 Task: Create a video showcasing your favorite books or book recommendations, with footage of you reading and discussing them.
Action: Mouse moved to (132, 220)
Screenshot: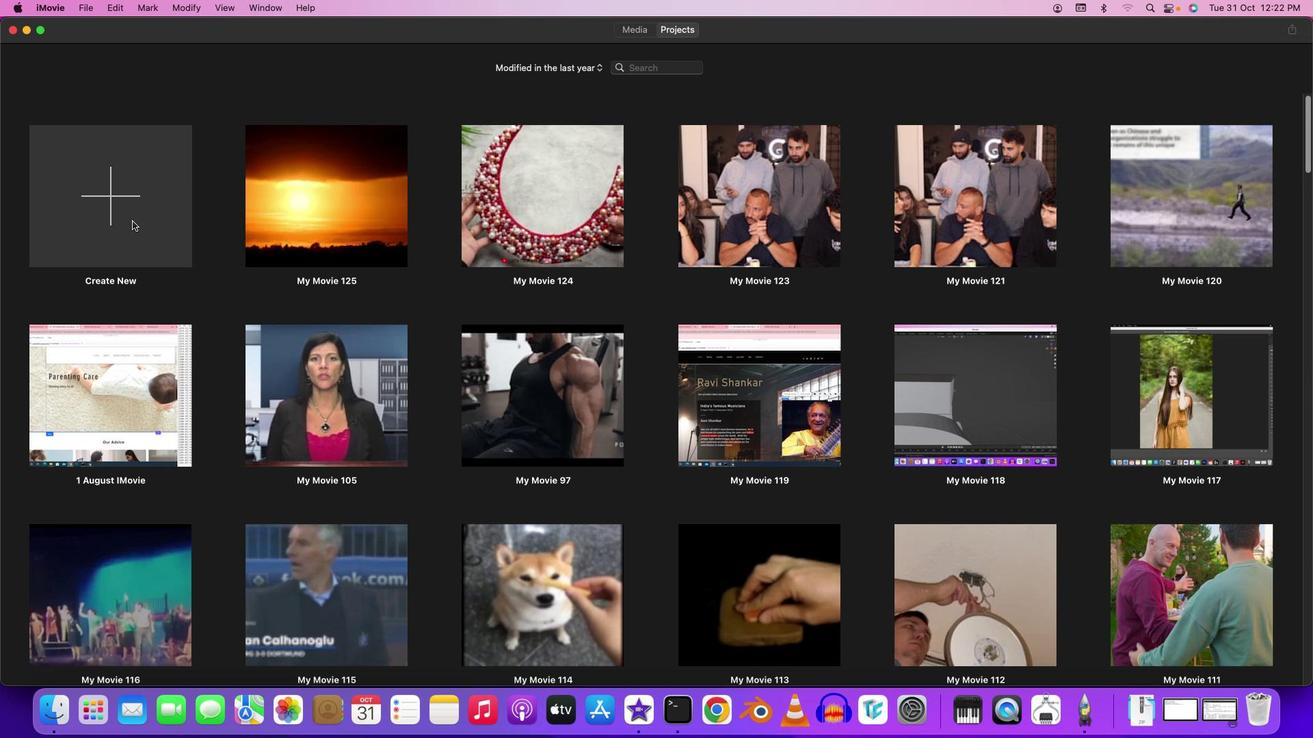 
Action: Mouse pressed left at (132, 220)
Screenshot: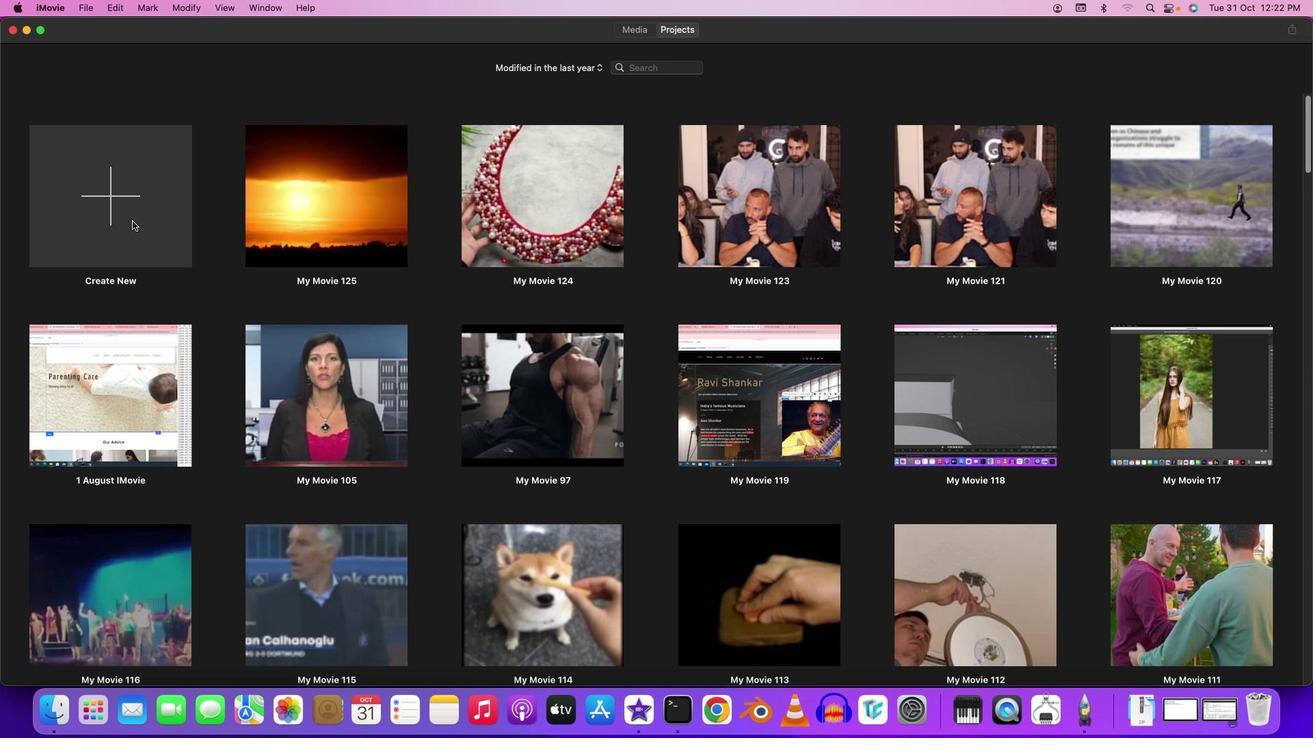
Action: Mouse moved to (117, 201)
Screenshot: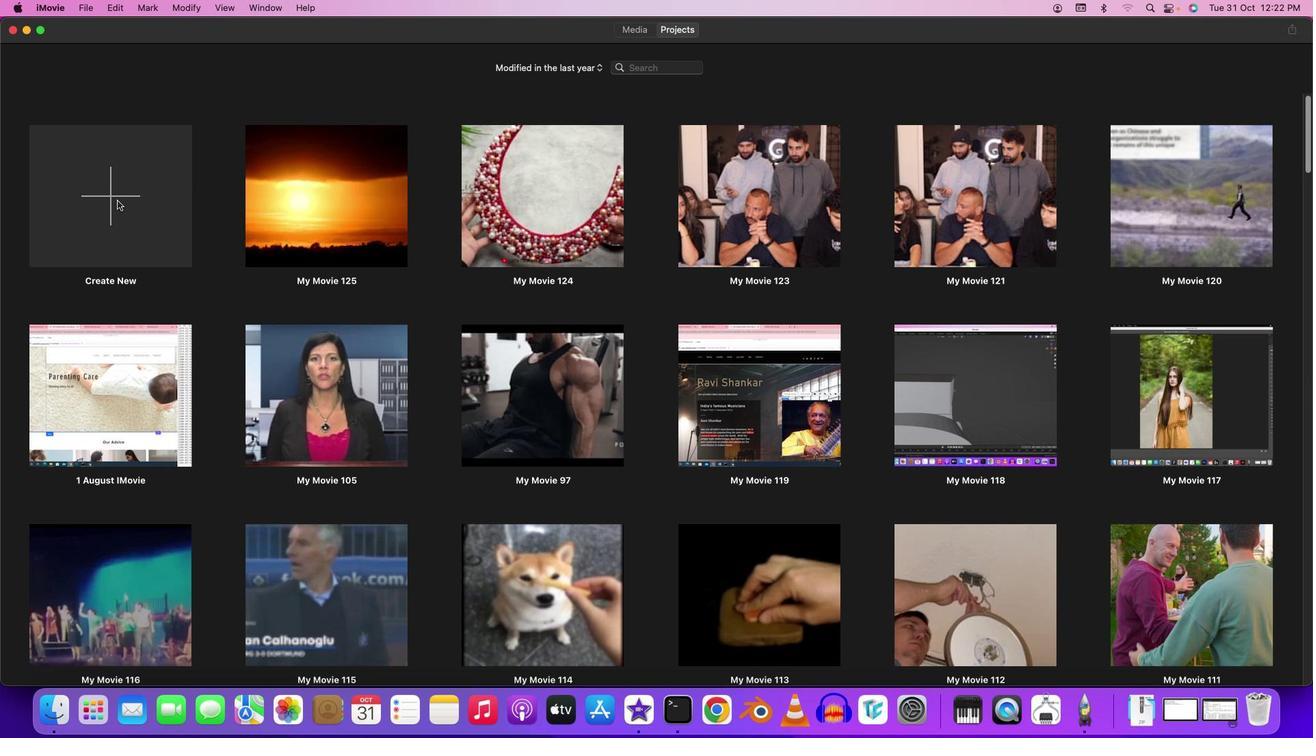 
Action: Mouse pressed left at (117, 201)
Screenshot: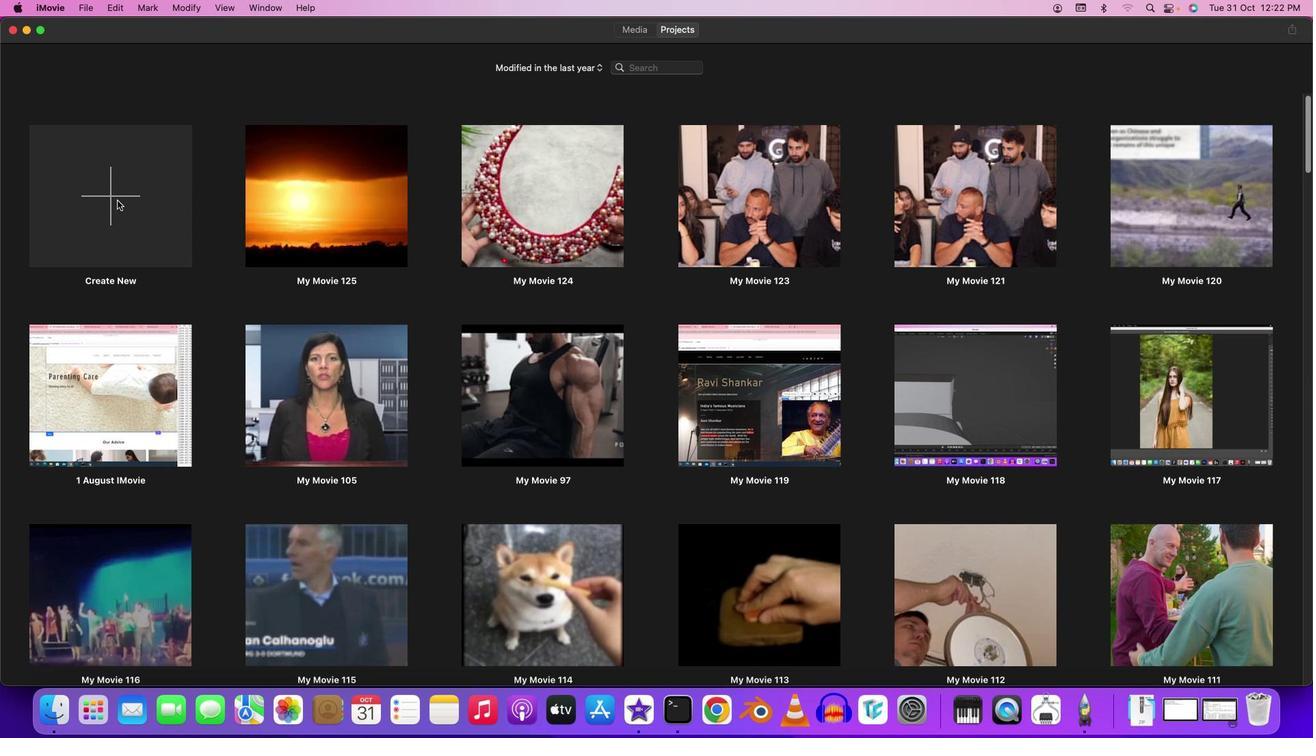 
Action: Mouse moved to (125, 259)
Screenshot: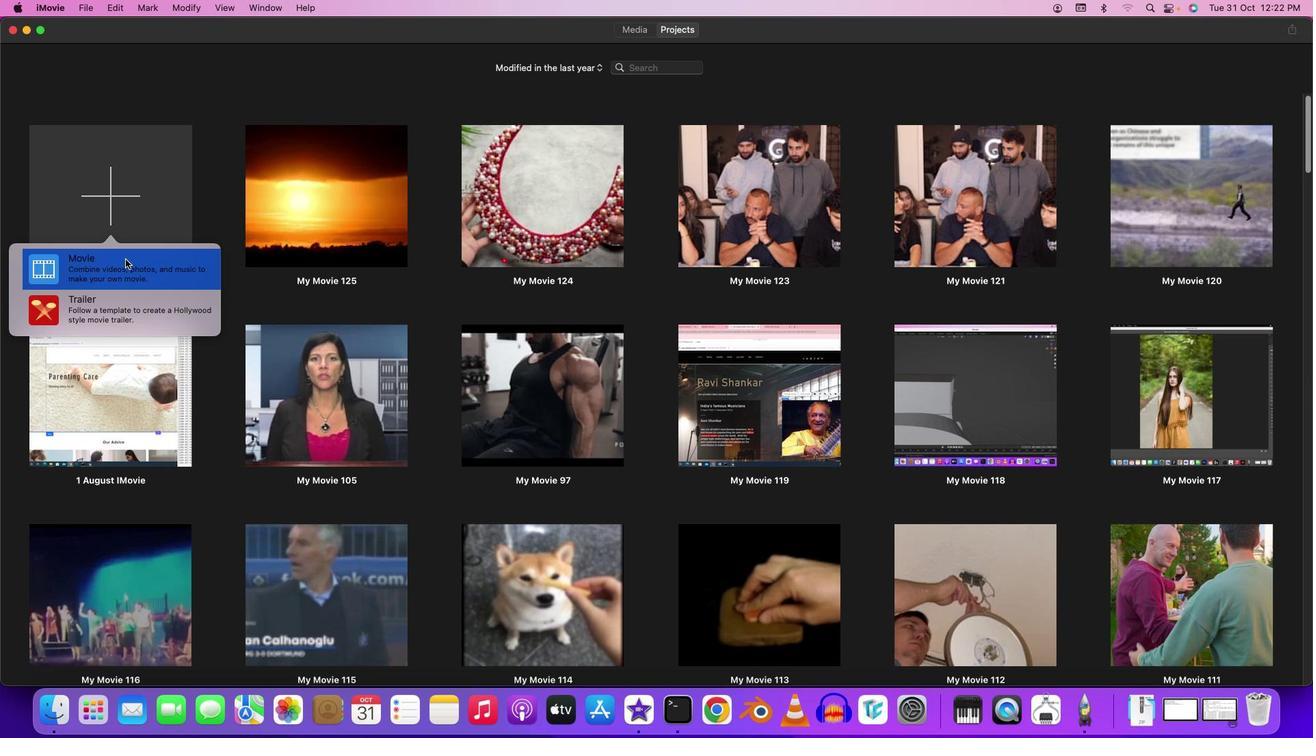 
Action: Mouse pressed left at (125, 259)
Screenshot: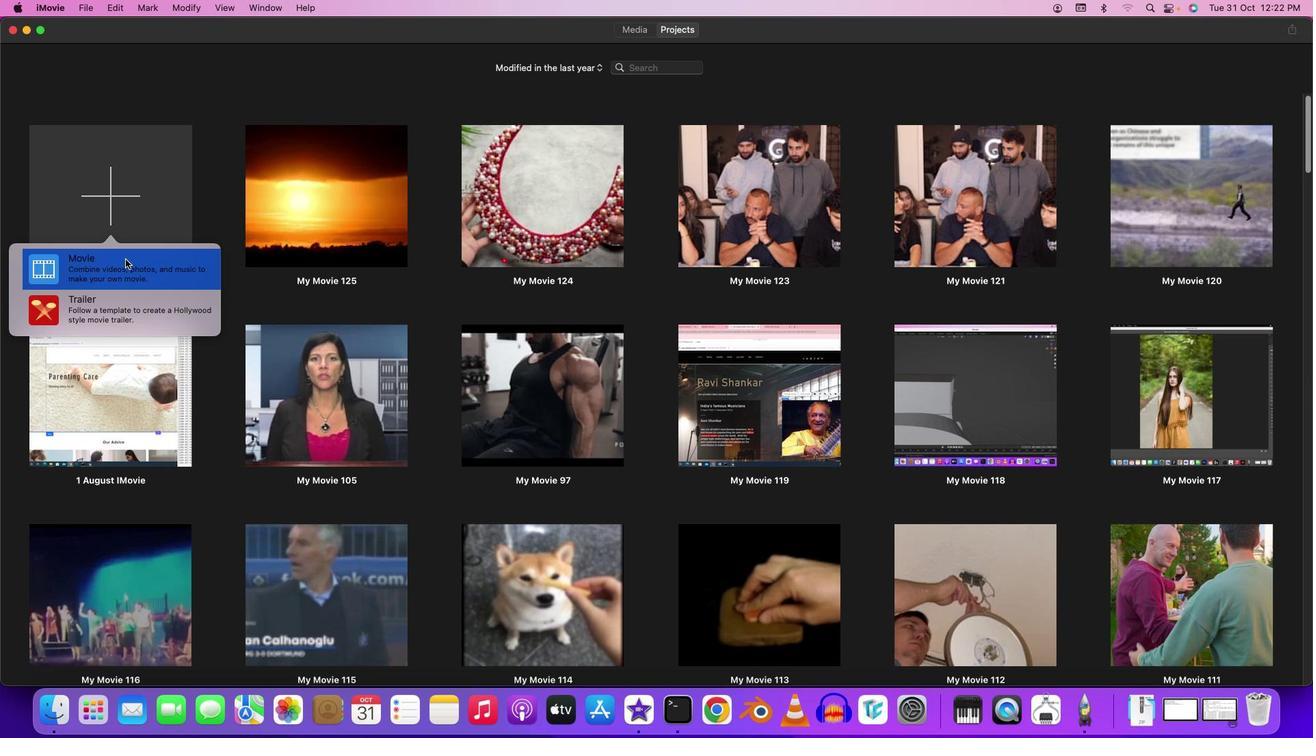 
Action: Mouse moved to (72, 99)
Screenshot: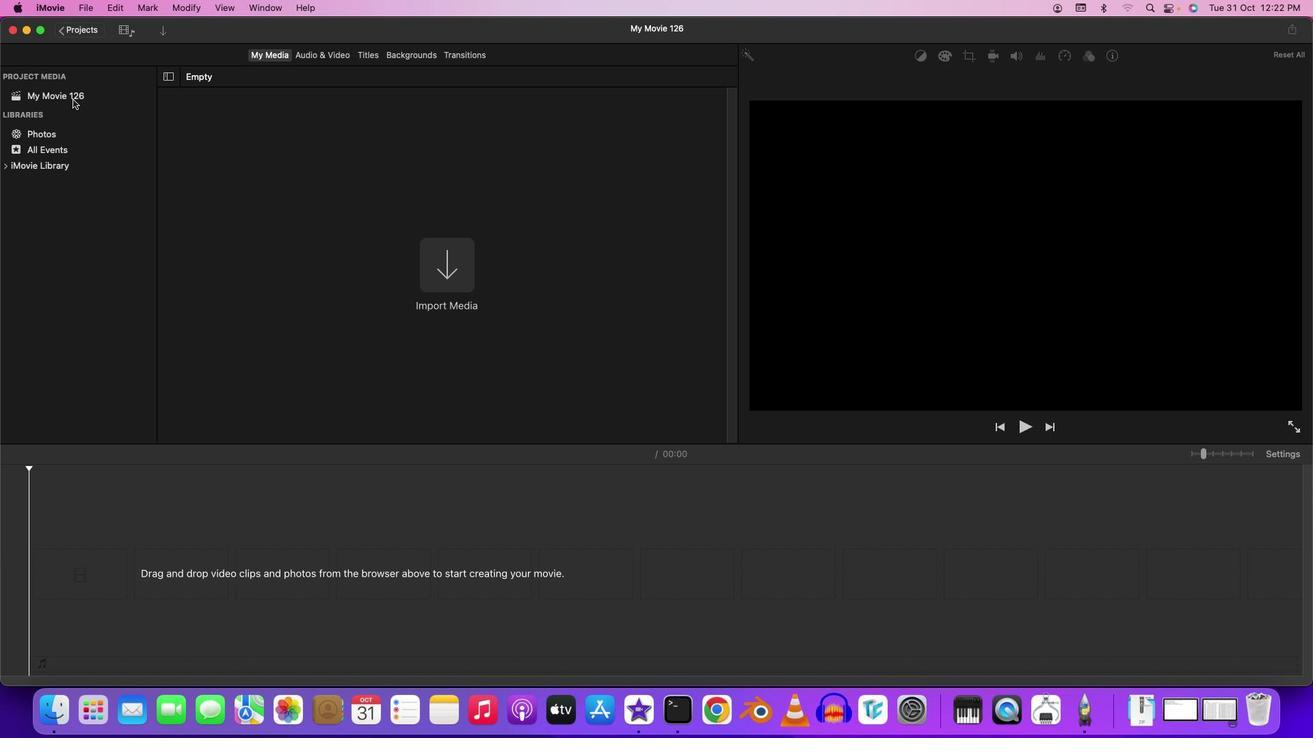 
Action: Mouse pressed left at (72, 99)
Screenshot: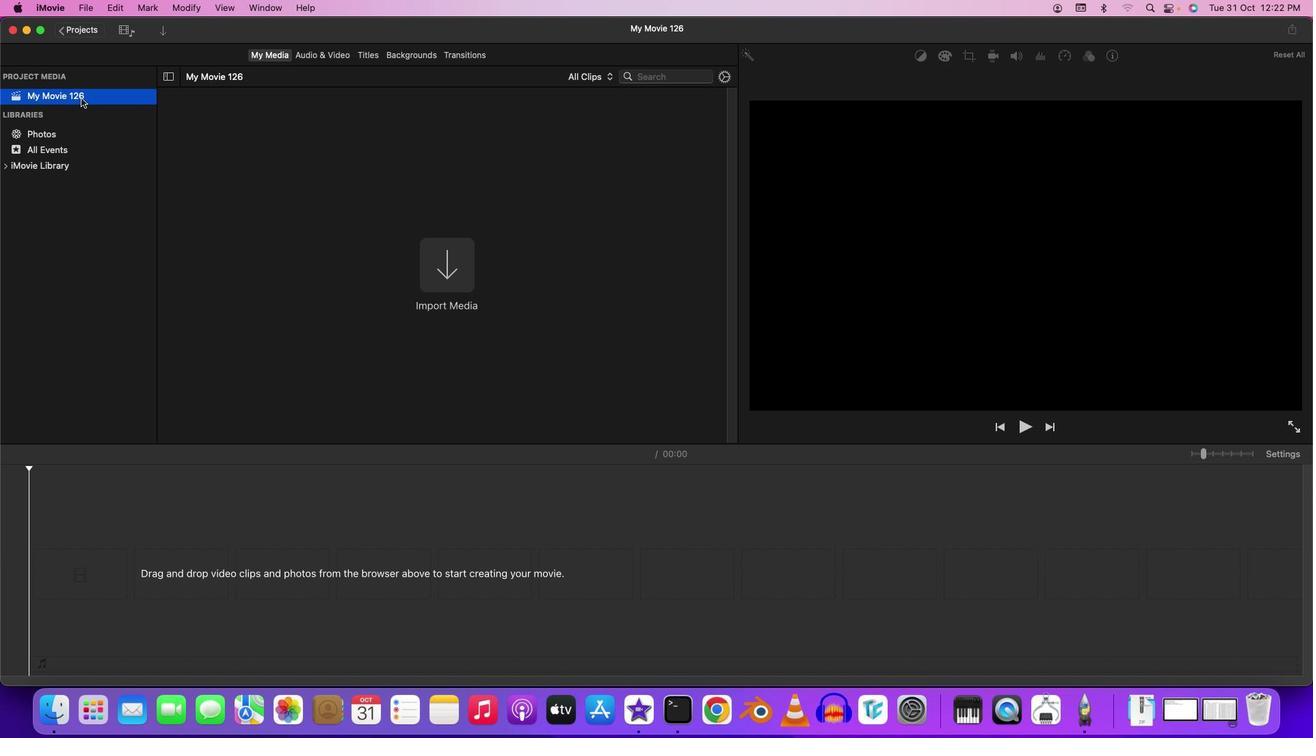 
Action: Mouse moved to (423, 265)
Screenshot: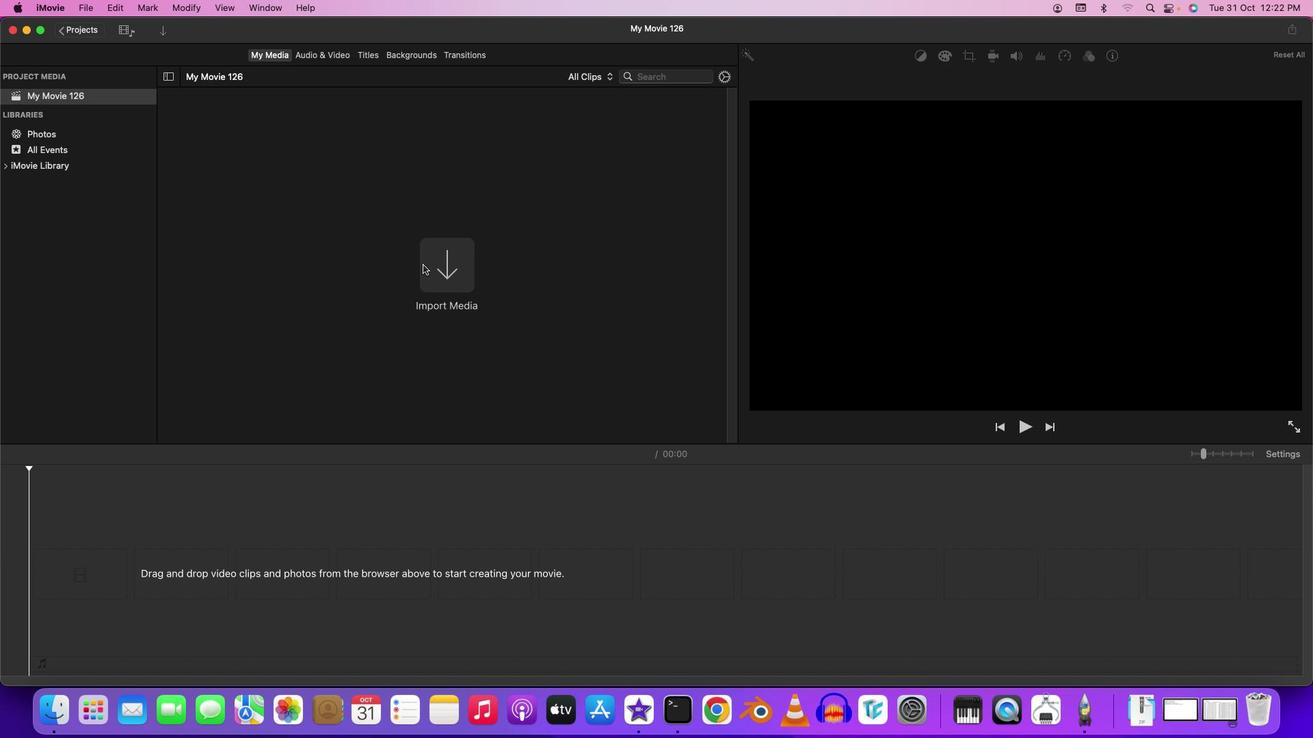 
Action: Mouse pressed left at (423, 265)
Screenshot: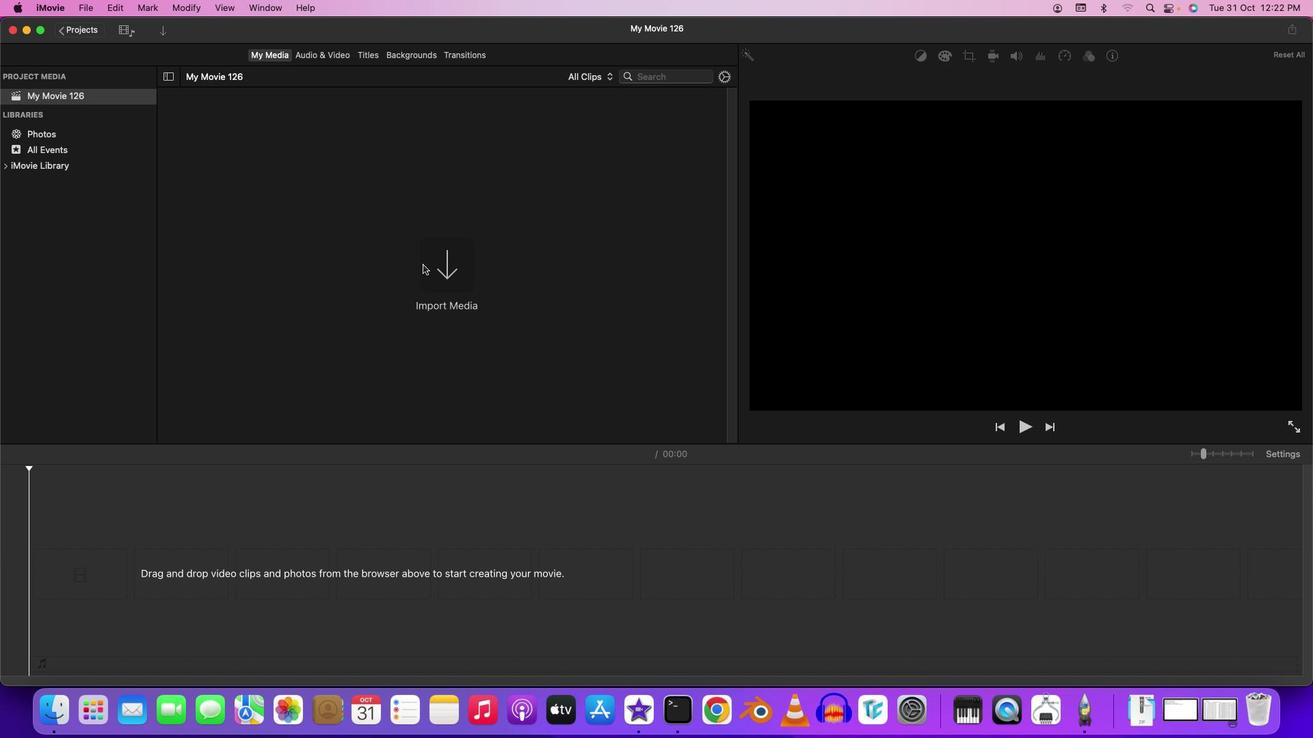 
Action: Mouse moved to (40, 194)
Screenshot: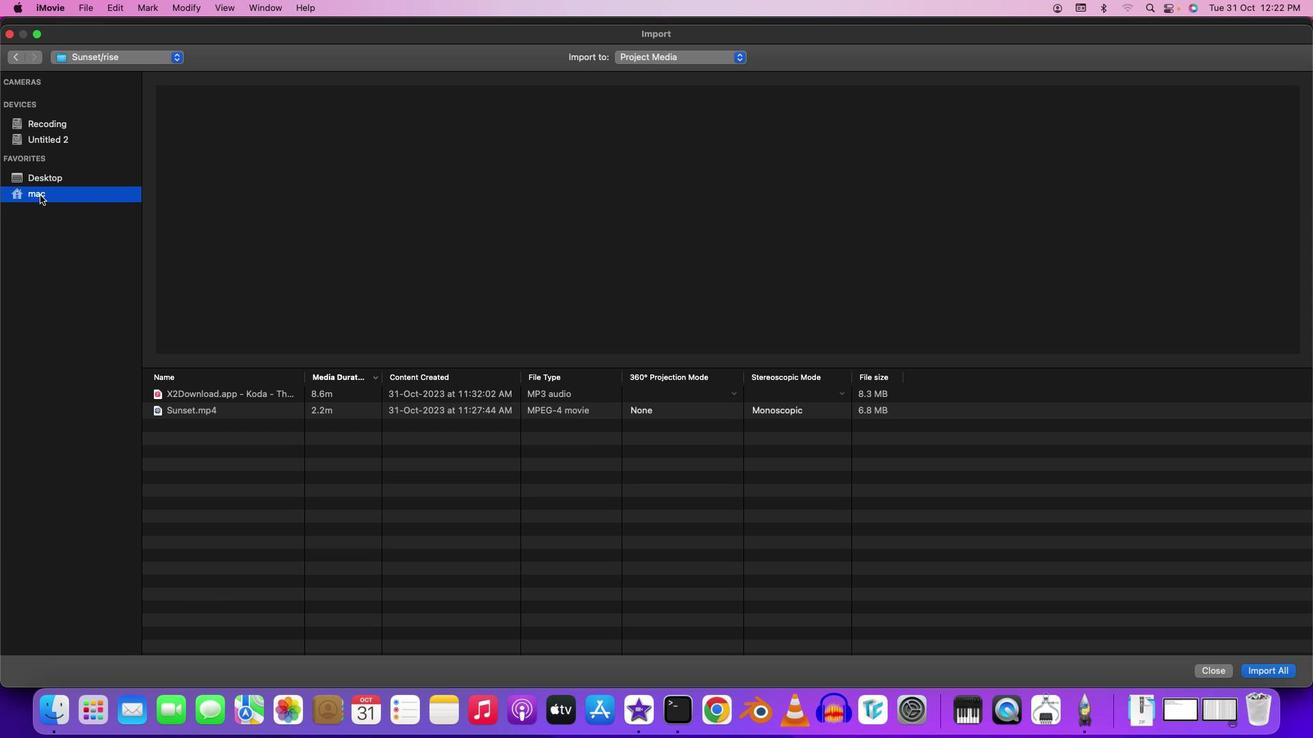 
Action: Mouse pressed left at (40, 194)
Screenshot: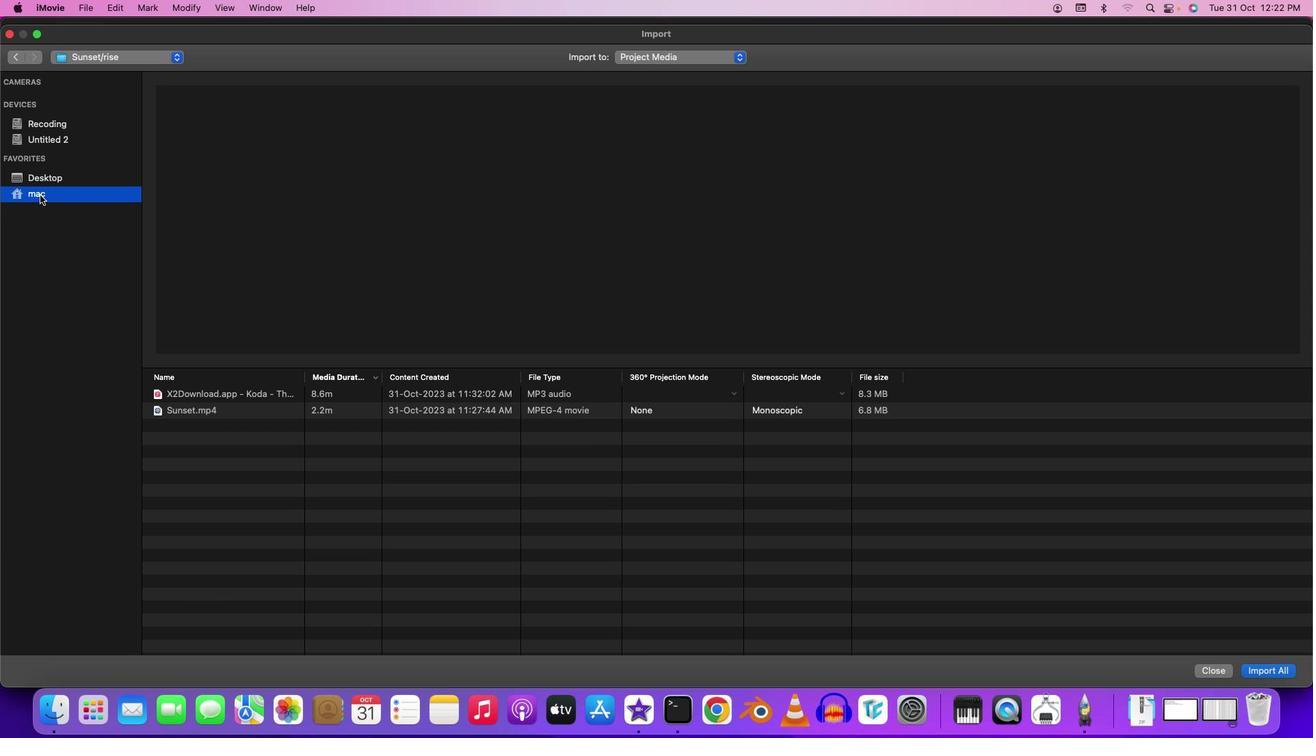 
Action: Mouse moved to (49, 175)
Screenshot: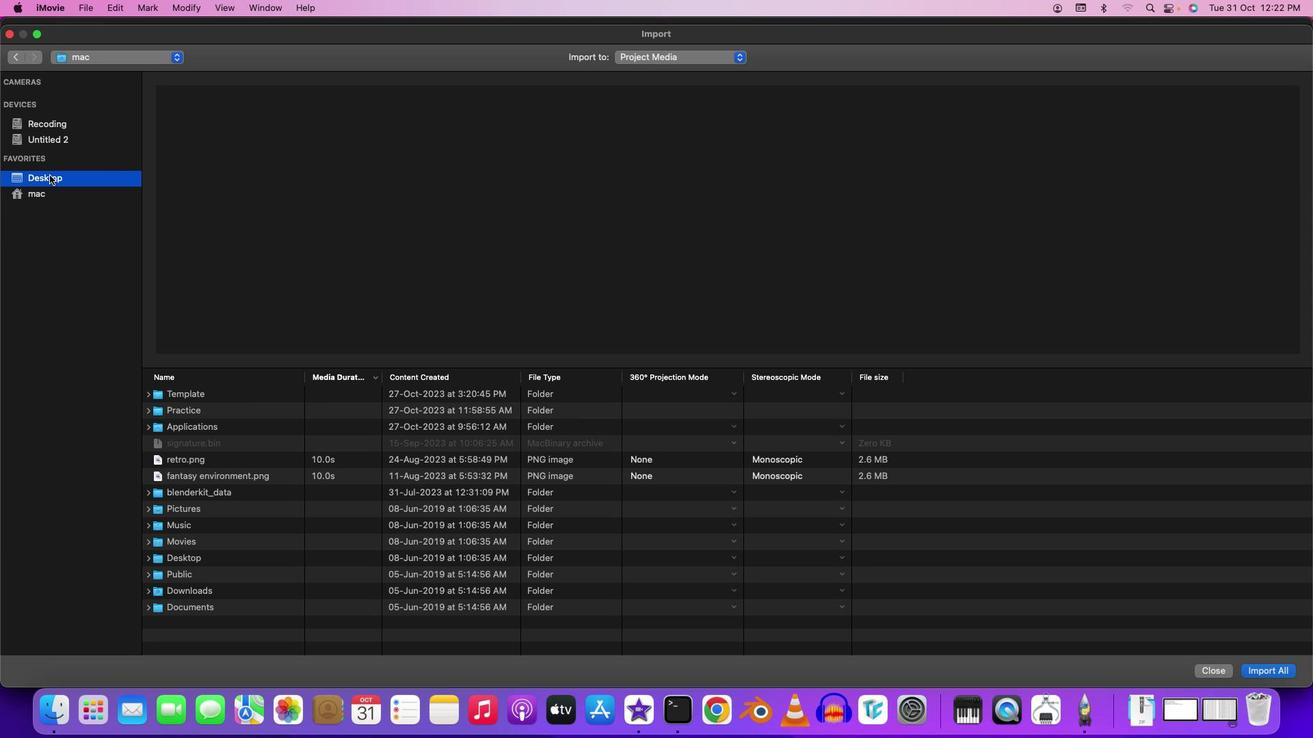 
Action: Mouse pressed left at (49, 175)
Screenshot: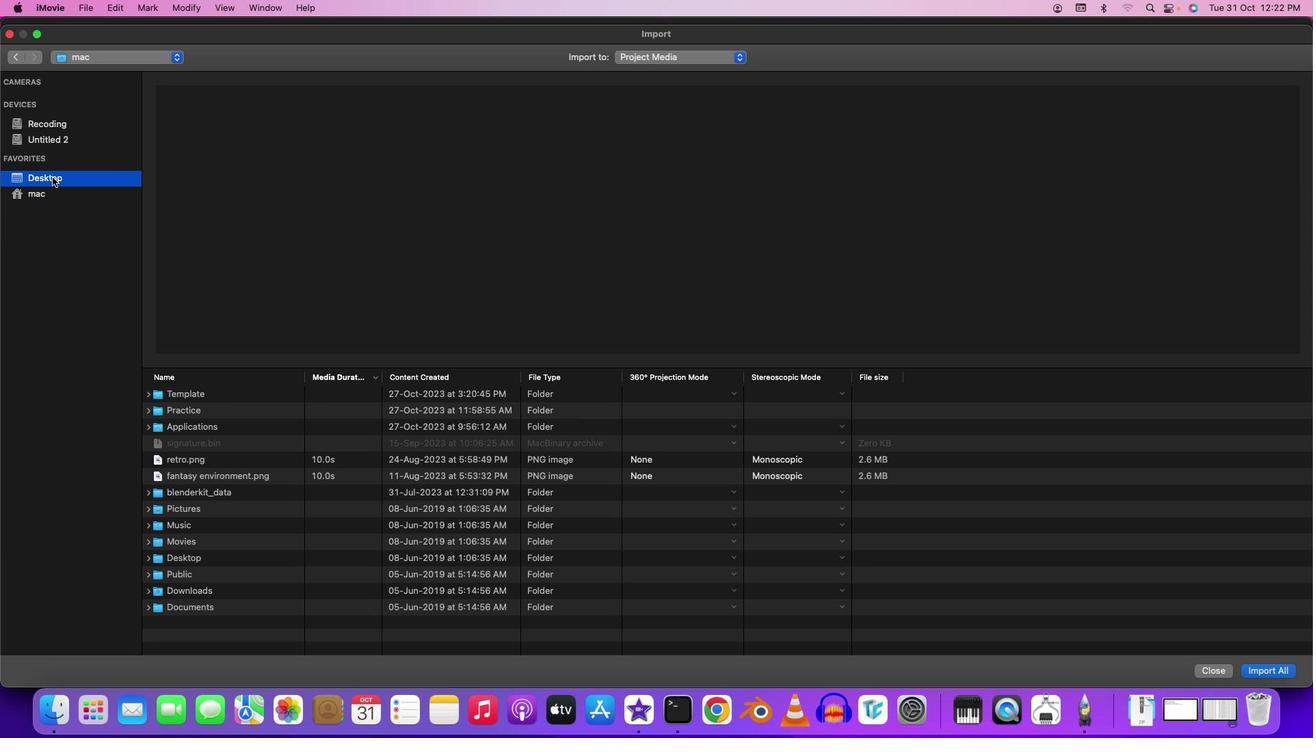 
Action: Mouse moved to (186, 407)
Screenshot: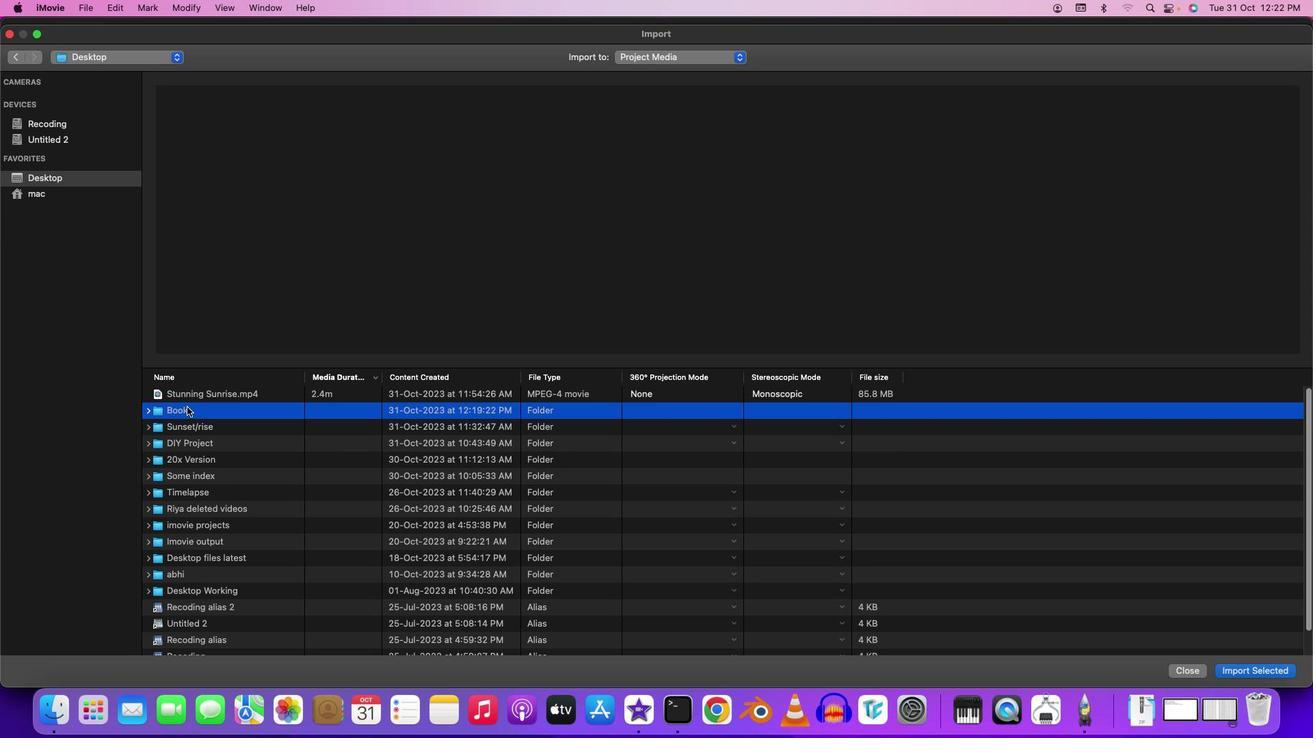 
Action: Mouse pressed left at (186, 407)
Screenshot: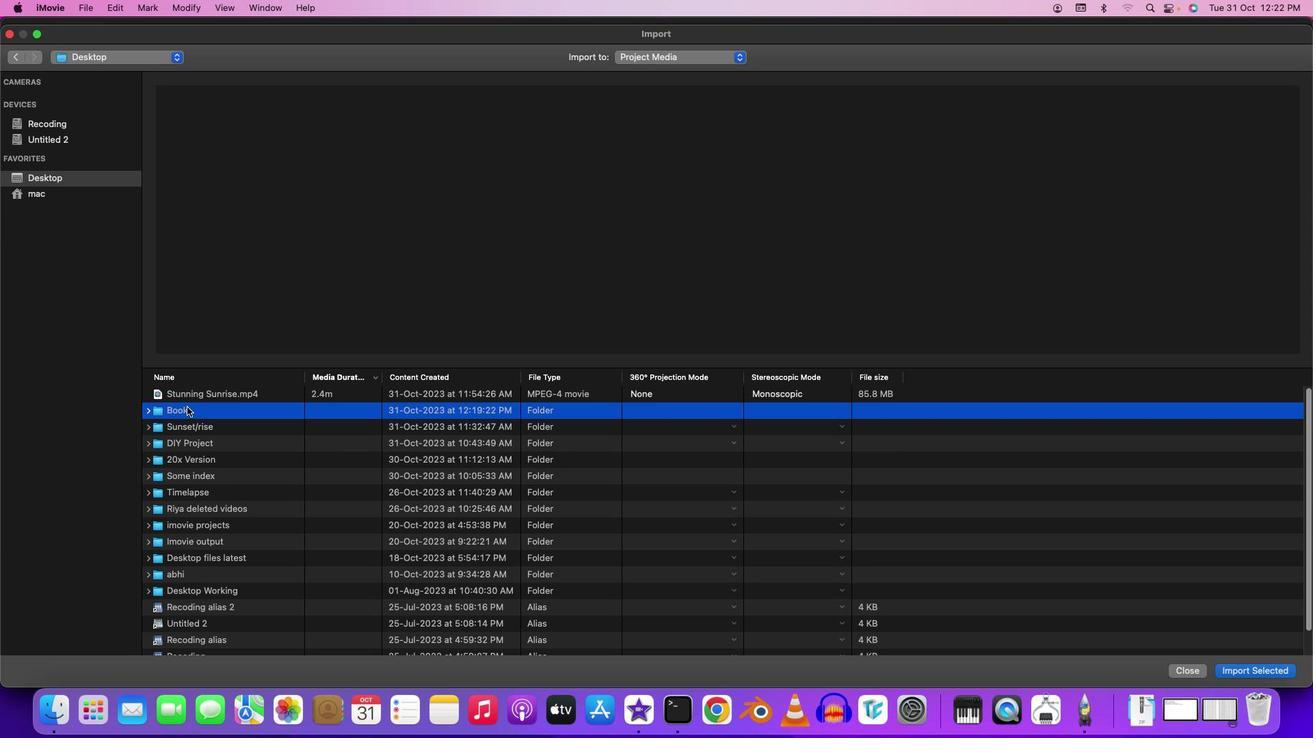 
Action: Mouse pressed left at (186, 407)
Screenshot: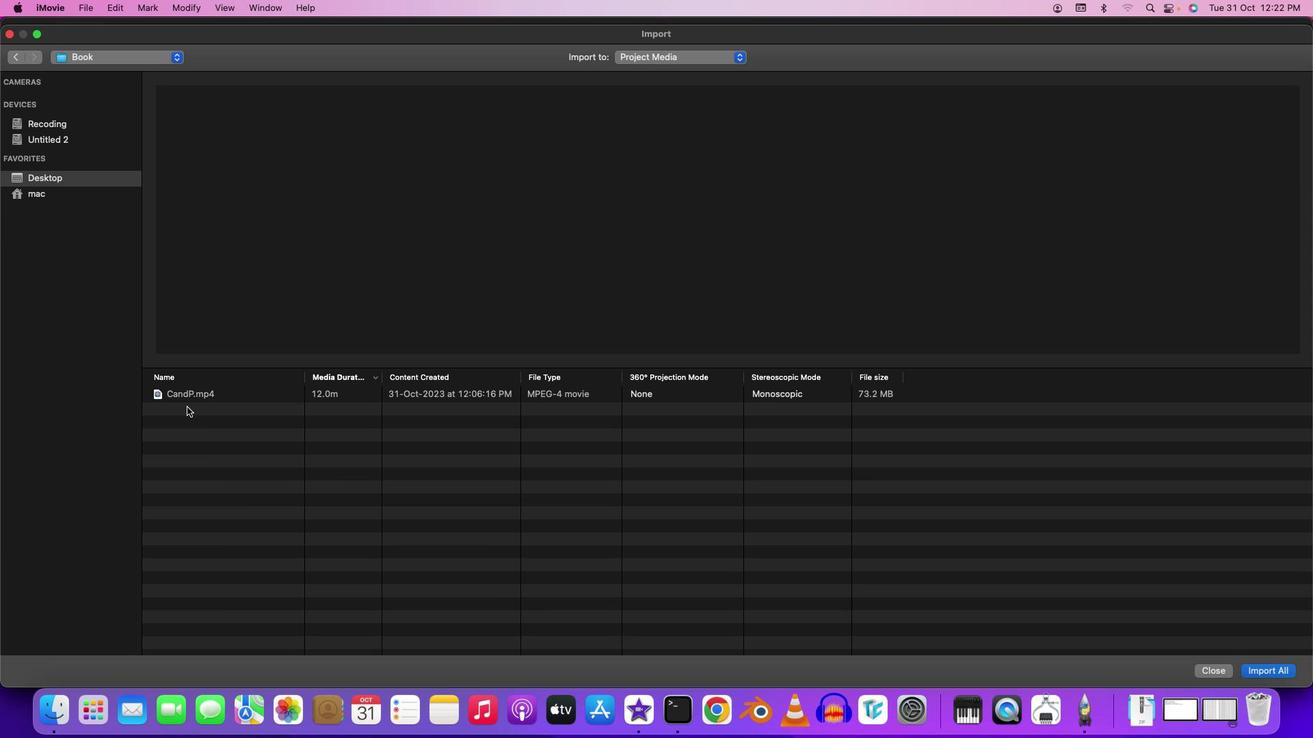 
Action: Mouse moved to (211, 400)
Screenshot: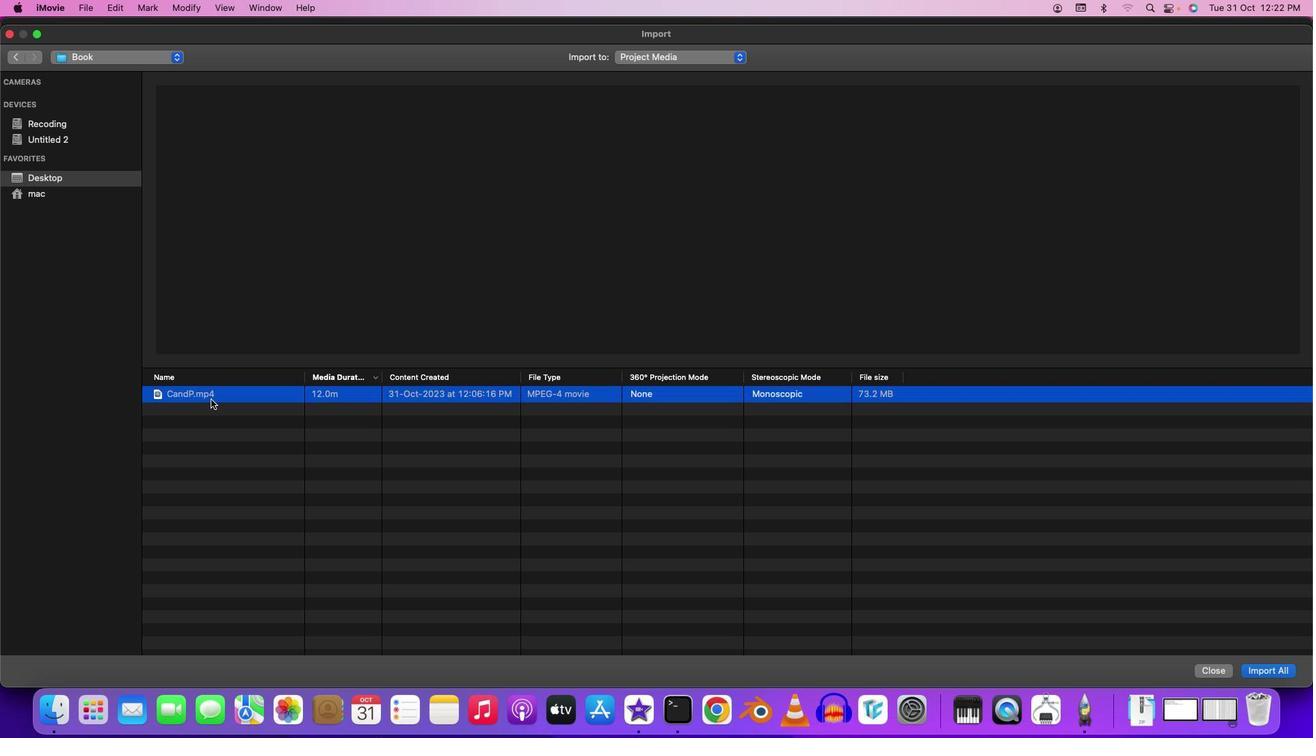 
Action: Mouse pressed left at (211, 400)
Screenshot: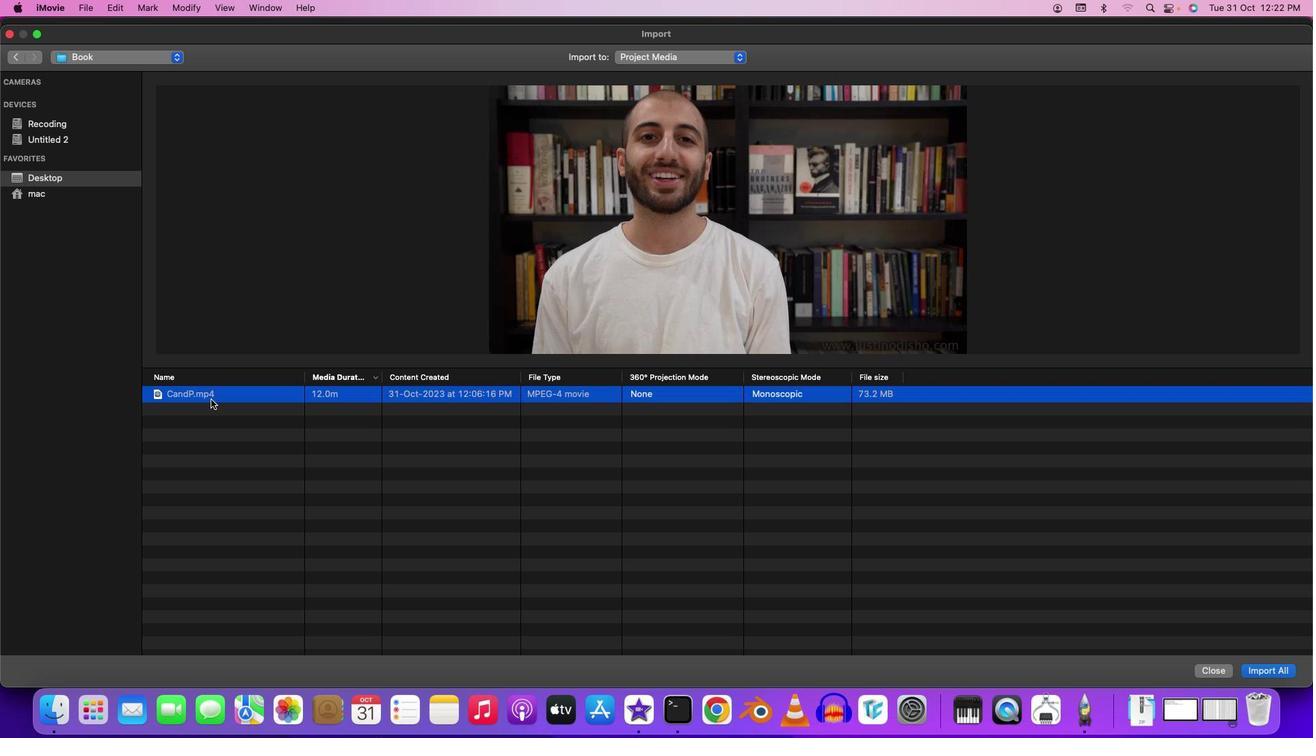 
Action: Mouse pressed left at (211, 400)
Screenshot: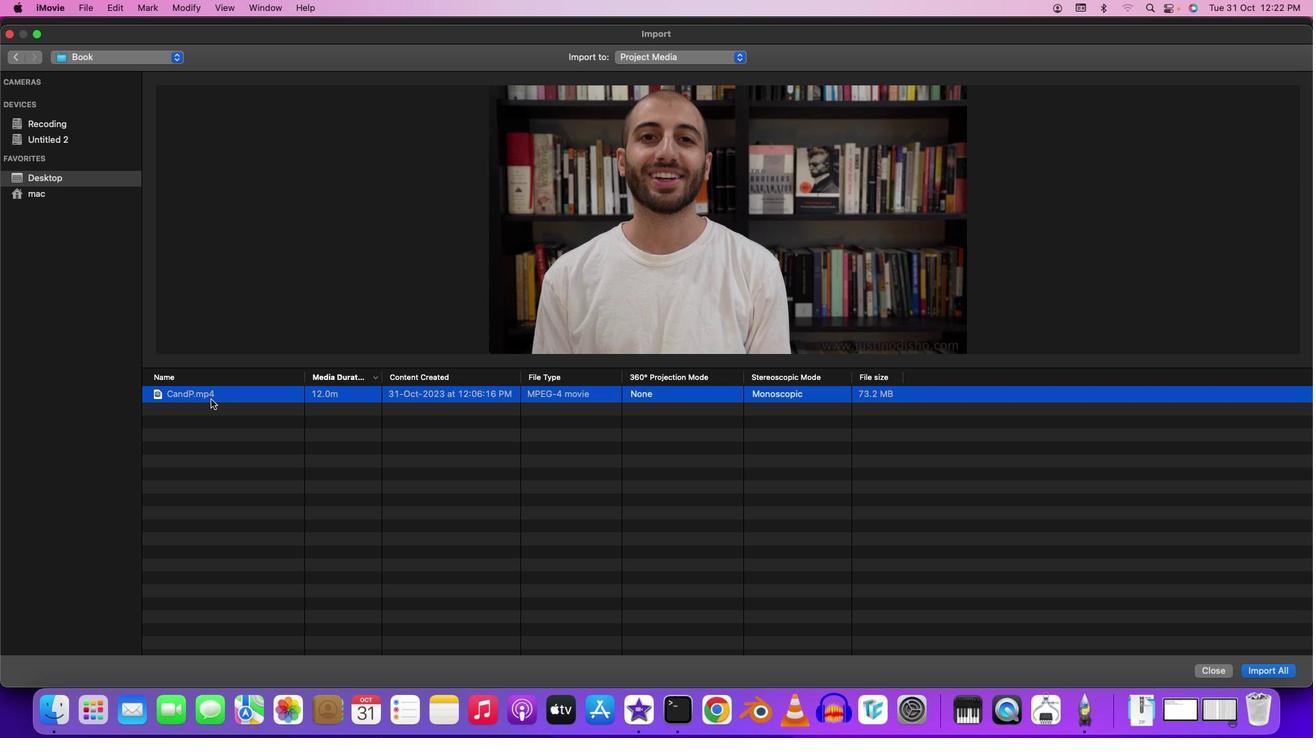 
Action: Mouse moved to (222, 138)
Screenshot: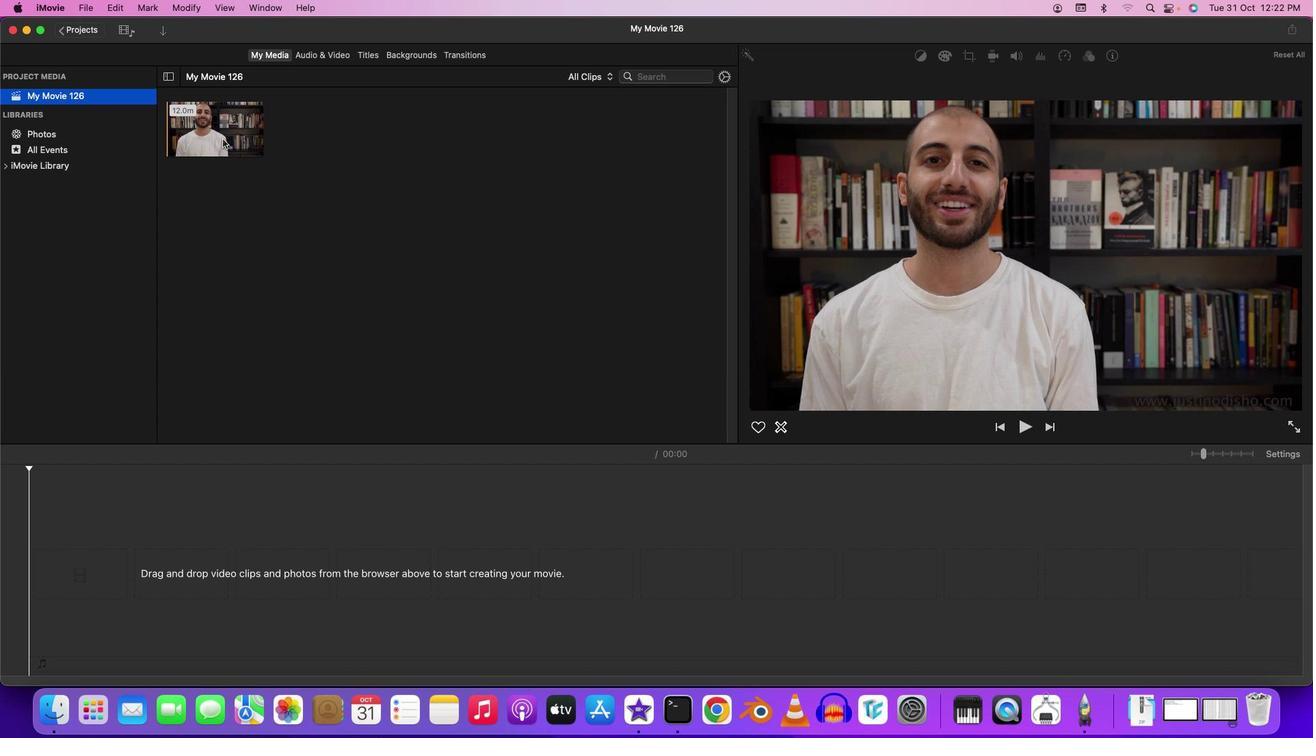 
Action: Mouse pressed left at (222, 138)
Screenshot: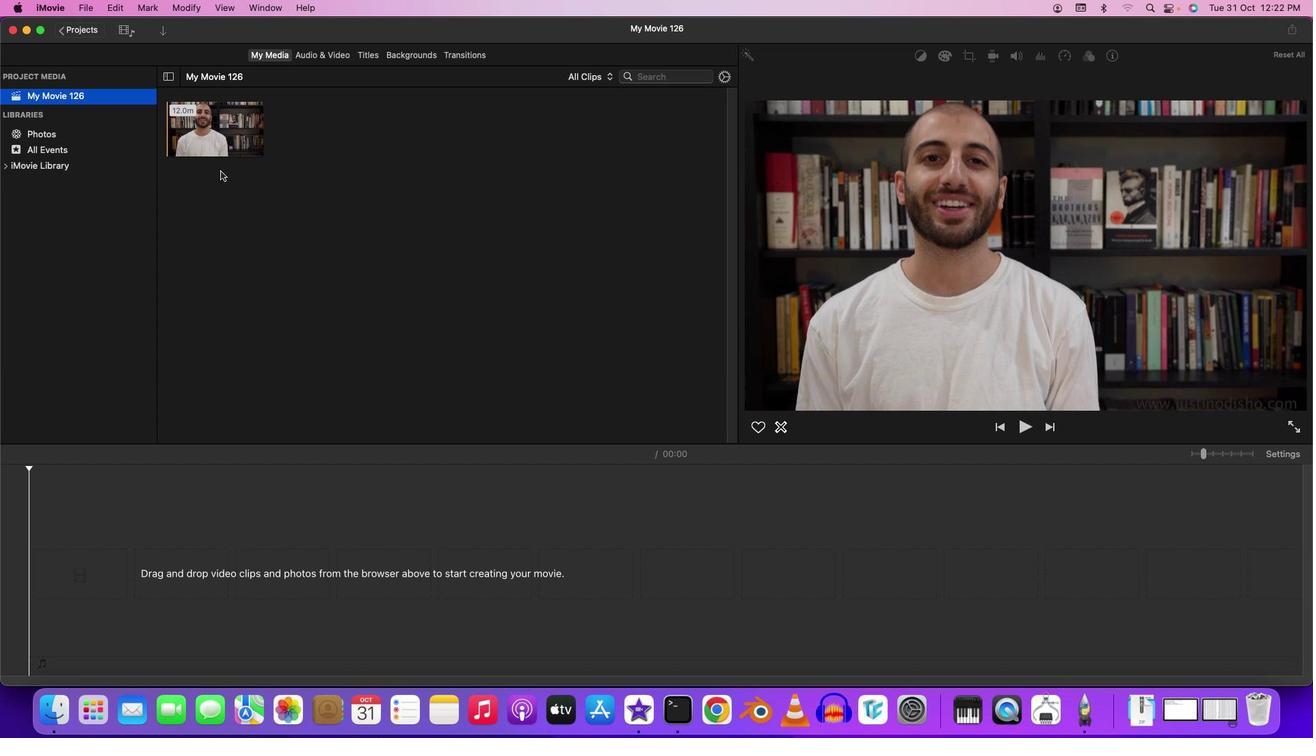 
Action: Mouse moved to (1195, 455)
Screenshot: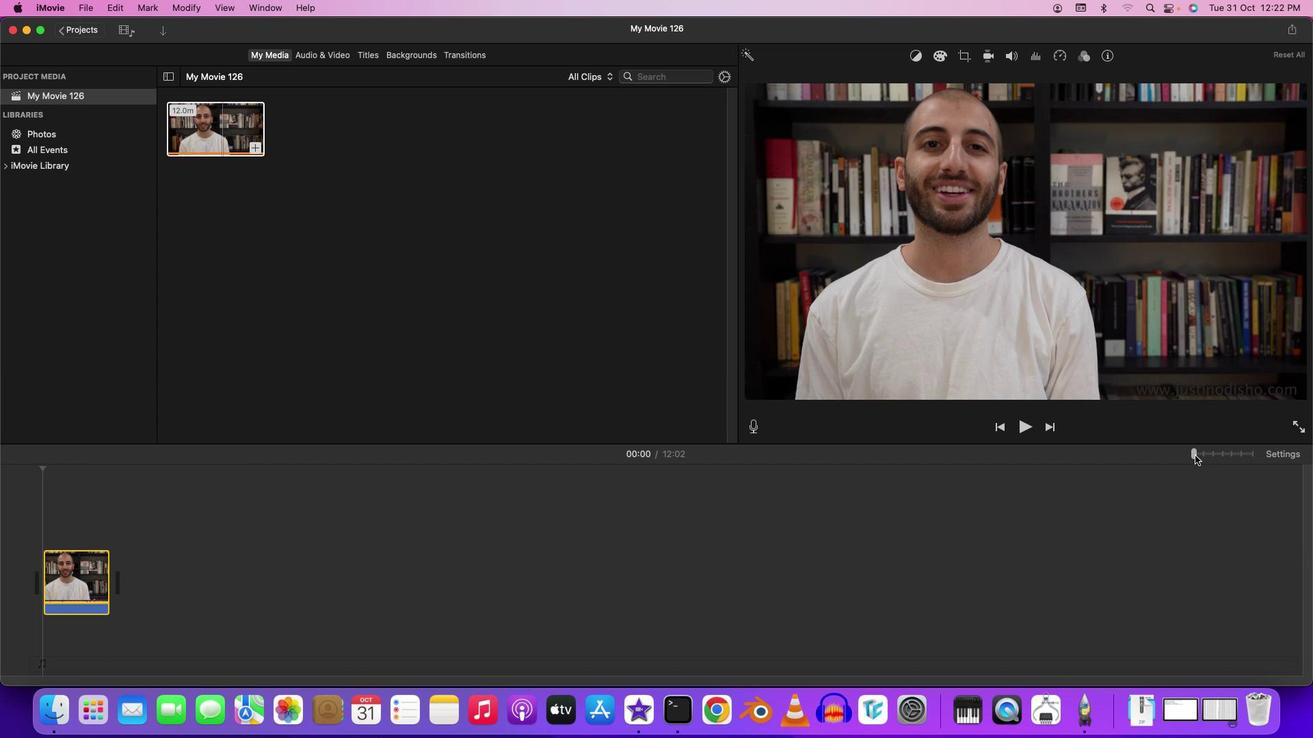 
Action: Mouse pressed left at (1195, 455)
Screenshot: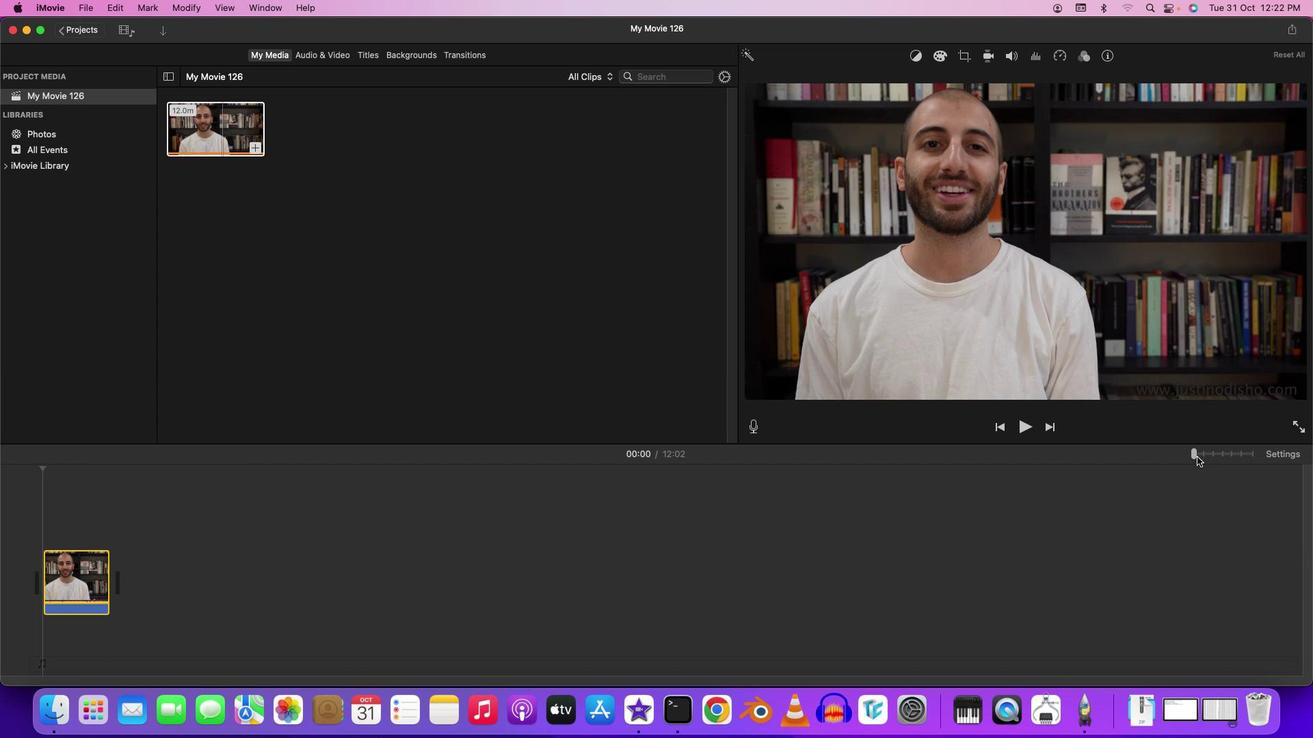 
Action: Mouse moved to (41, 502)
Screenshot: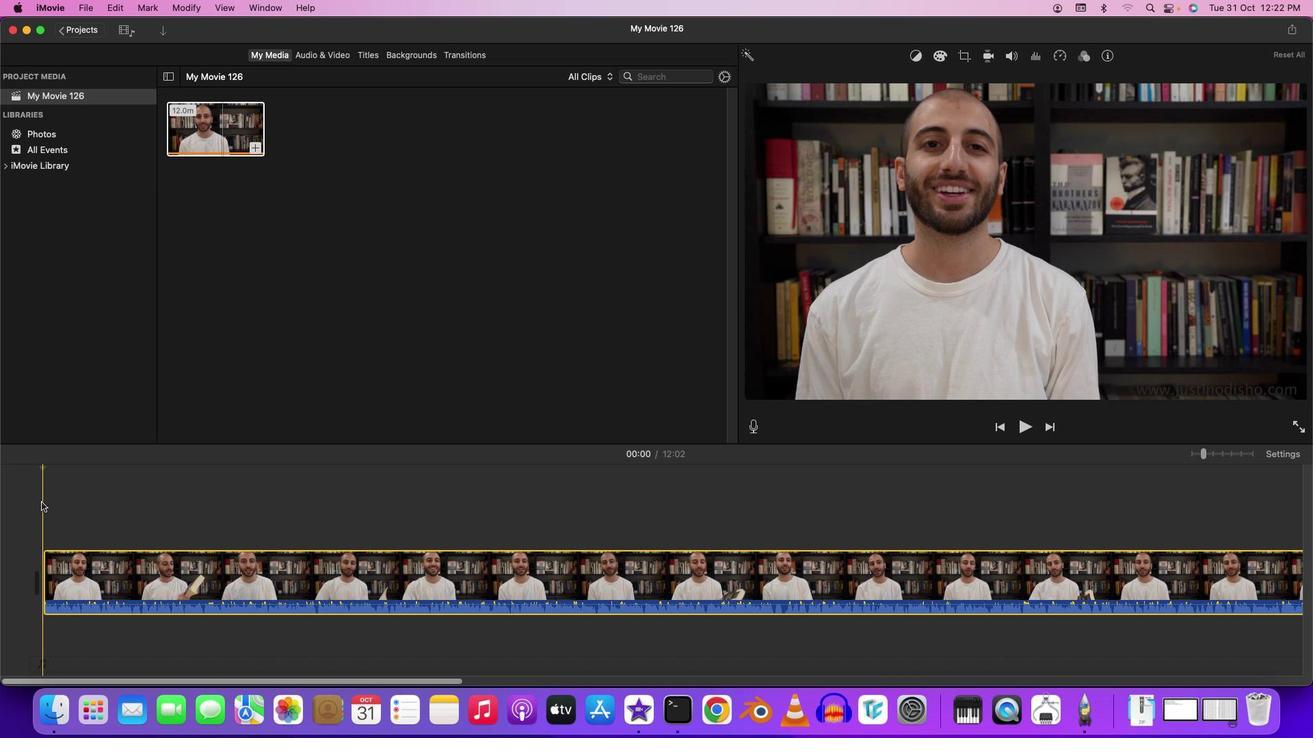 
Action: Mouse pressed left at (41, 502)
Screenshot: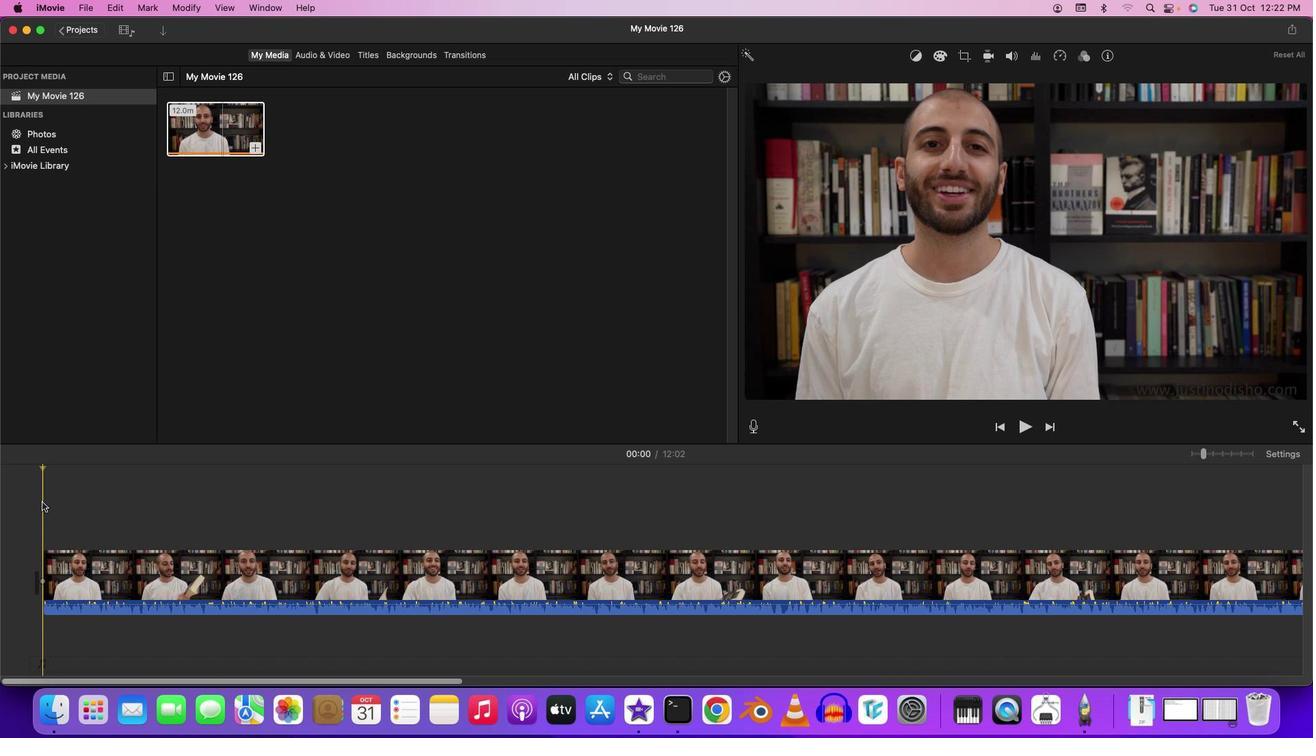 
Action: Mouse moved to (41, 502)
Screenshot: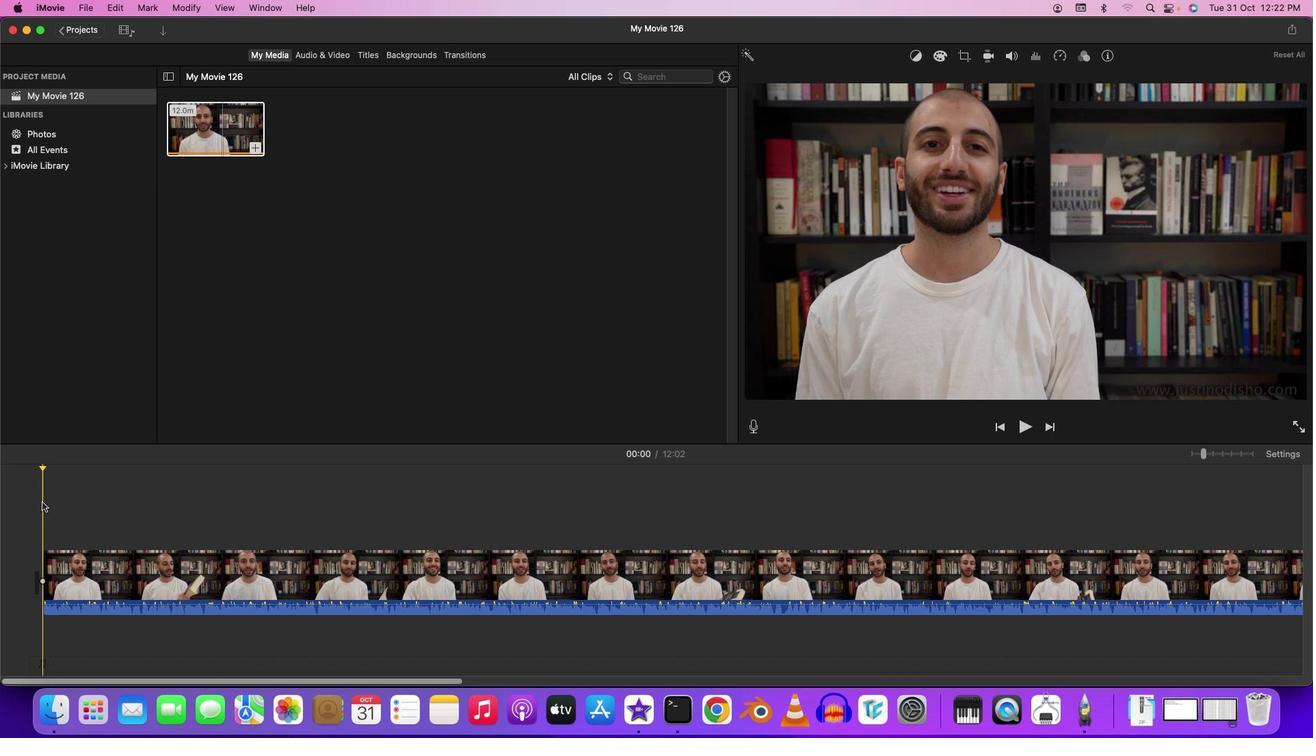 
Action: Key pressed Key.space
Screenshot: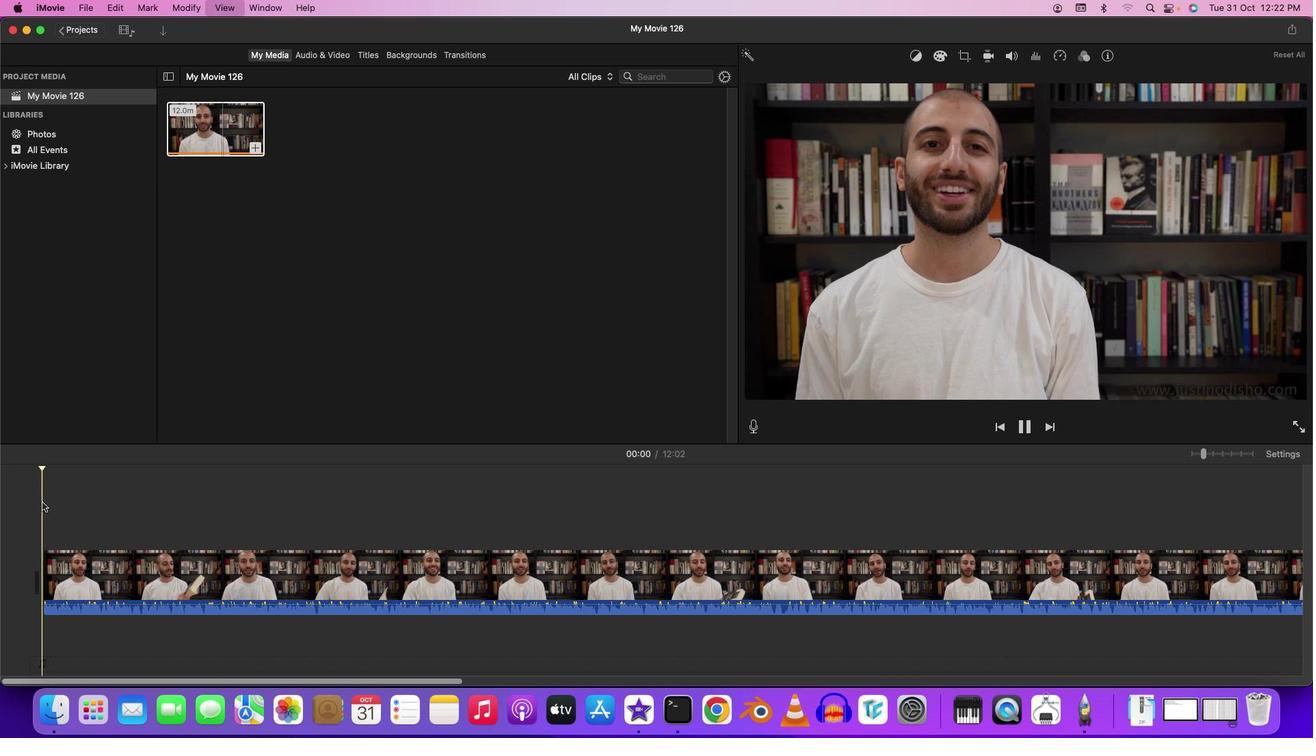 
Action: Mouse moved to (397, 54)
Screenshot: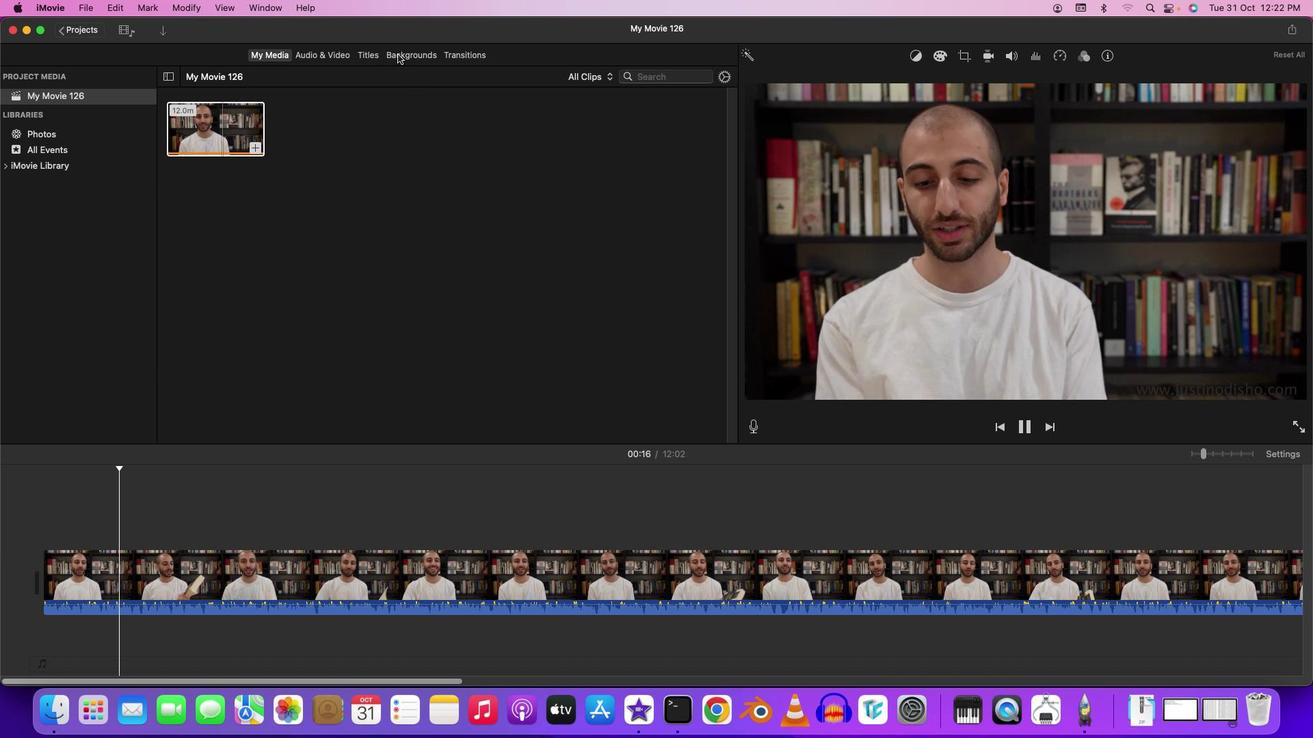 
Action: Mouse pressed left at (397, 54)
Screenshot: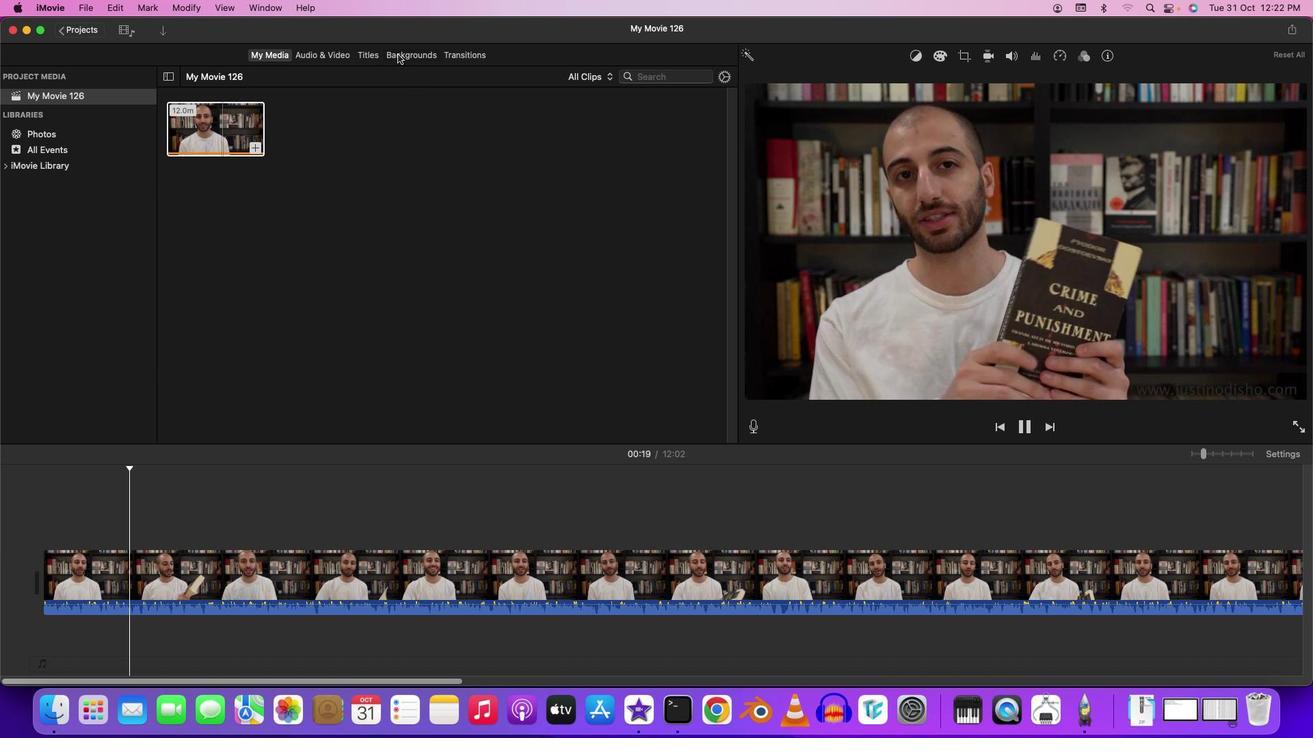 
Action: Mouse moved to (593, 181)
Screenshot: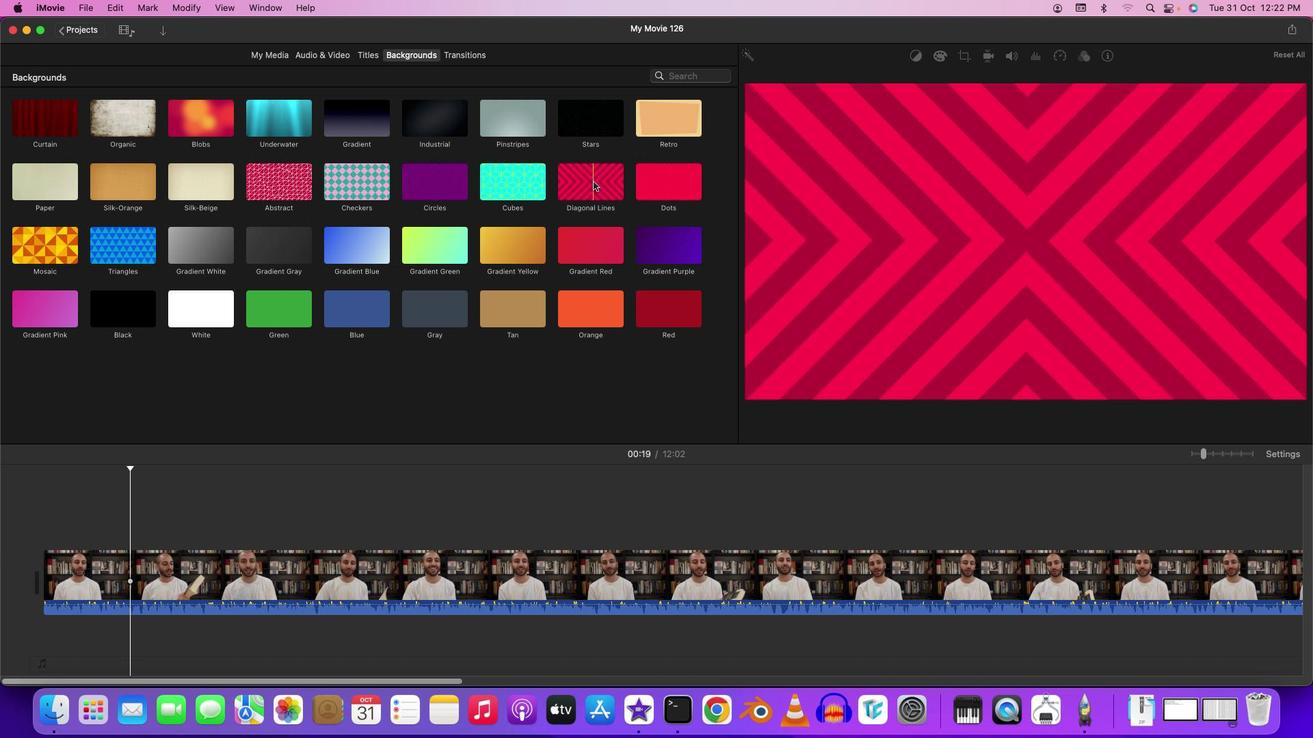 
Action: Mouse pressed left at (593, 181)
Screenshot: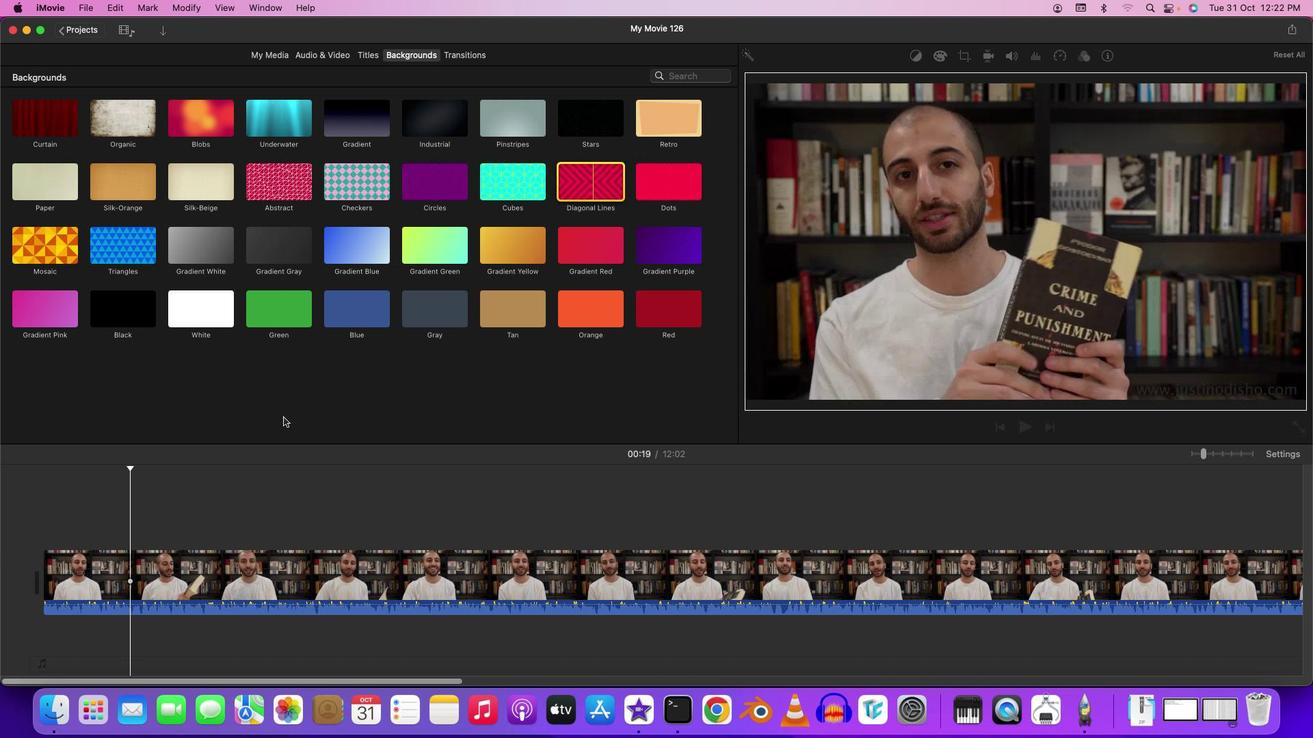 
Action: Mouse moved to (64, 575)
Screenshot: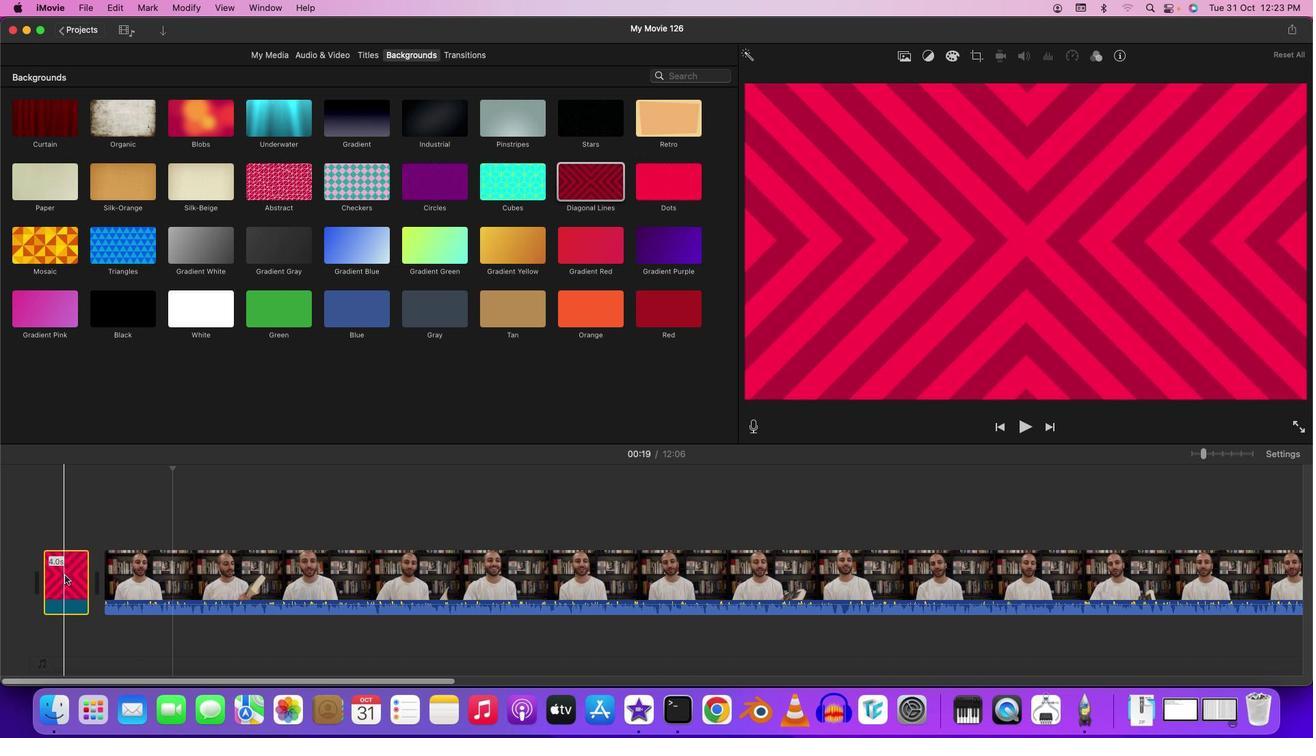 
Action: Mouse pressed left at (64, 575)
Screenshot: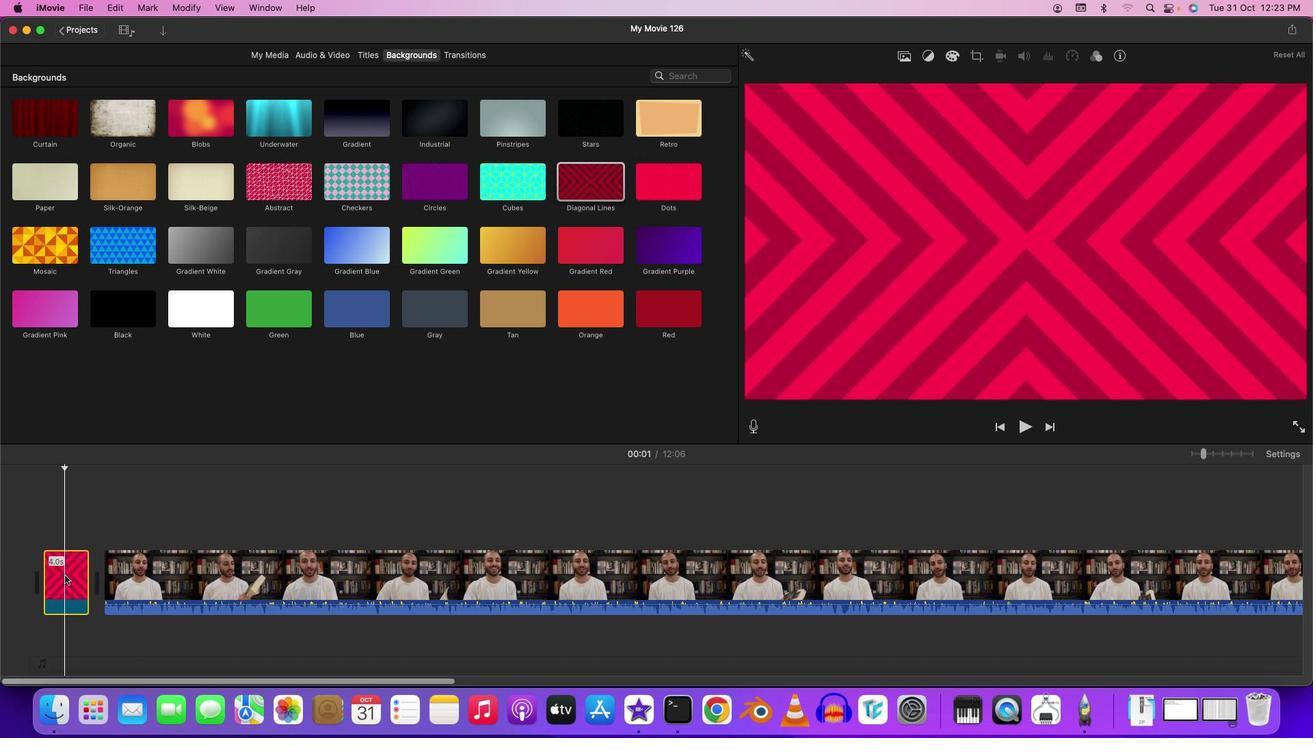 
Action: Mouse moved to (86, 578)
Screenshot: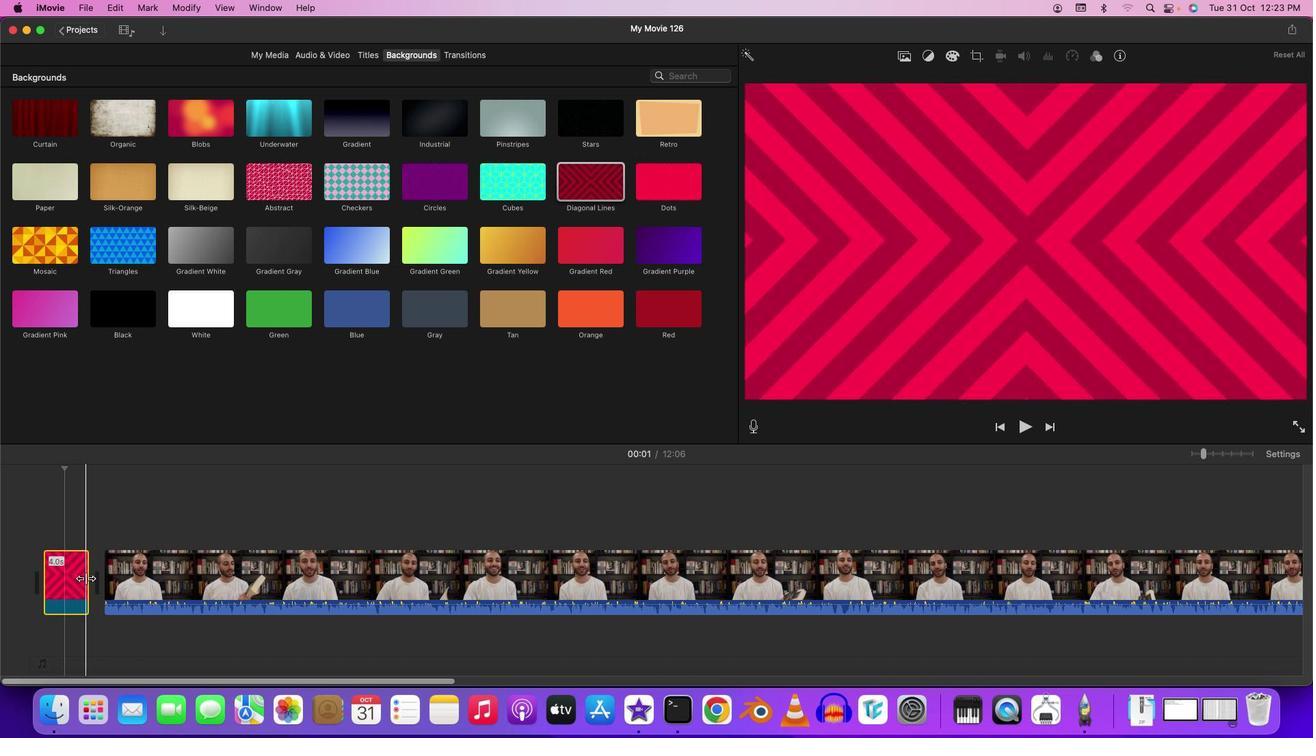 
Action: Mouse pressed left at (86, 578)
Screenshot: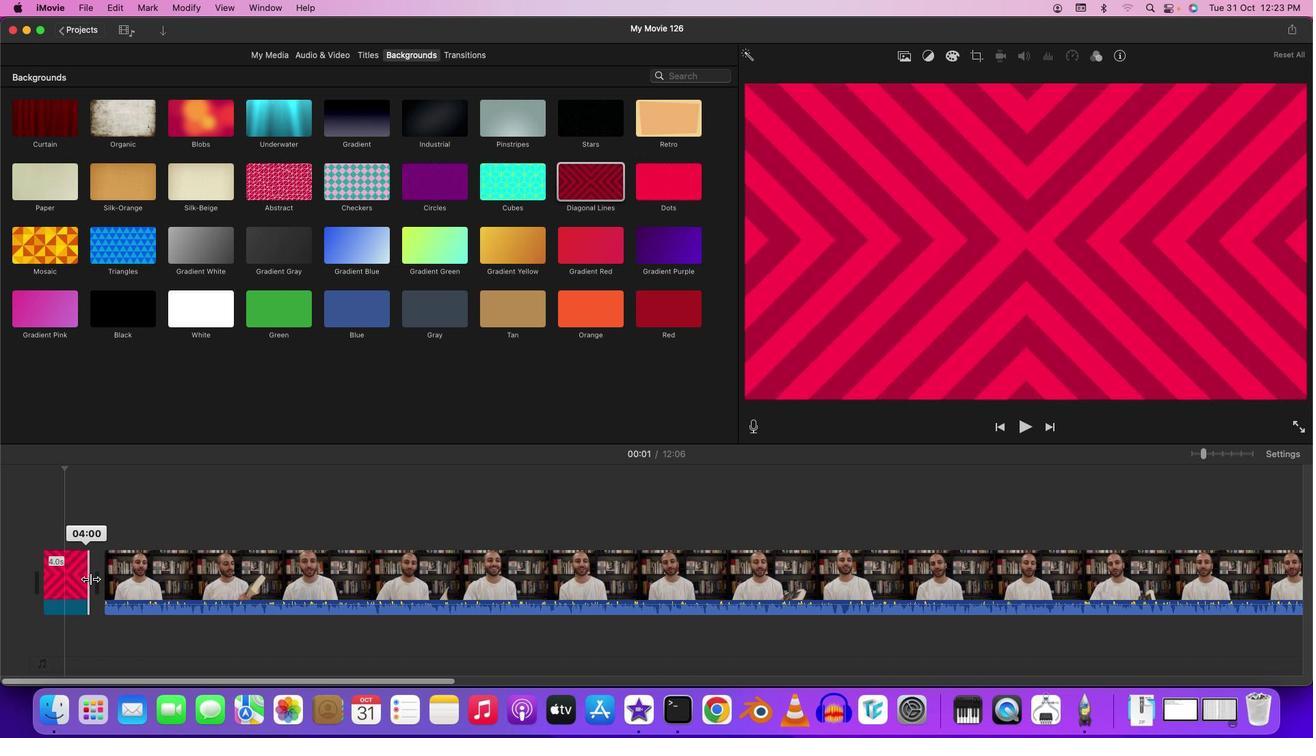 
Action: Mouse moved to (366, 57)
Screenshot: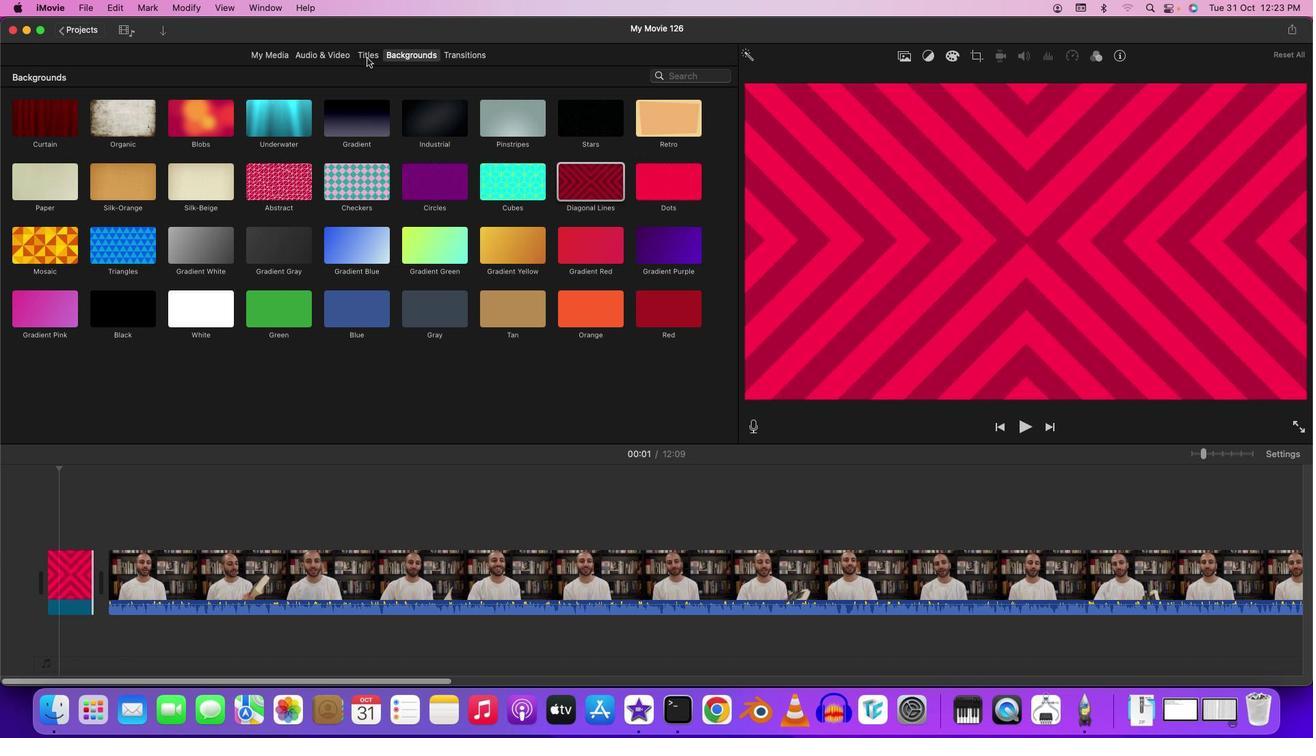 
Action: Mouse pressed left at (366, 57)
Screenshot: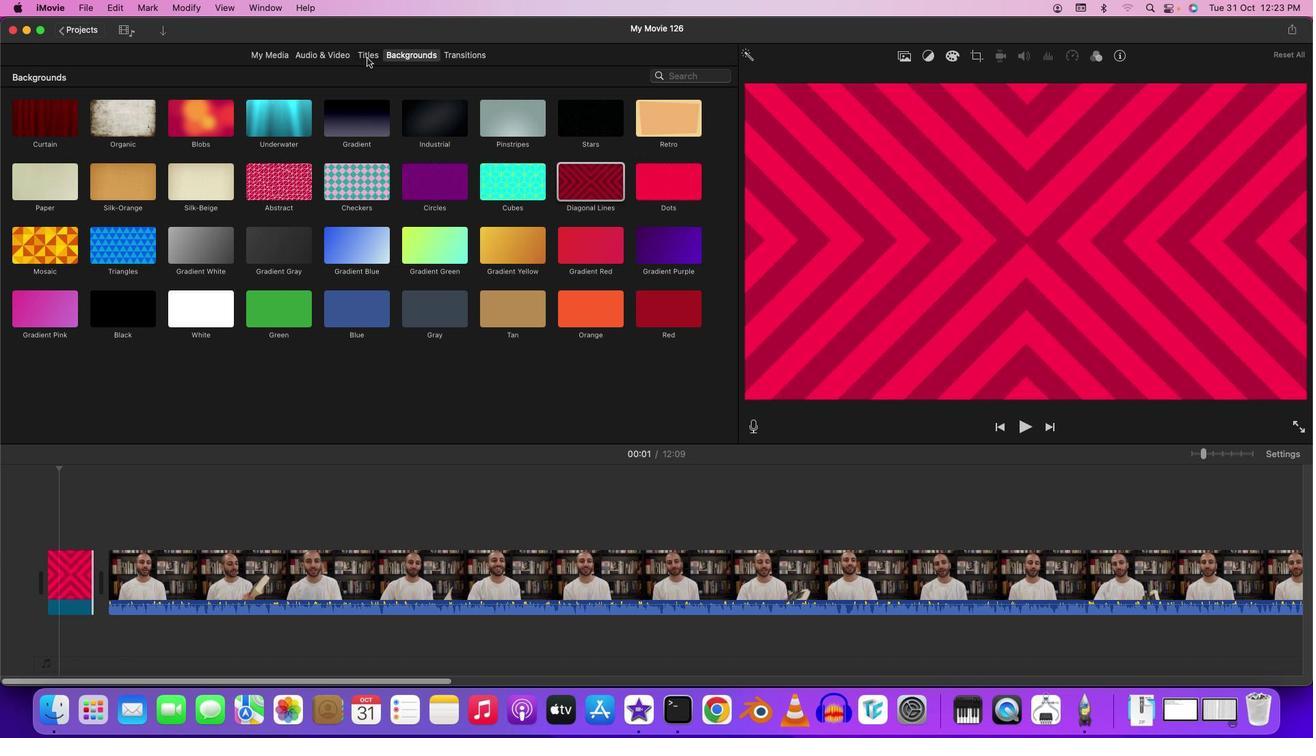 
Action: Mouse moved to (507, 342)
Screenshot: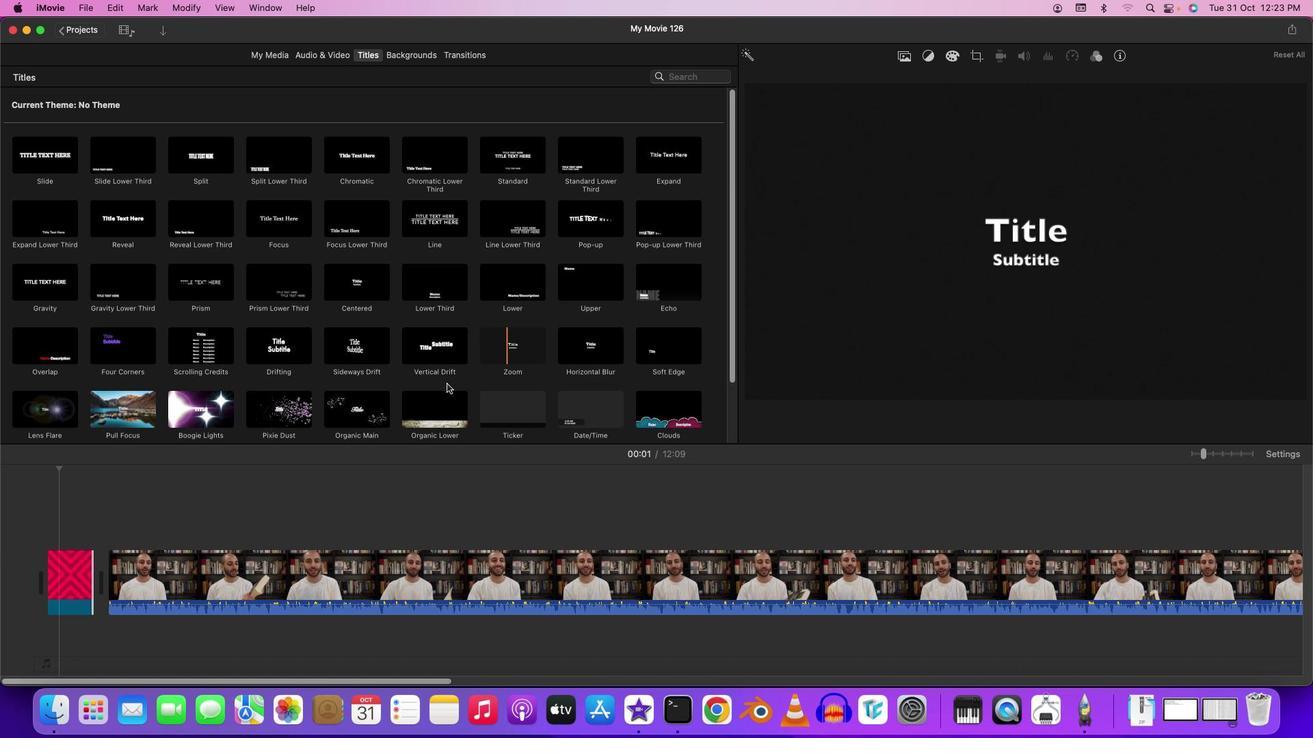 
Action: Mouse pressed left at (507, 342)
Screenshot: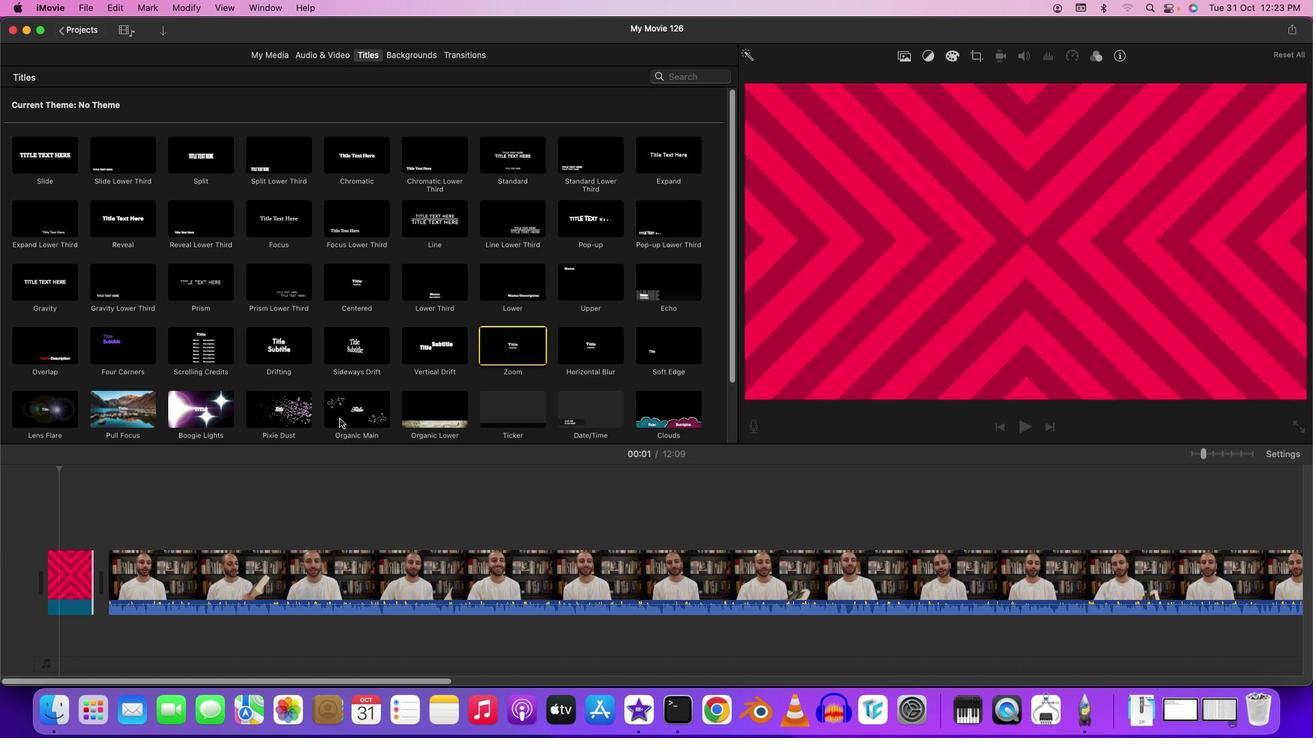 
Action: Mouse moved to (65, 535)
Screenshot: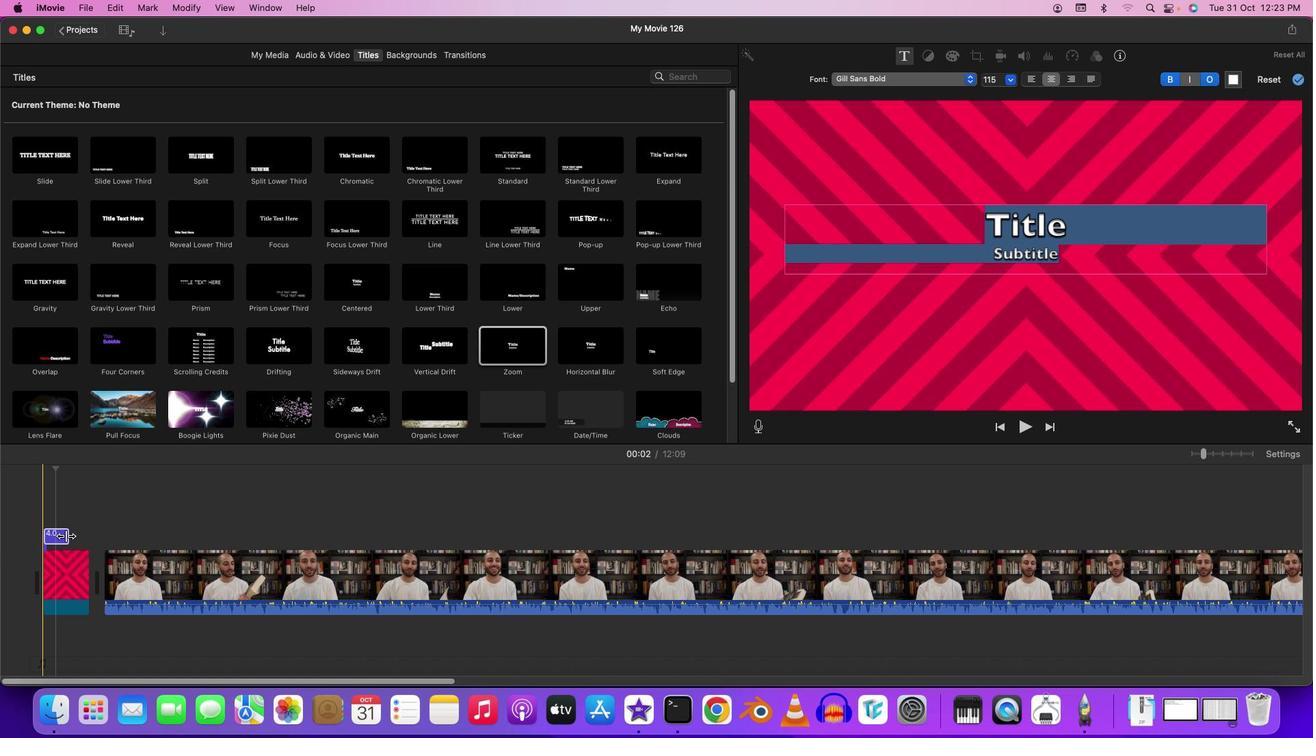 
Action: Mouse pressed left at (65, 535)
Screenshot: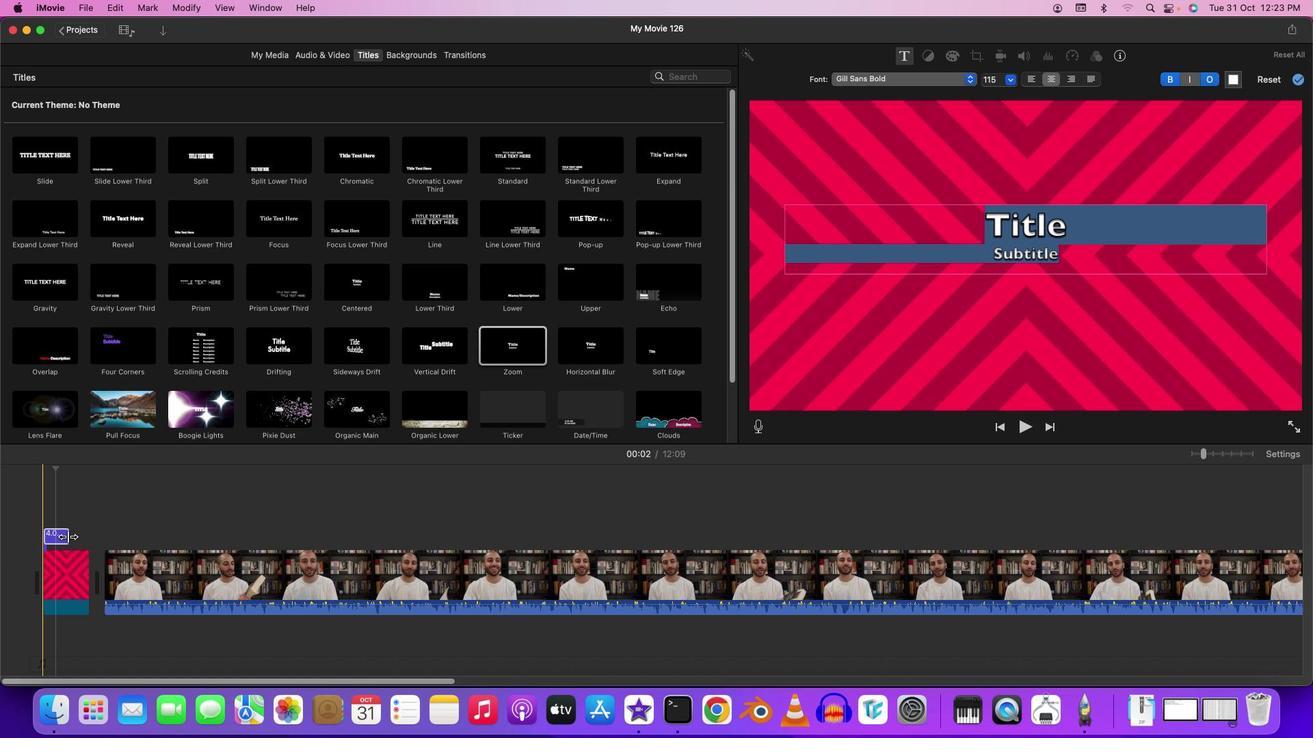 
Action: Mouse moved to (66, 534)
Screenshot: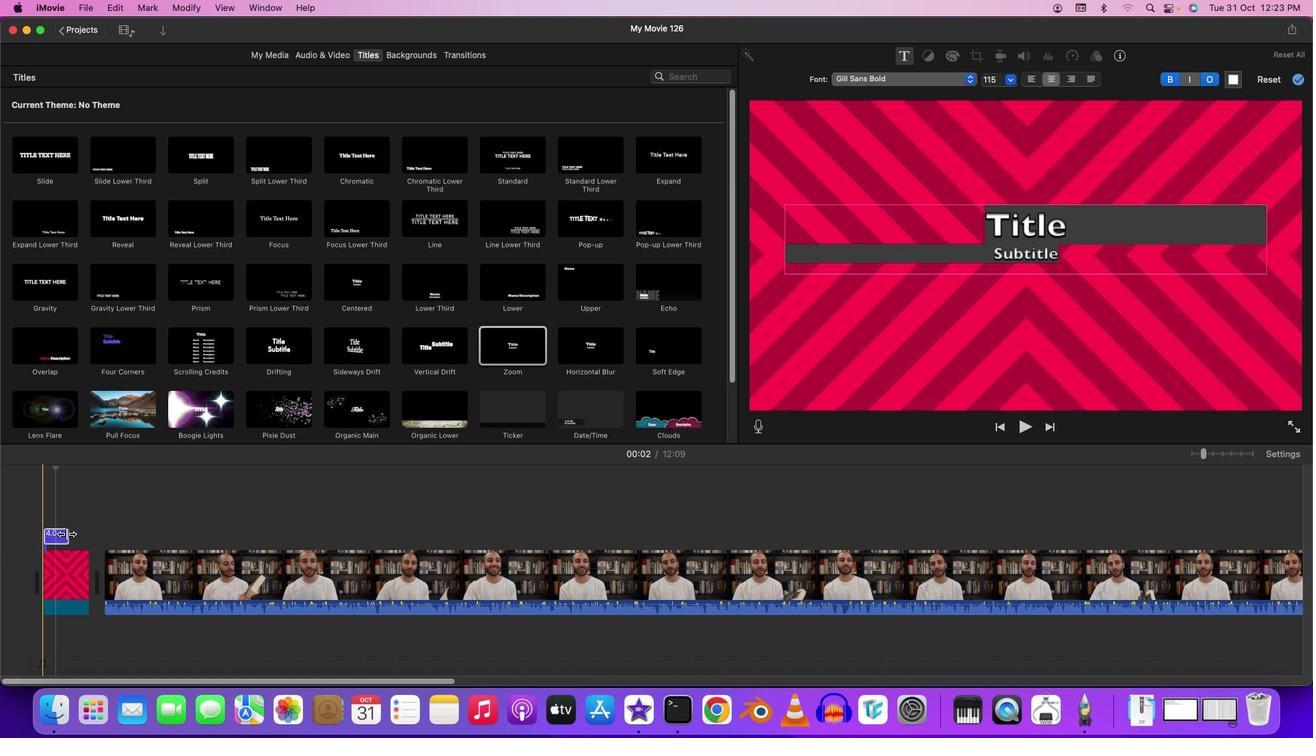 
Action: Mouse pressed left at (66, 534)
Screenshot: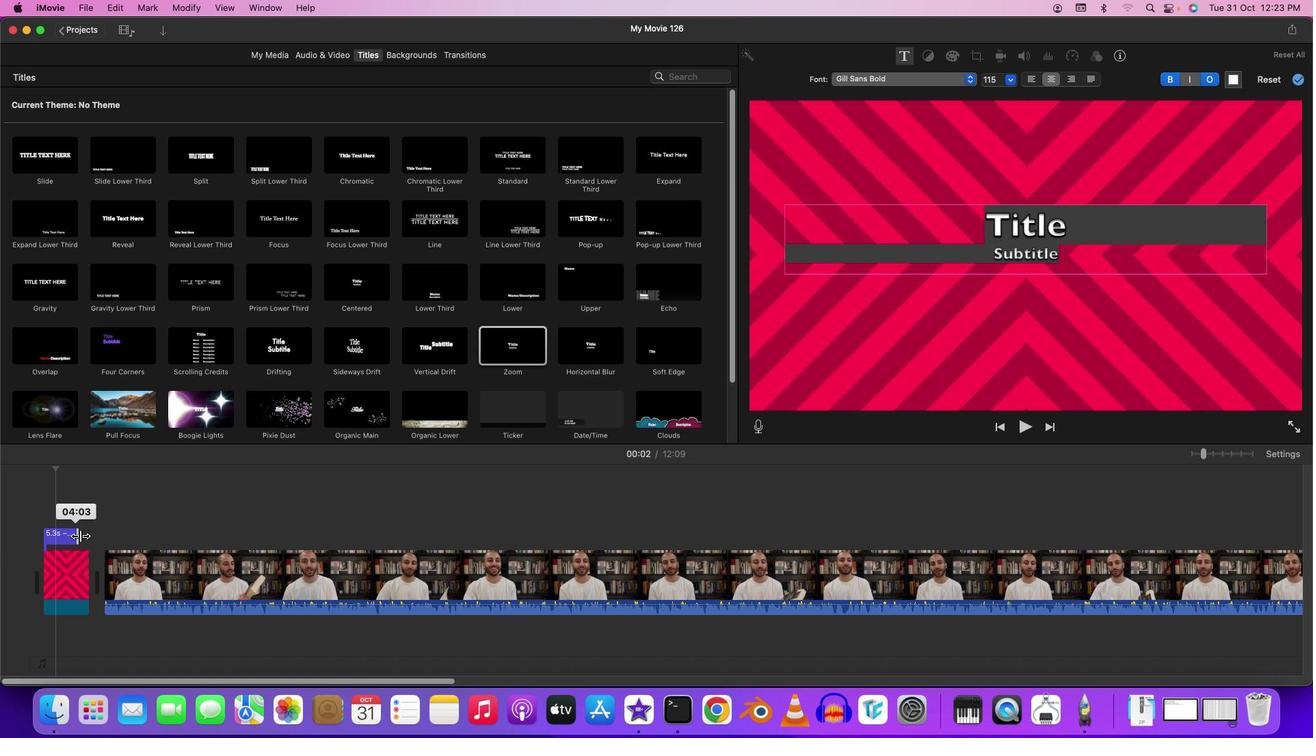 
Action: Mouse moved to (69, 534)
Screenshot: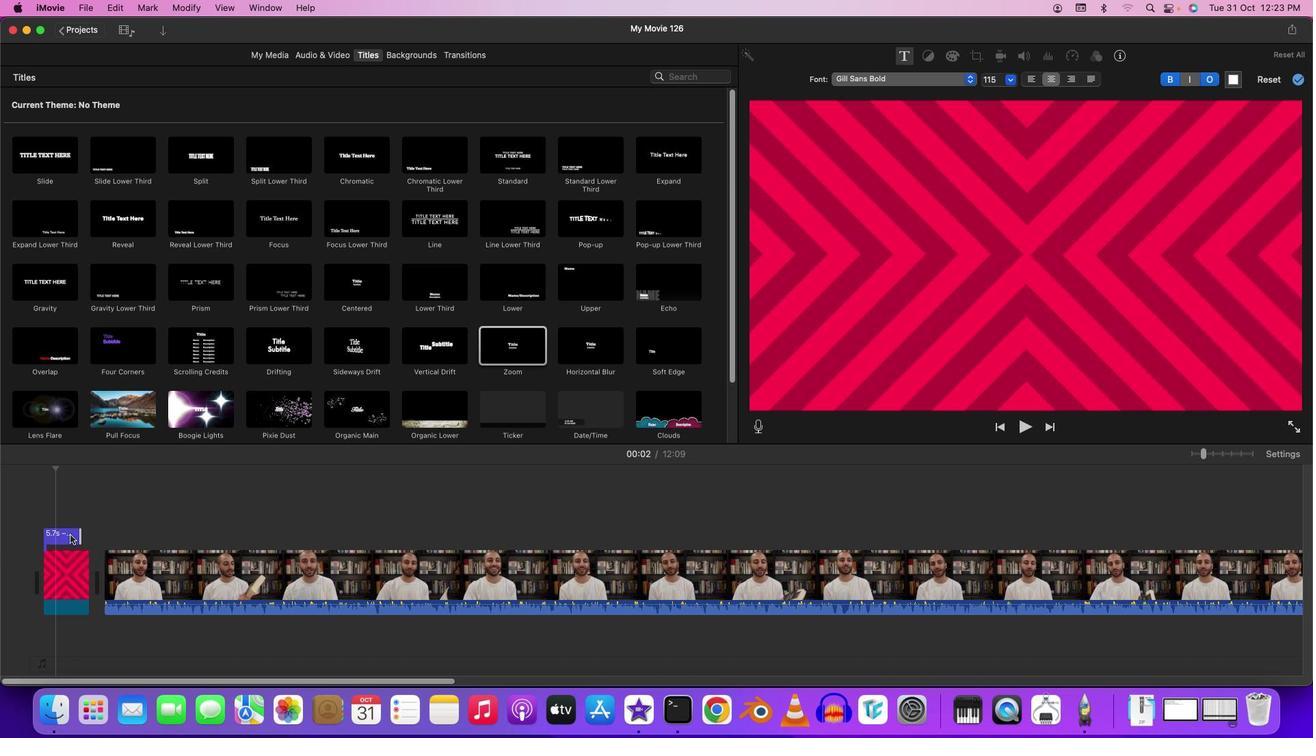 
Action: Mouse pressed left at (69, 534)
Screenshot: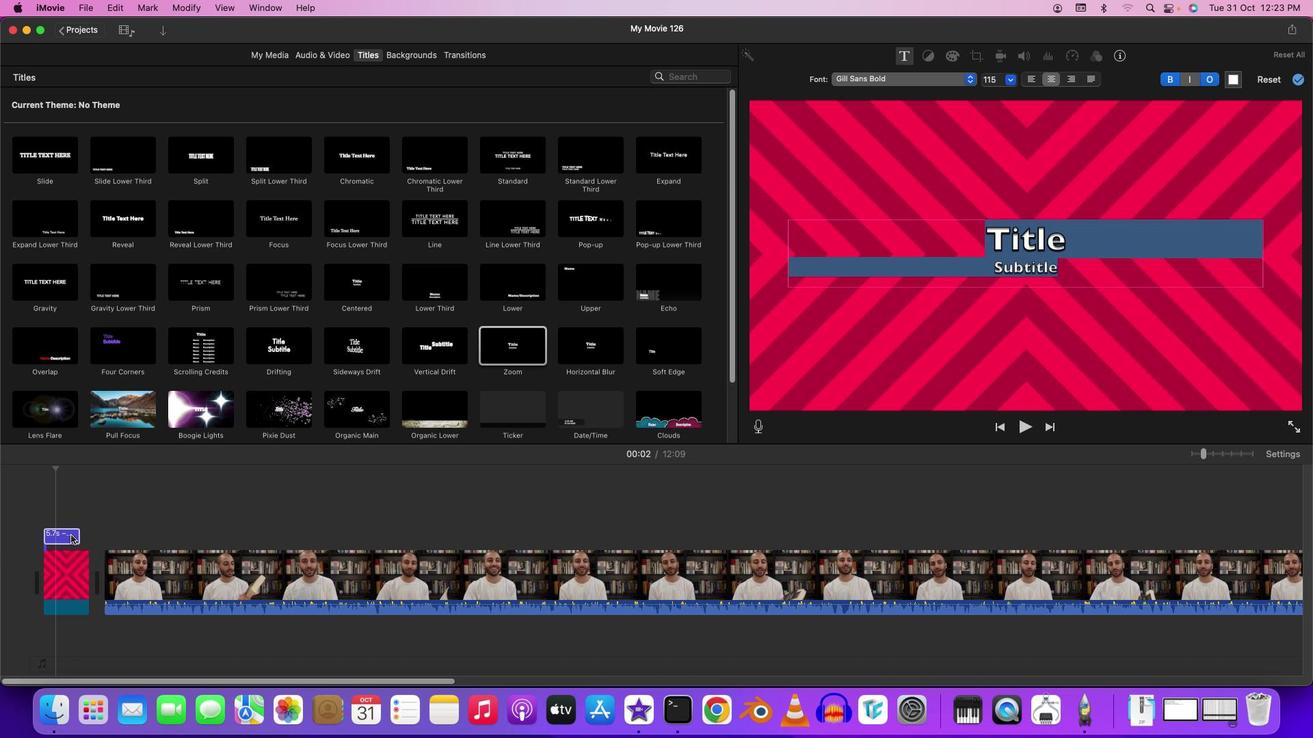 
Action: Mouse moved to (1017, 283)
Screenshot: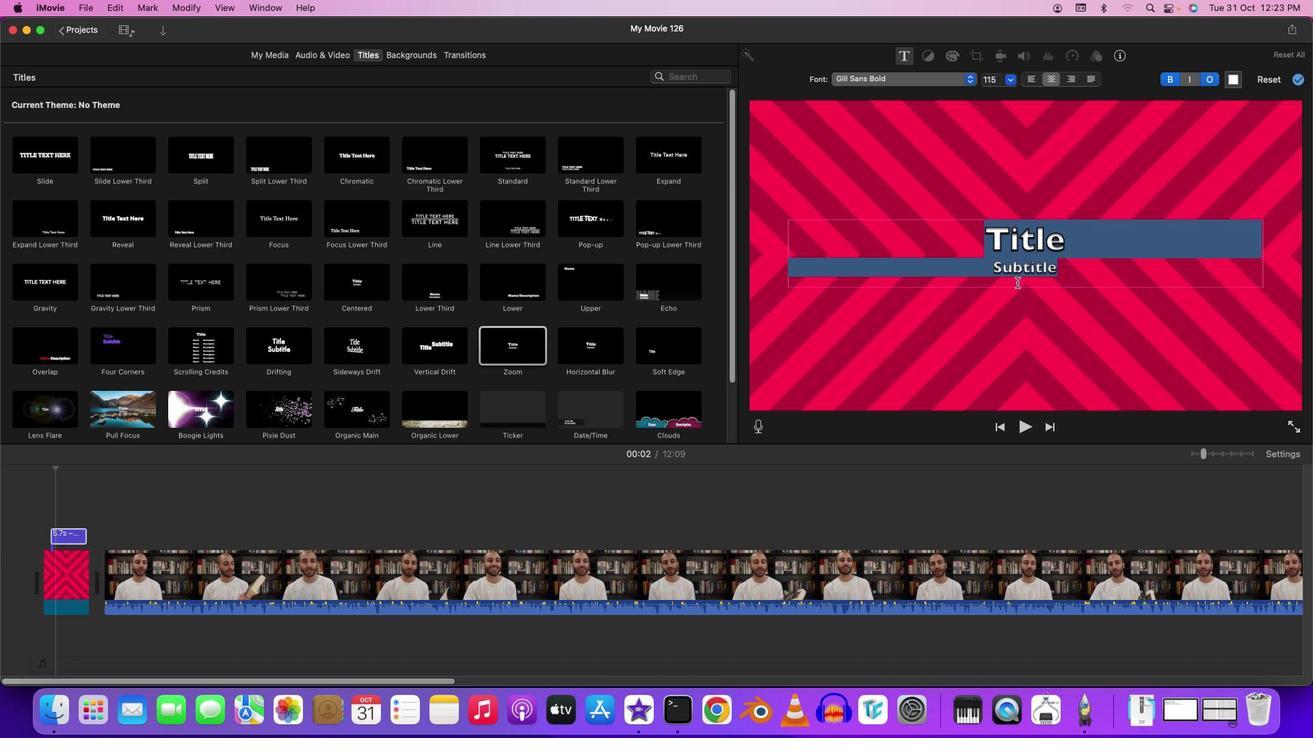 
Action: Key pressed Key.backspaceKey.shift'B''o''o''k'Key.spaceKey.shift'R''e''c''o''m''m''e''n''d''a''t''i''o''n'',''d''i''s''c''u''s''s''i''o''n'Key.leftKey.leftKey.leftKey.leftKey.leftKey.leftKey.leftKey.leftKey.leftKey.leftKey.leftKey.rightKey.enterKey.backspaceKey.backspace','Key.shift'R''e''c'Key.backspaceKey.backspaceKey.backspaceKey.spaceKey.shift'R''e''v''i''e''w'','Key.space'a''n''d'Key.leftKey.leftKey.leftKey.leftKey.leftKey.rightKey.backspaceKey.rightKey.rightKey.rightKey.rightKey.rightKey.leftKey.space
Screenshot: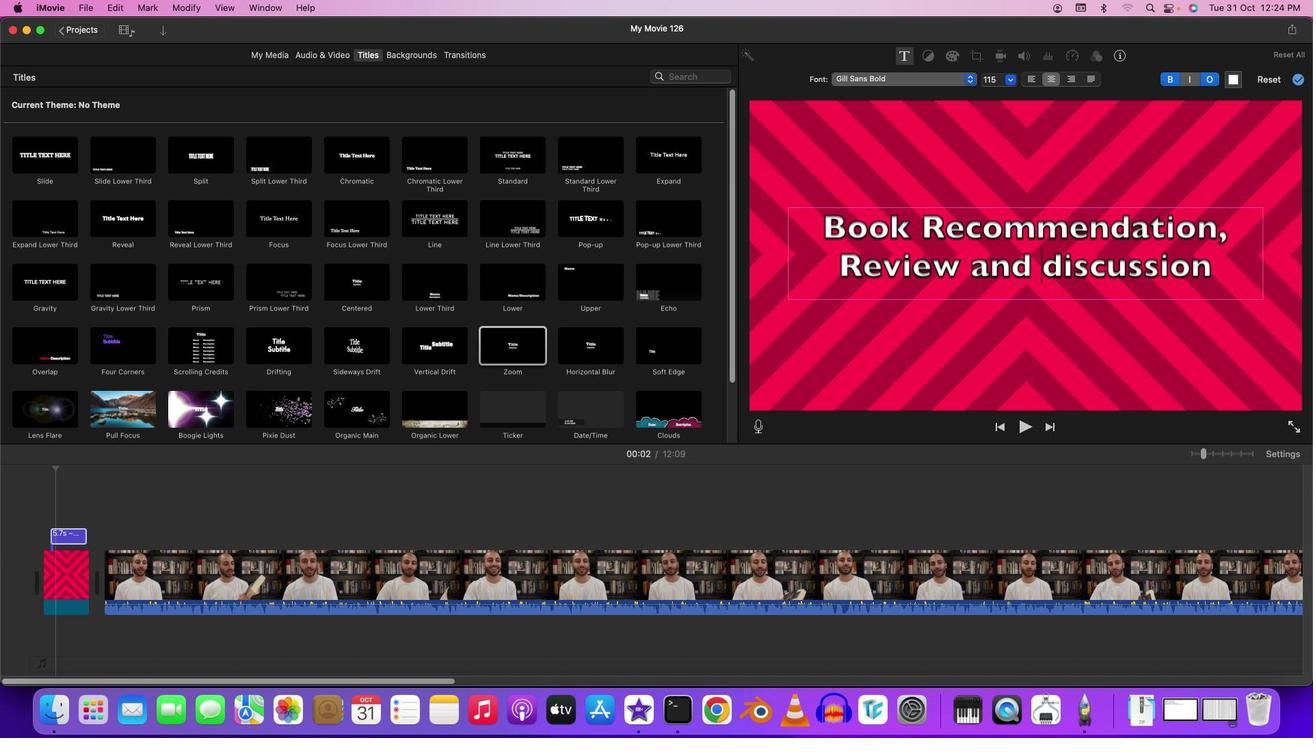 
Action: Mouse moved to (1062, 261)
Screenshot: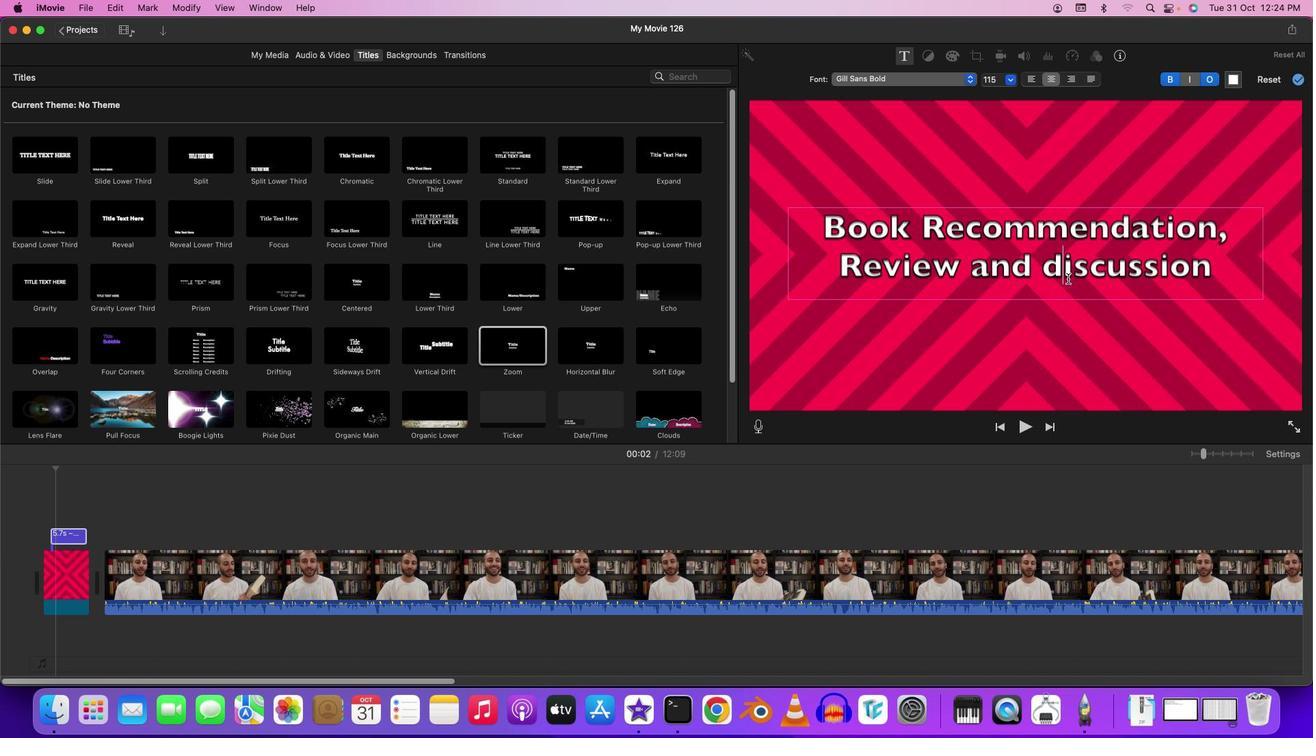
Action: Mouse pressed left at (1062, 261)
Screenshot: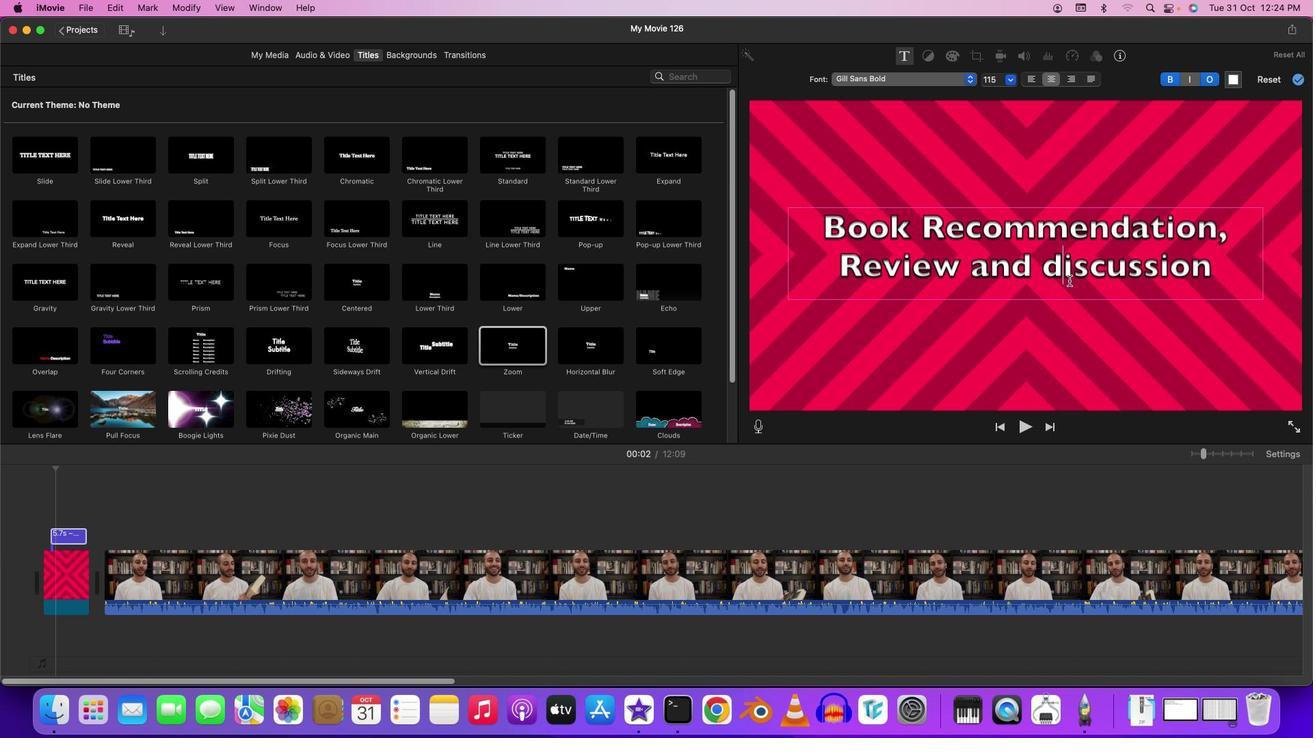 
Action: Mouse moved to (1067, 288)
Screenshot: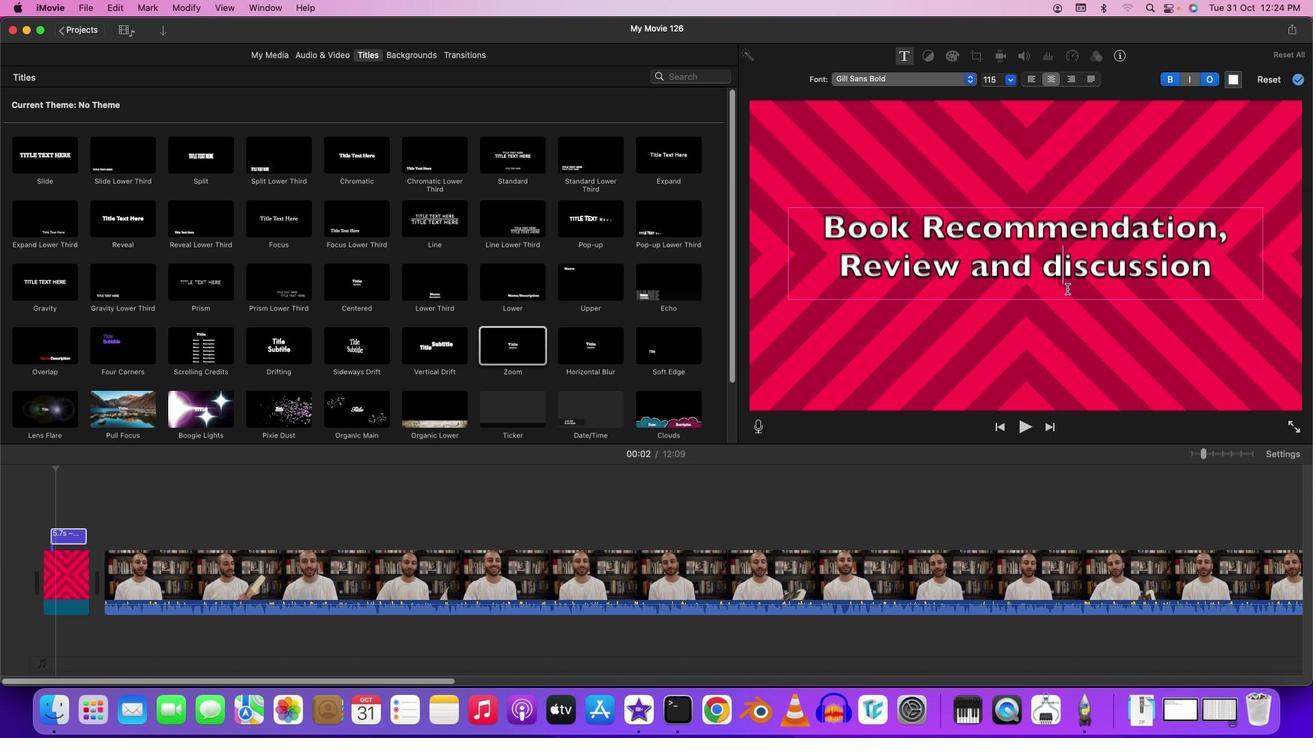 
Action: Key pressed Key.backspaceKey.shift'D'
Screenshot: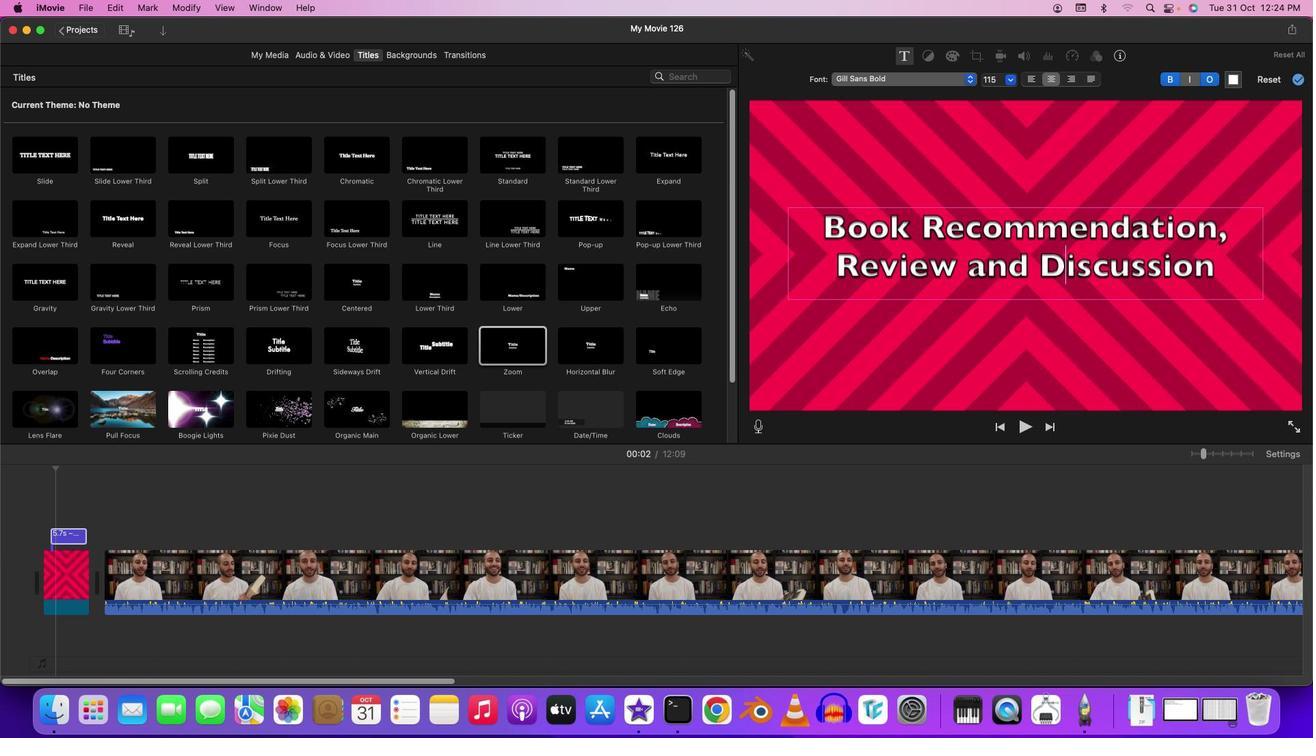 
Action: Mouse moved to (1032, 337)
Screenshot: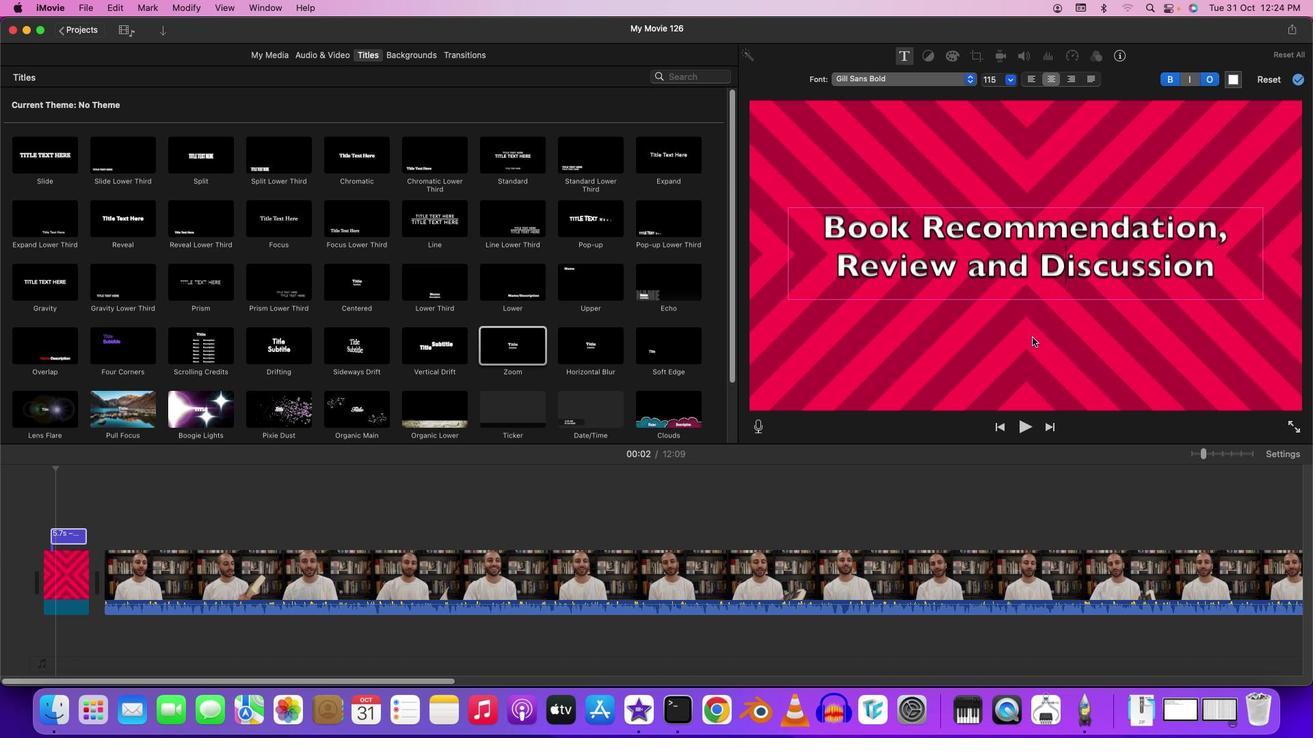 
Action: Mouse pressed left at (1032, 337)
Screenshot: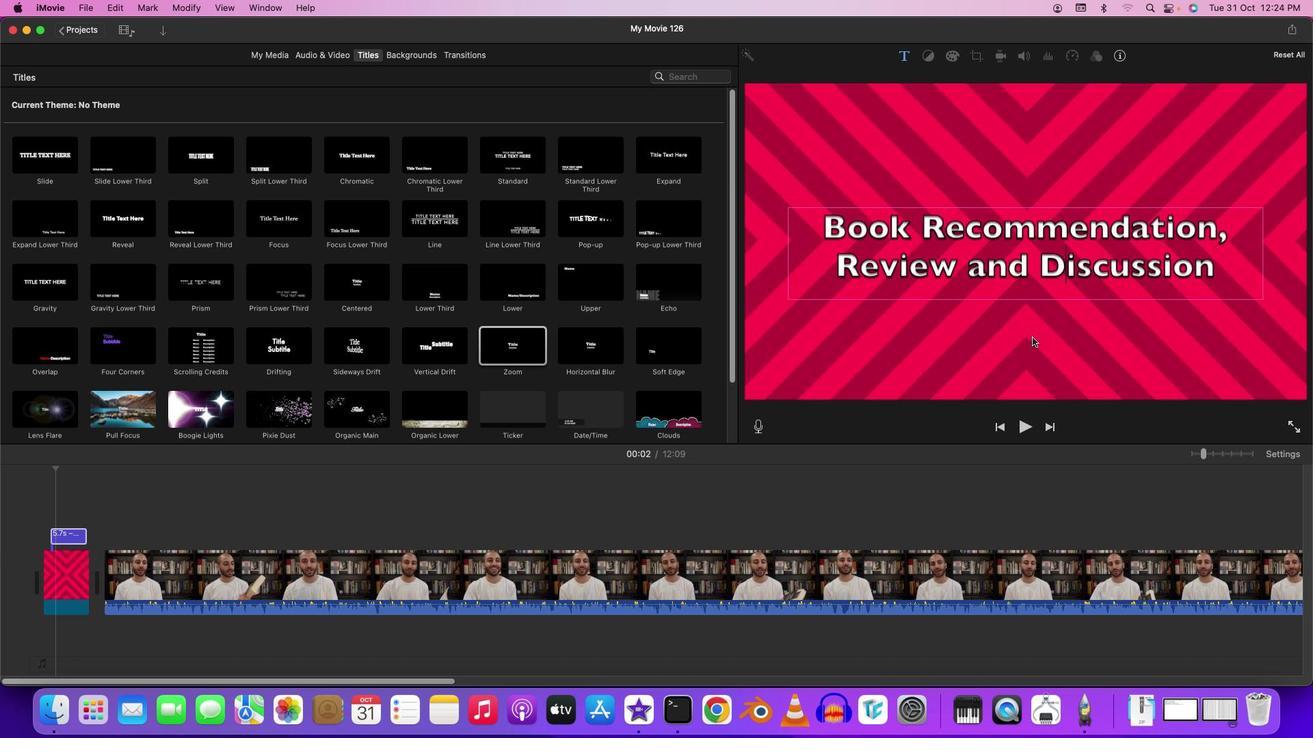 
Action: Mouse moved to (72, 537)
Screenshot: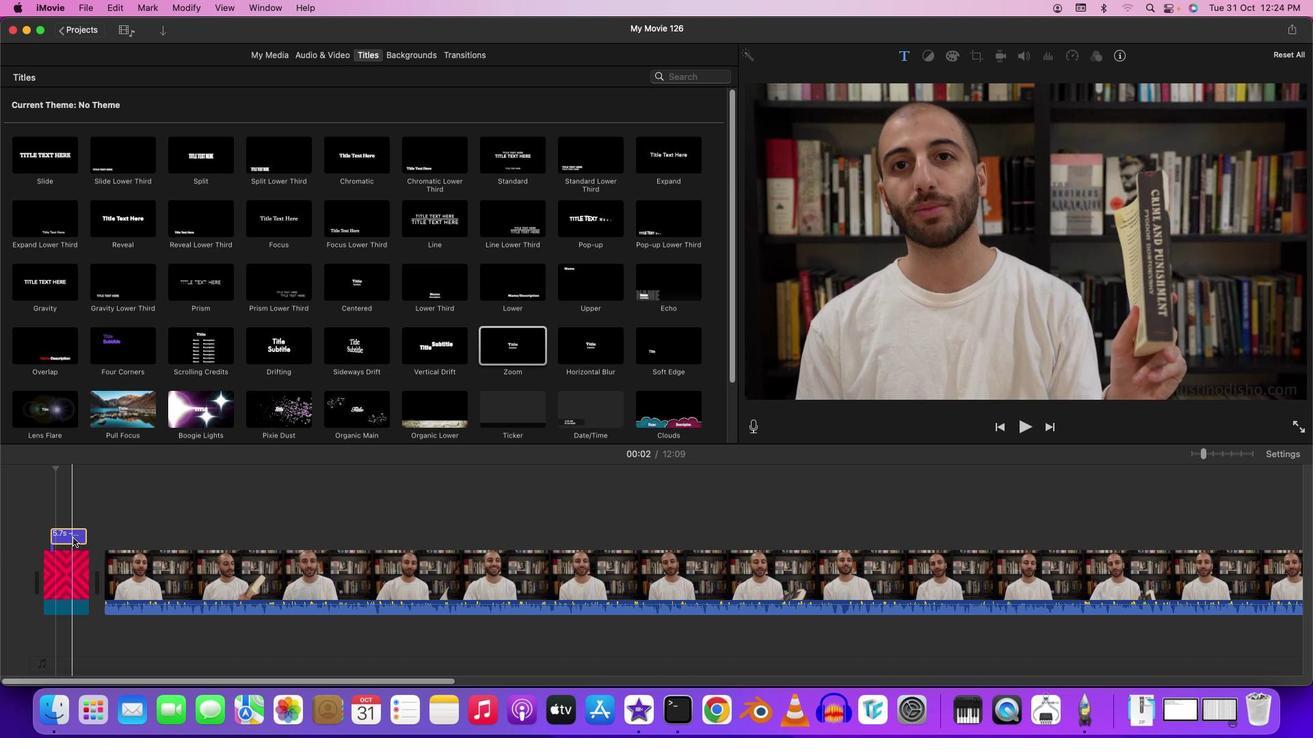 
Action: Mouse pressed left at (72, 537)
Screenshot: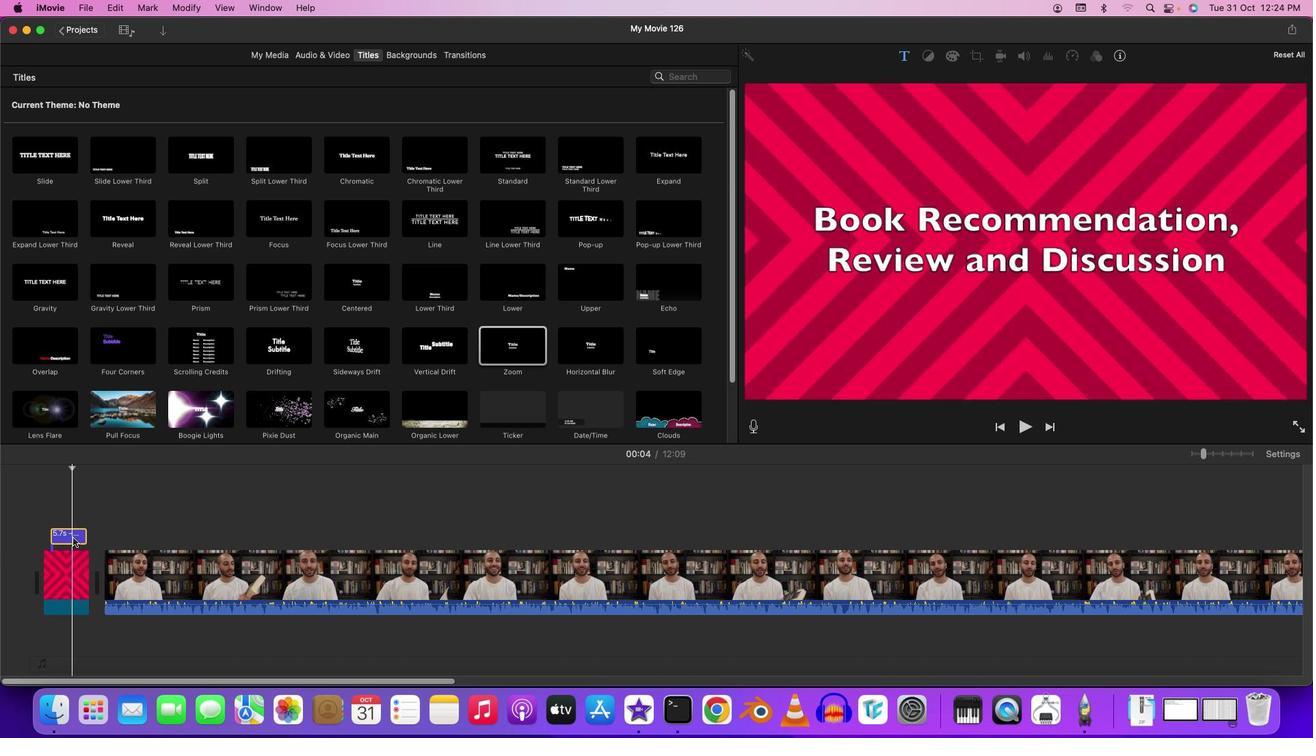 
Action: Mouse pressed left at (72, 537)
Screenshot: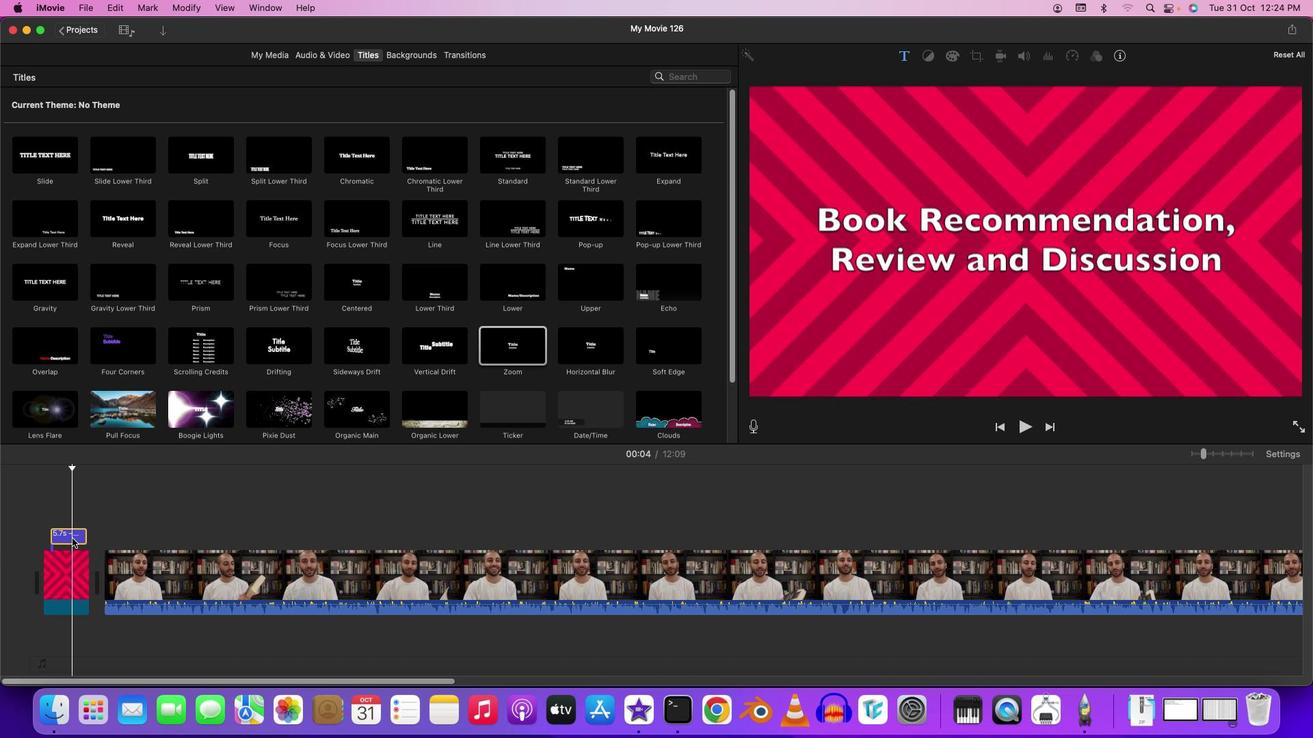 
Action: Mouse moved to (963, 75)
Screenshot: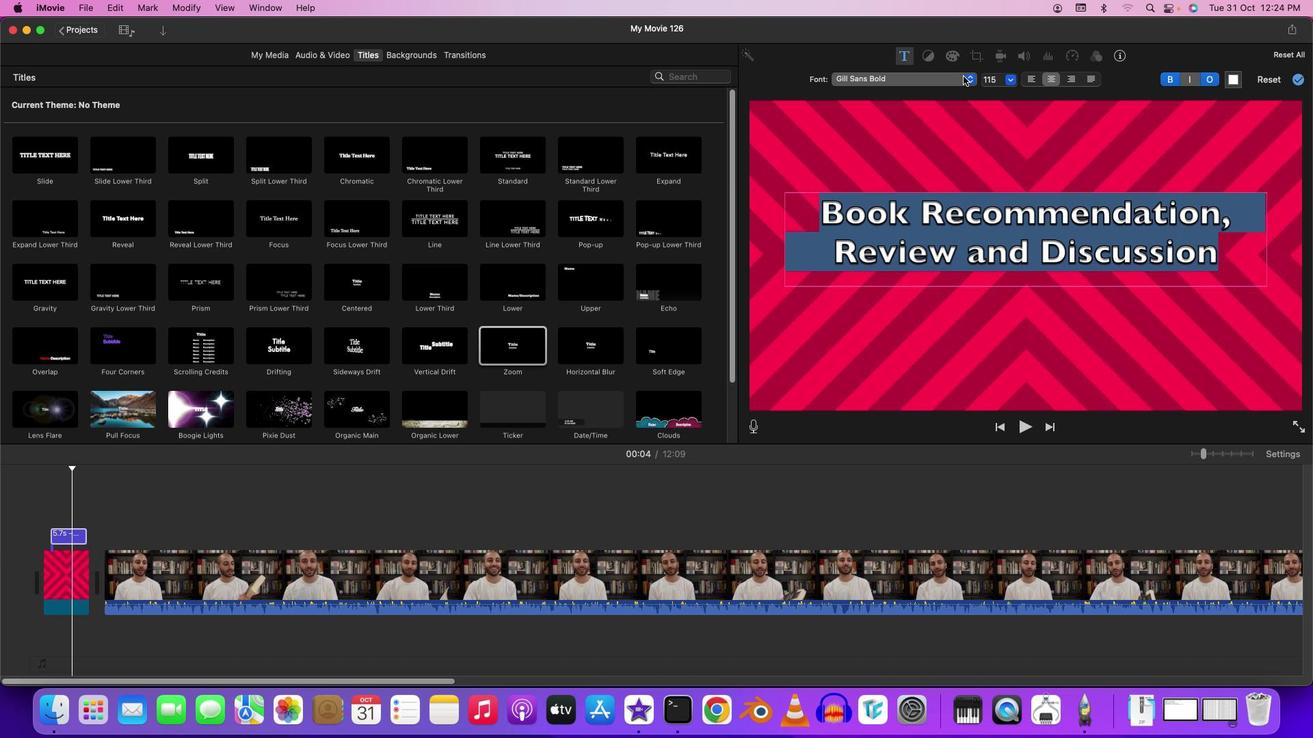 
Action: Mouse pressed left at (963, 75)
Screenshot: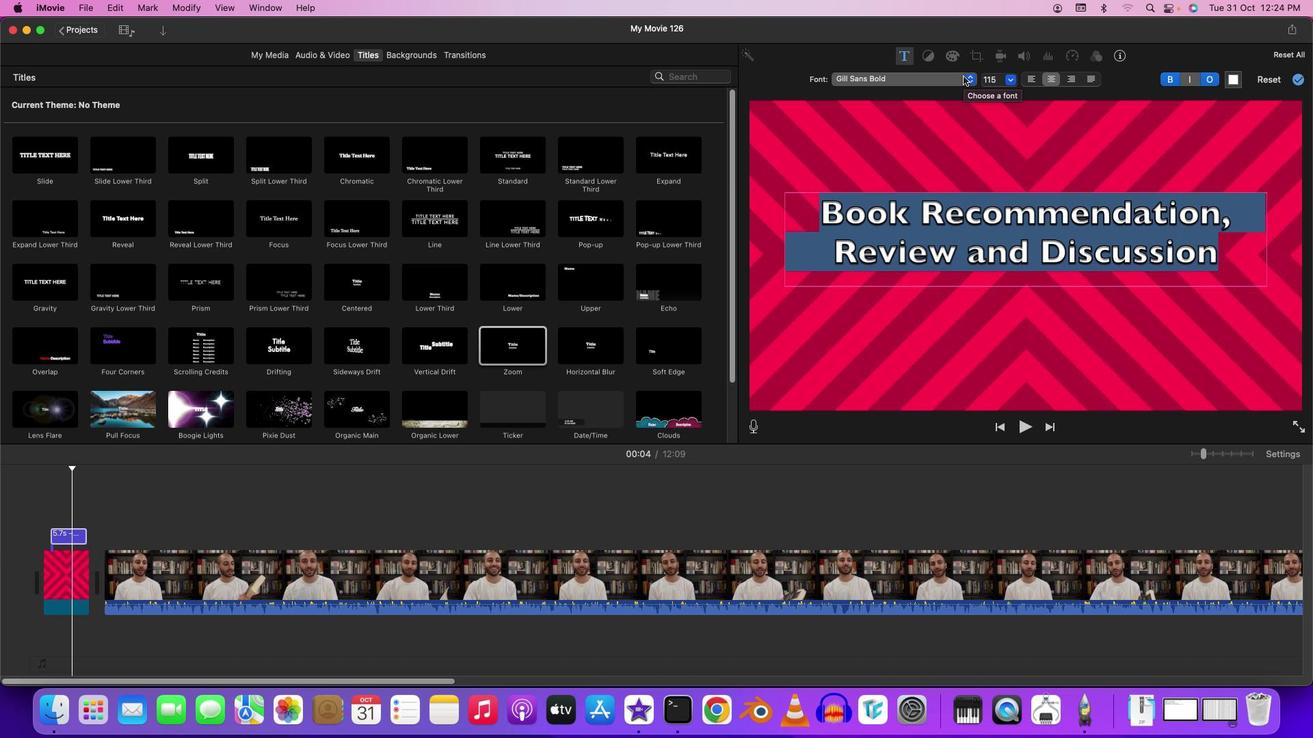 
Action: Mouse moved to (902, 379)
Screenshot: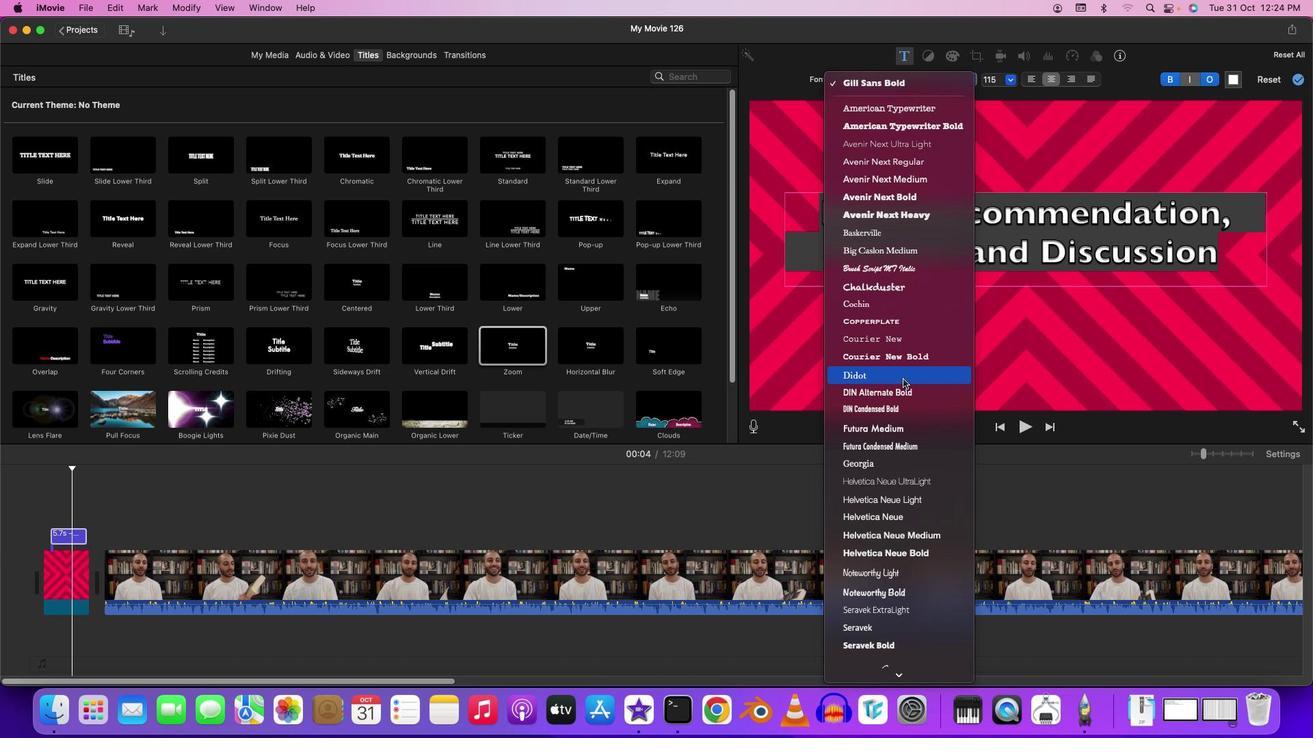 
Action: Mouse pressed left at (902, 379)
Screenshot: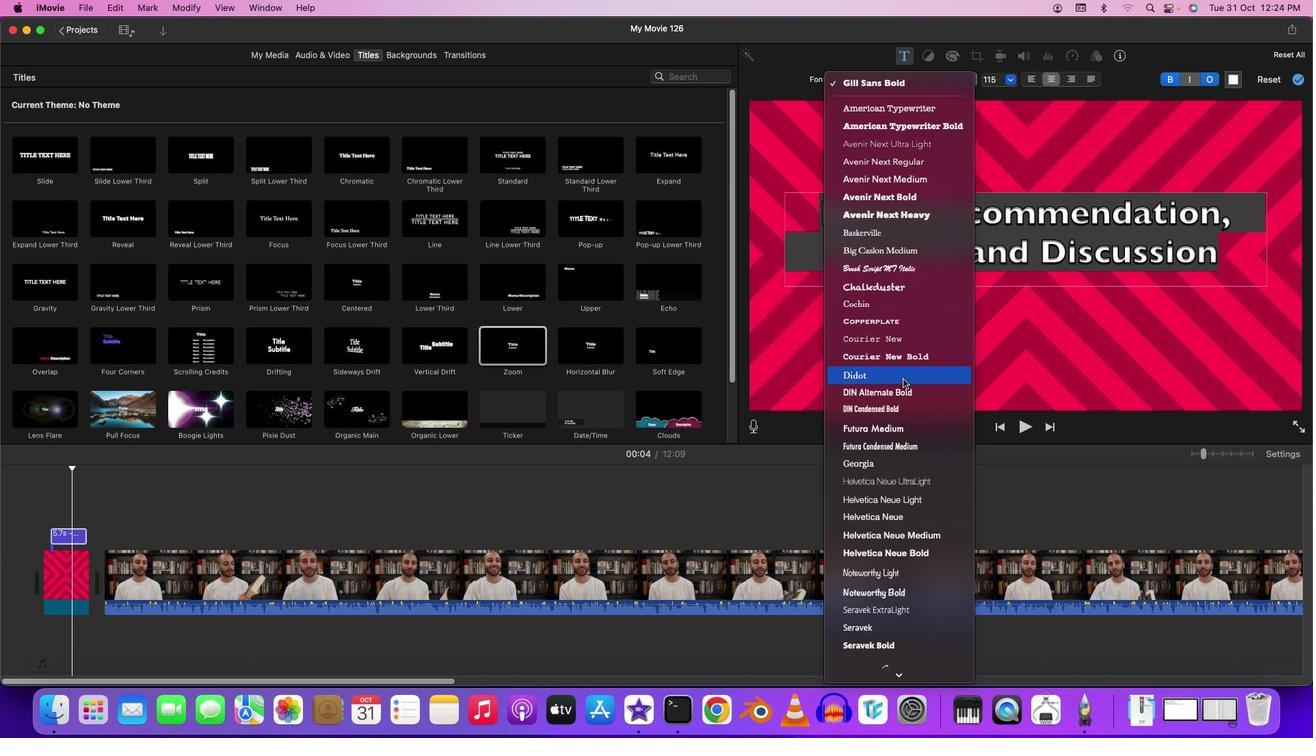 
Action: Mouse moved to (966, 78)
Screenshot: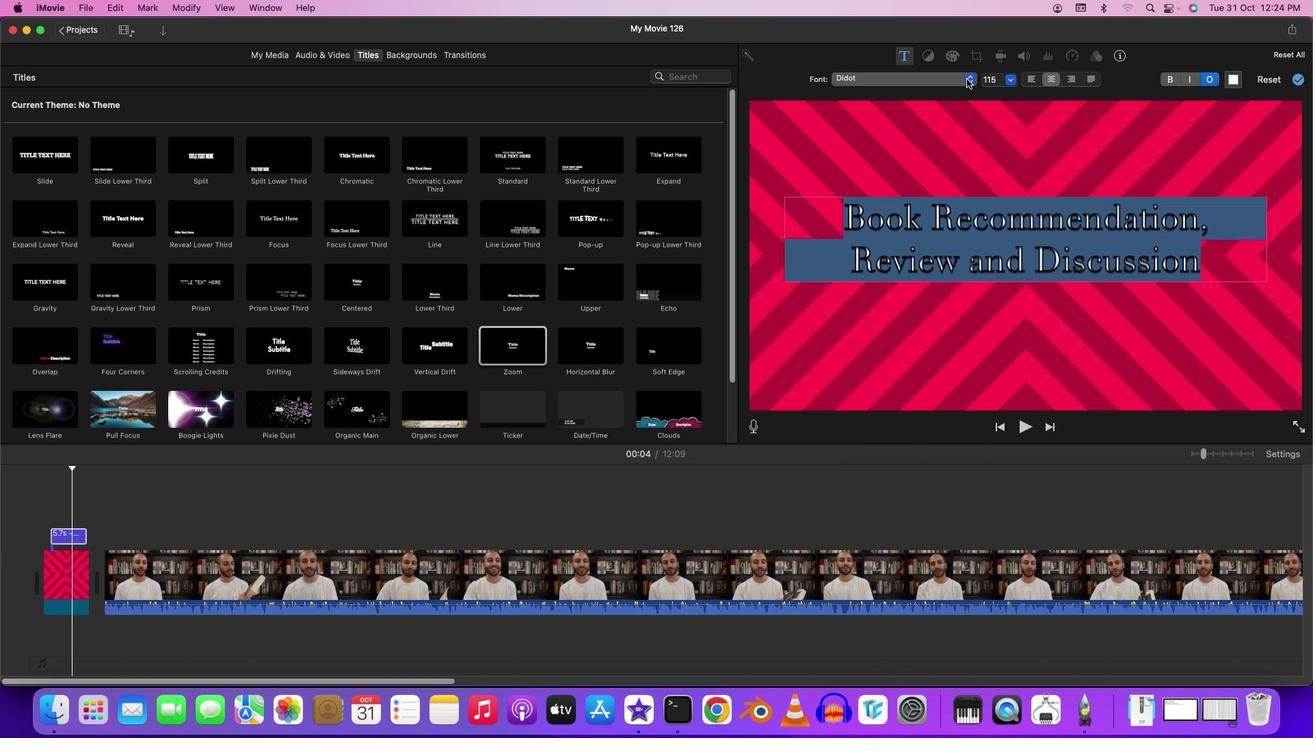 
Action: Mouse pressed left at (966, 78)
Screenshot: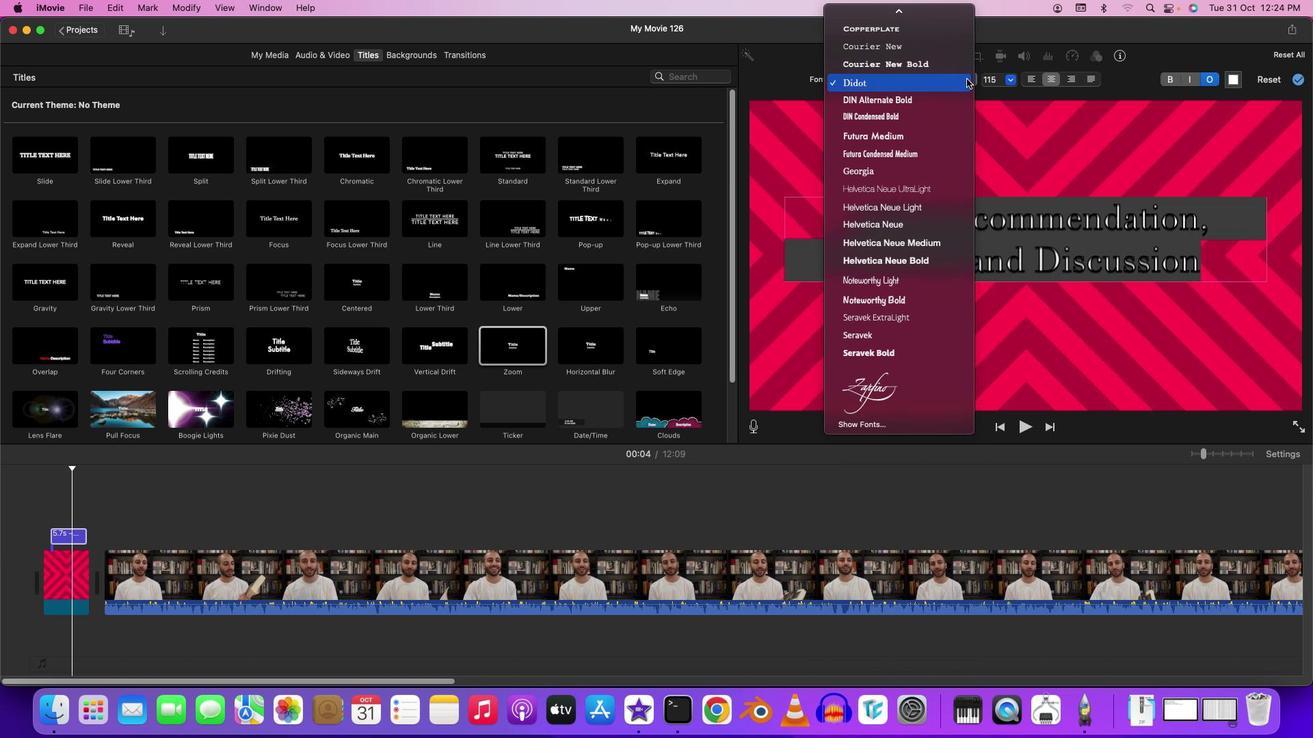 
Action: Mouse moved to (874, 227)
Screenshot: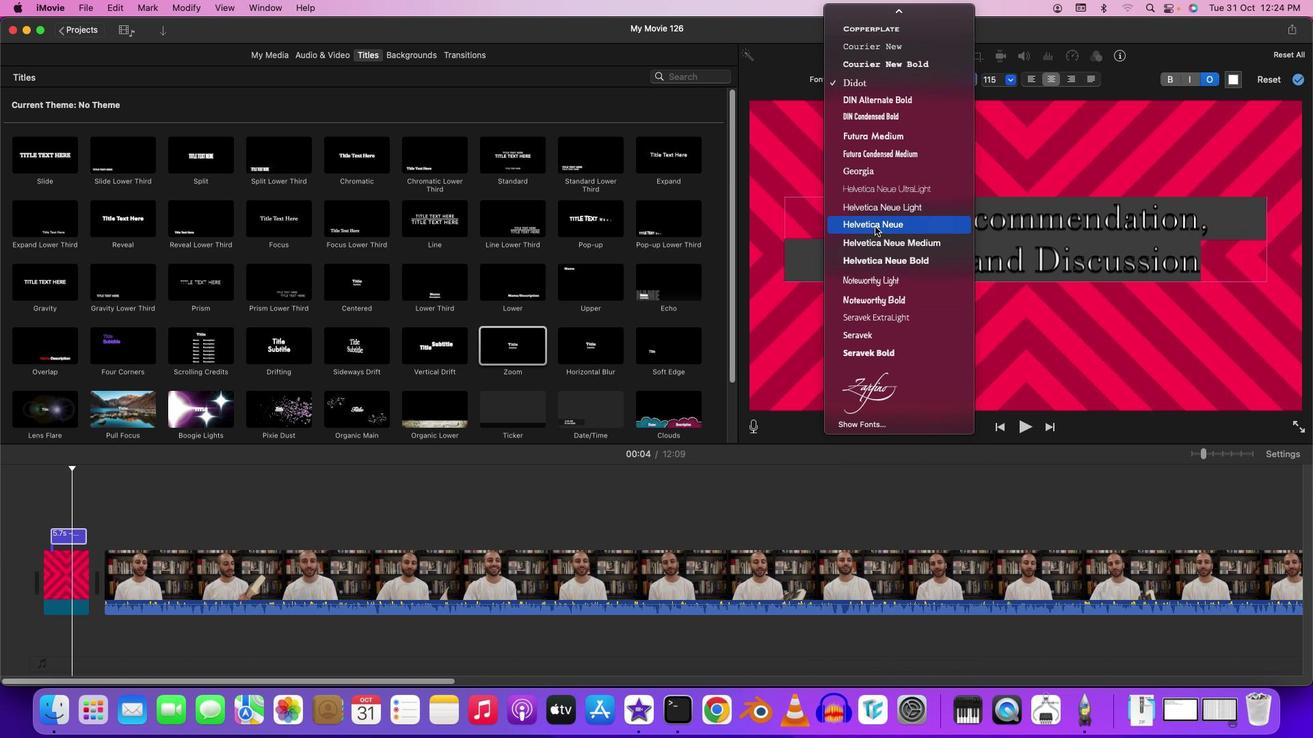 
Action: Mouse pressed left at (874, 227)
Screenshot: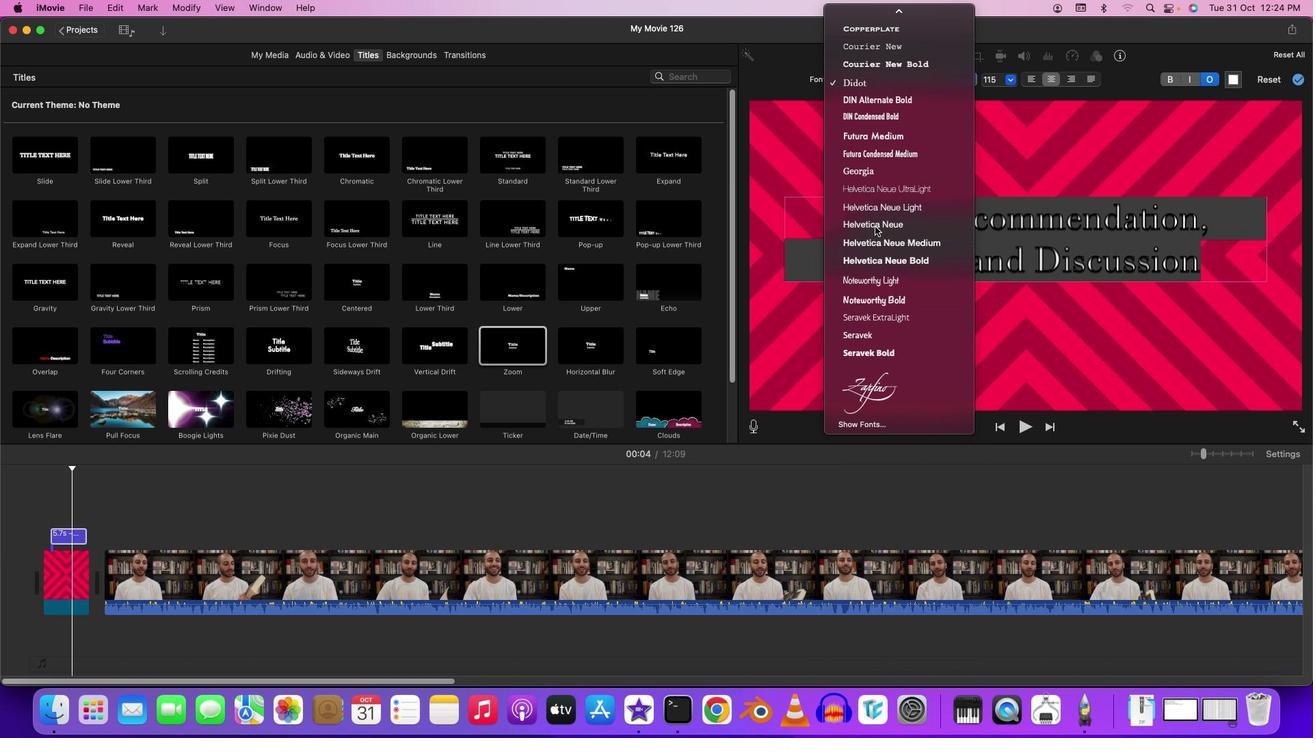 
Action: Mouse moved to (964, 78)
Screenshot: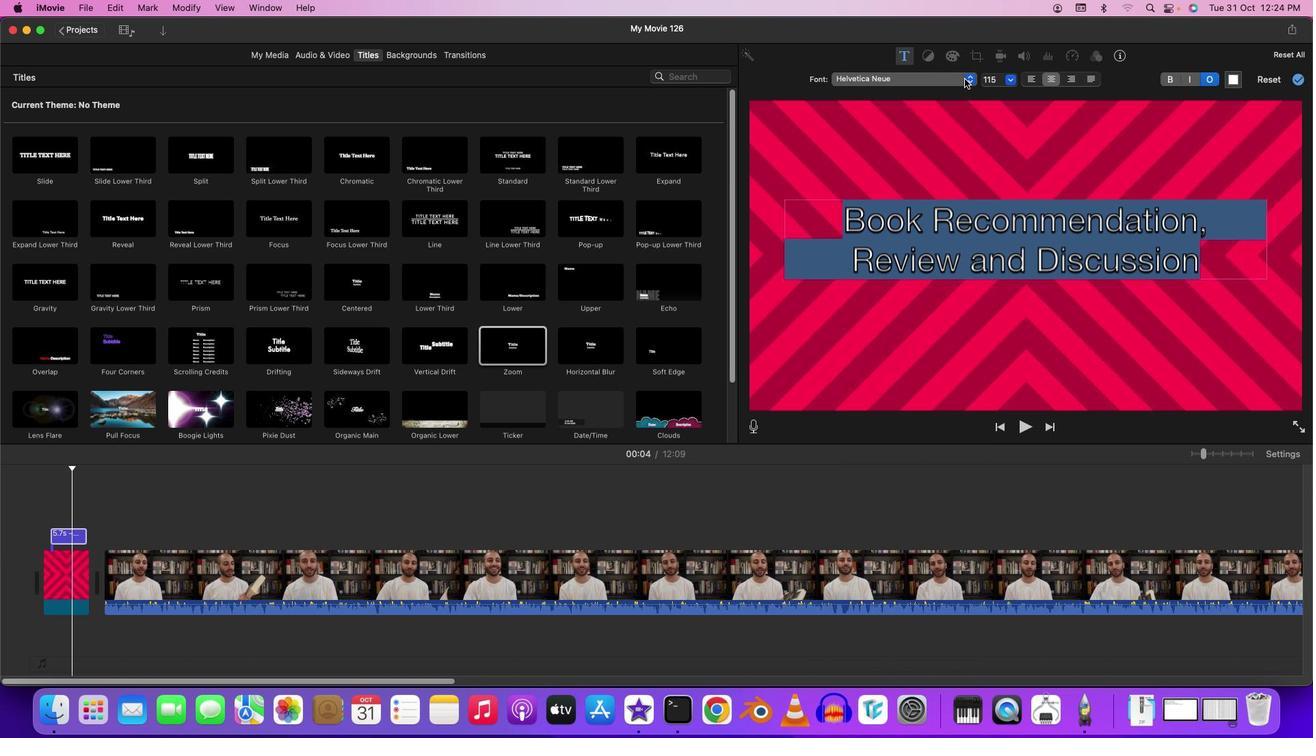 
Action: Mouse pressed left at (964, 78)
Screenshot: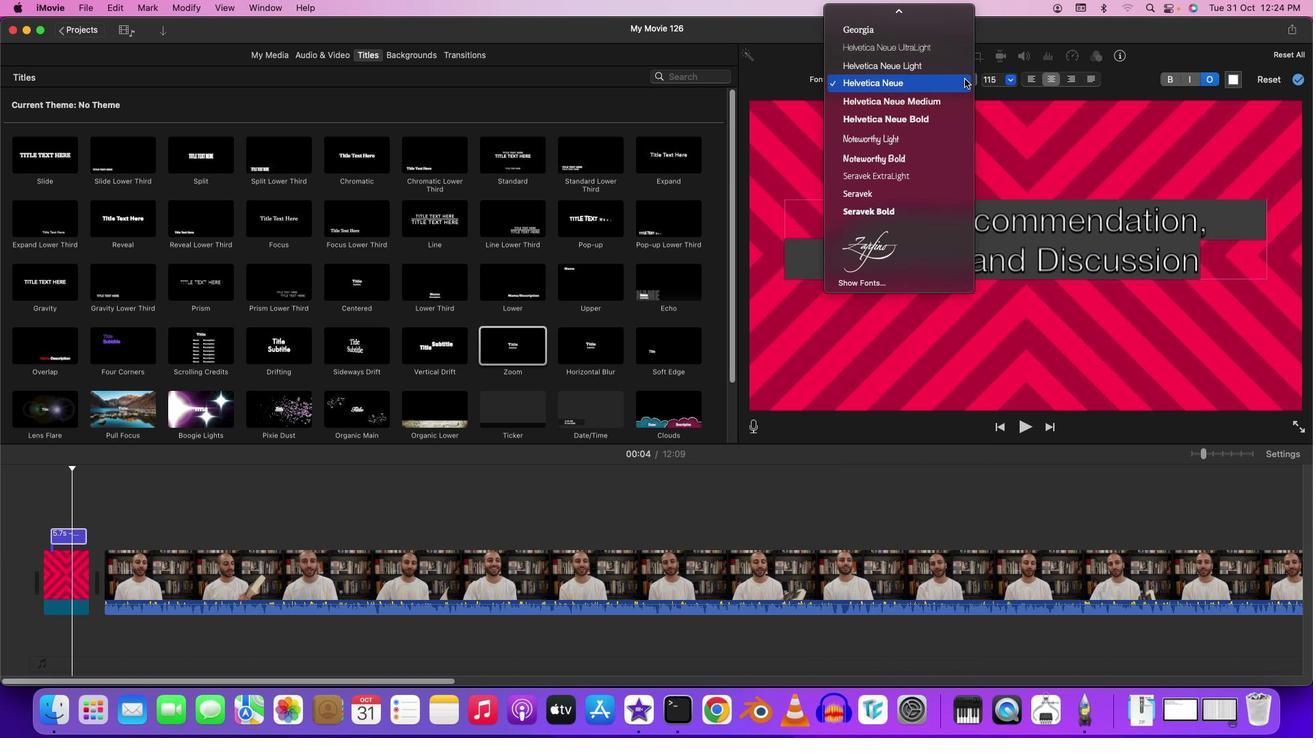 
Action: Mouse moved to (928, 194)
Screenshot: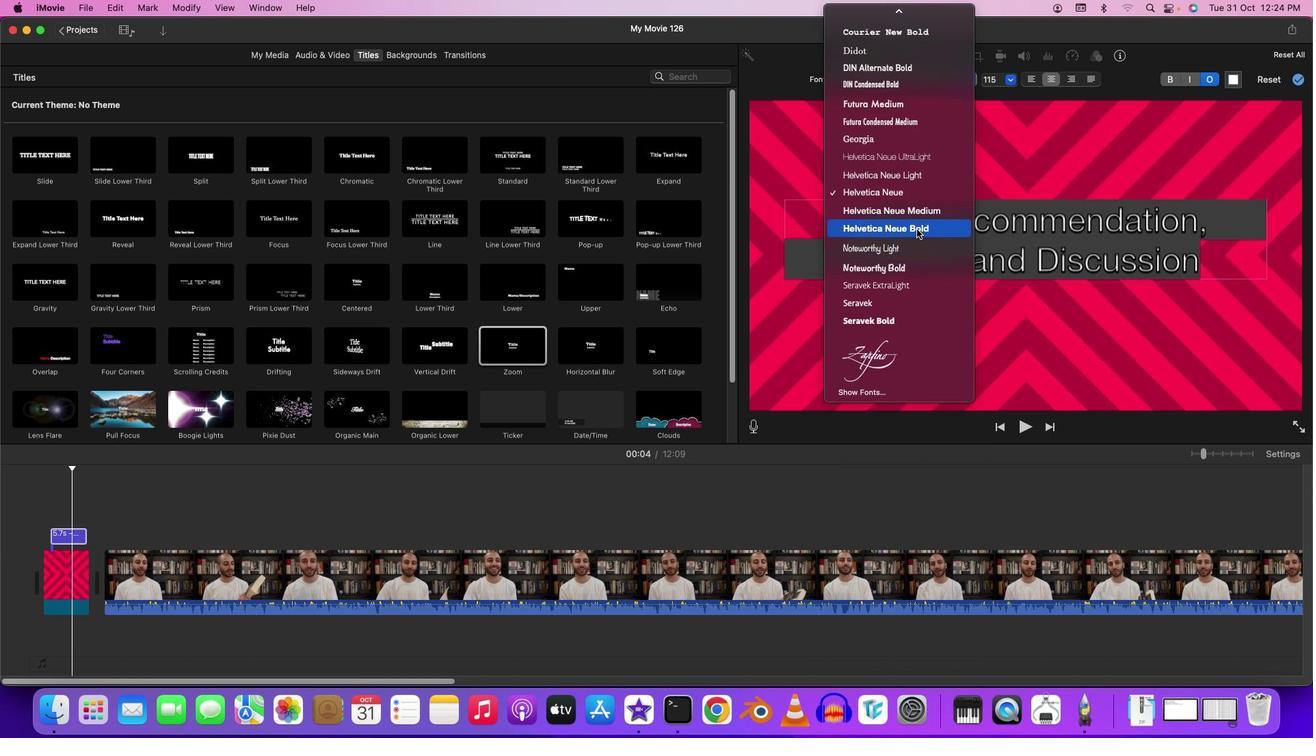 
Action: Mouse scrolled (928, 194) with delta (0, 0)
Screenshot: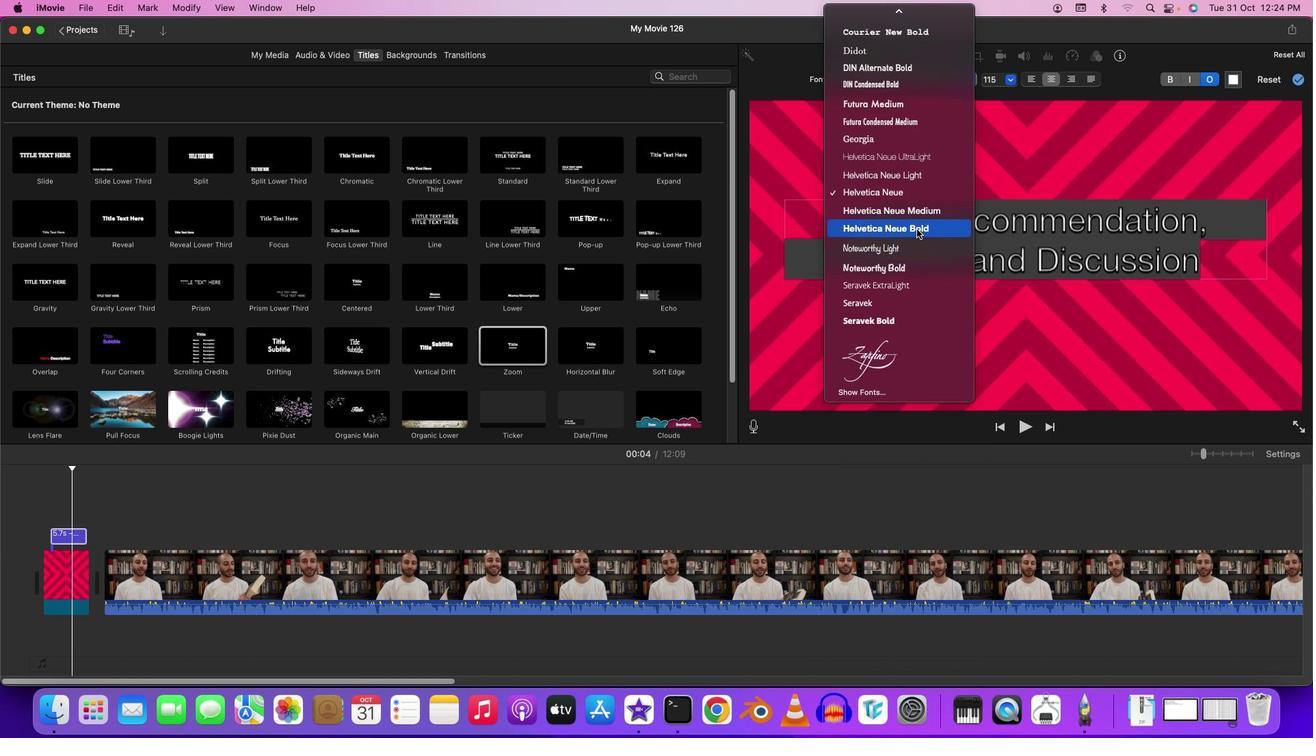 
Action: Mouse moved to (921, 213)
Screenshot: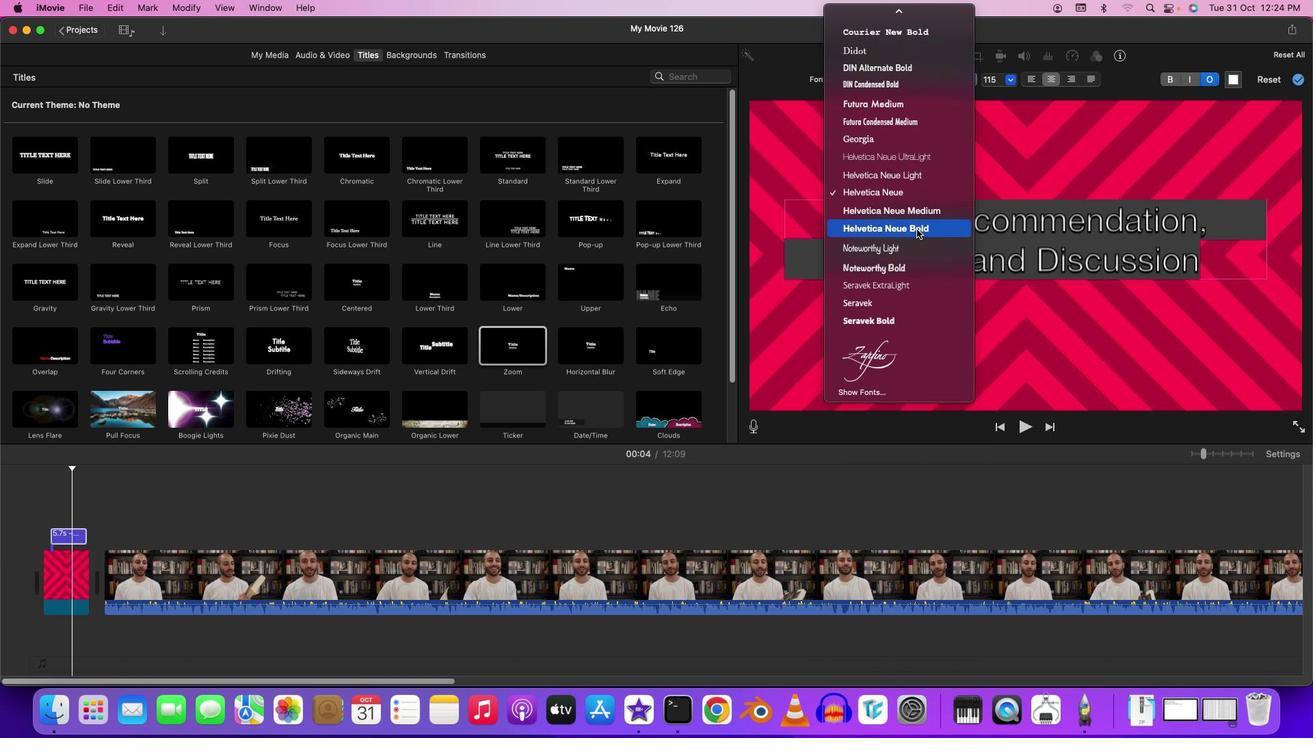 
Action: Mouse scrolled (921, 213) with delta (0, -1)
Screenshot: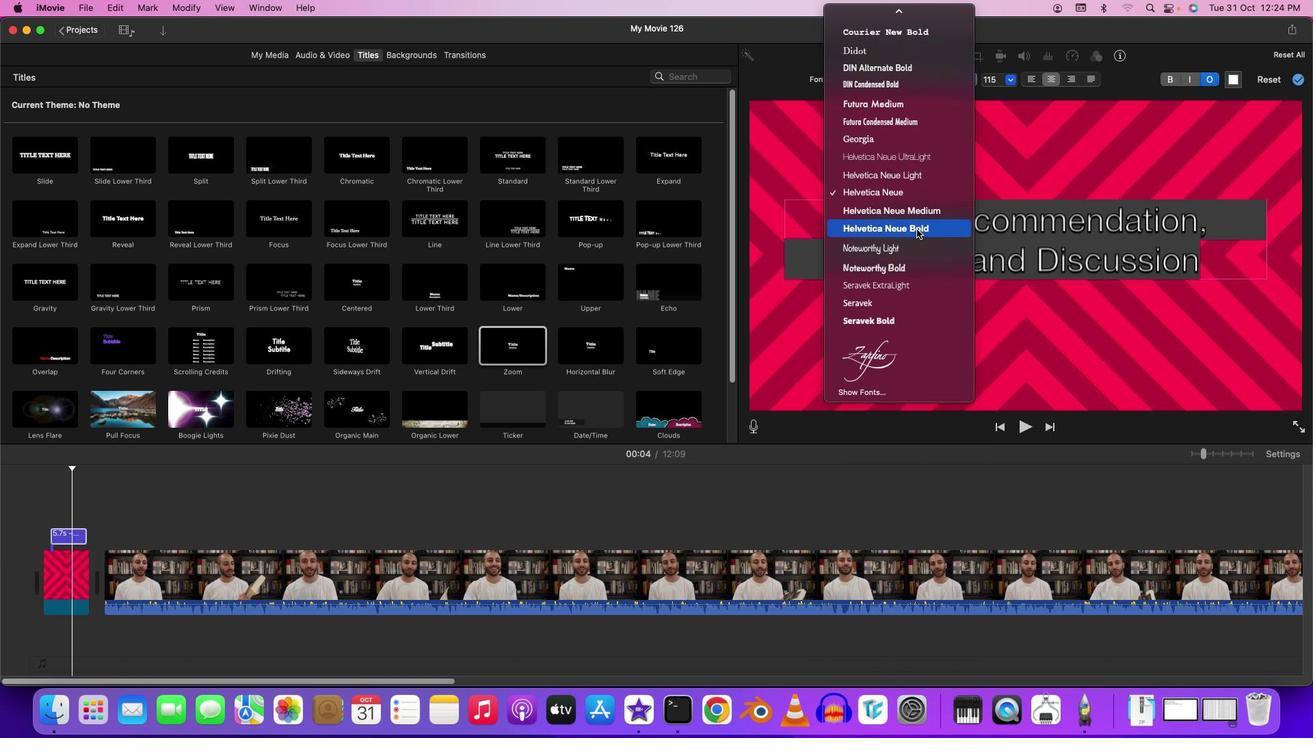 
Action: Mouse moved to (917, 222)
Screenshot: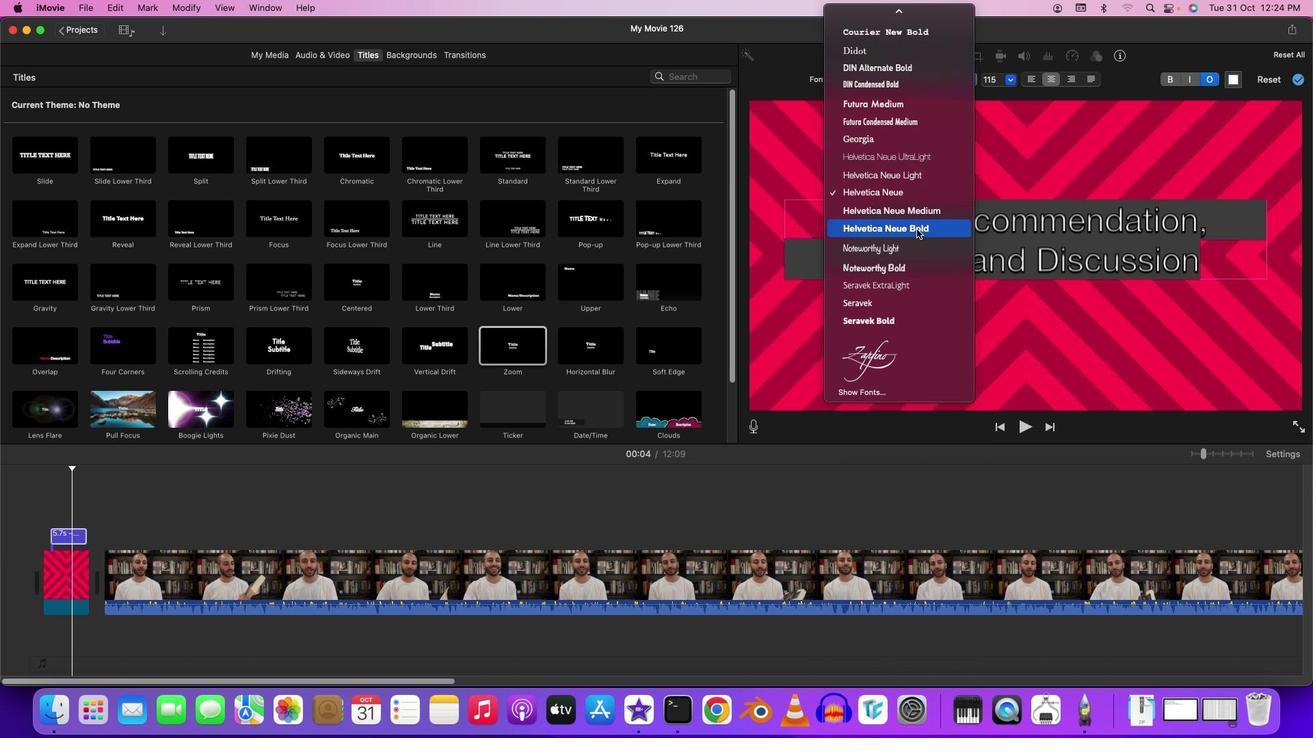 
Action: Mouse scrolled (917, 222) with delta (0, 2)
Screenshot: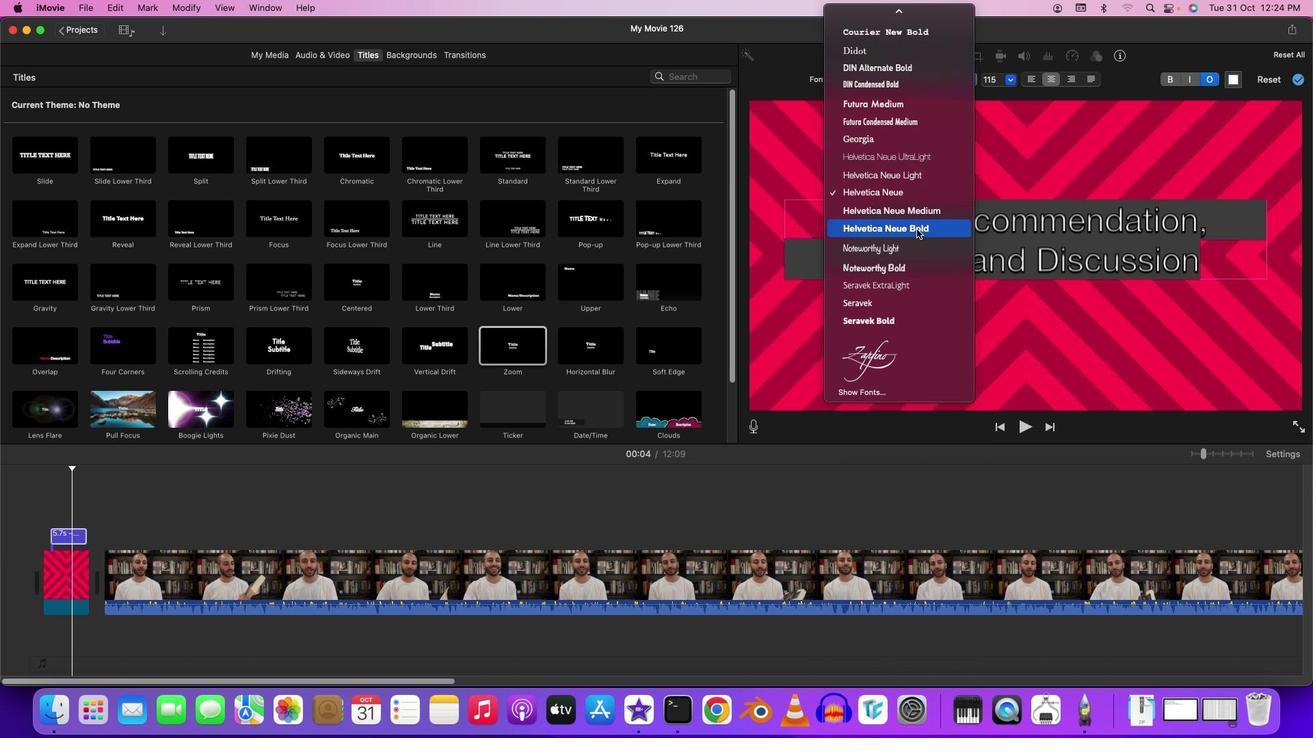 
Action: Mouse moved to (916, 229)
Screenshot: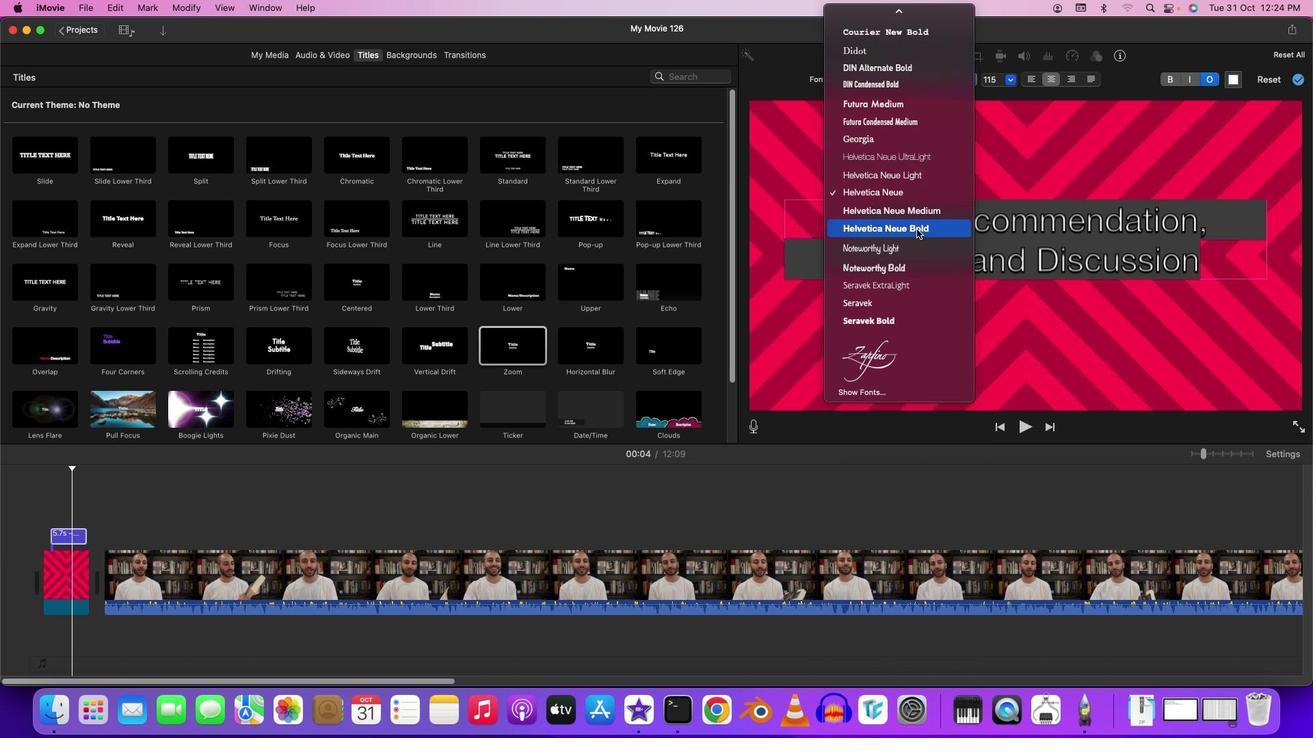 
Action: Mouse scrolled (916, 229) with delta (0, 2)
Screenshot: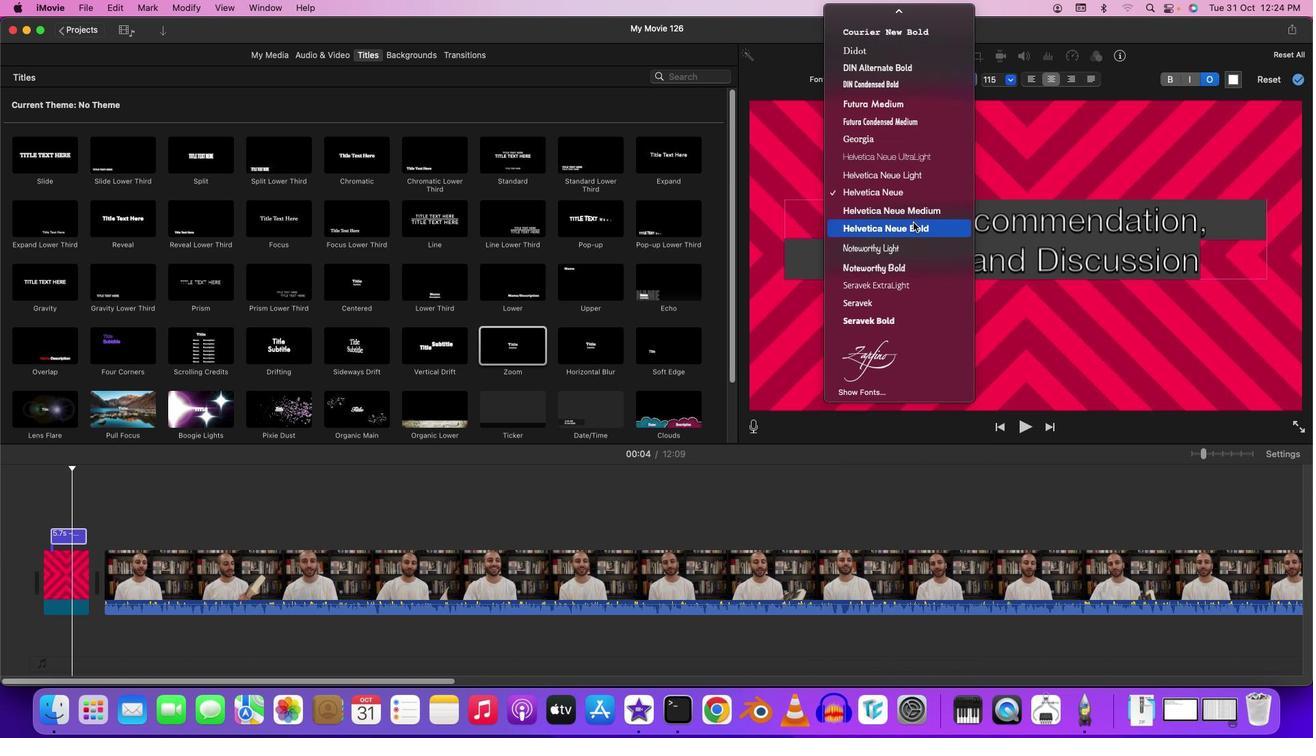 
Action: Mouse moved to (909, 218)
Screenshot: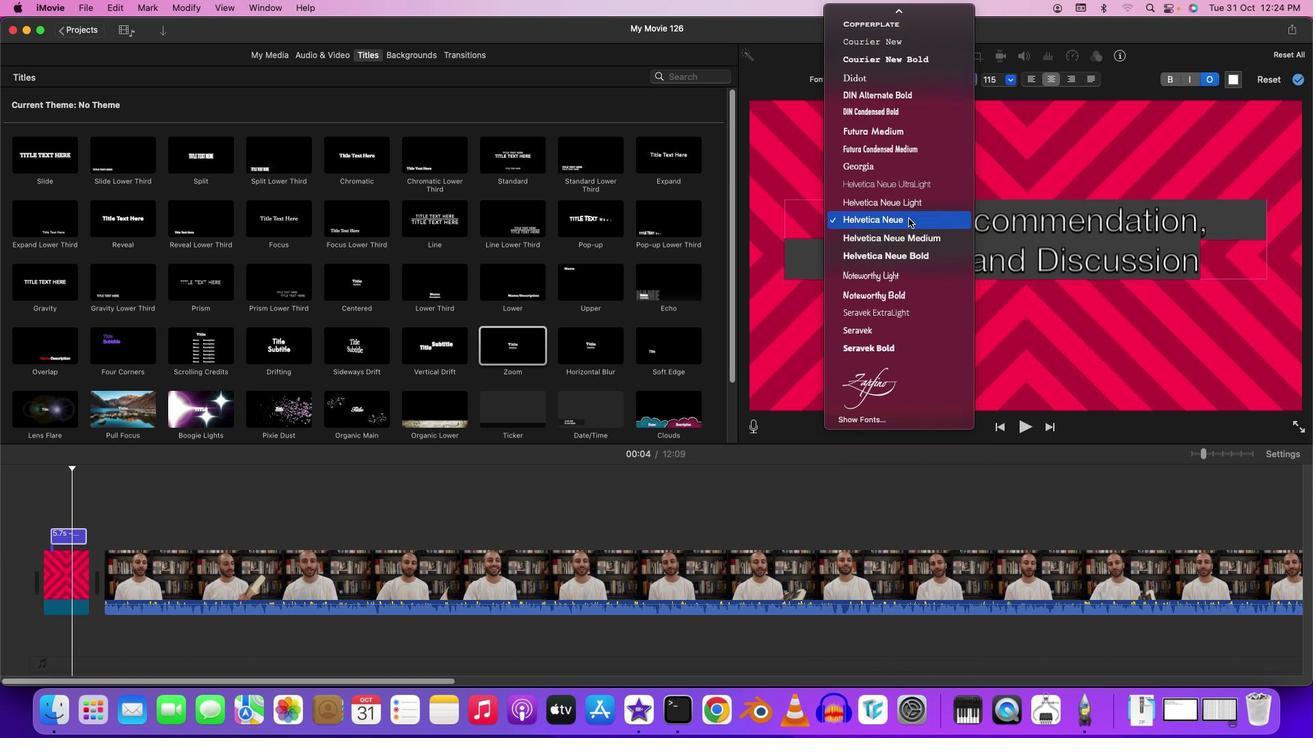 
Action: Mouse scrolled (909, 218) with delta (0, 0)
Screenshot: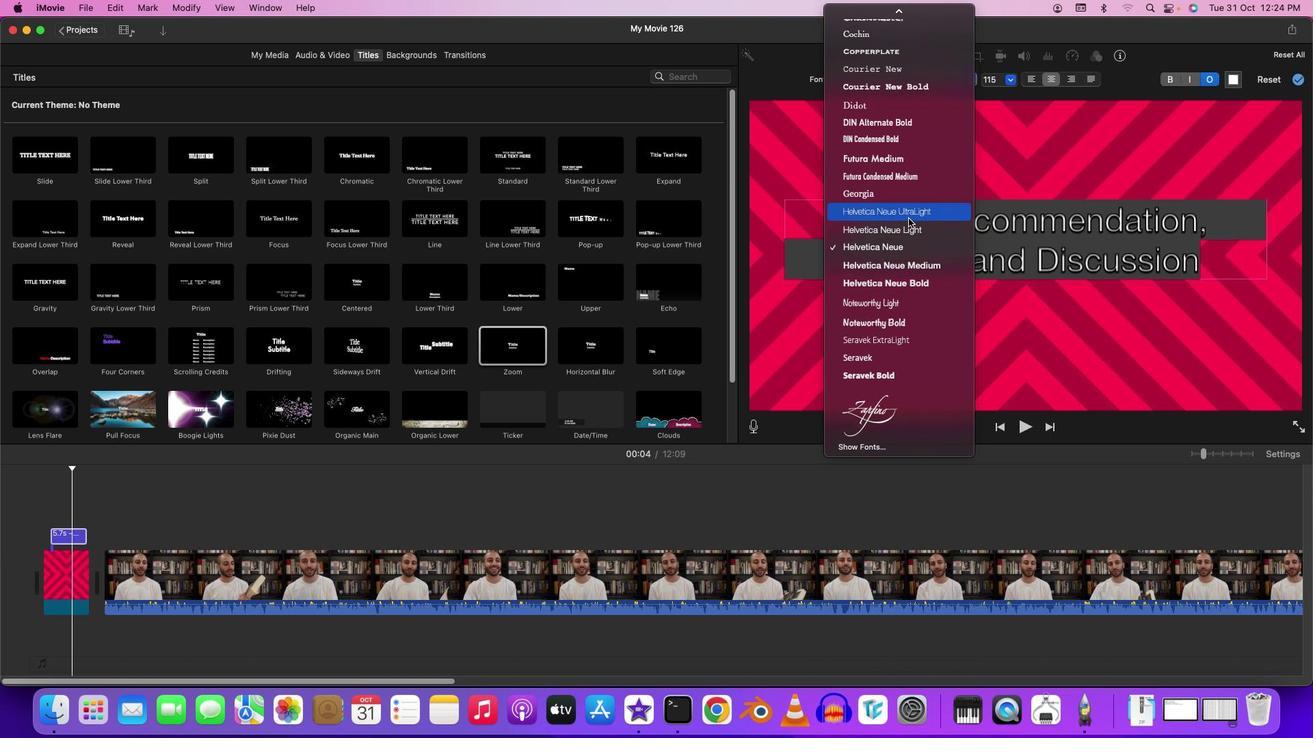 
Action: Mouse scrolled (909, 218) with delta (0, 0)
Screenshot: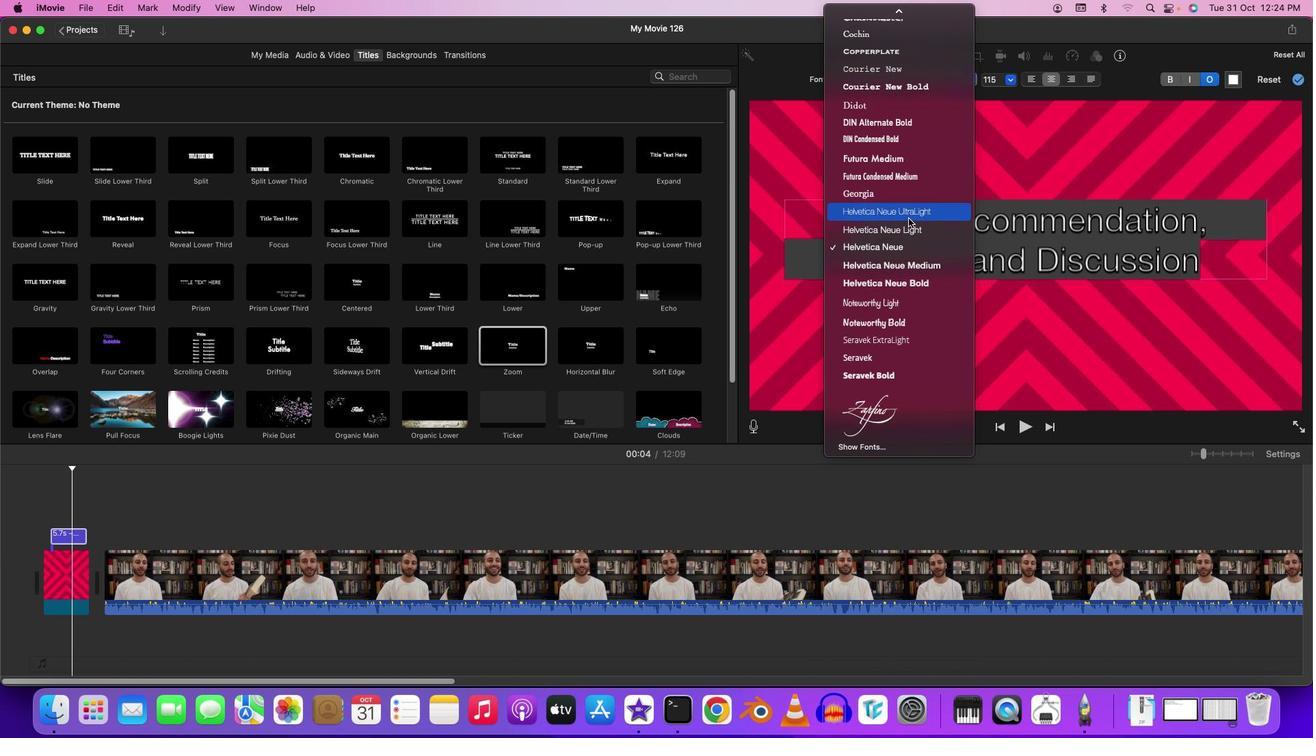 
Action: Mouse moved to (908, 218)
Screenshot: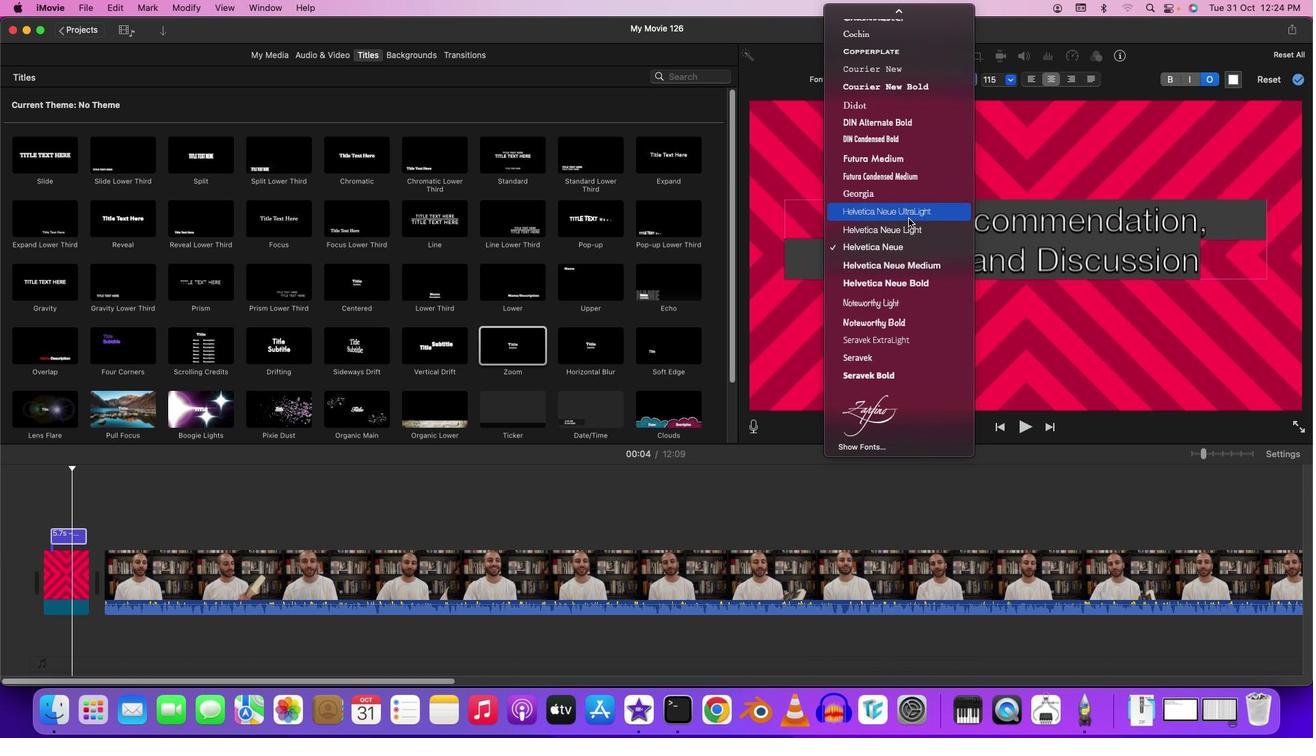 
Action: Mouse scrolled (908, 218) with delta (0, -1)
Screenshot: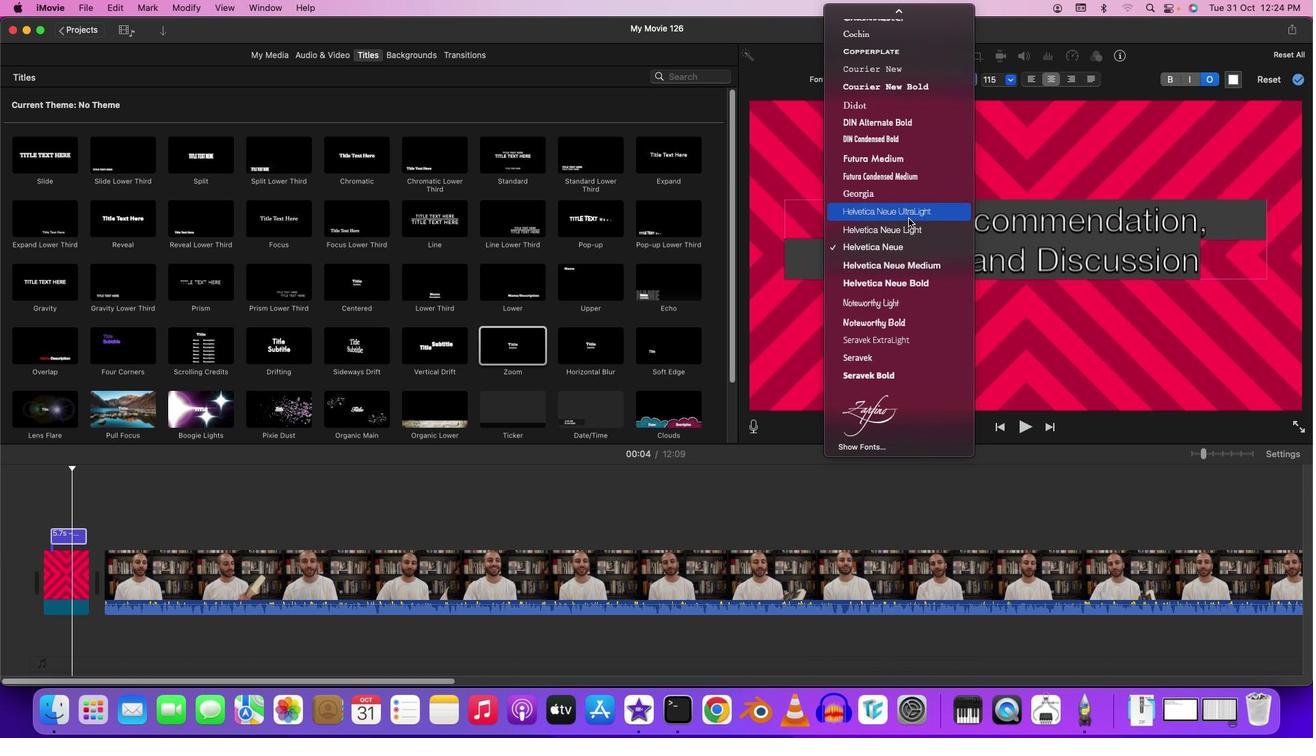 
Action: Mouse scrolled (908, 218) with delta (0, 1)
Screenshot: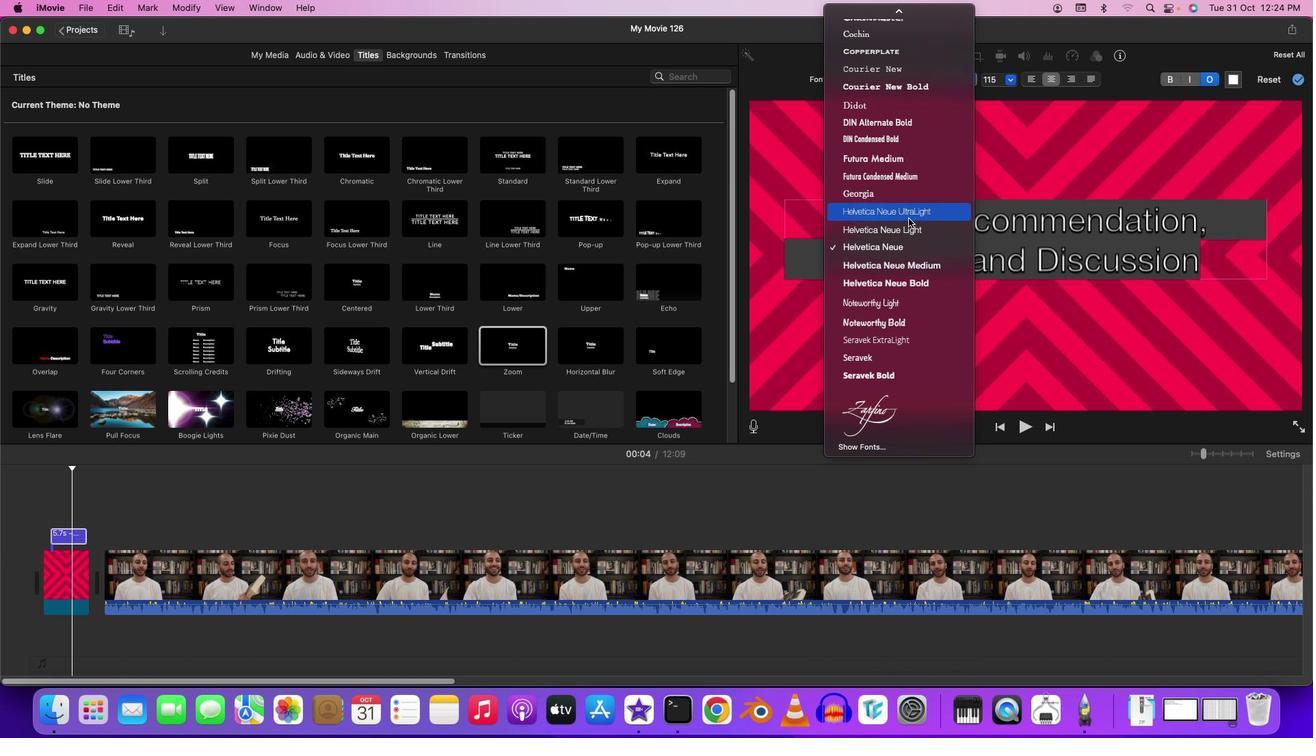 
Action: Mouse moved to (909, 218)
Screenshot: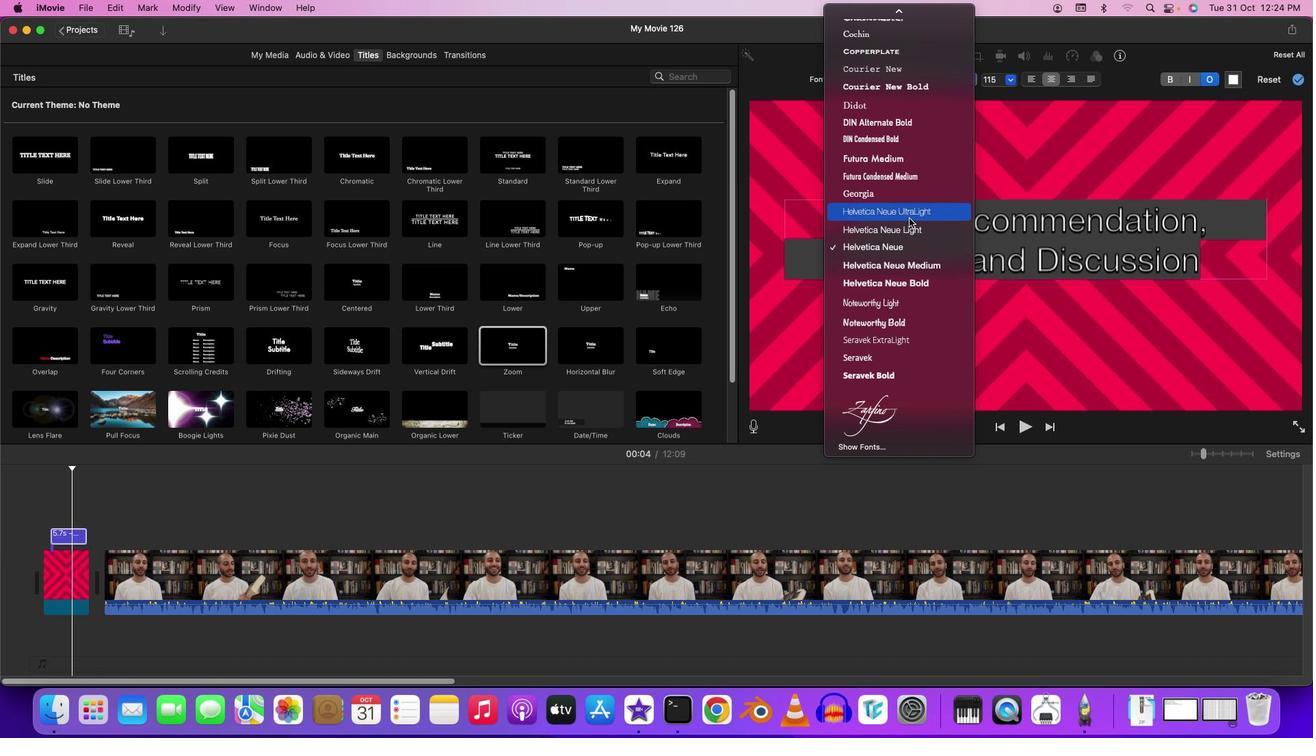 
Action: Mouse scrolled (909, 218) with delta (0, 0)
Screenshot: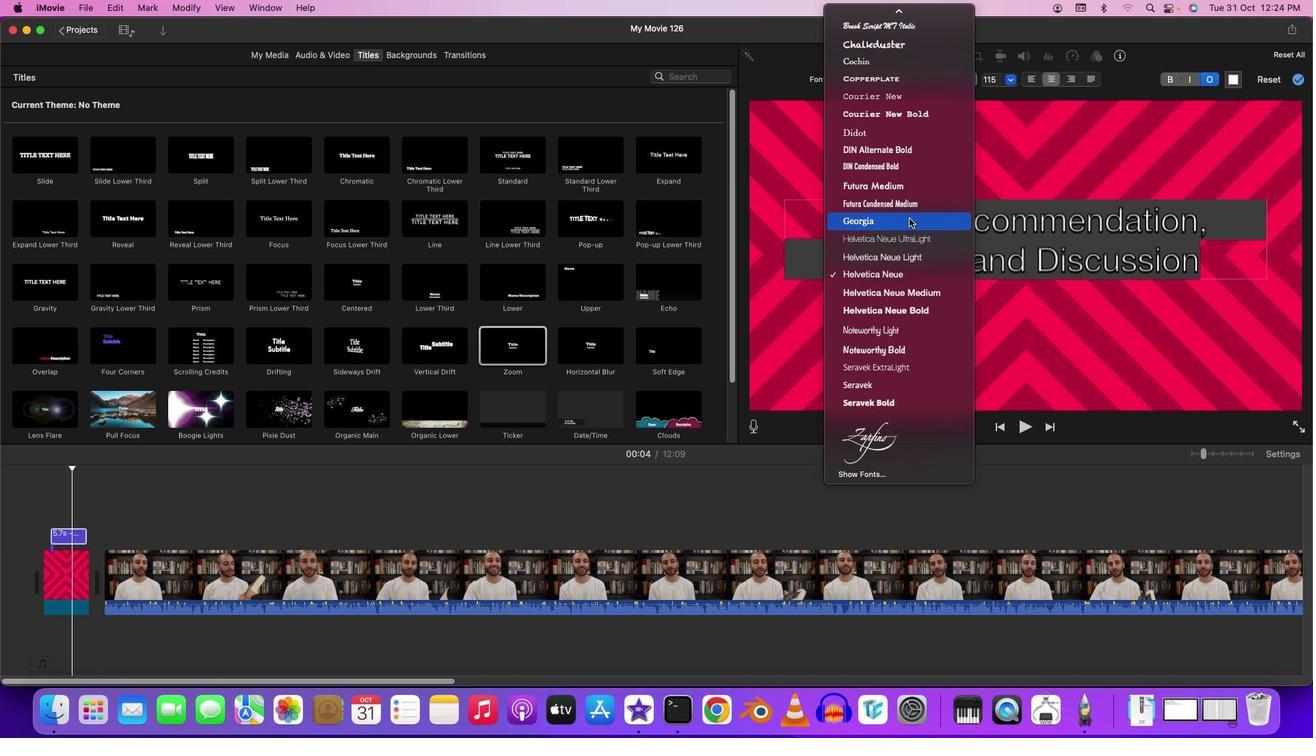 
Action: Mouse scrolled (909, 218) with delta (0, 0)
Screenshot: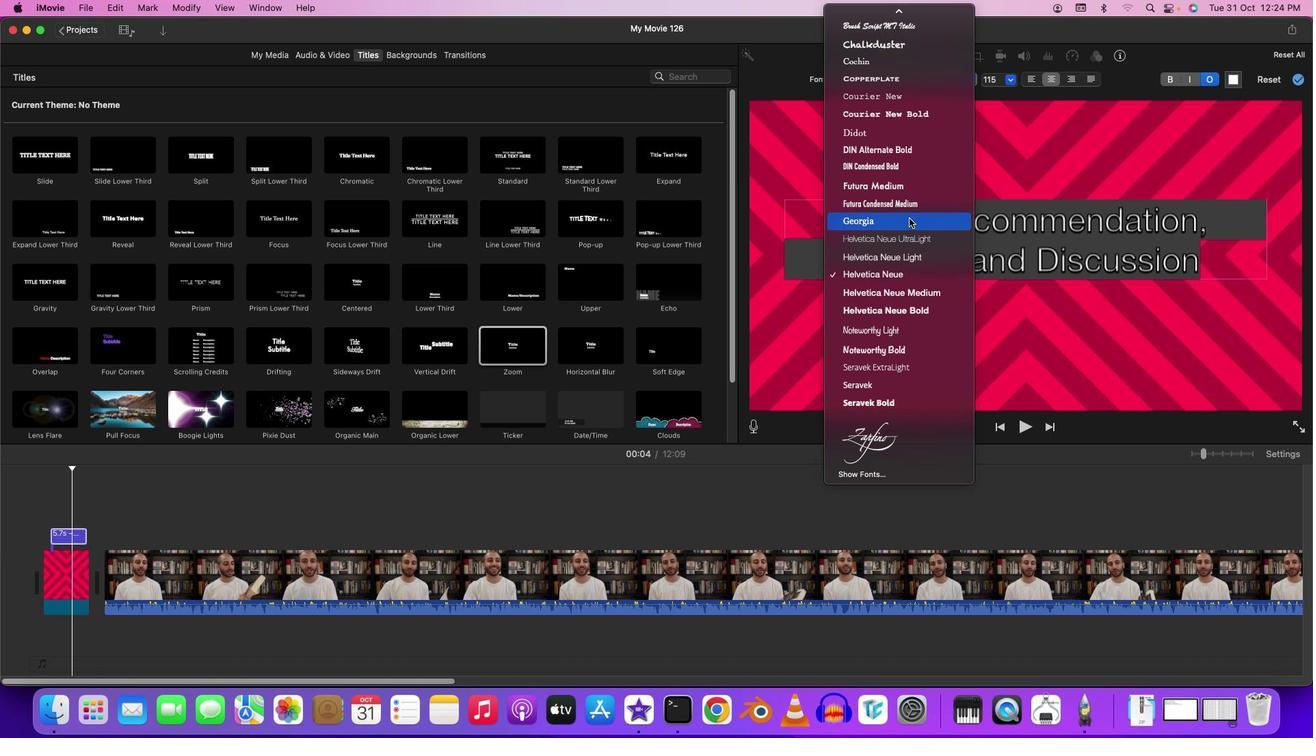 
Action: Mouse scrolled (909, 218) with delta (0, 0)
Screenshot: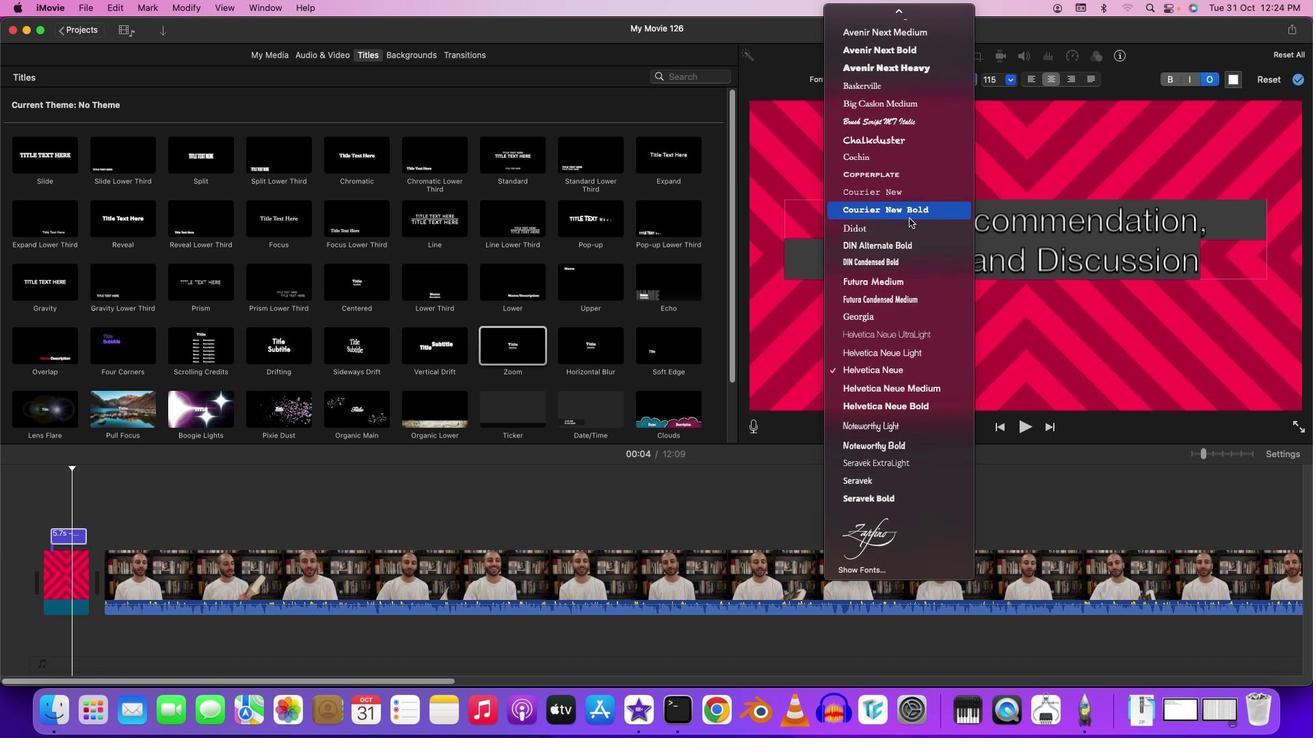 
Action: Mouse scrolled (909, 218) with delta (0, 0)
Screenshot: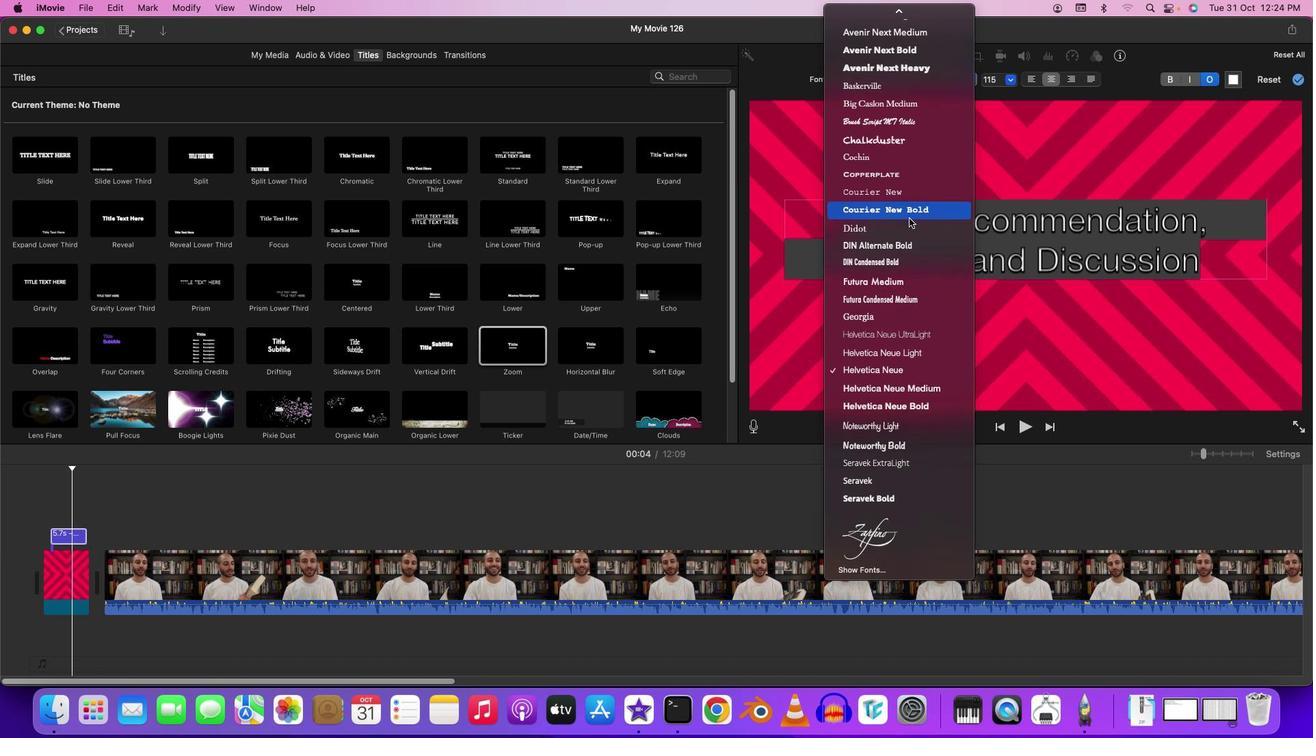 
Action: Mouse scrolled (909, 218) with delta (0, 1)
Screenshot: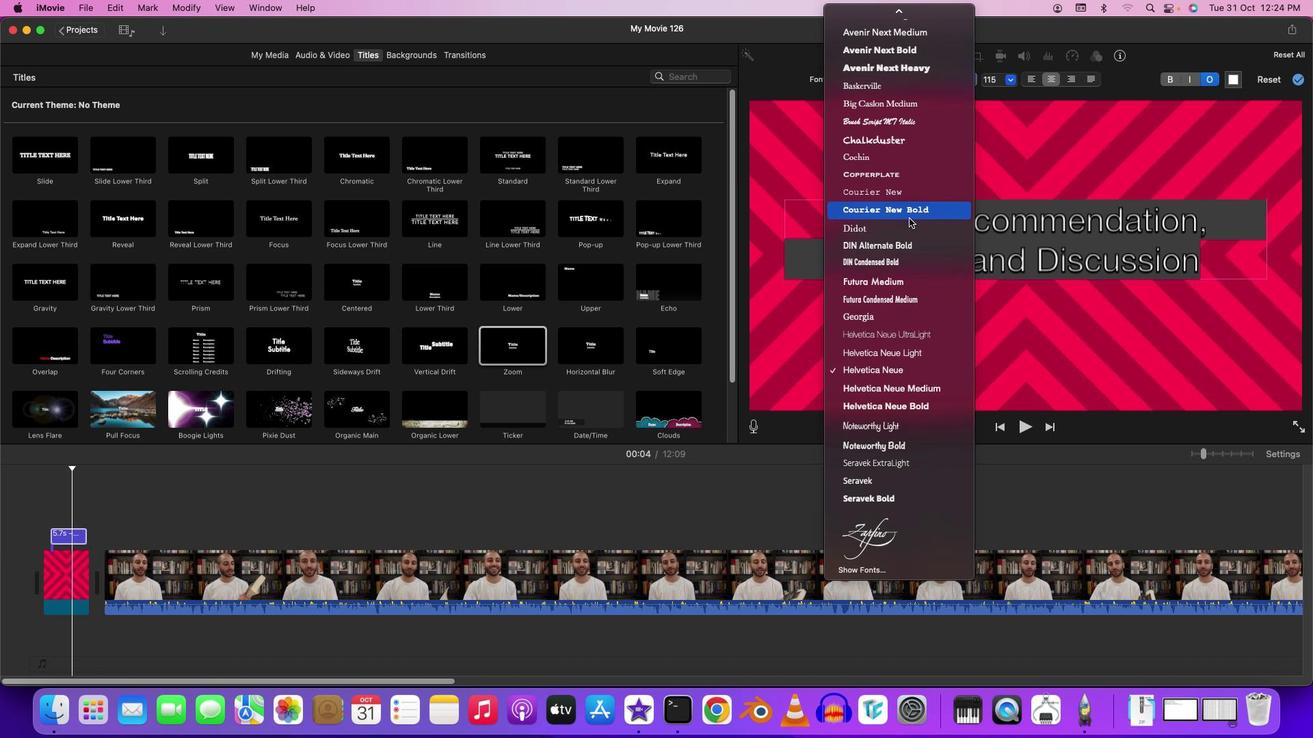 
Action: Mouse scrolled (909, 218) with delta (0, 2)
Screenshot: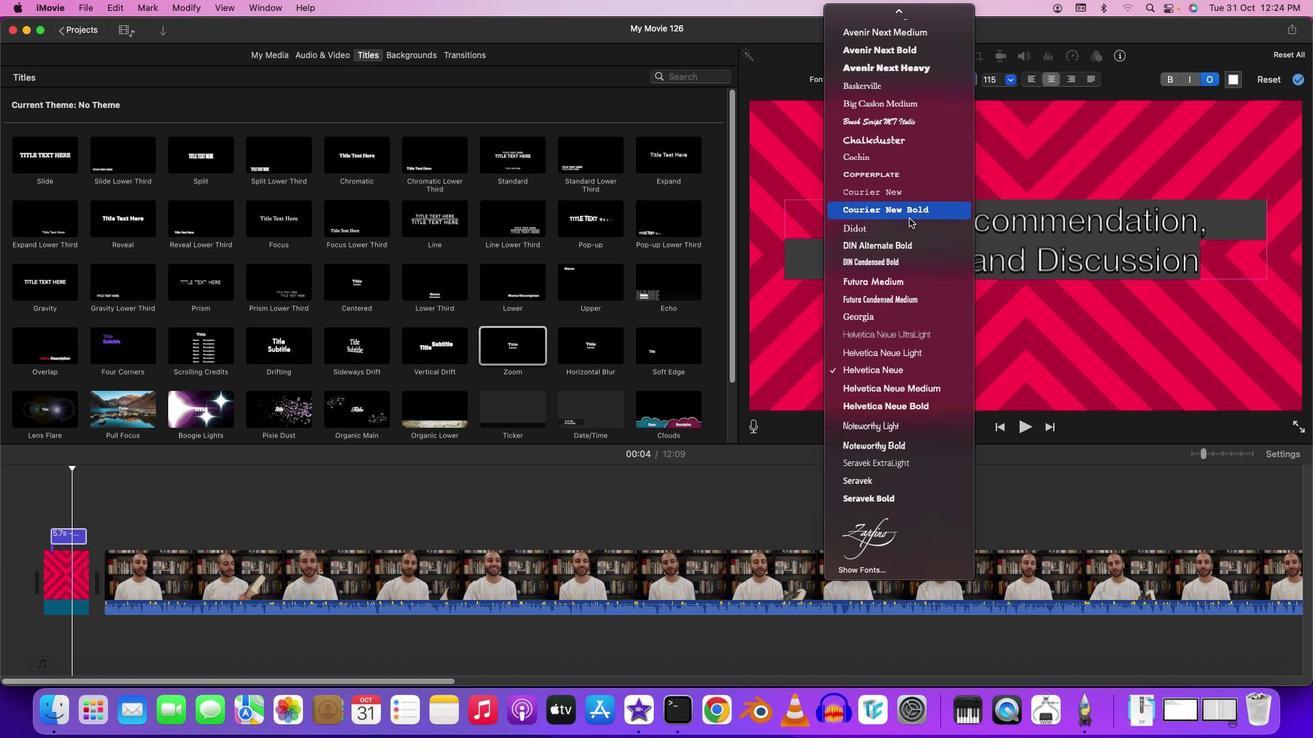 
Action: Mouse moved to (907, 114)
Screenshot: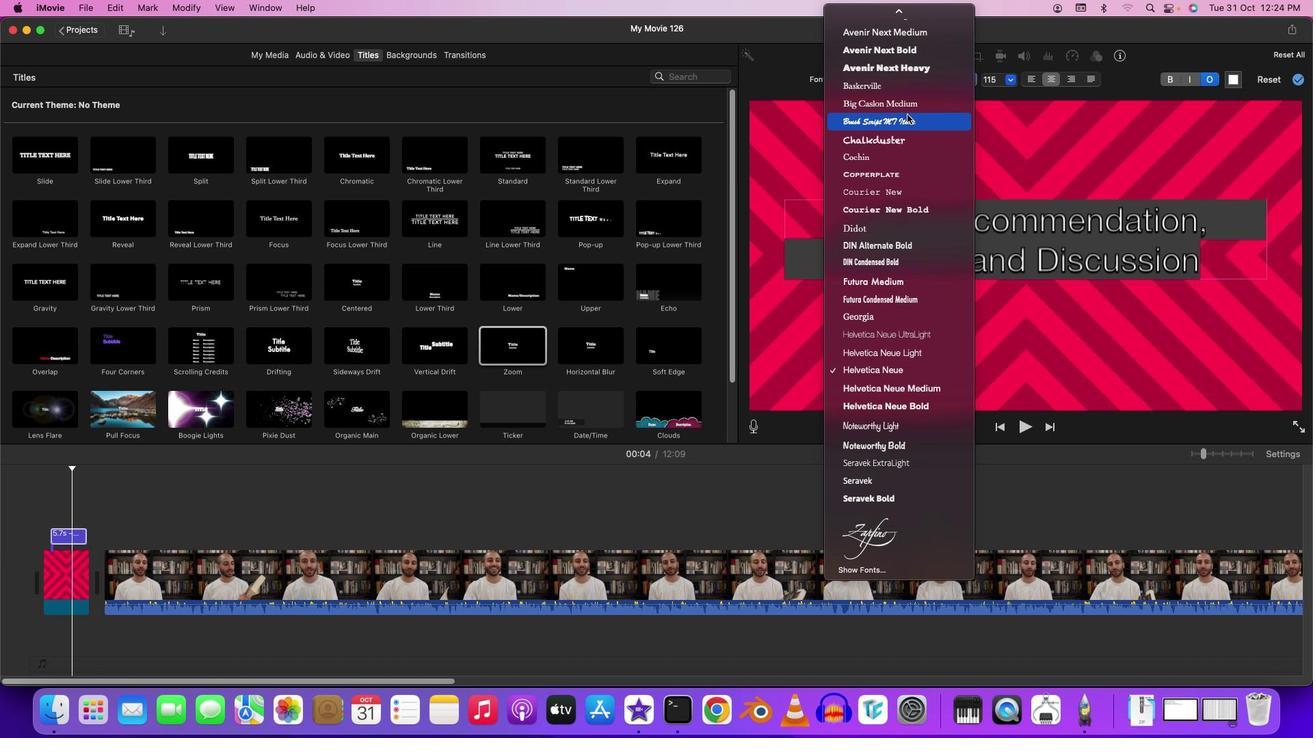 
Action: Mouse pressed left at (907, 114)
Screenshot: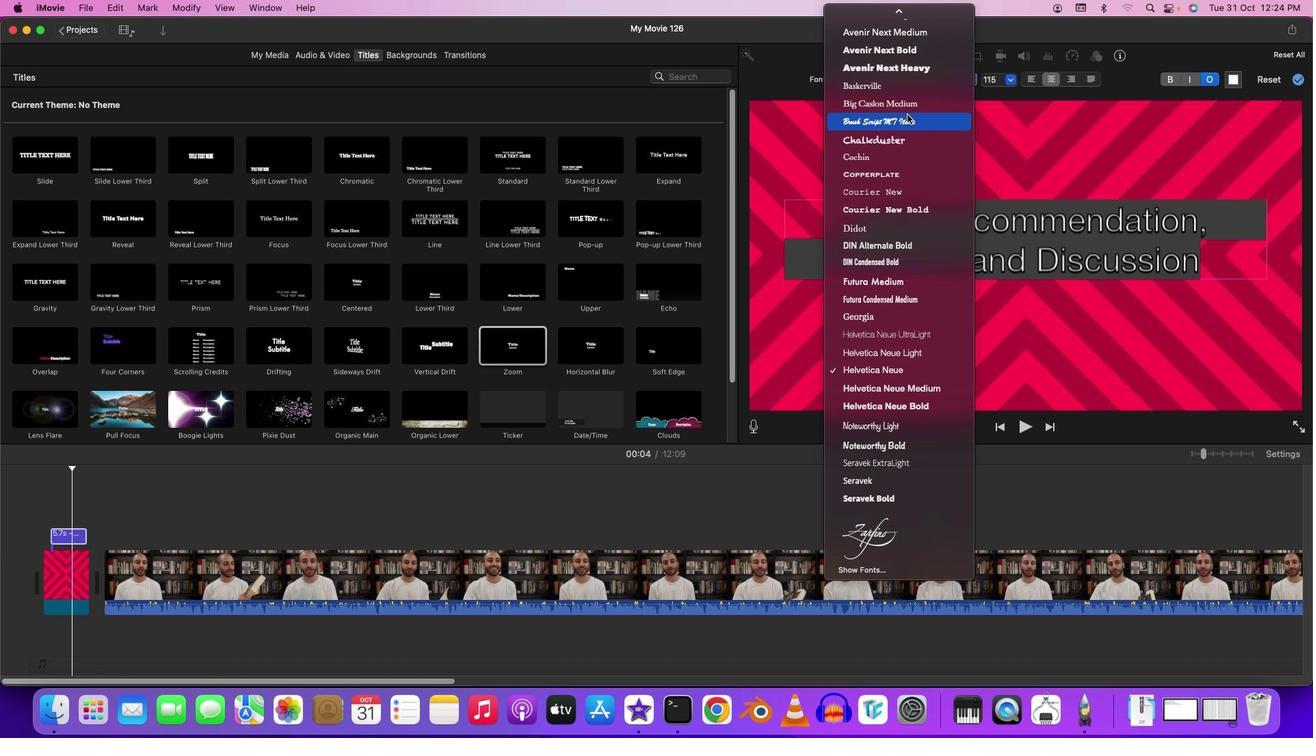 
Action: Mouse moved to (972, 84)
Screenshot: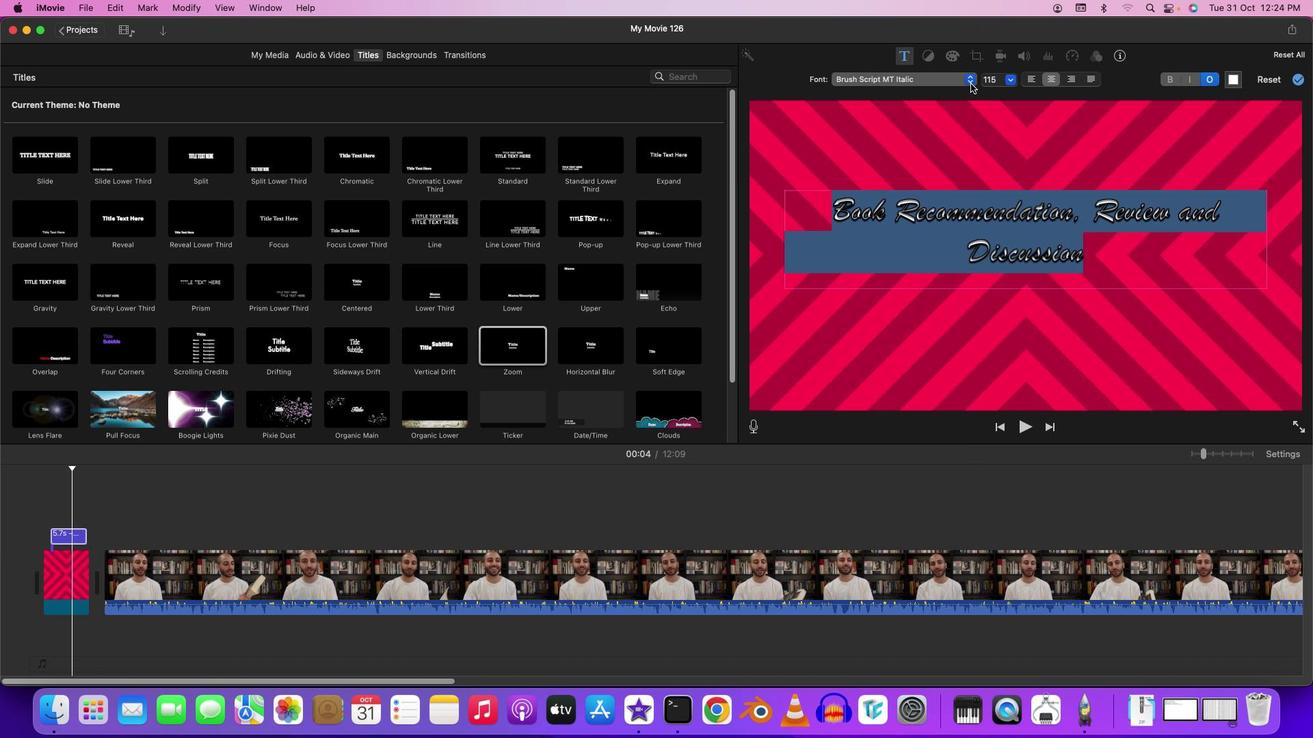 
Action: Mouse pressed left at (972, 84)
Screenshot: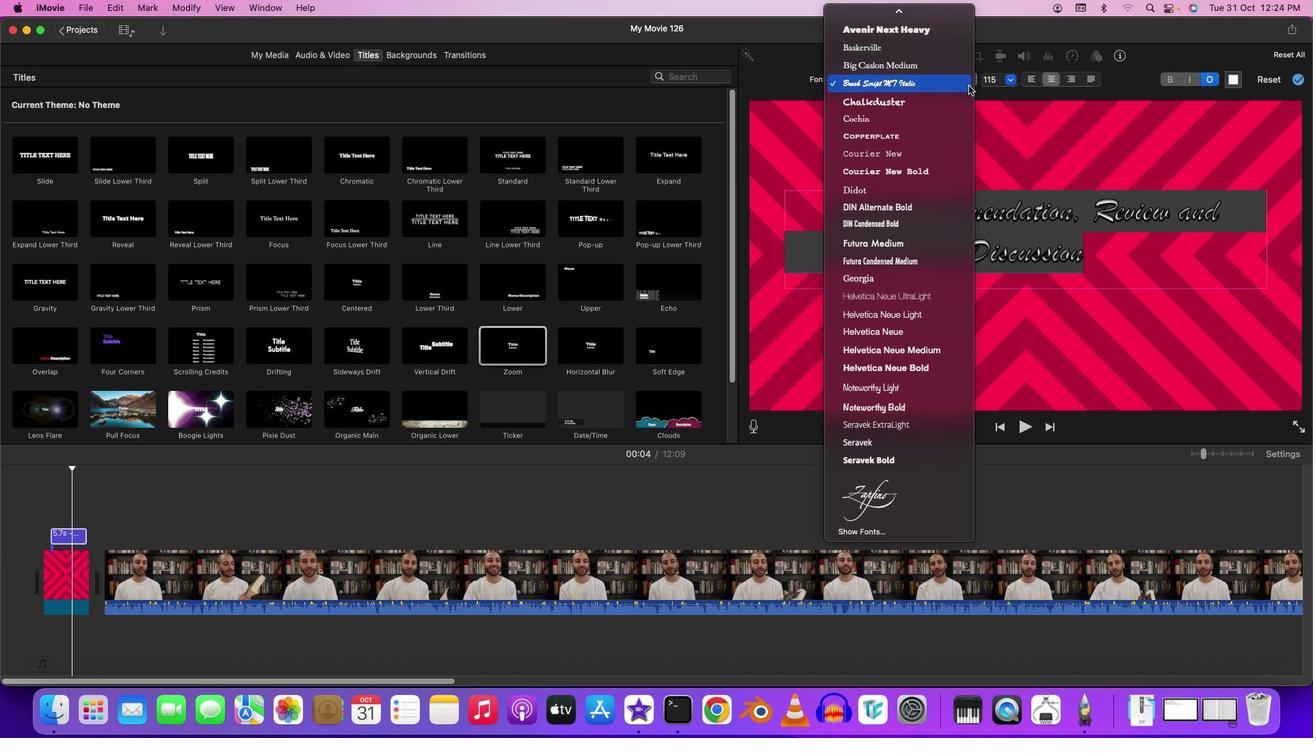 
Action: Mouse moved to (917, 123)
Screenshot: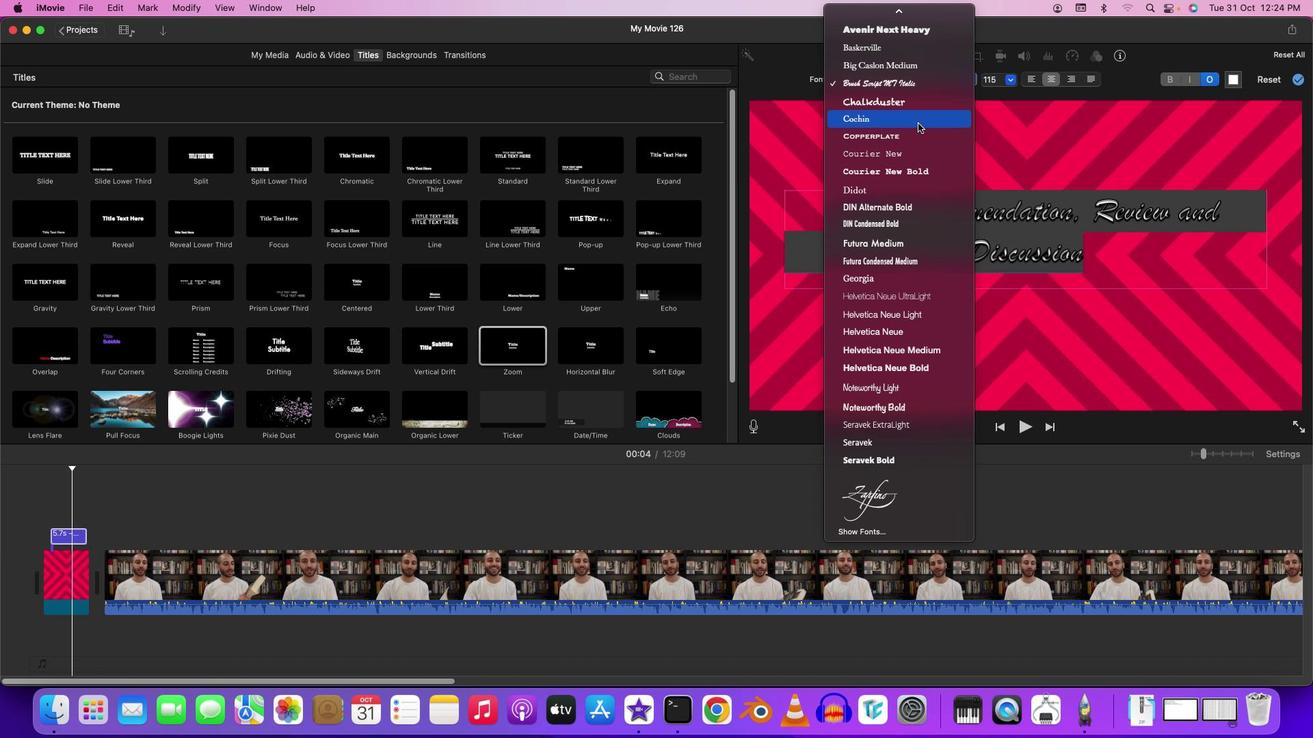 
Action: Mouse pressed left at (917, 123)
Screenshot: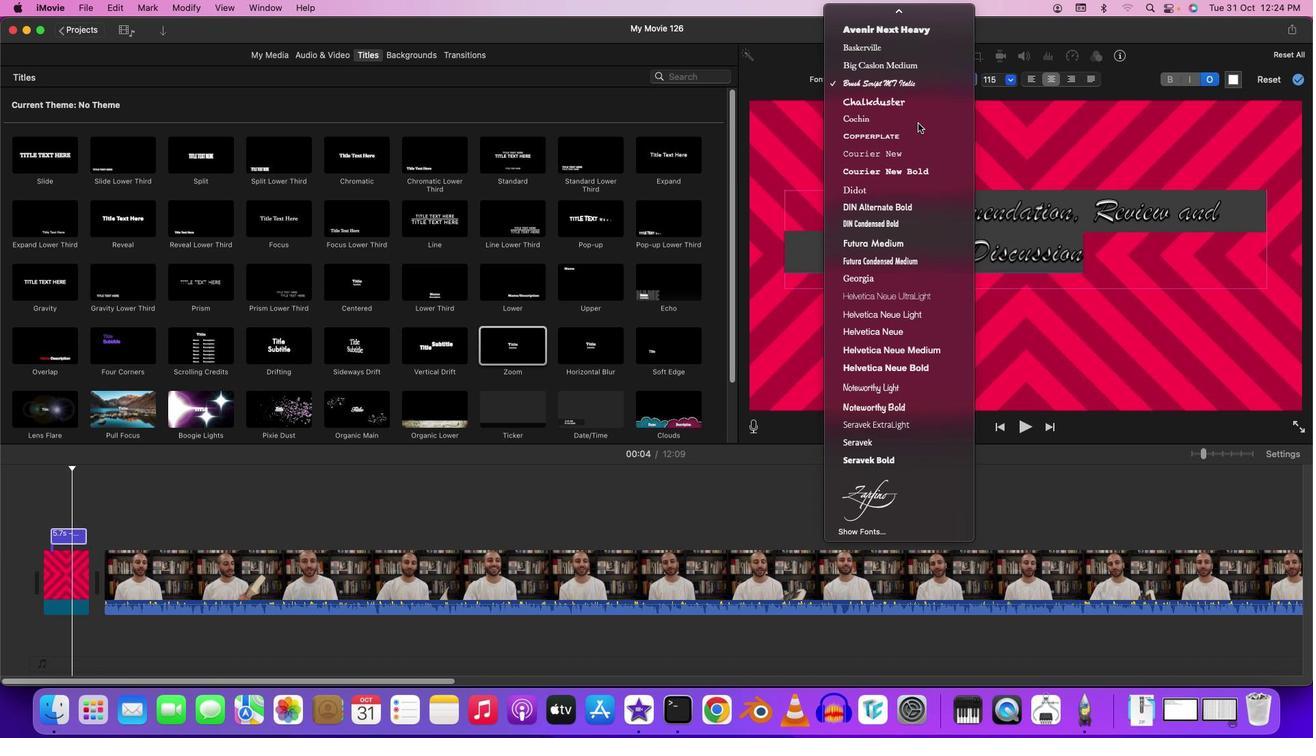 
Action: Mouse moved to (1011, 173)
Screenshot: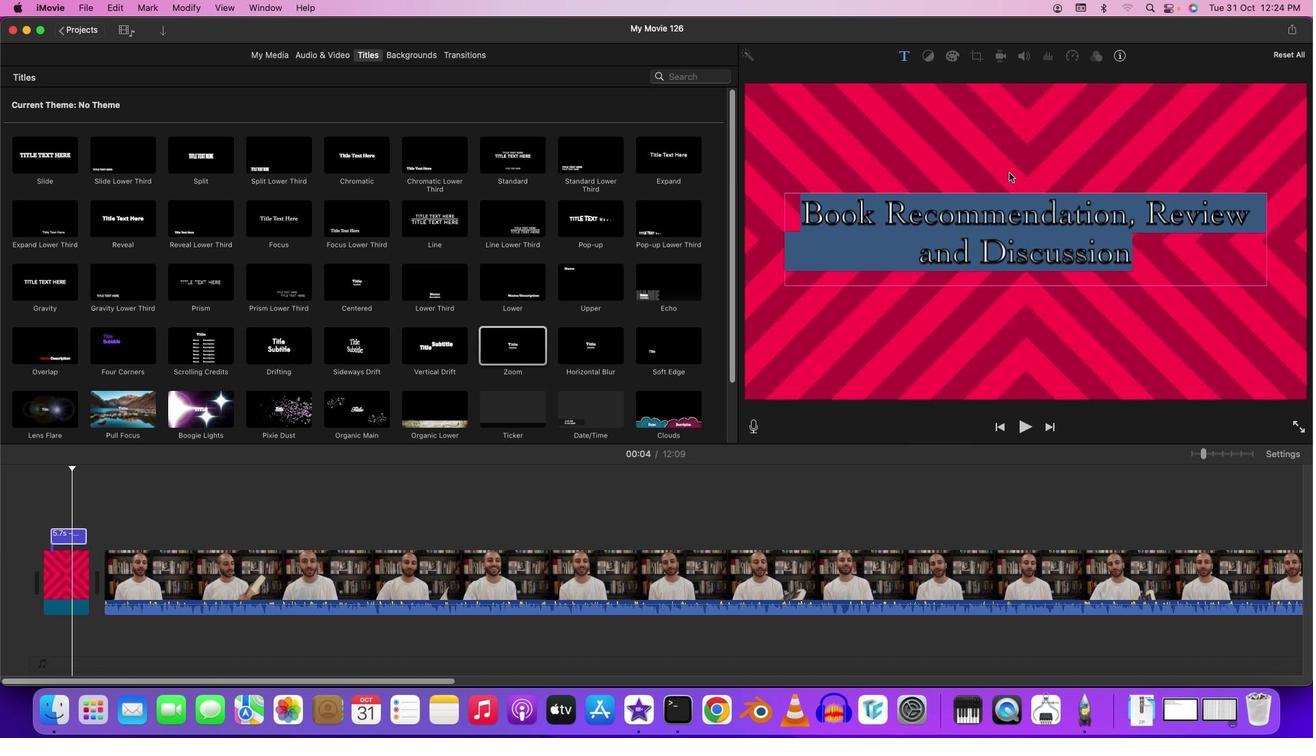 
Action: Mouse pressed left at (1011, 173)
Screenshot: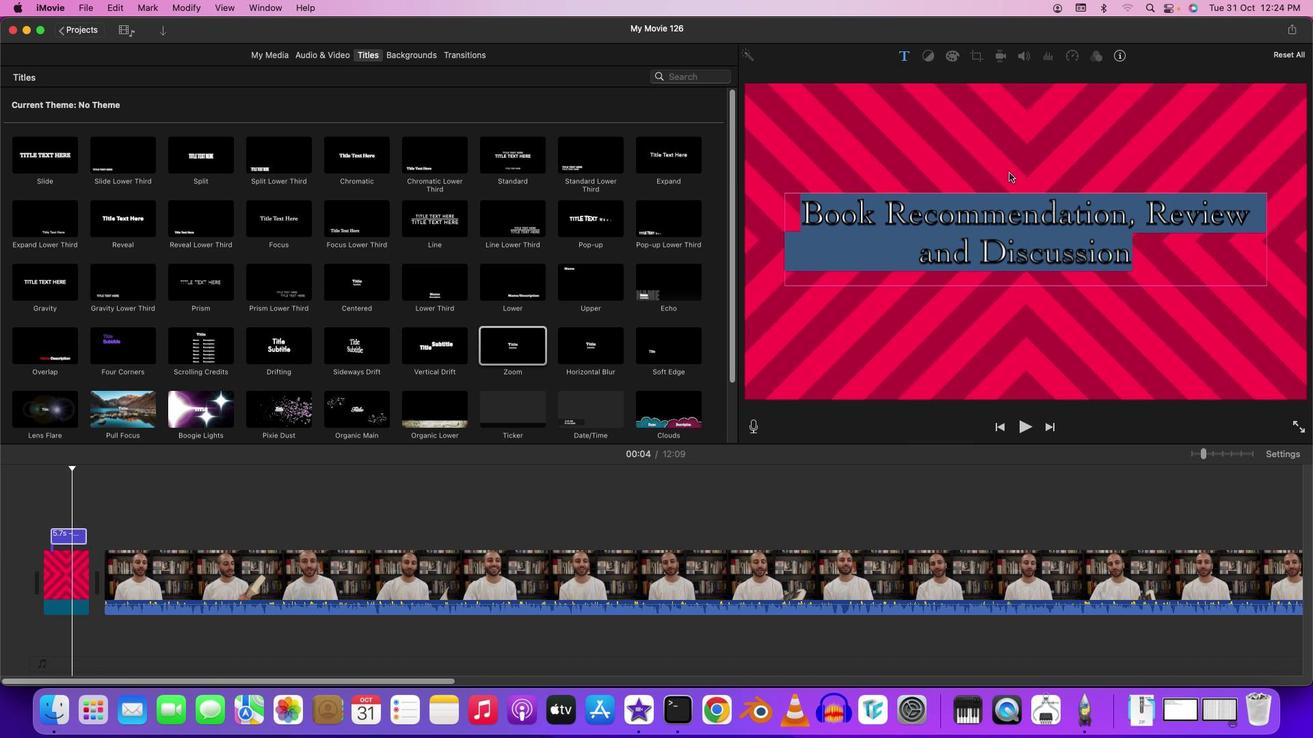 
Action: Mouse moved to (1008, 173)
Screenshot: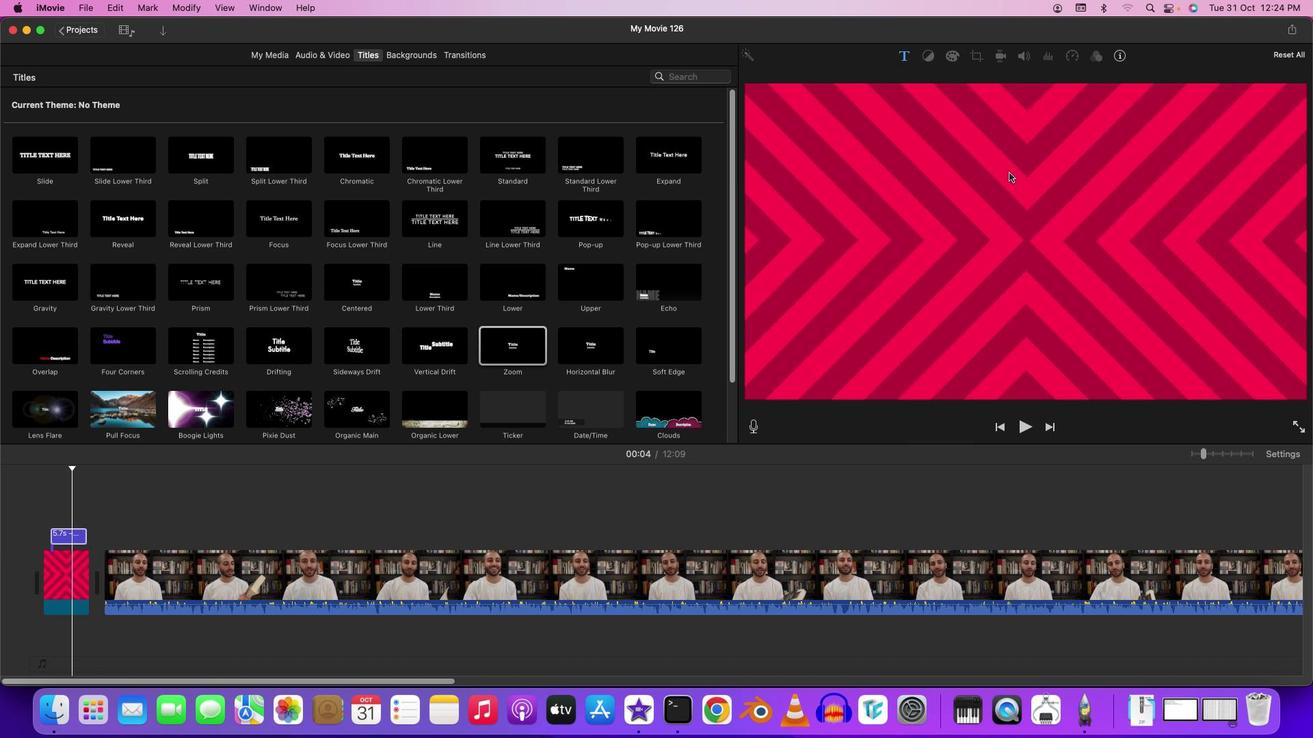 
Action: Mouse pressed left at (1008, 173)
Screenshot: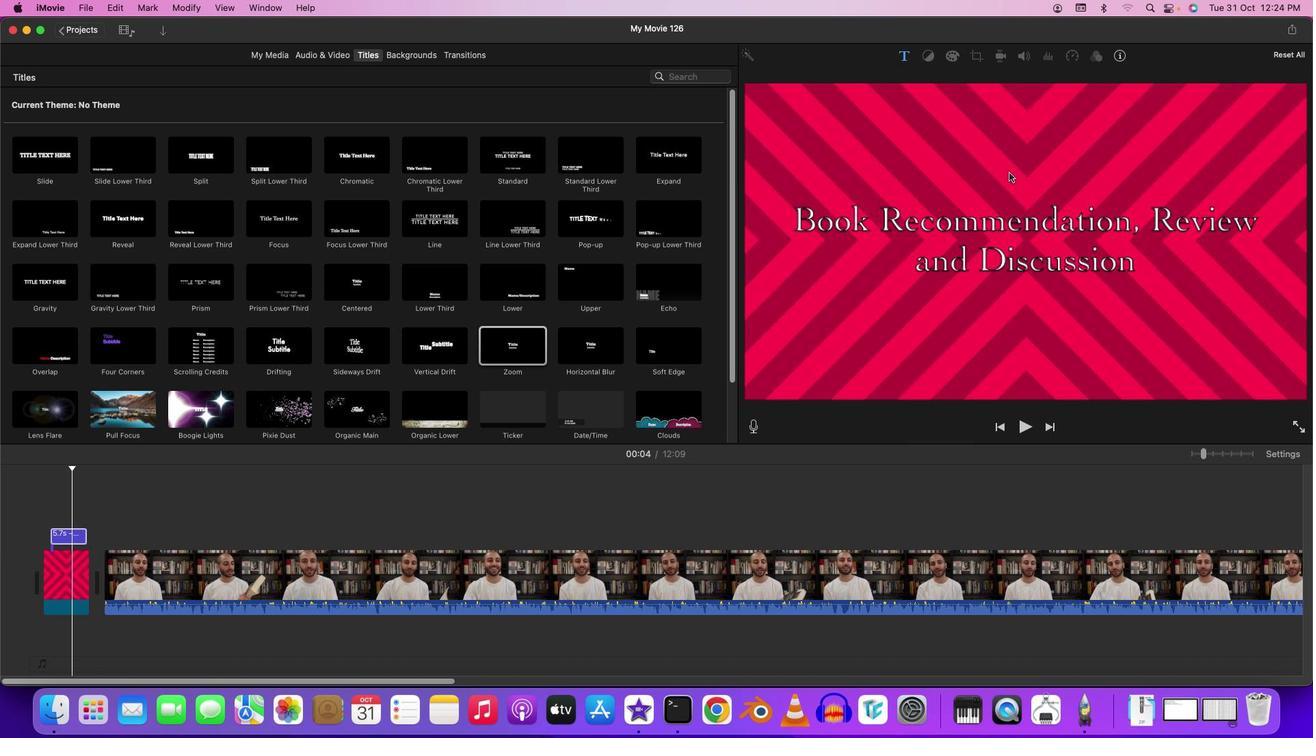 
Action: Mouse moved to (73, 465)
Screenshot: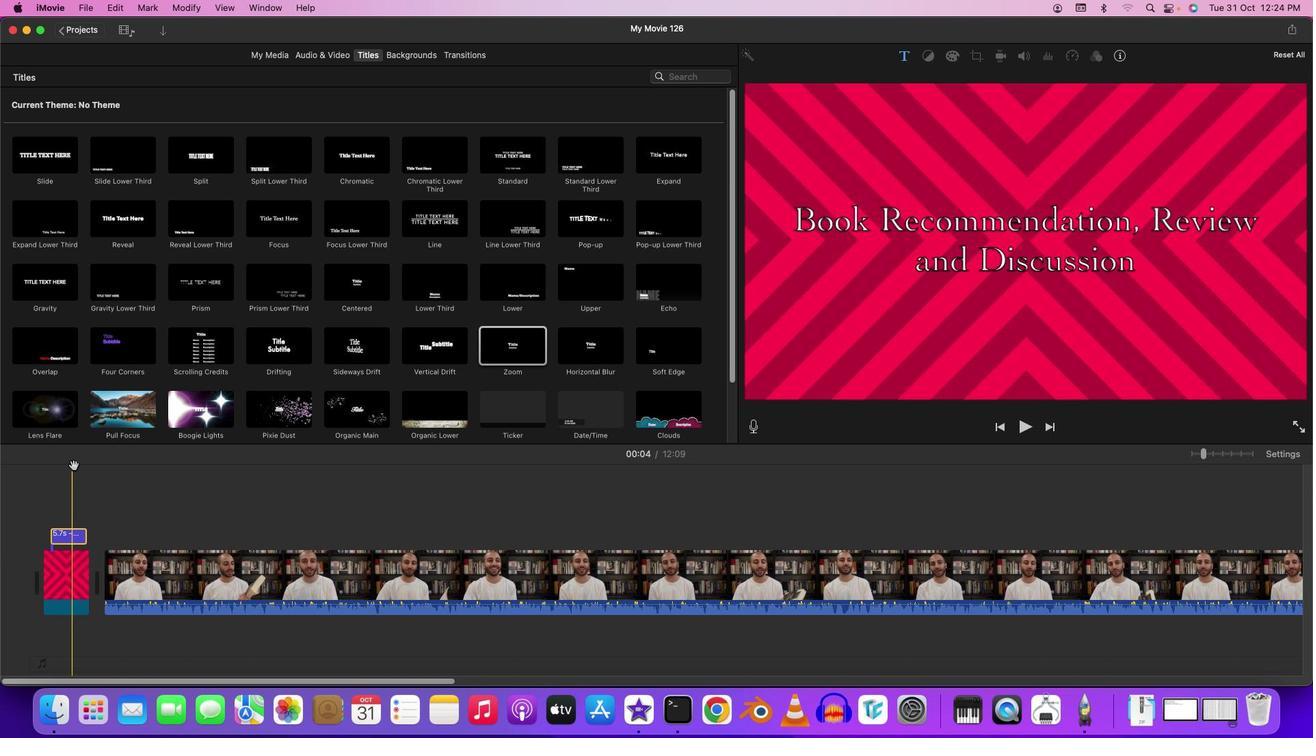 
Action: Mouse pressed left at (73, 465)
Screenshot: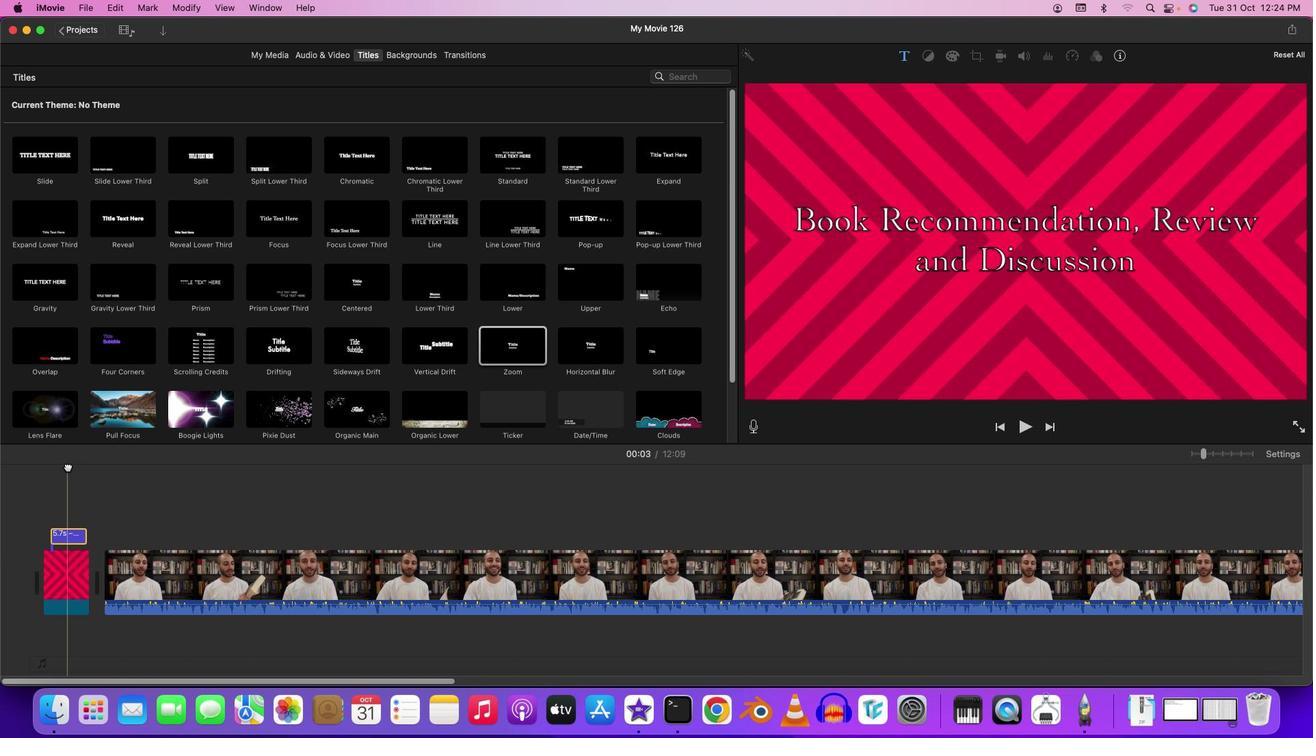 
Action: Mouse moved to (67, 534)
Screenshot: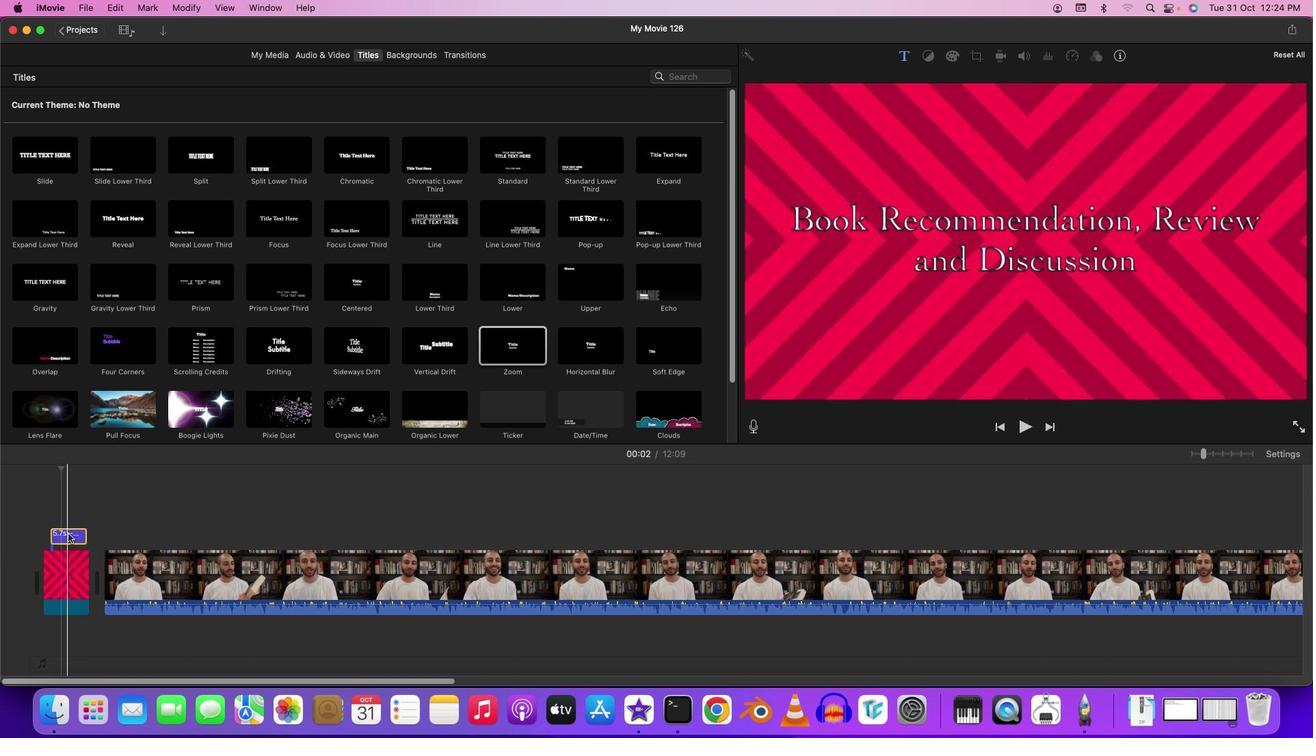 
Action: Mouse pressed left at (67, 534)
Screenshot: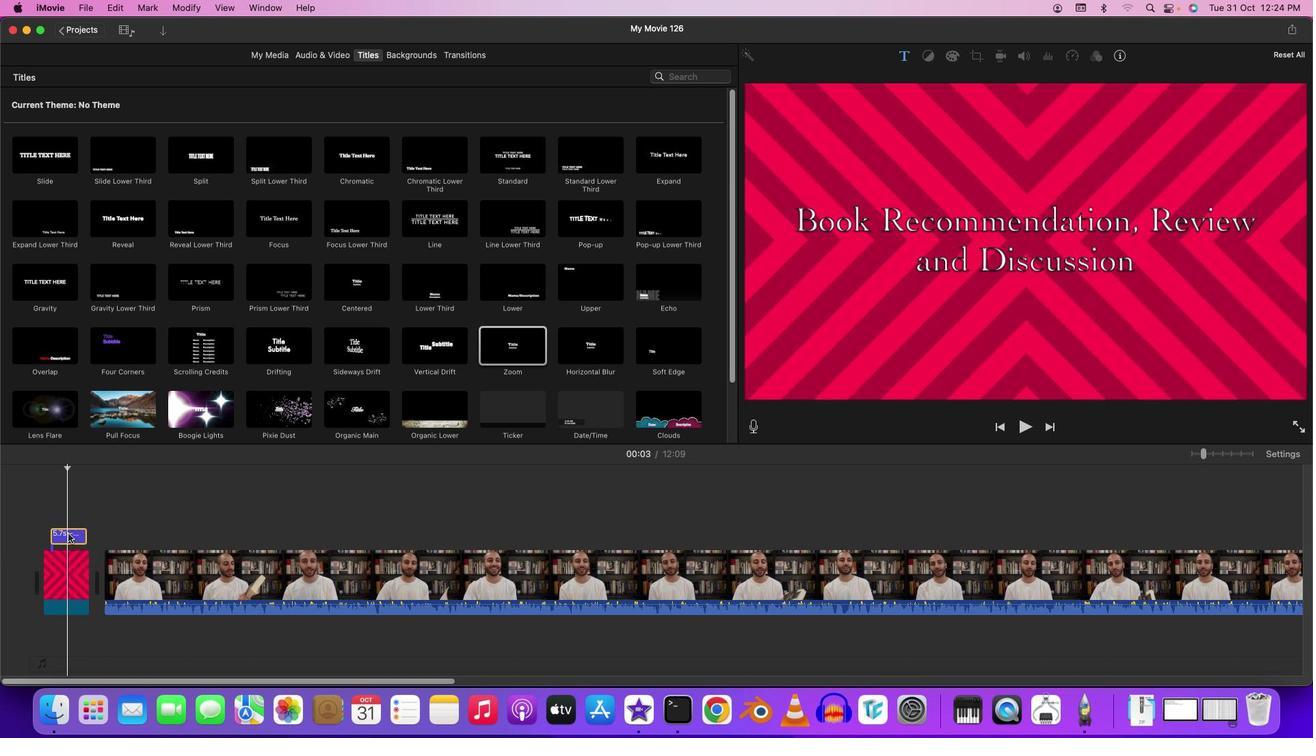 
Action: Mouse moved to (67, 539)
Screenshot: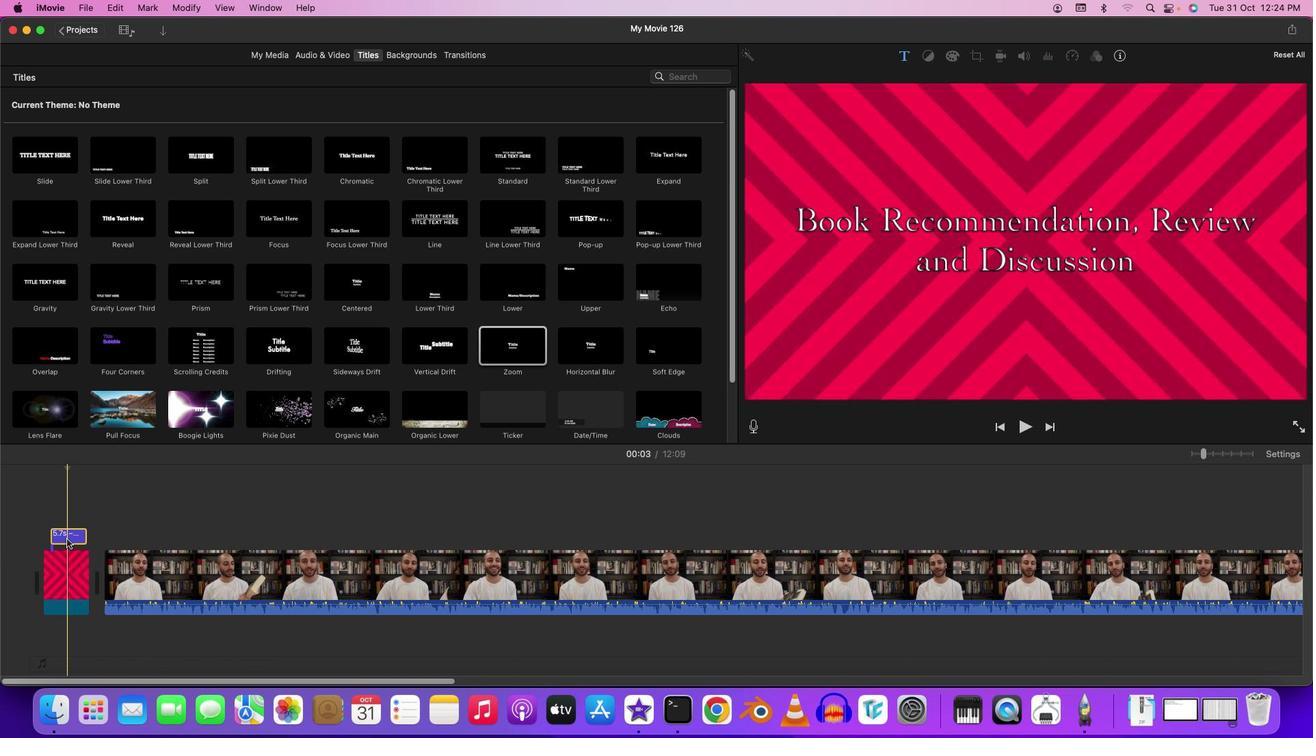 
Action: Mouse pressed left at (67, 539)
Screenshot: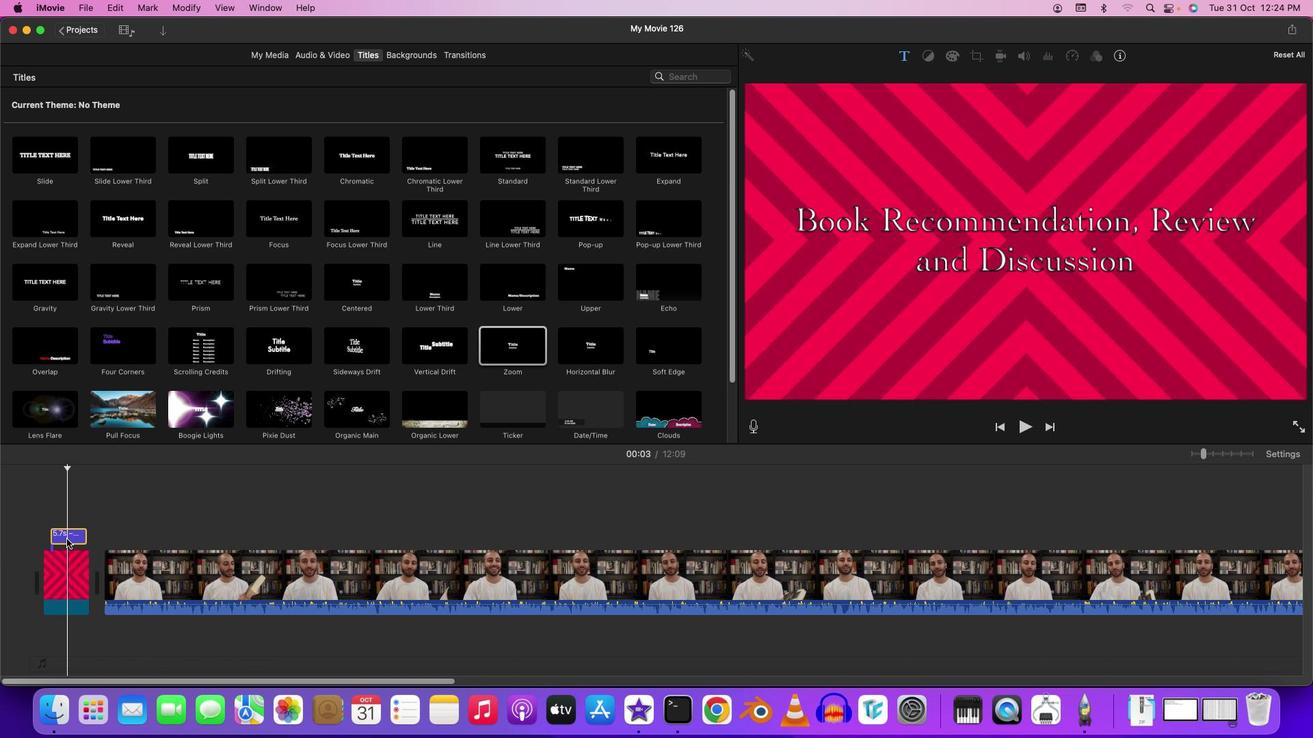 
Action: Mouse pressed left at (67, 539)
Screenshot: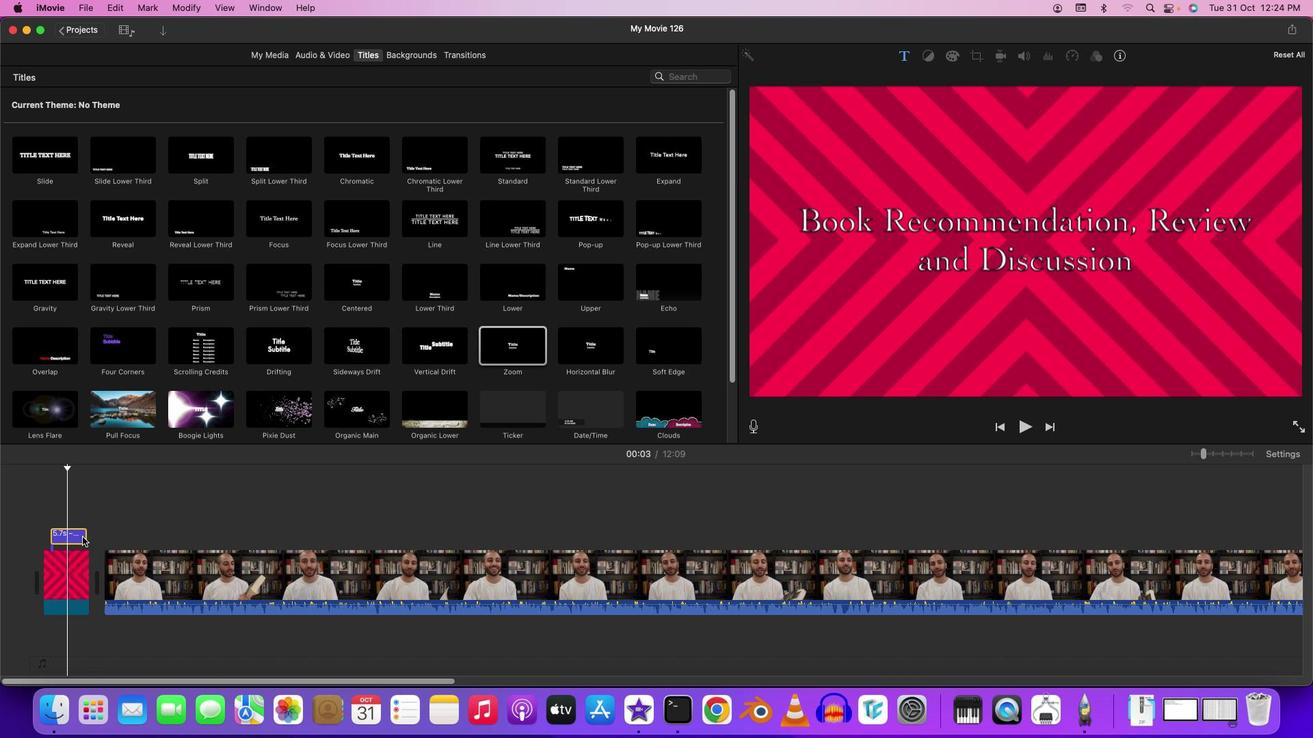 
Action: Mouse moved to (1172, 259)
Screenshot: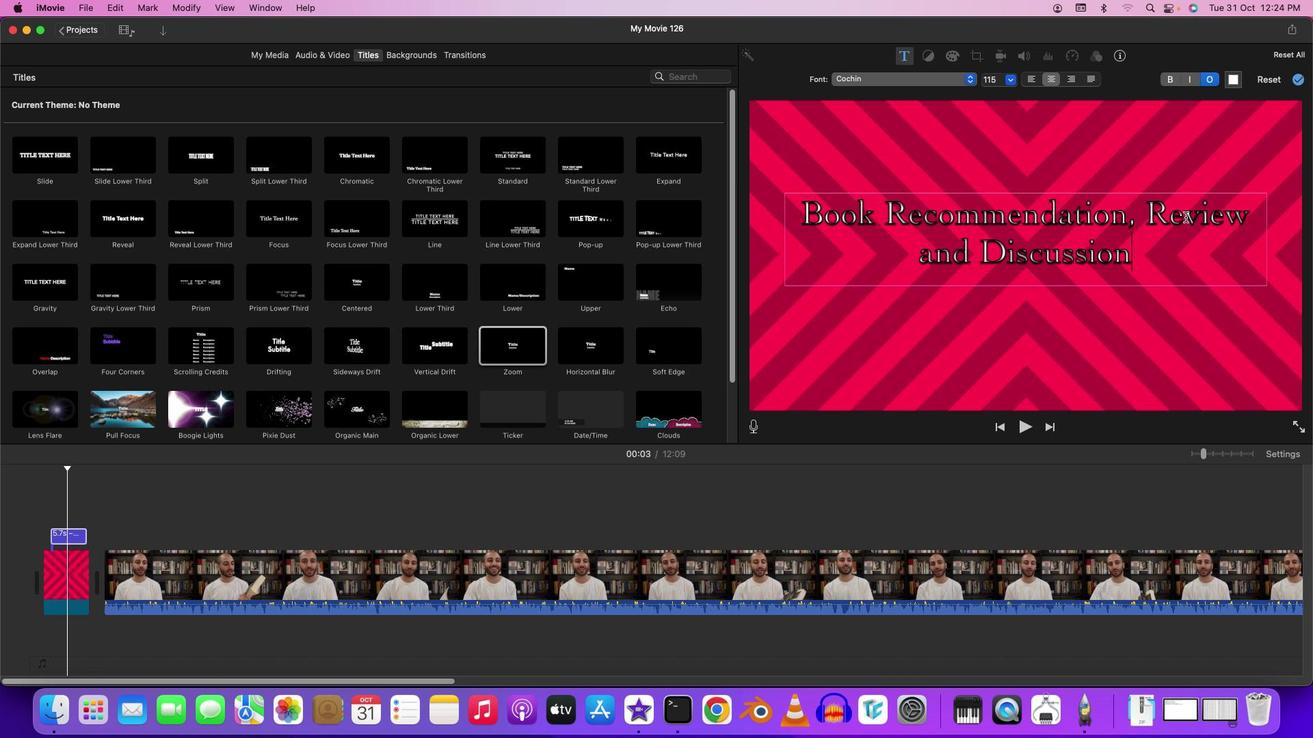 
Action: Mouse pressed left at (1172, 259)
Screenshot: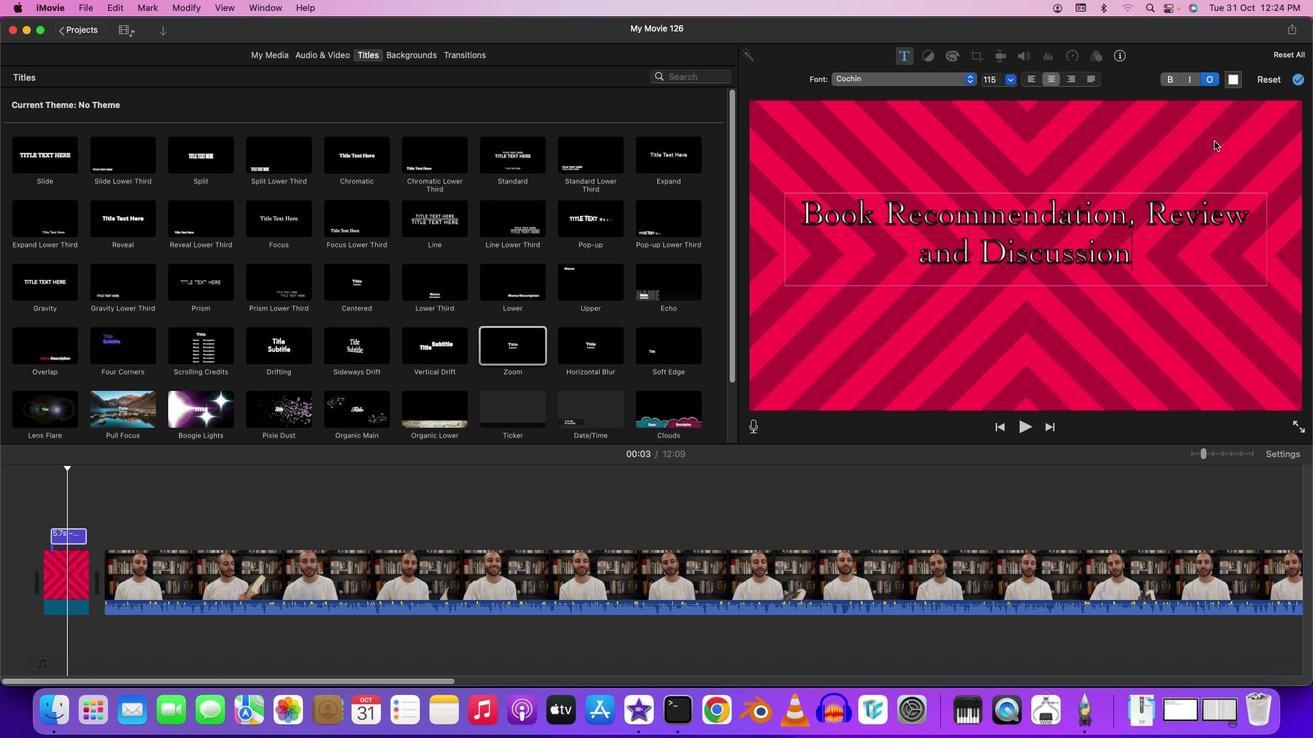 
Action: Mouse moved to (1236, 87)
Screenshot: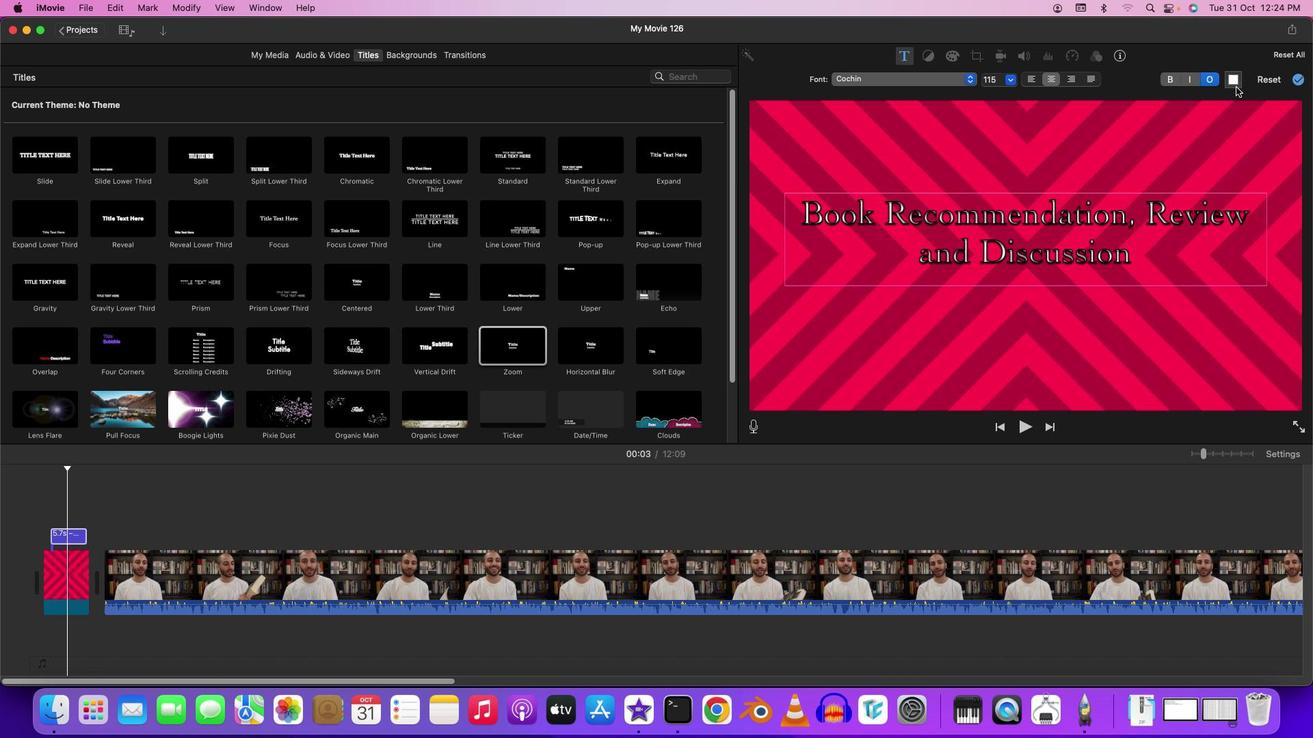 
Action: Mouse pressed left at (1236, 87)
Screenshot: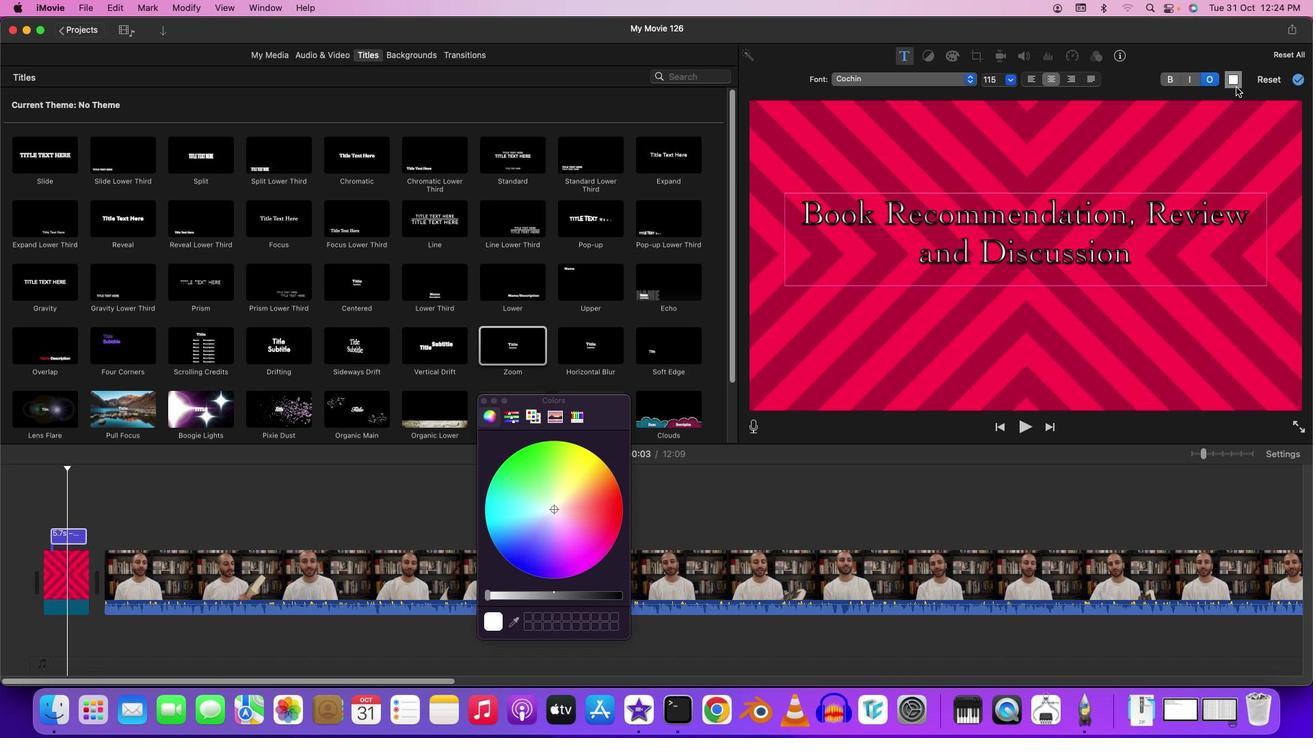 
Action: Mouse moved to (545, 508)
Screenshot: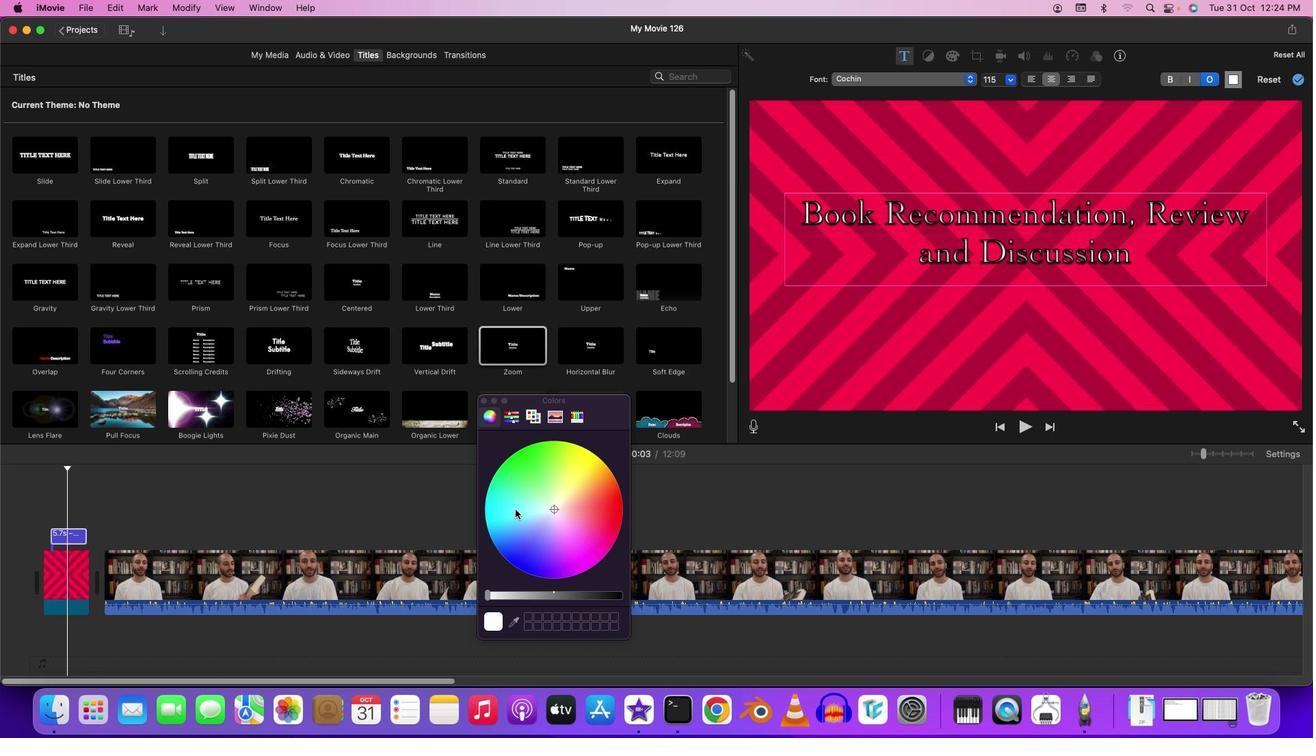
Action: Mouse pressed left at (545, 508)
Screenshot: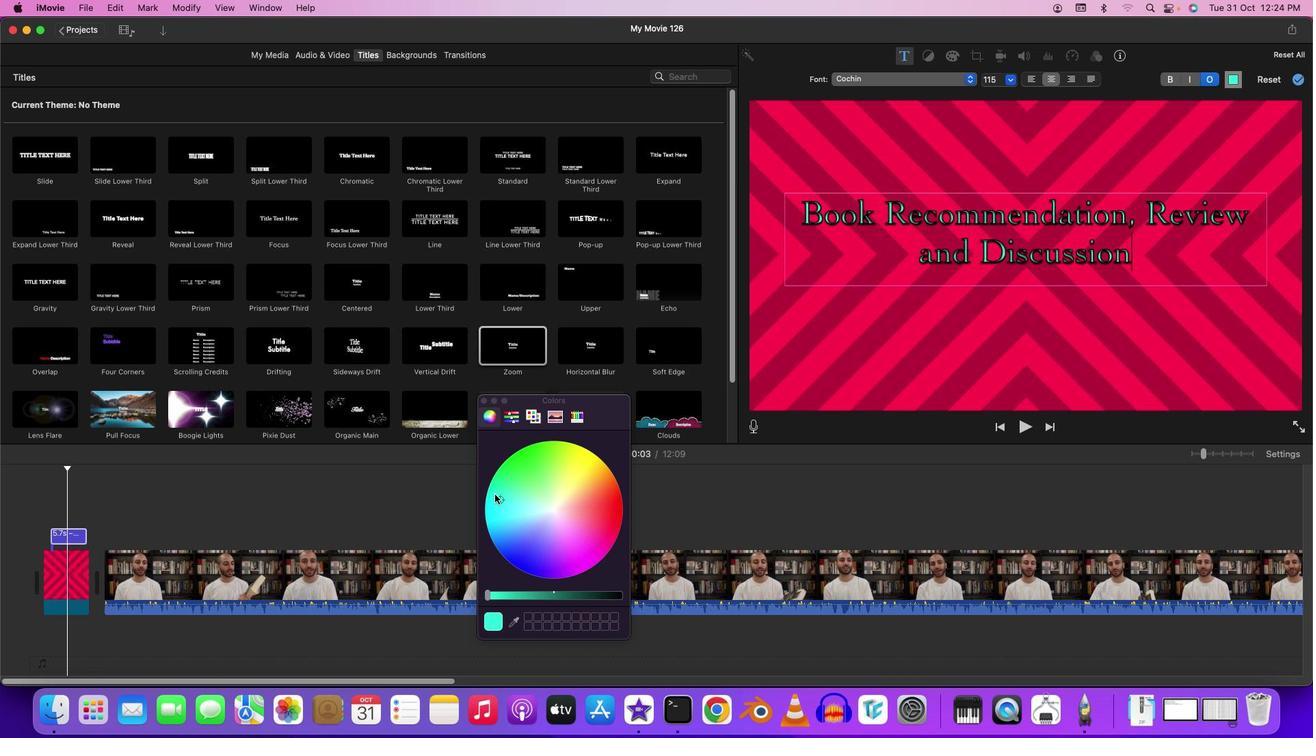 
Action: Mouse moved to (484, 402)
Screenshot: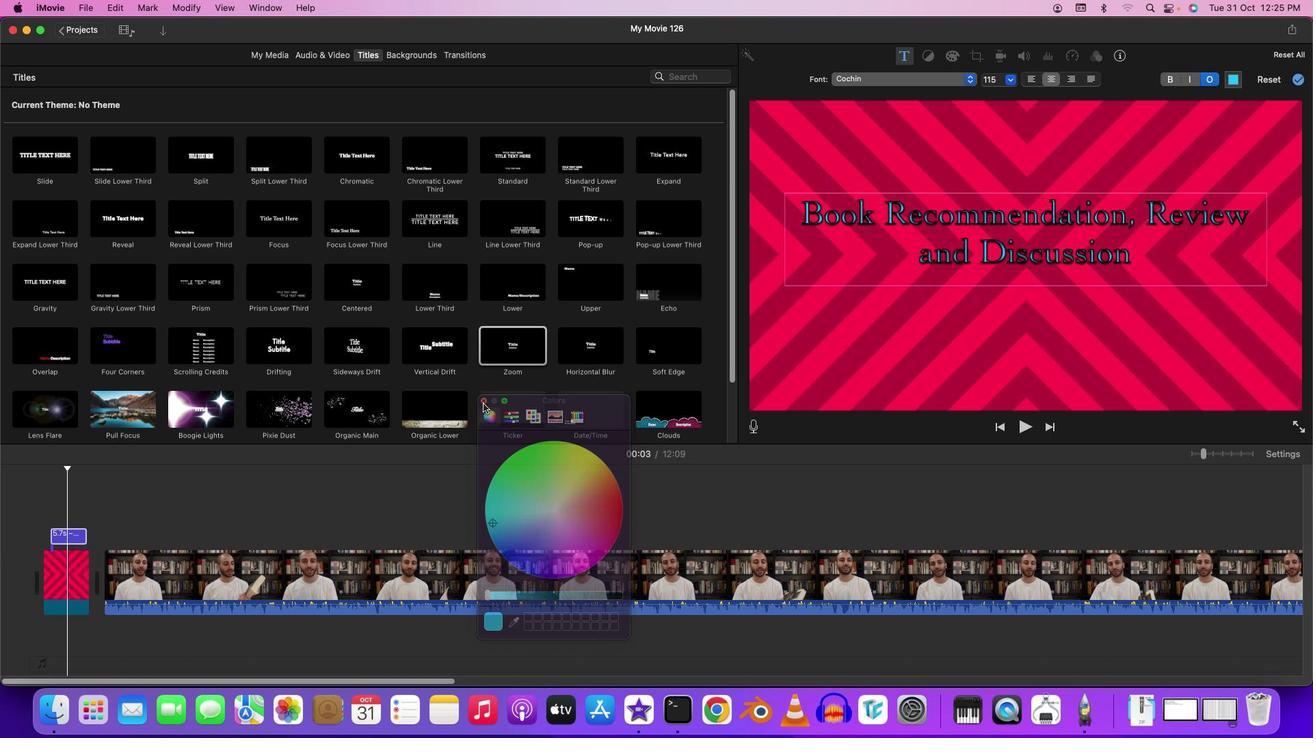 
Action: Mouse pressed left at (484, 402)
Screenshot: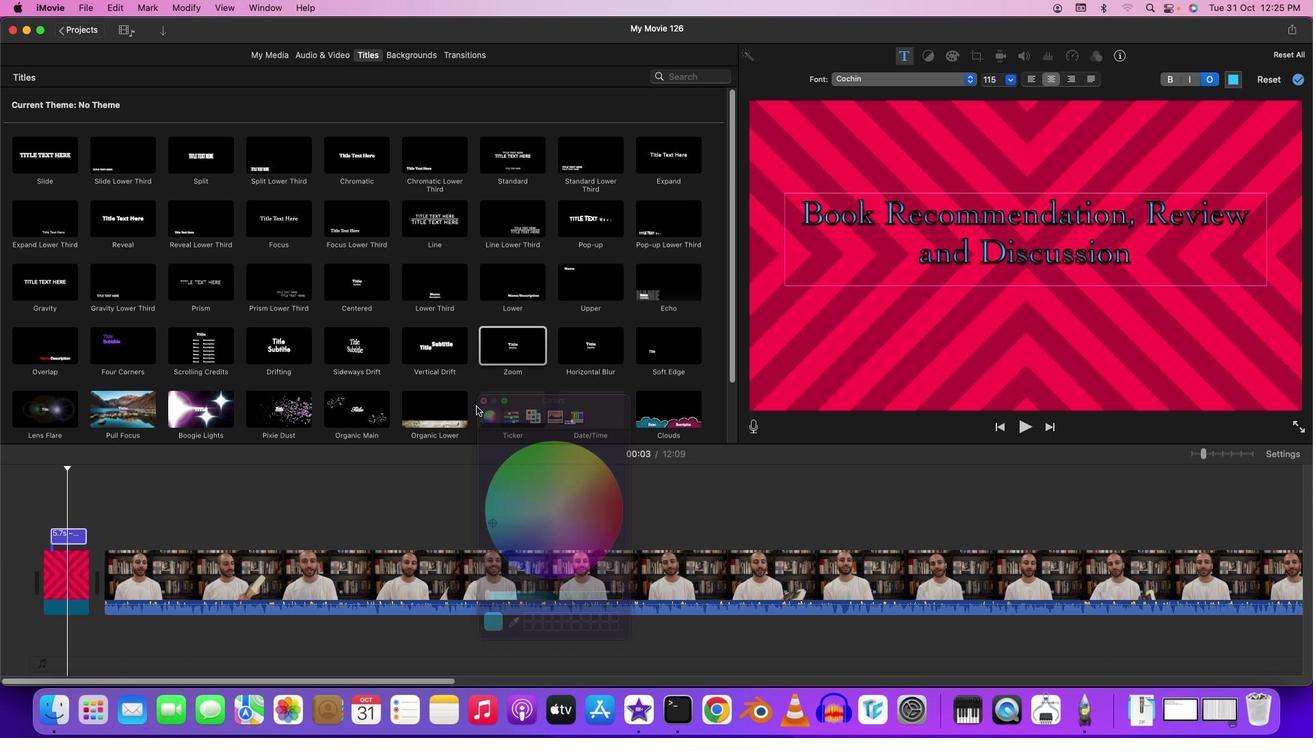 
Action: Mouse moved to (46, 491)
Screenshot: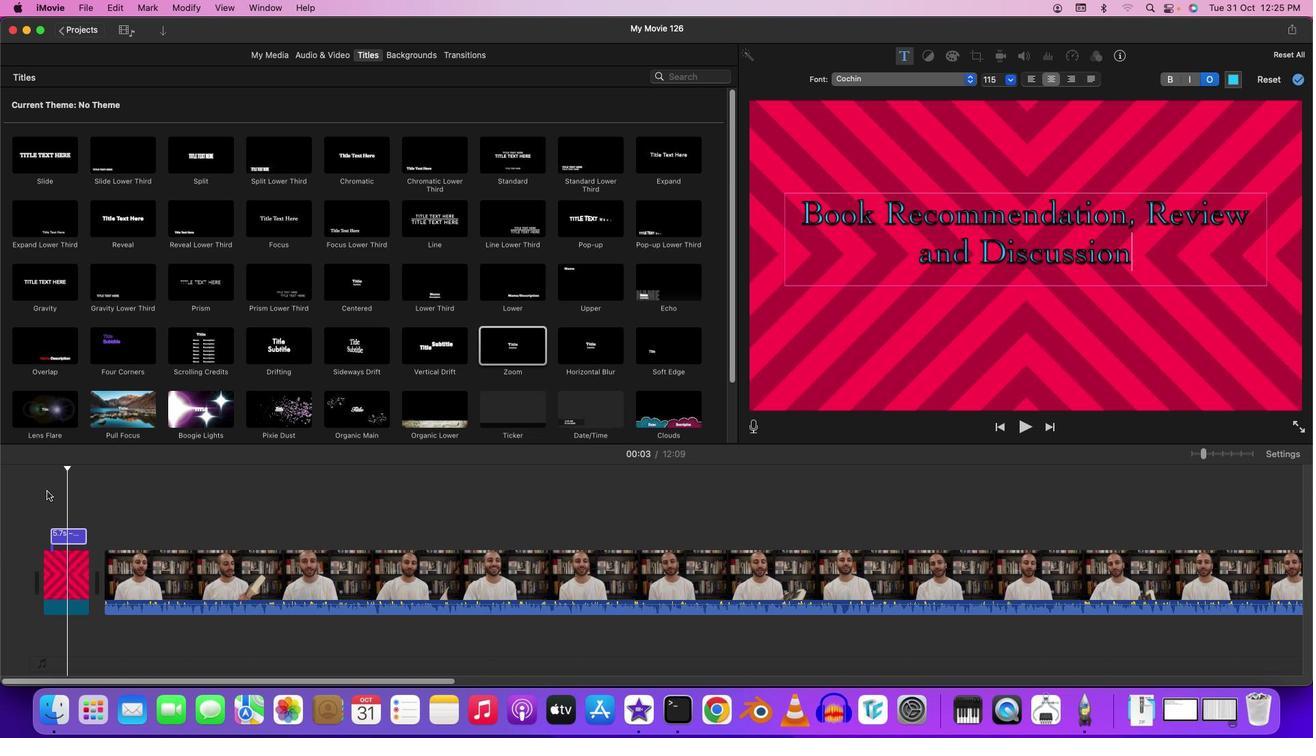 
Action: Mouse pressed left at (46, 491)
Screenshot: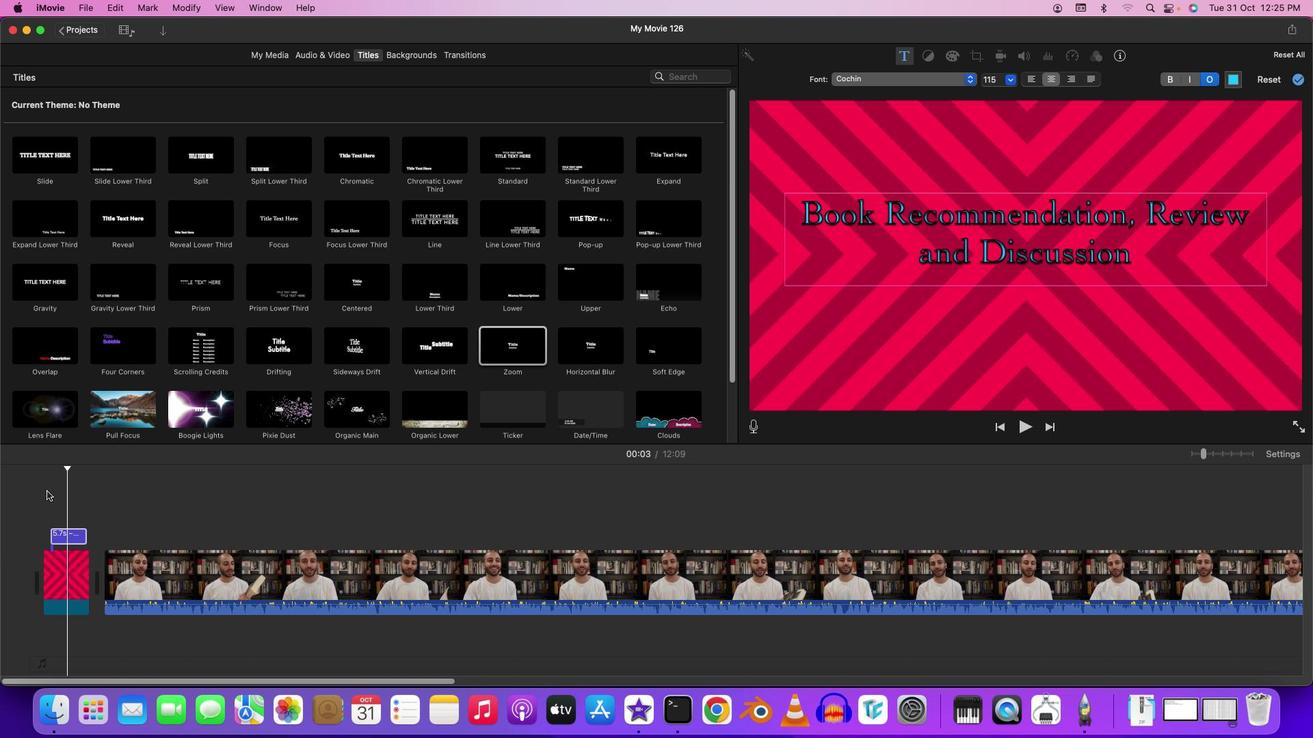 
Action: Mouse moved to (41, 513)
Screenshot: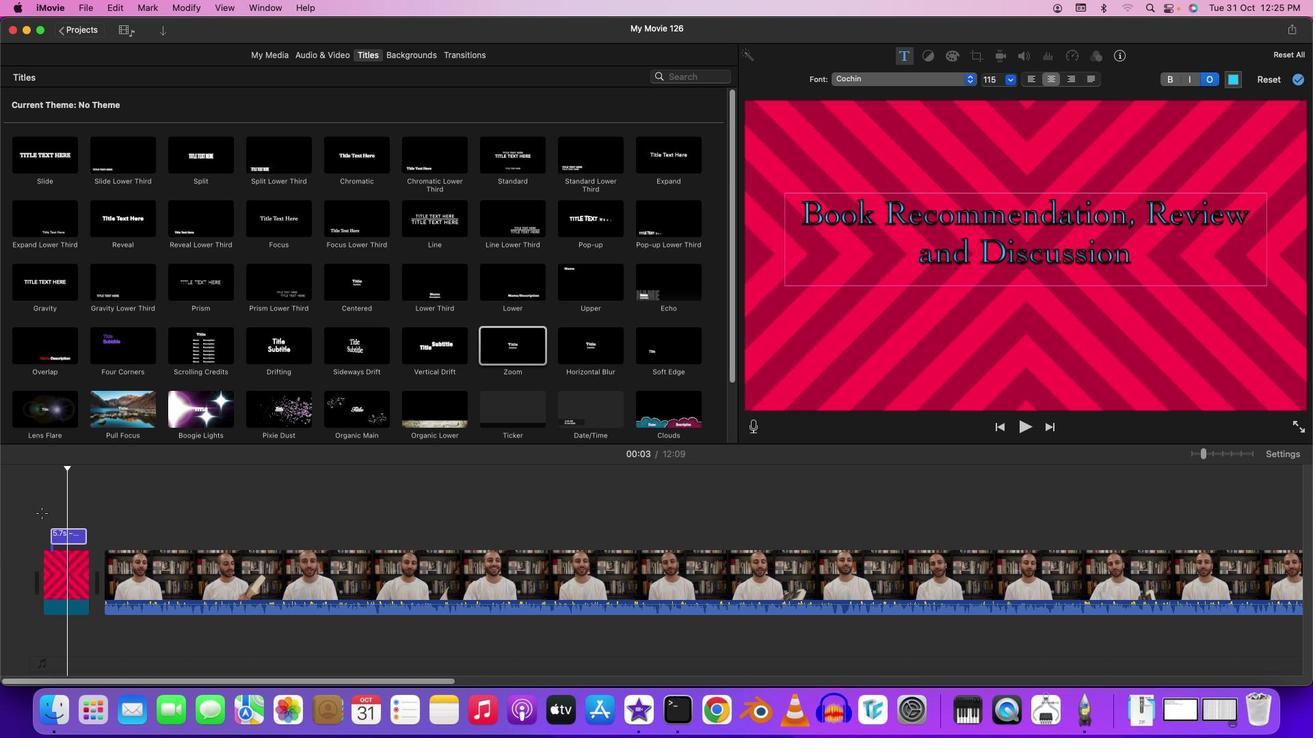 
Action: Mouse pressed left at (41, 513)
Screenshot: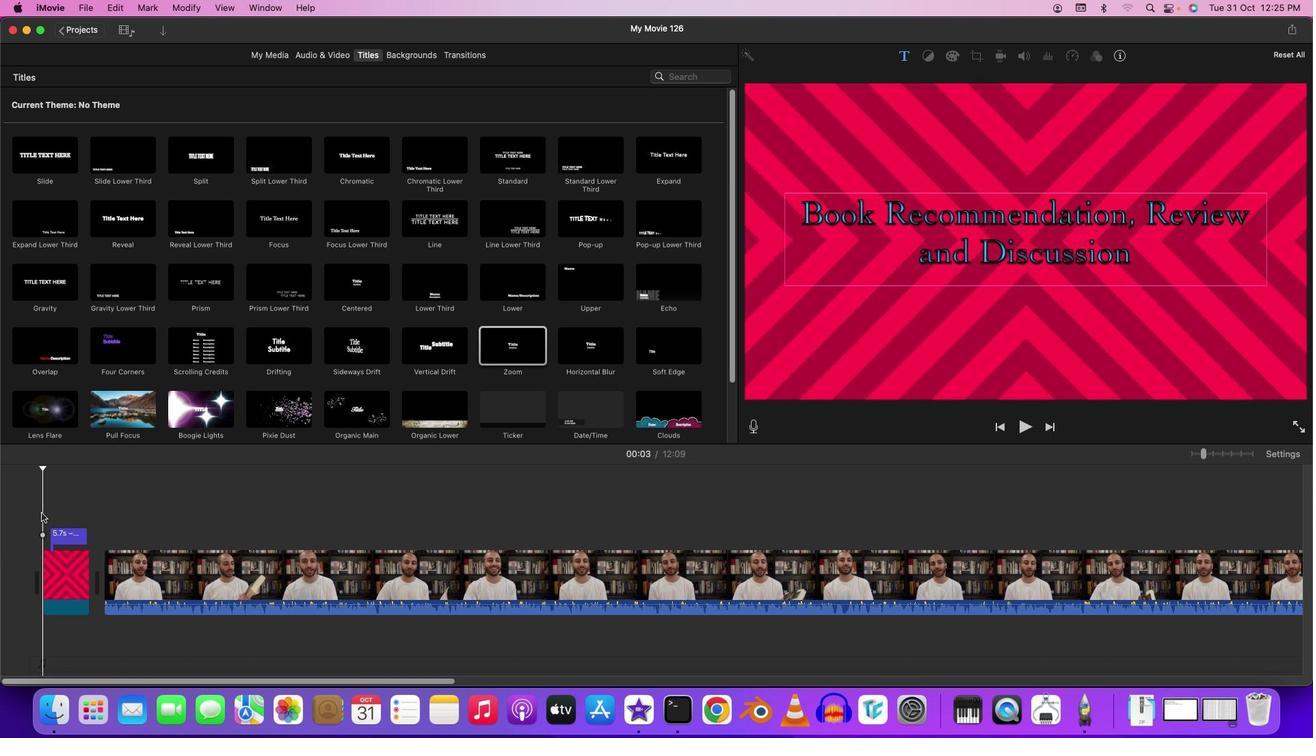 
Action: Mouse moved to (45, 511)
Screenshot: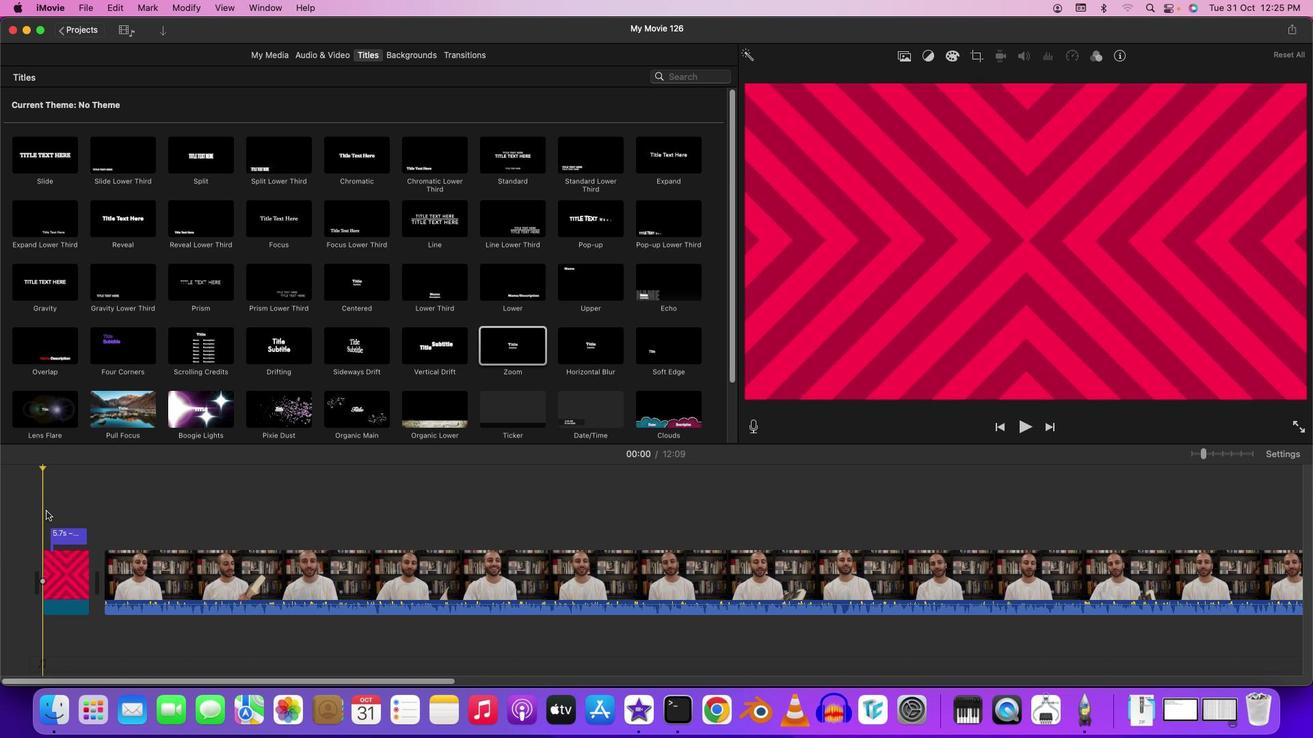 
Action: Key pressed Key.space
Screenshot: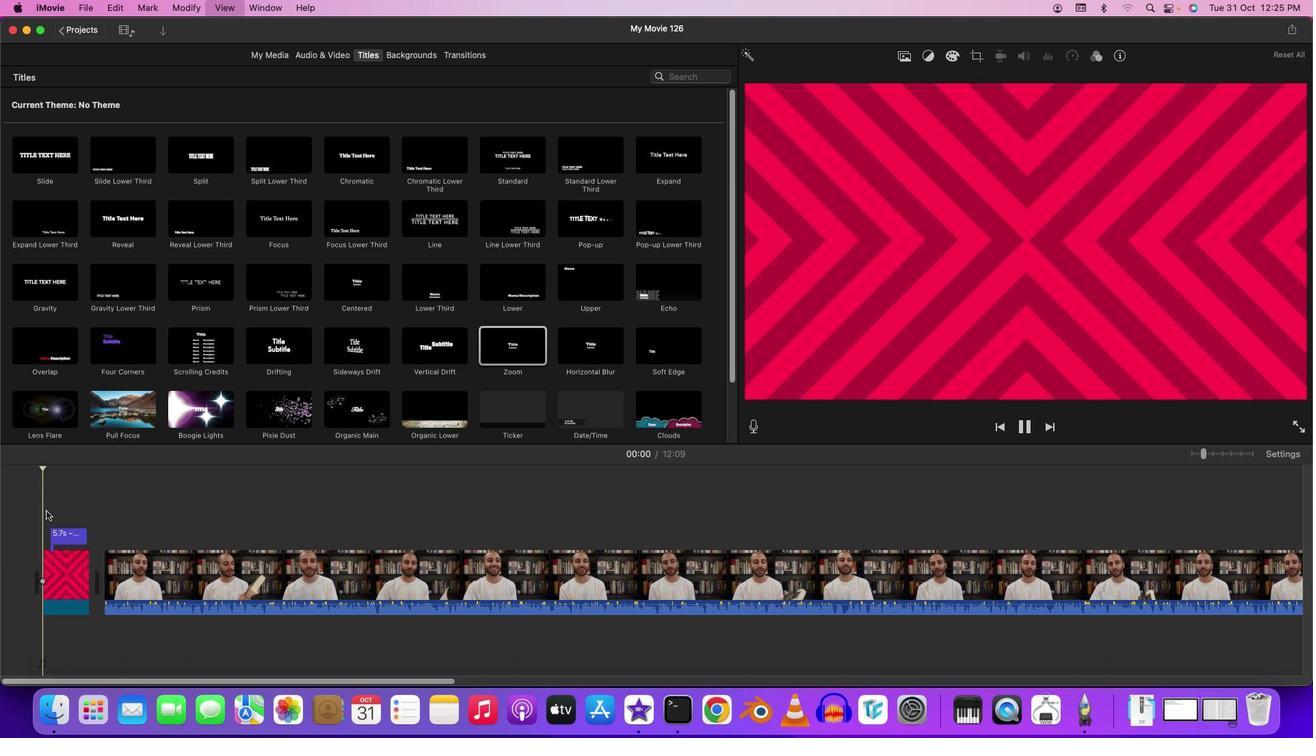 
Action: Mouse moved to (49, 536)
Screenshot: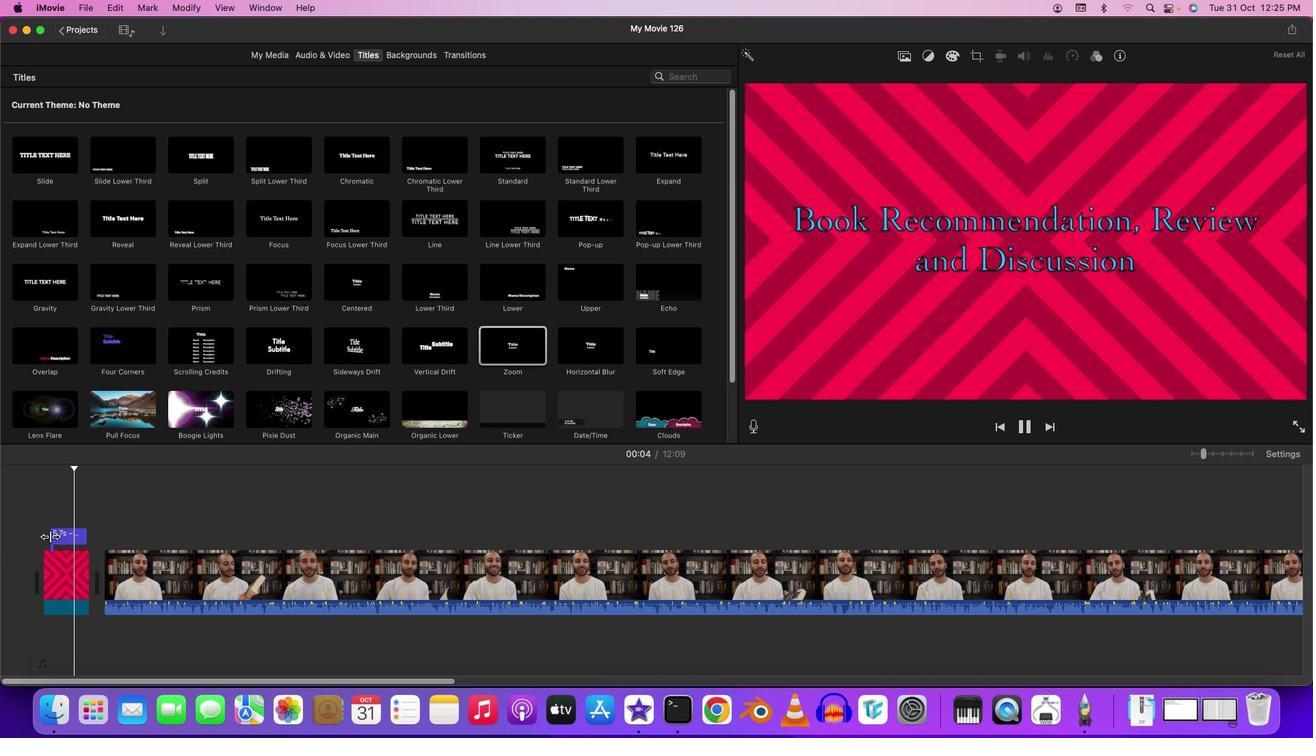 
Action: Mouse pressed left at (49, 536)
Screenshot: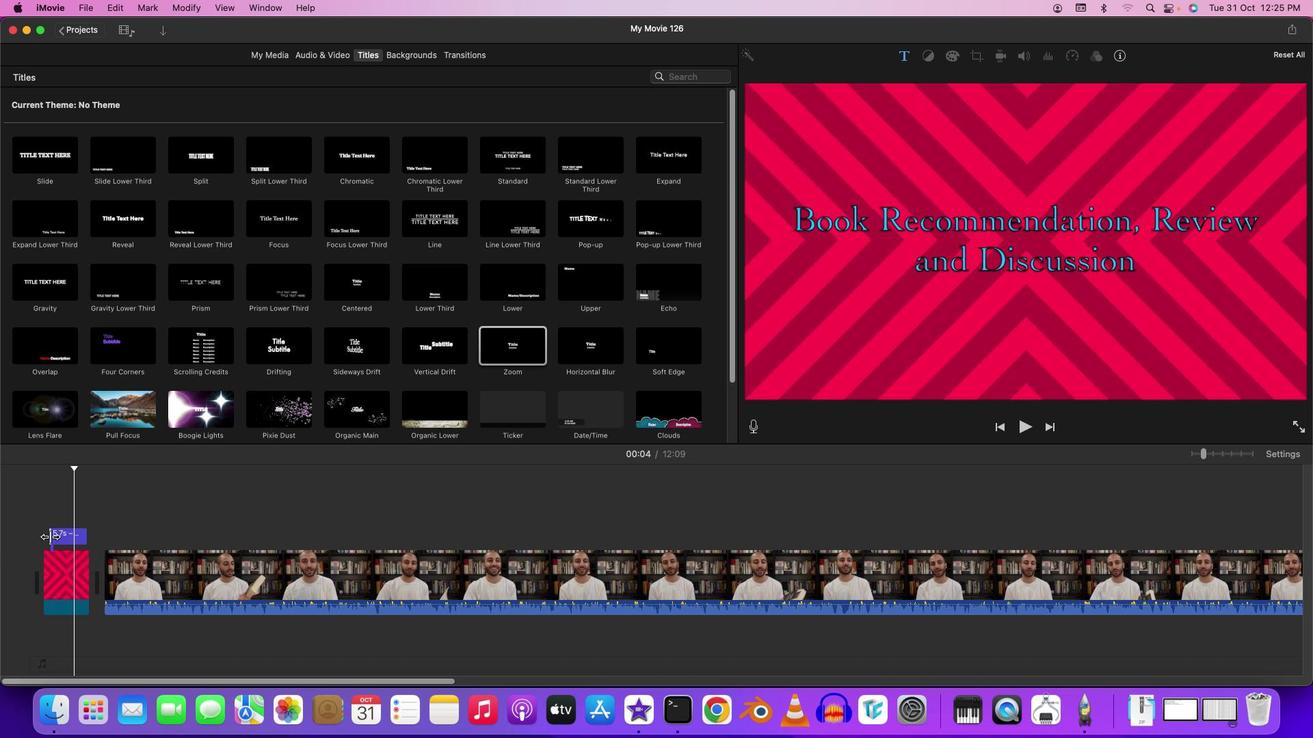 
Action: Mouse moved to (59, 536)
Screenshot: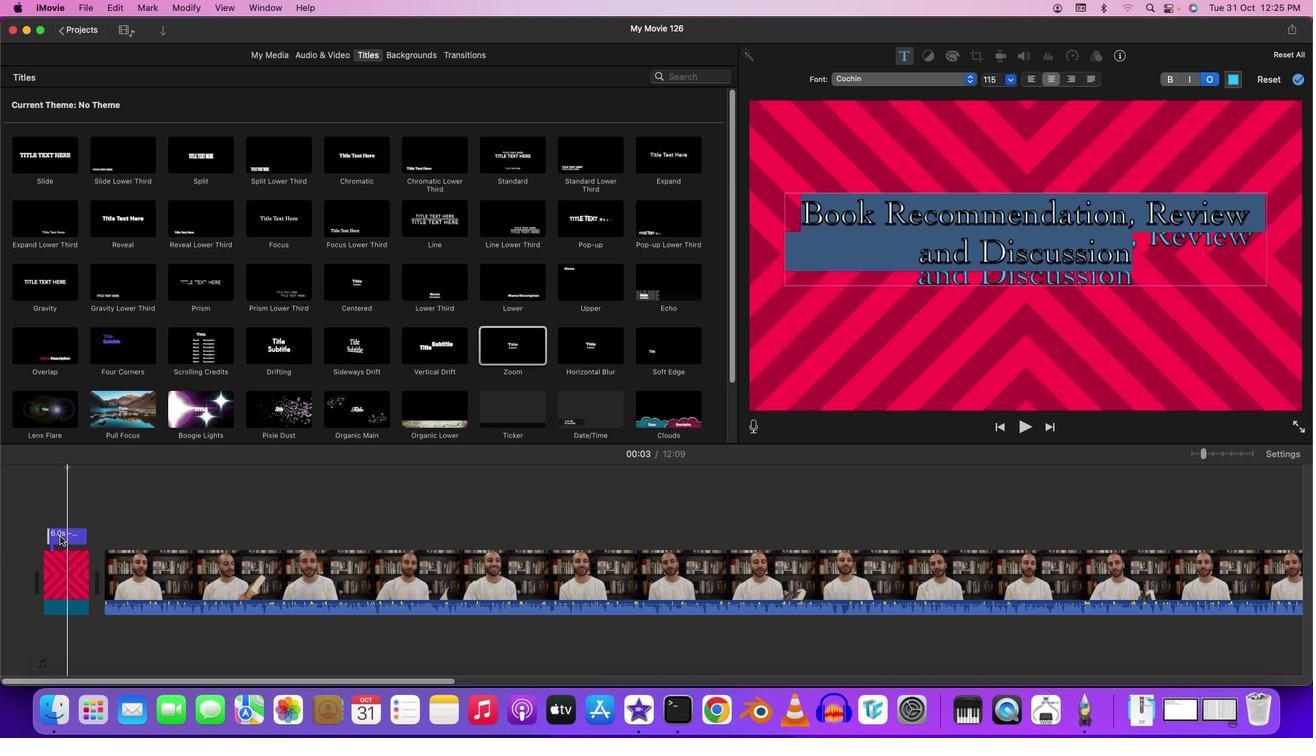 
Action: Mouse pressed left at (59, 536)
Screenshot: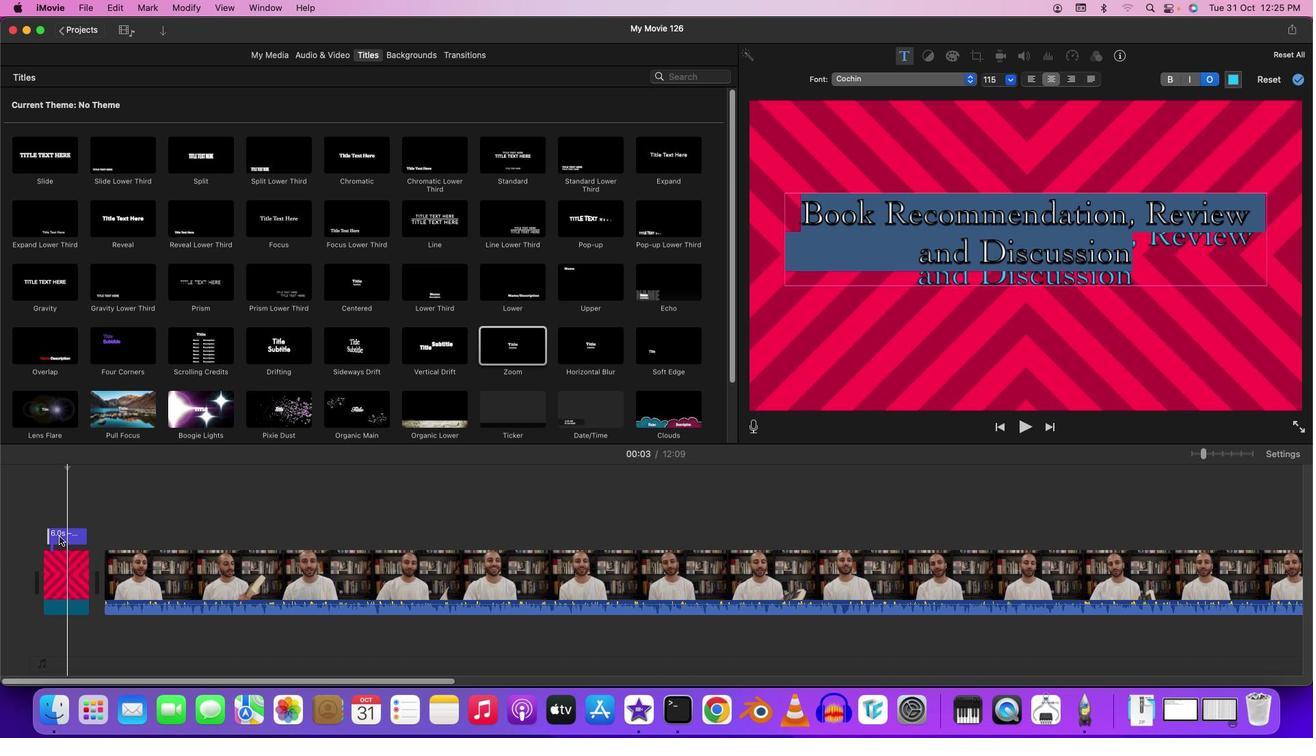 
Action: Mouse moved to (60, 536)
Screenshot: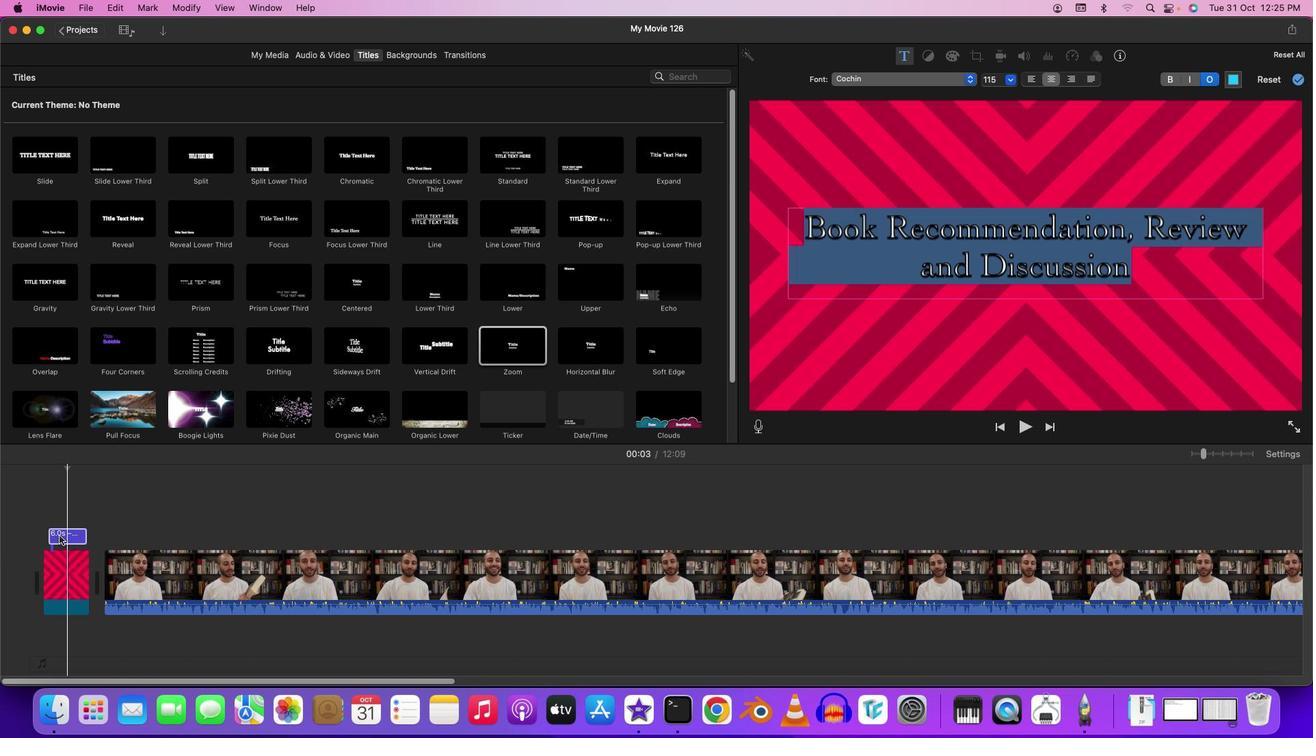 
Action: Mouse pressed left at (60, 536)
Screenshot: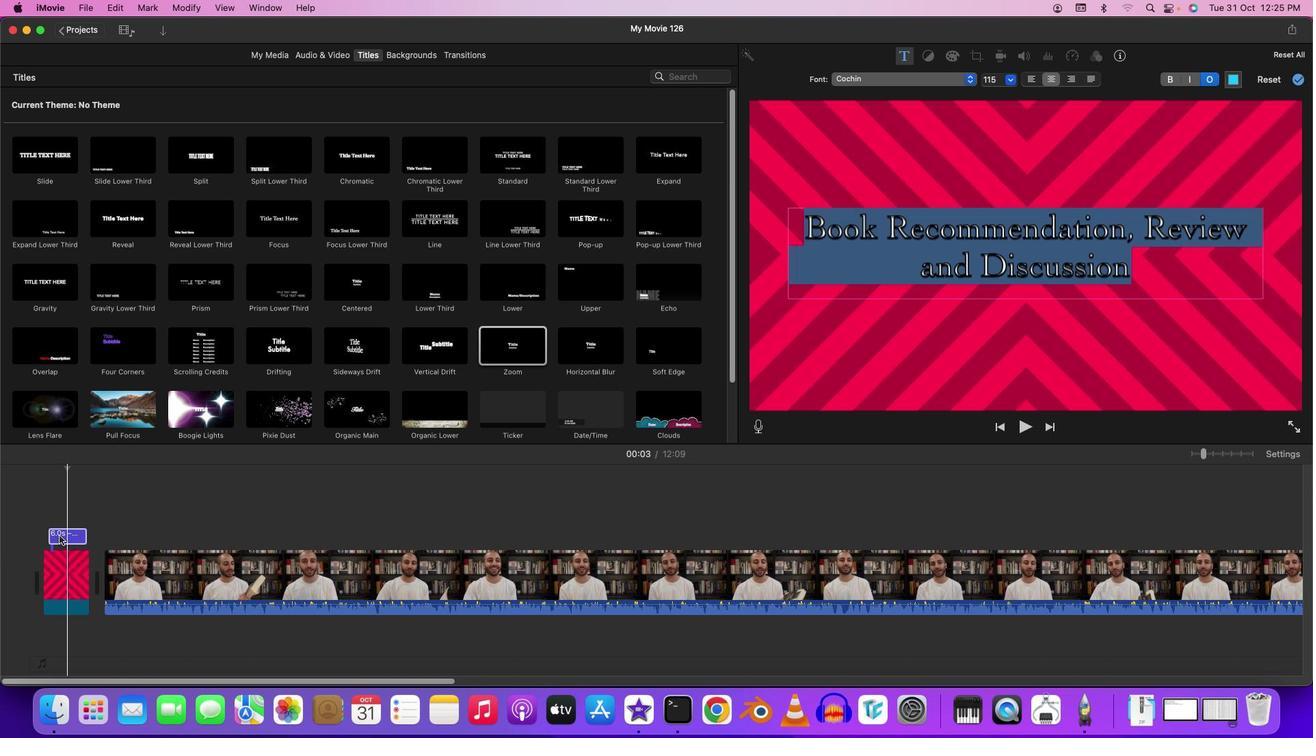 
Action: Mouse moved to (58, 535)
Screenshot: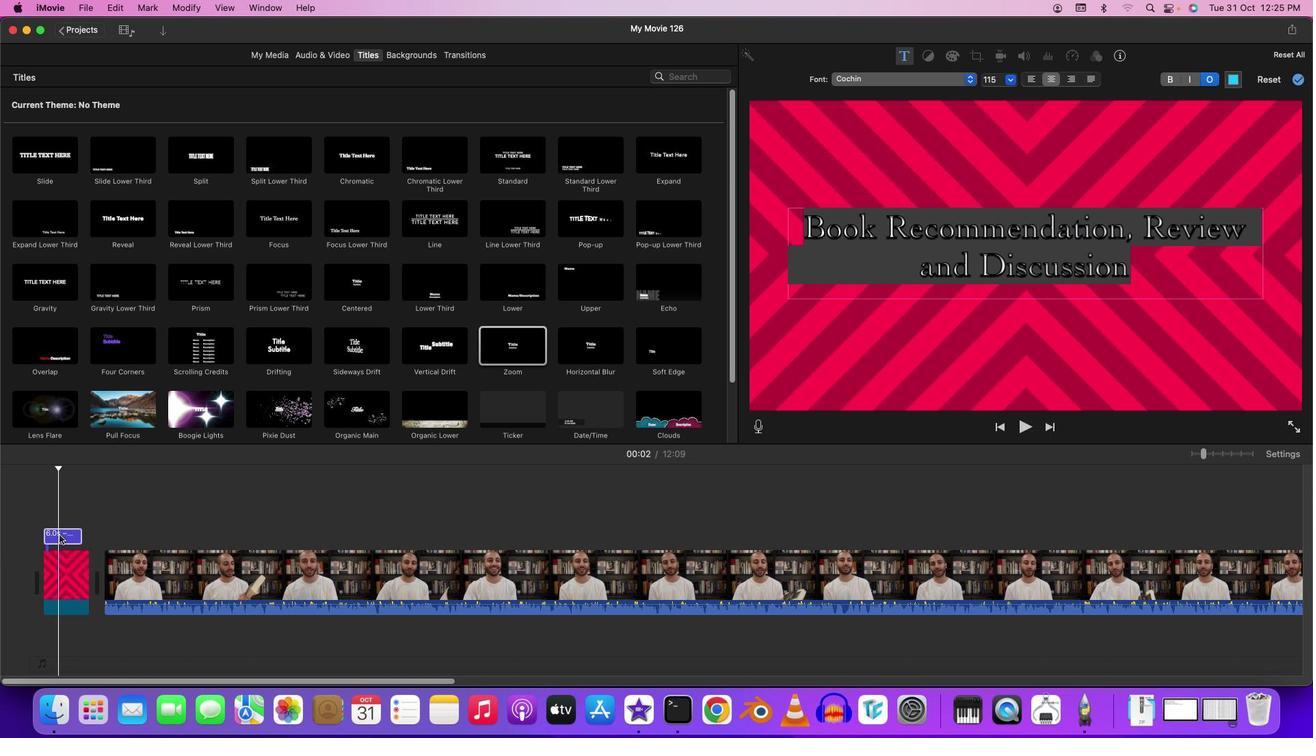 
Action: Mouse pressed left at (58, 535)
Screenshot: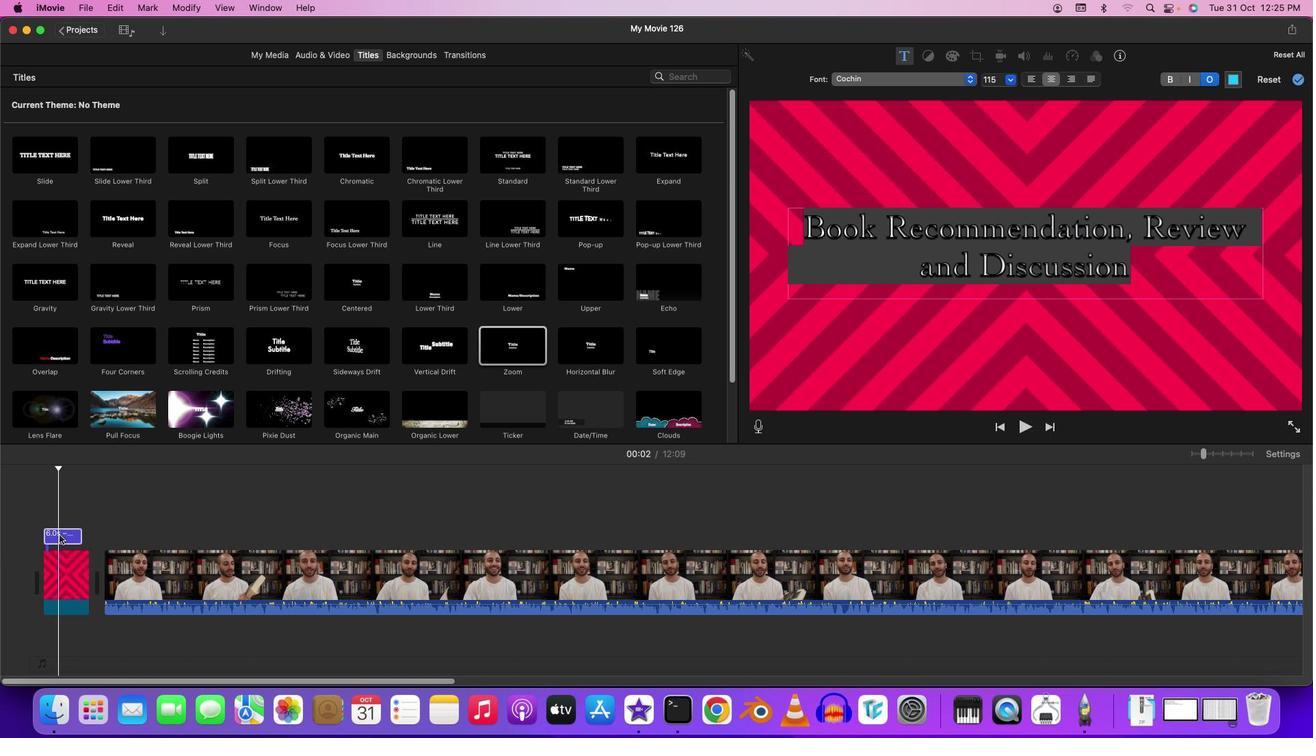 
Action: Mouse moved to (67, 535)
Screenshot: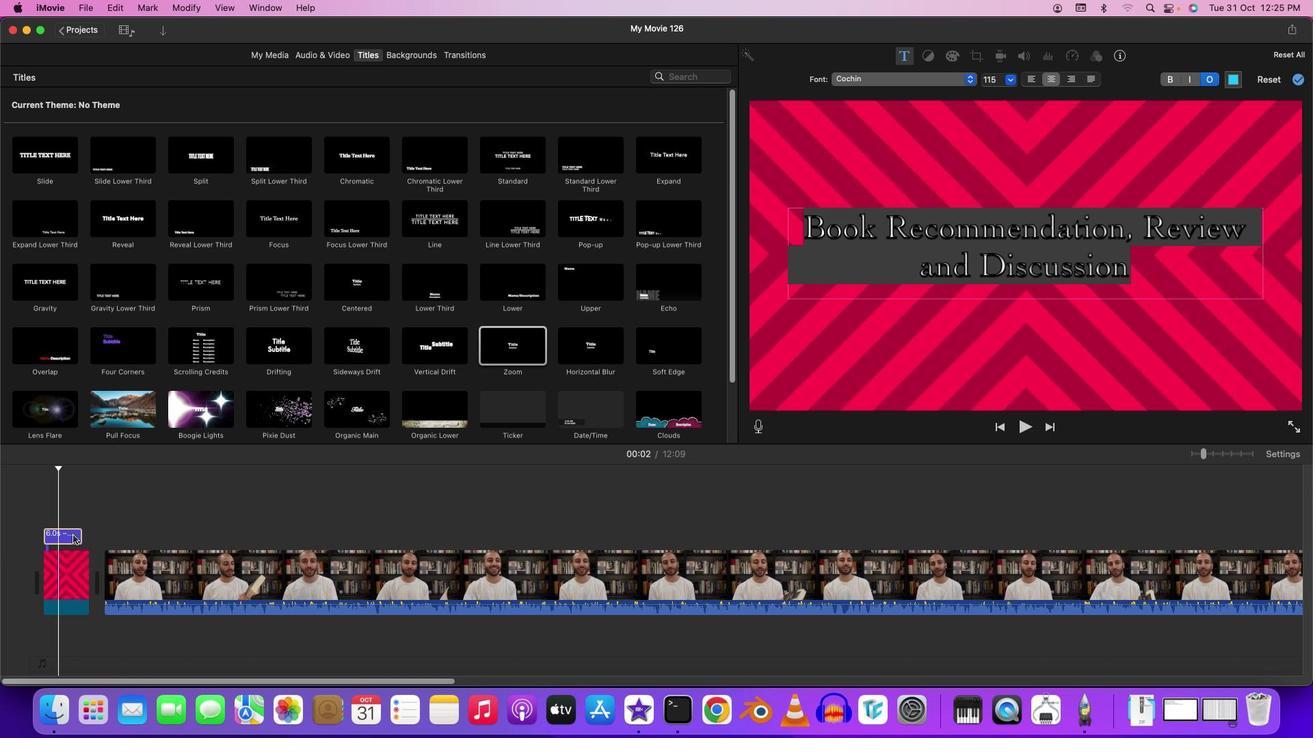 
Action: Mouse pressed left at (67, 535)
Screenshot: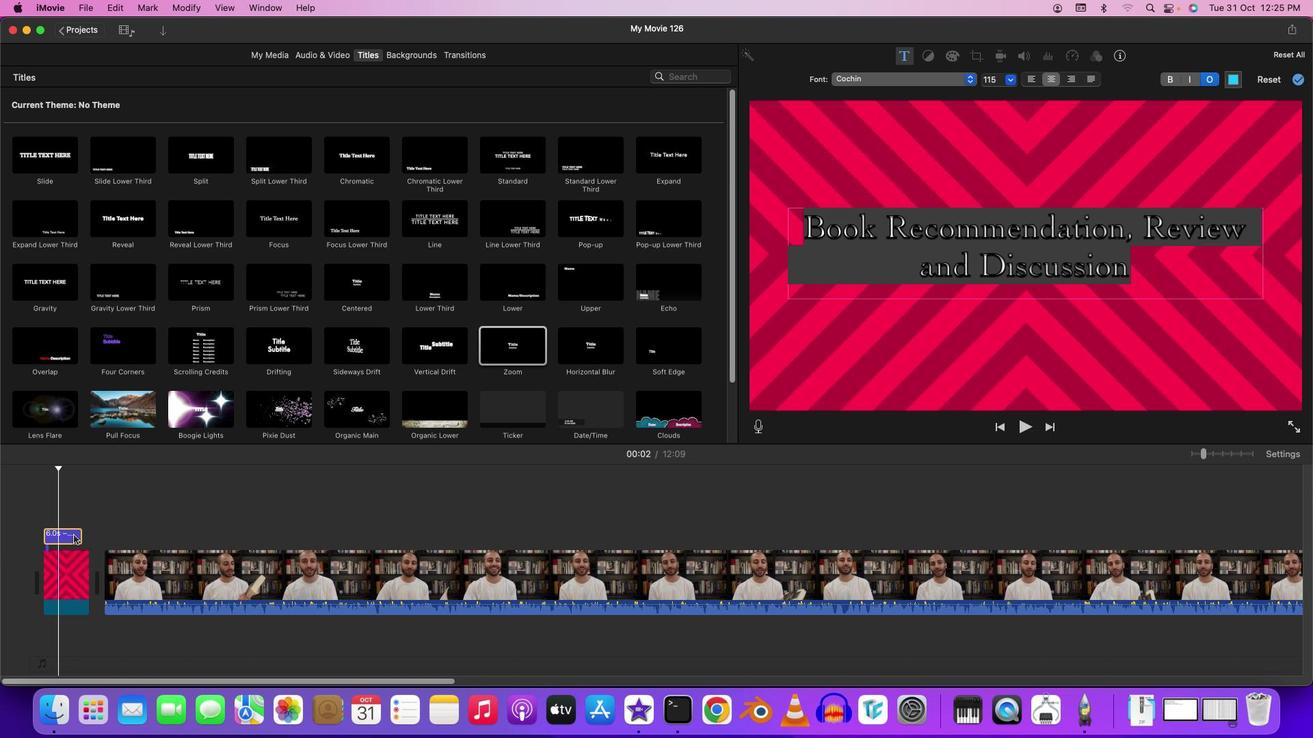 
Action: Mouse moved to (64, 537)
Screenshot: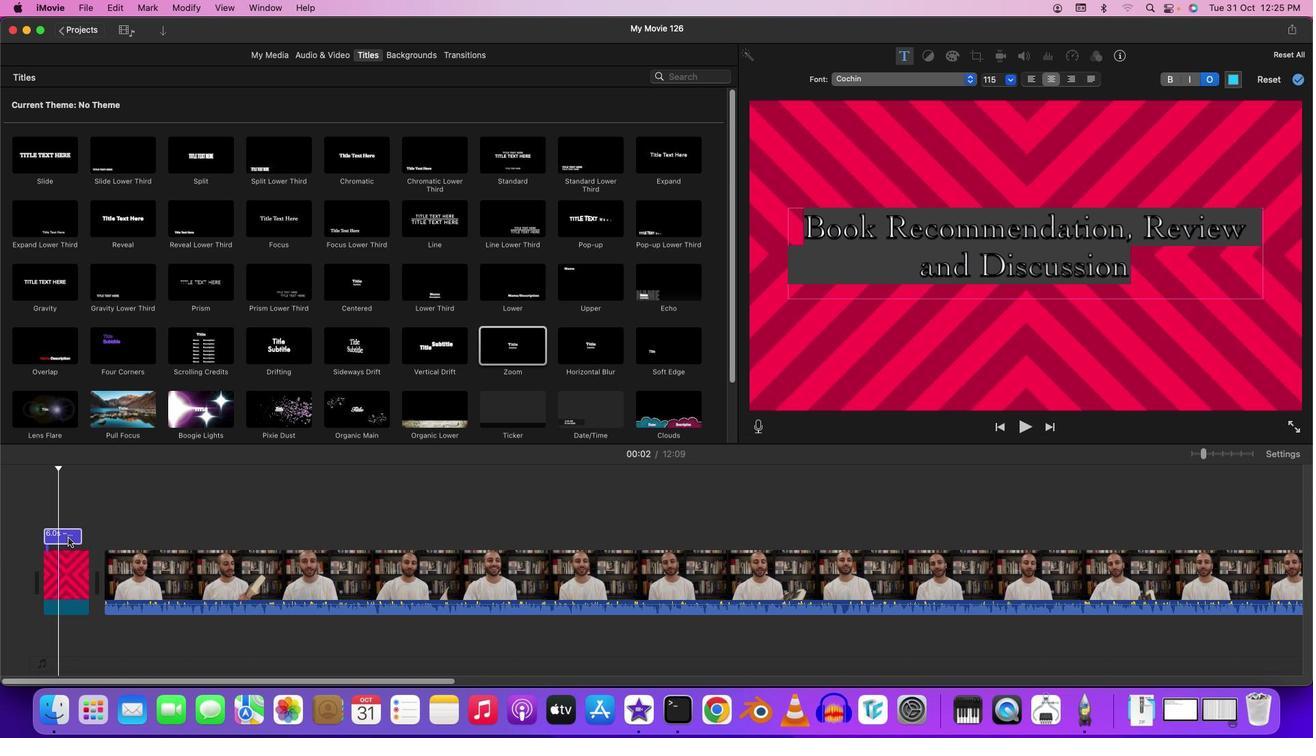 
Action: Mouse pressed left at (64, 537)
Screenshot: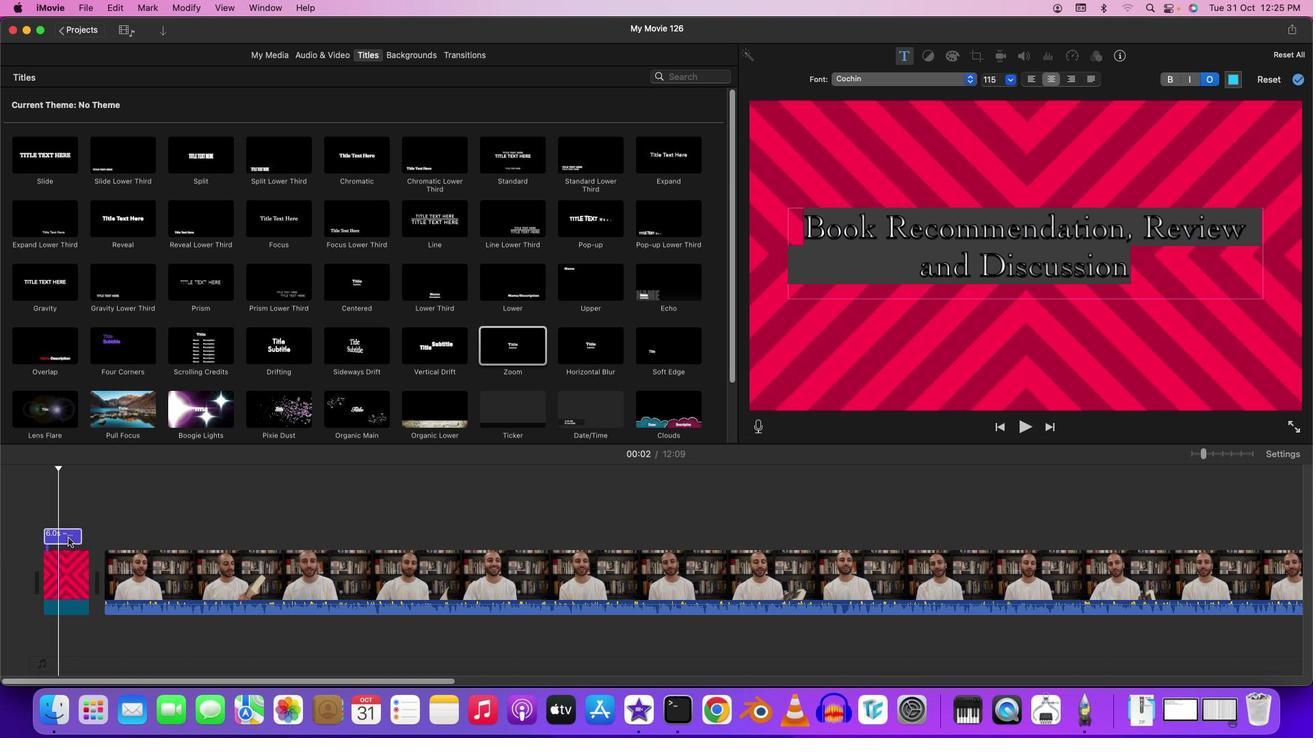 
Action: Mouse moved to (69, 534)
Screenshot: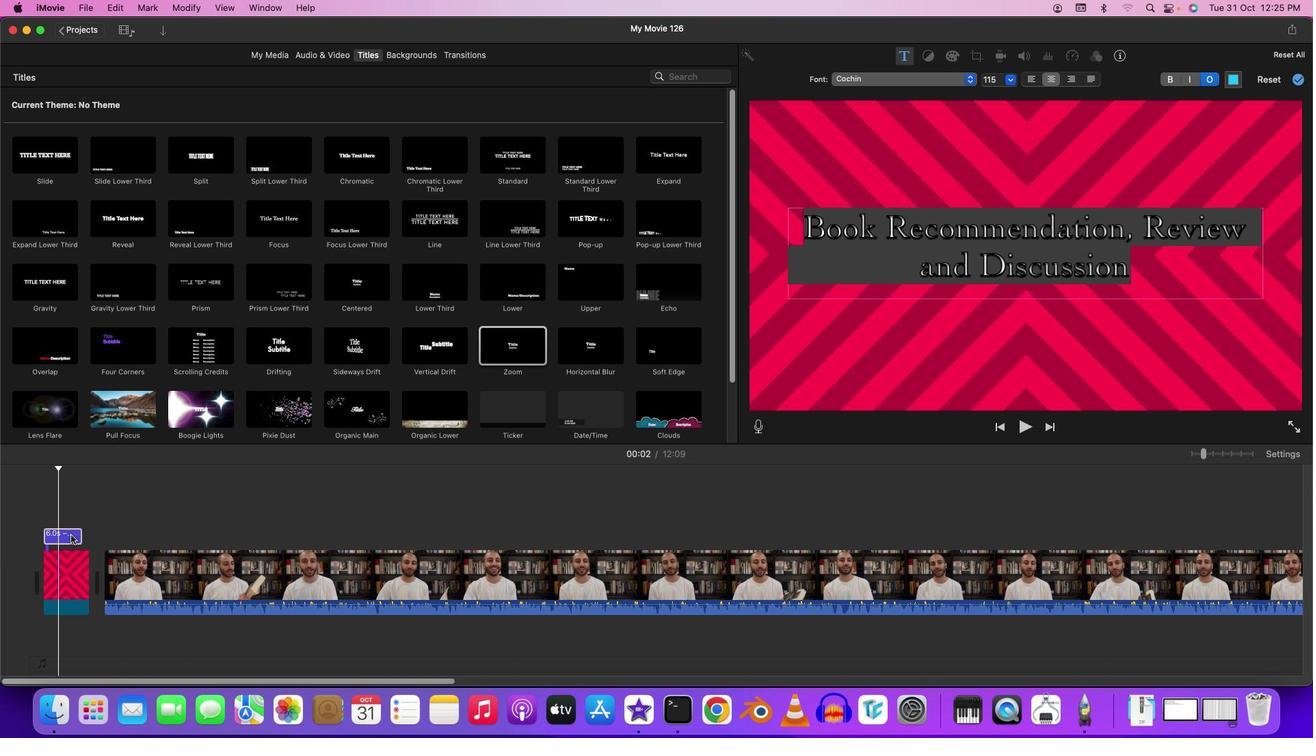 
Action: Mouse pressed left at (69, 534)
Screenshot: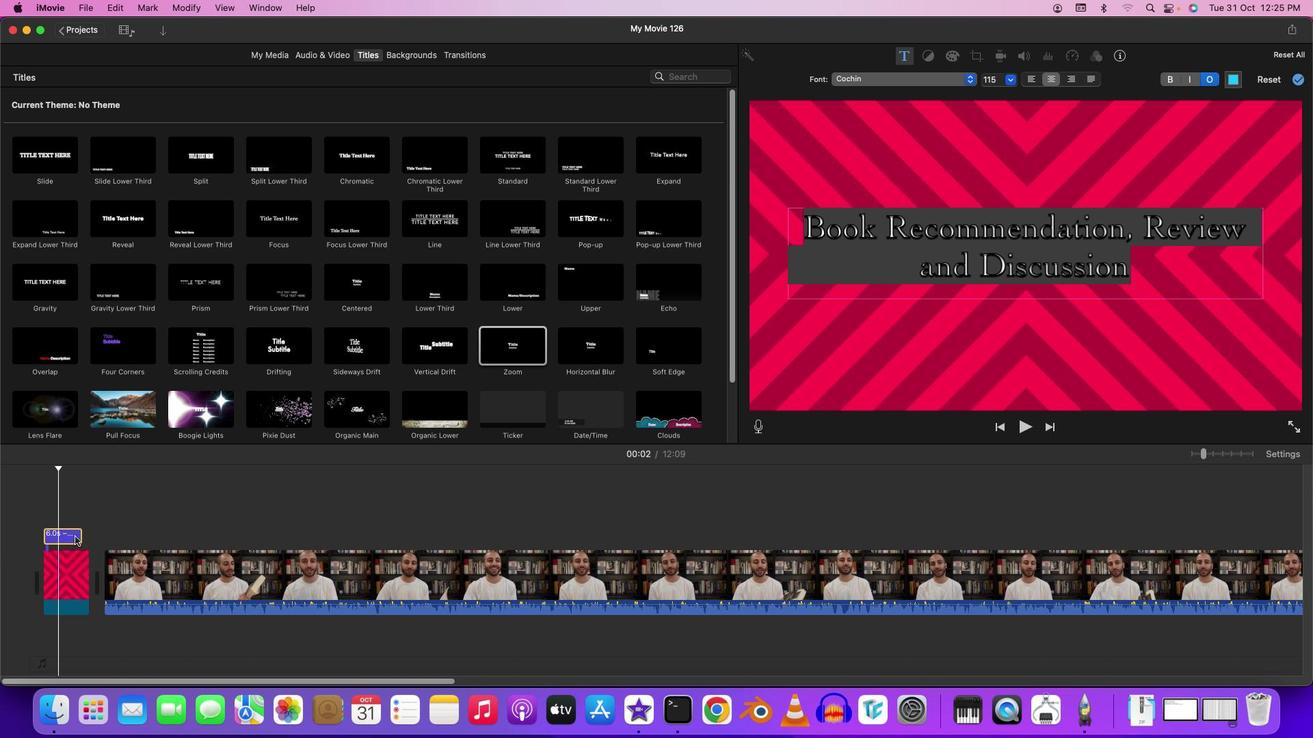 
Action: Mouse moved to (50, 536)
Screenshot: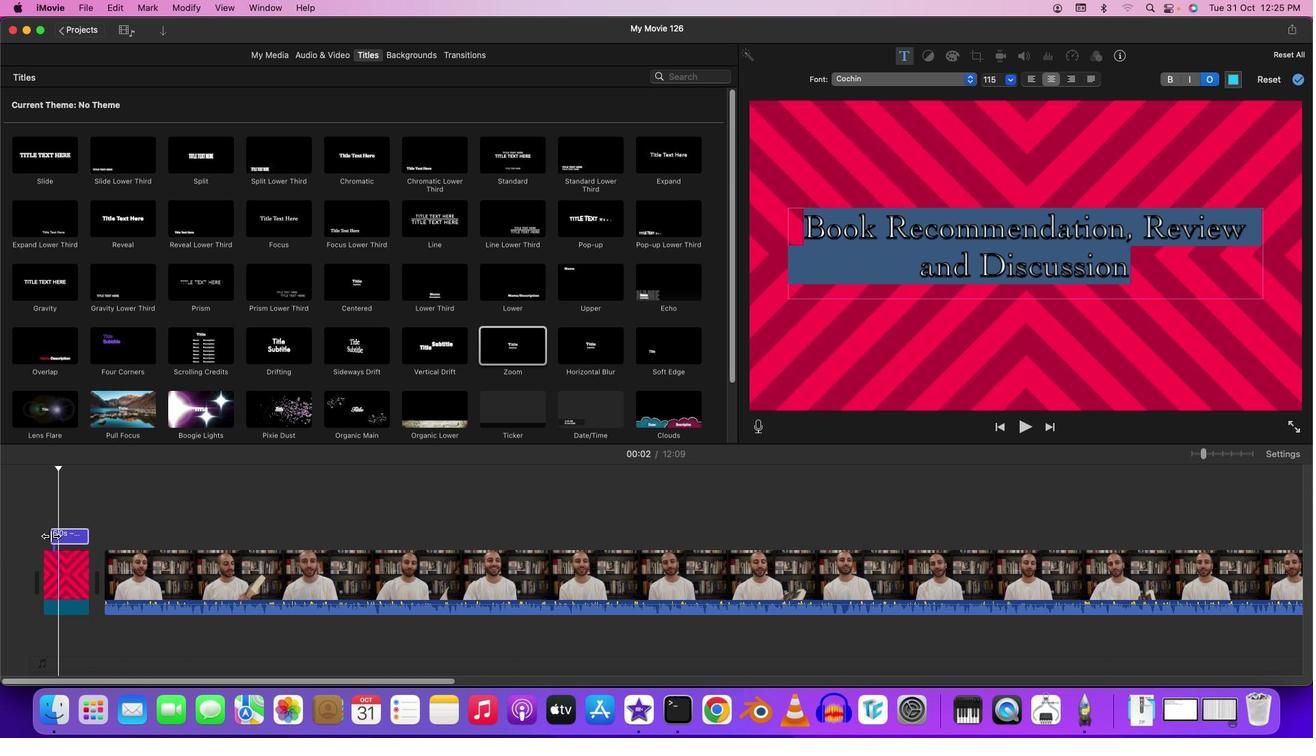 
Action: Mouse pressed left at (50, 536)
Screenshot: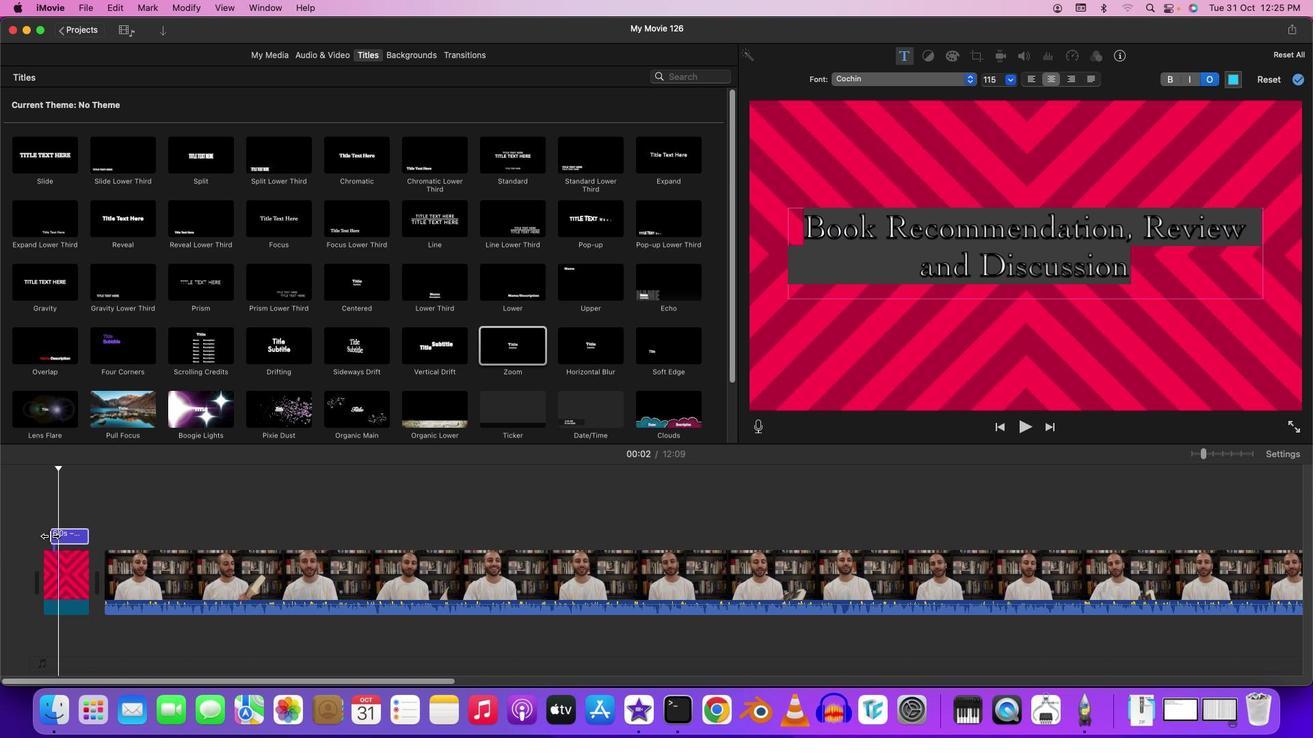 
Action: Mouse moved to (51, 536)
Screenshot: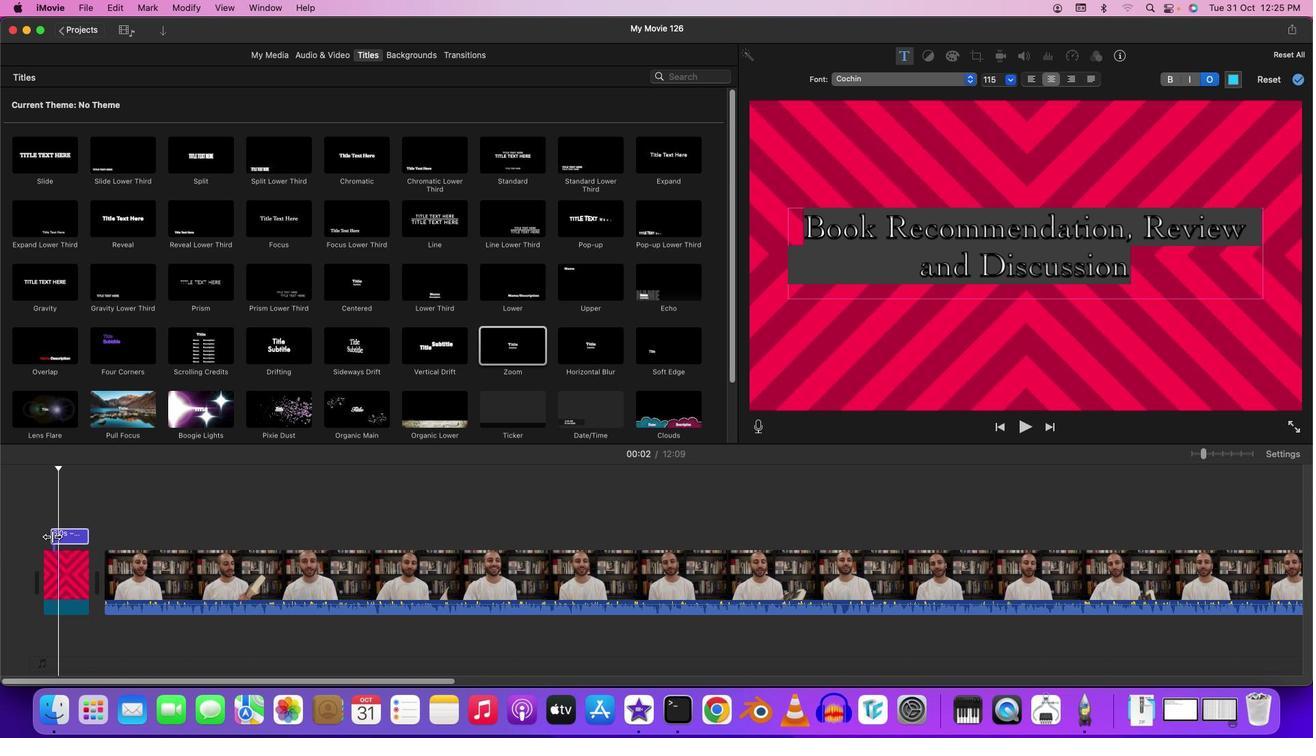 
Action: Mouse pressed left at (51, 536)
Screenshot: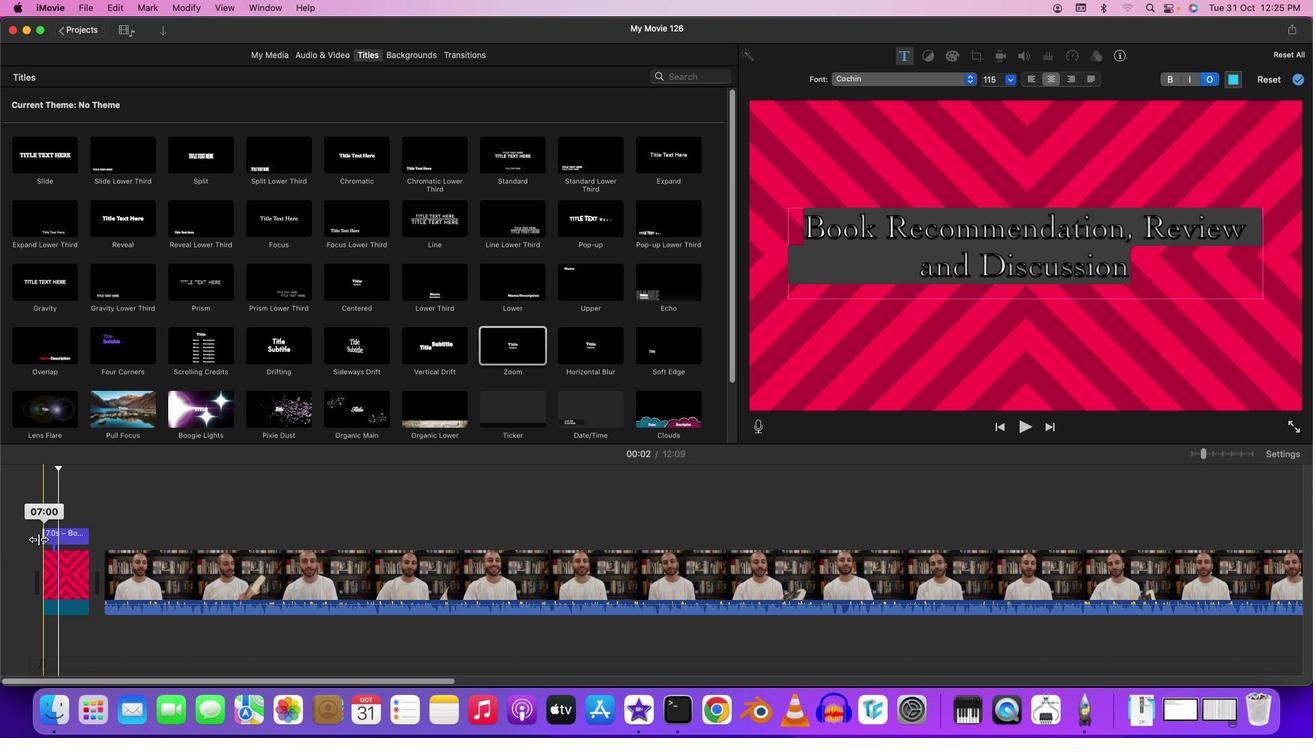 
Action: Mouse moved to (38, 513)
Screenshot: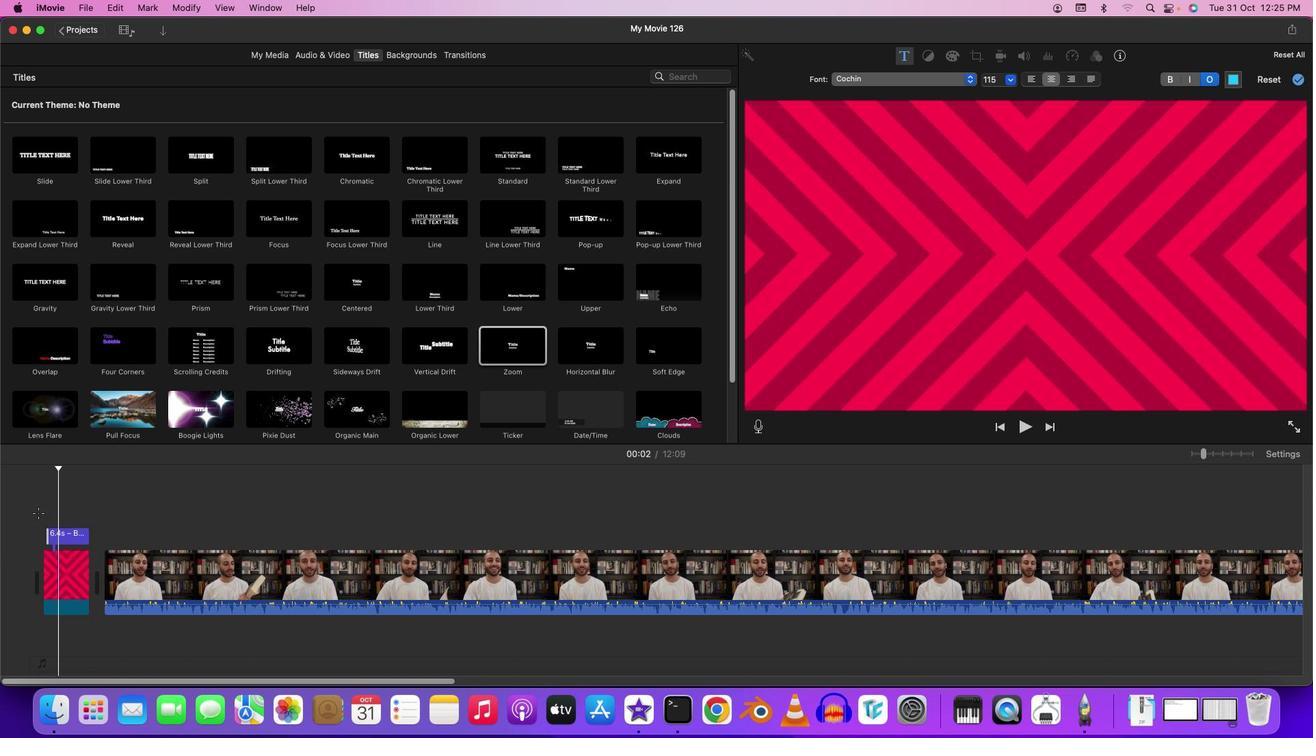 
Action: Mouse pressed left at (38, 513)
Screenshot: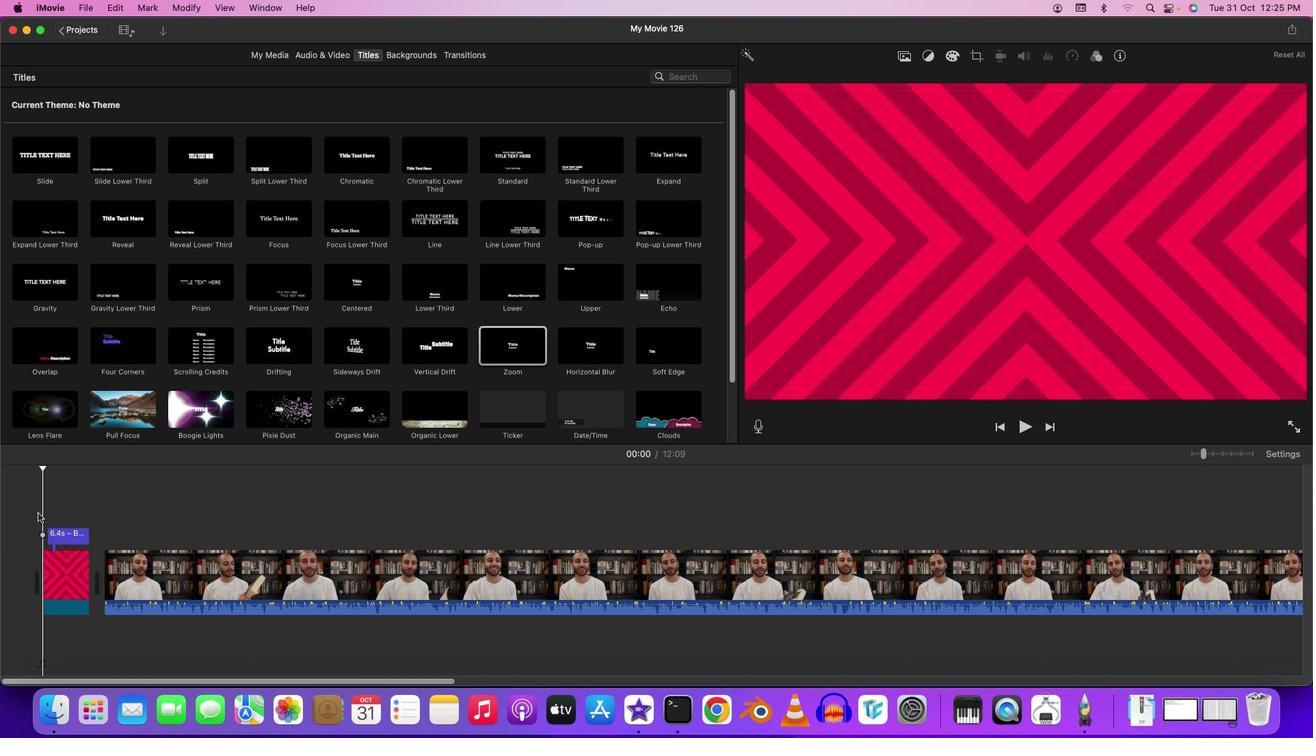 
Action: Key pressed Key.space
Screenshot: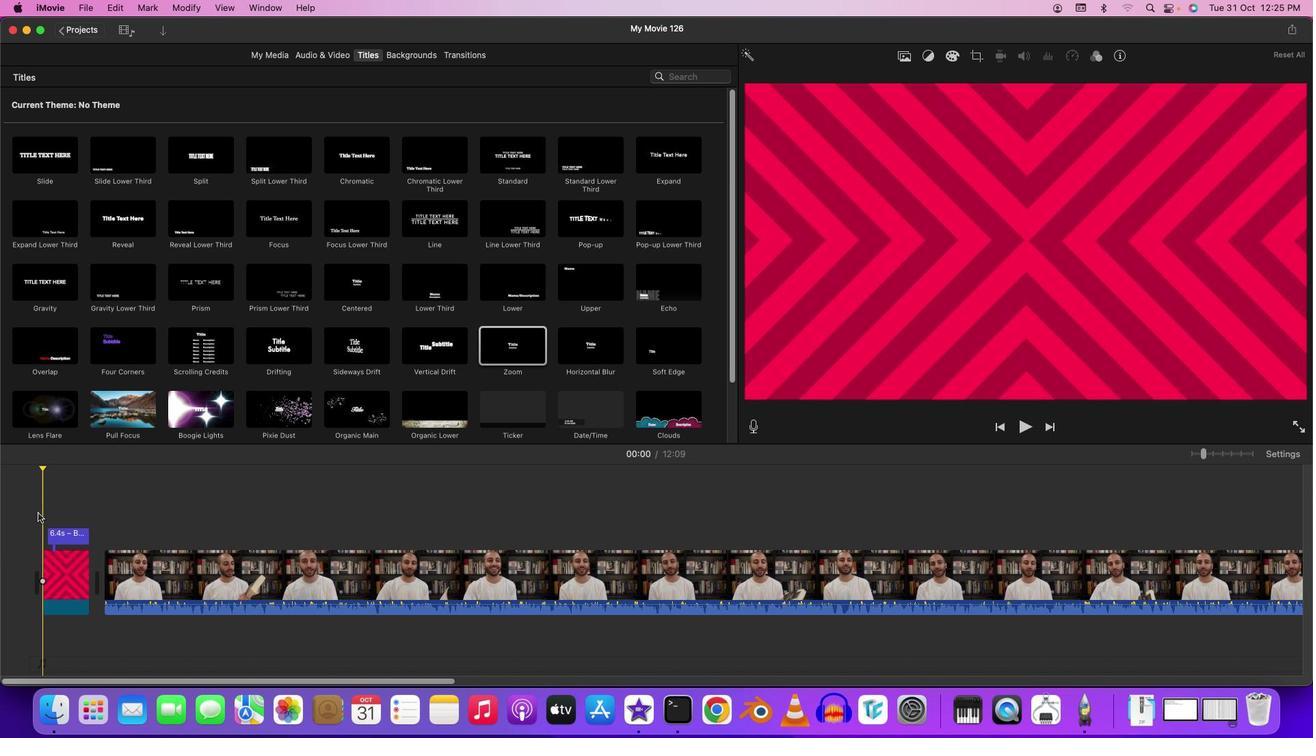 
Action: Mouse moved to (41, 495)
Screenshot: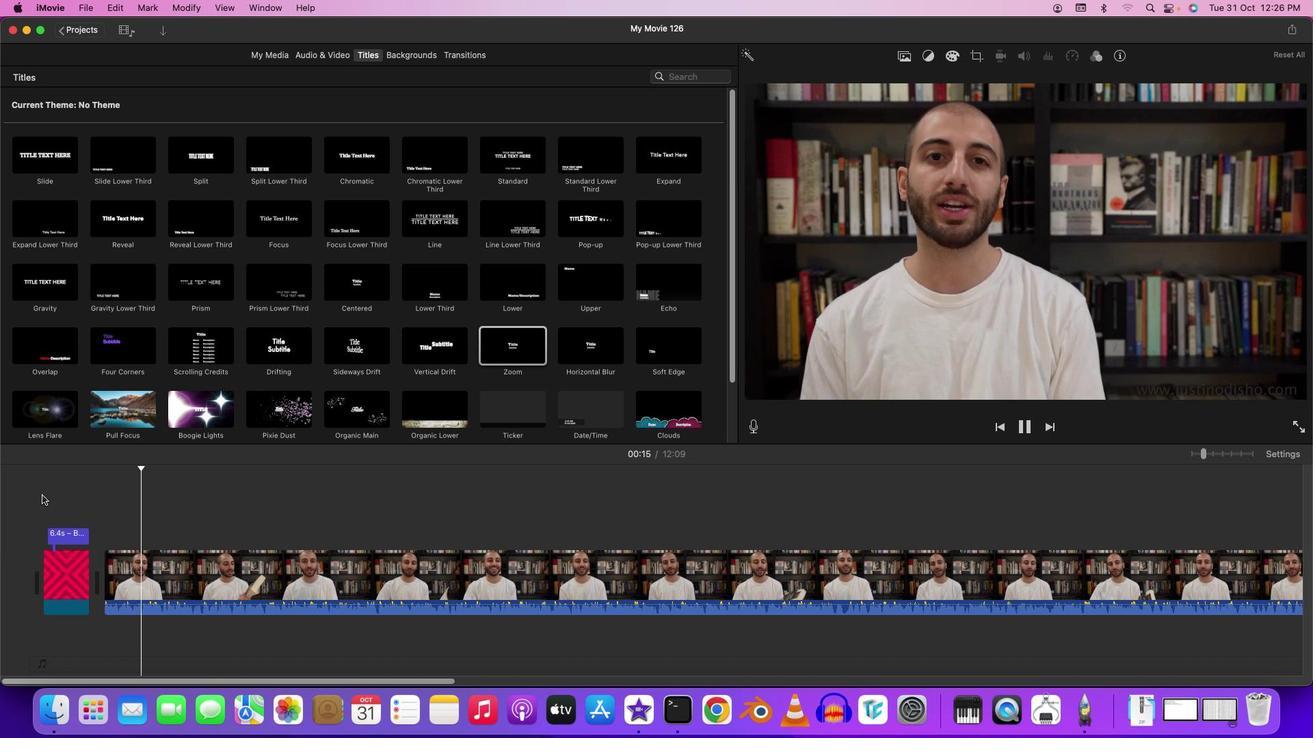 
Action: Mouse pressed left at (41, 495)
Screenshot: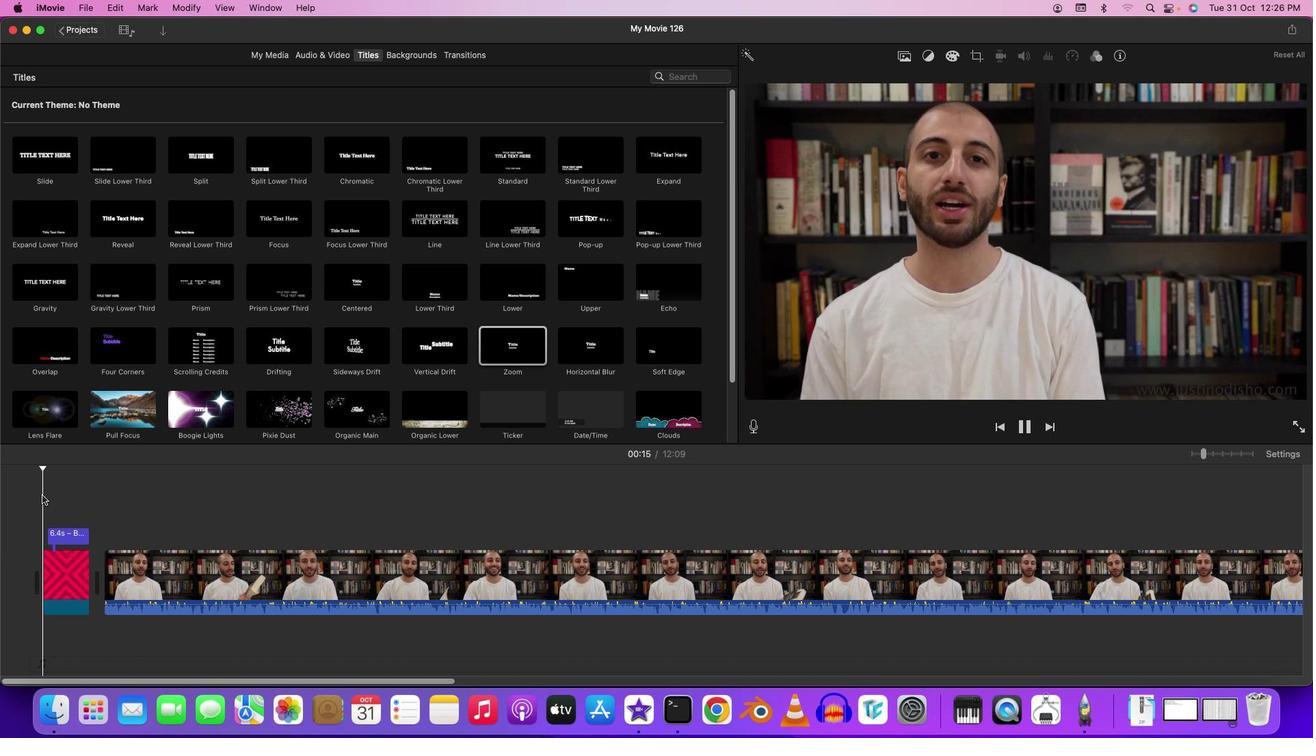 
Action: Mouse moved to (218, 500)
Screenshot: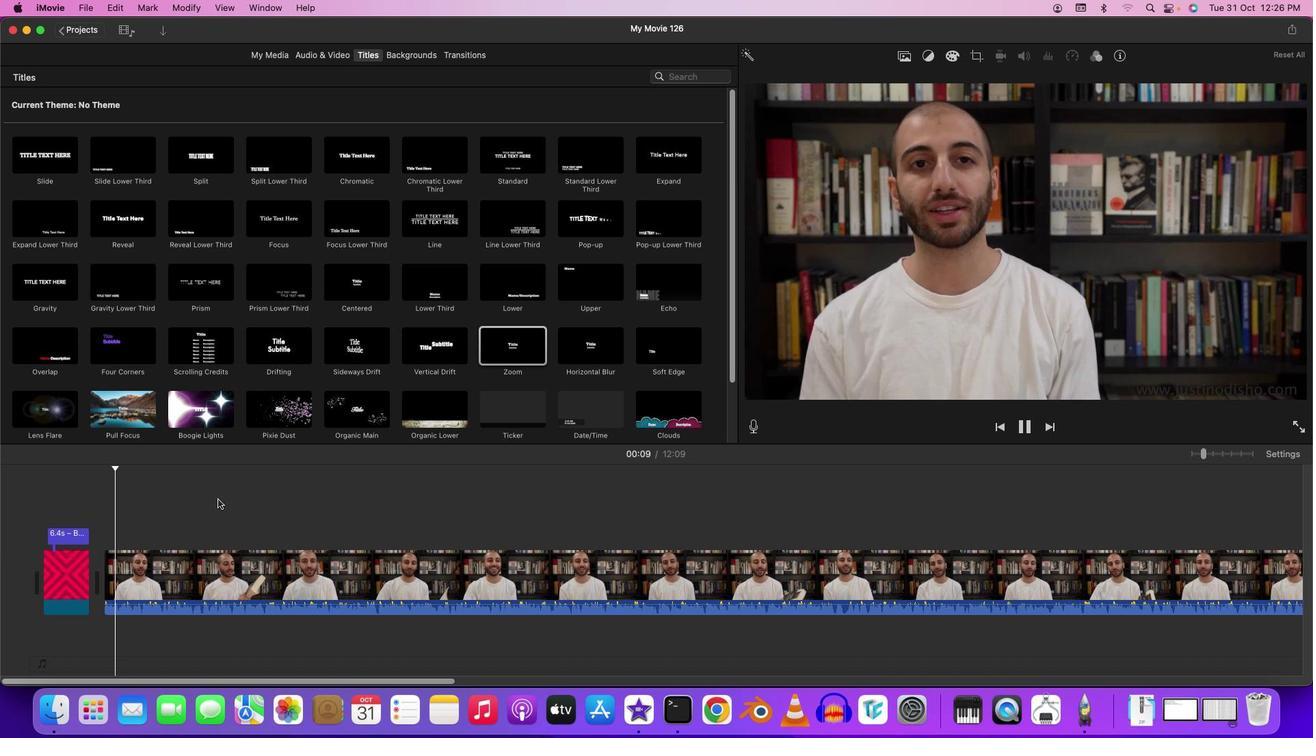 
Action: Key pressed Key.spaceKey.space
Screenshot: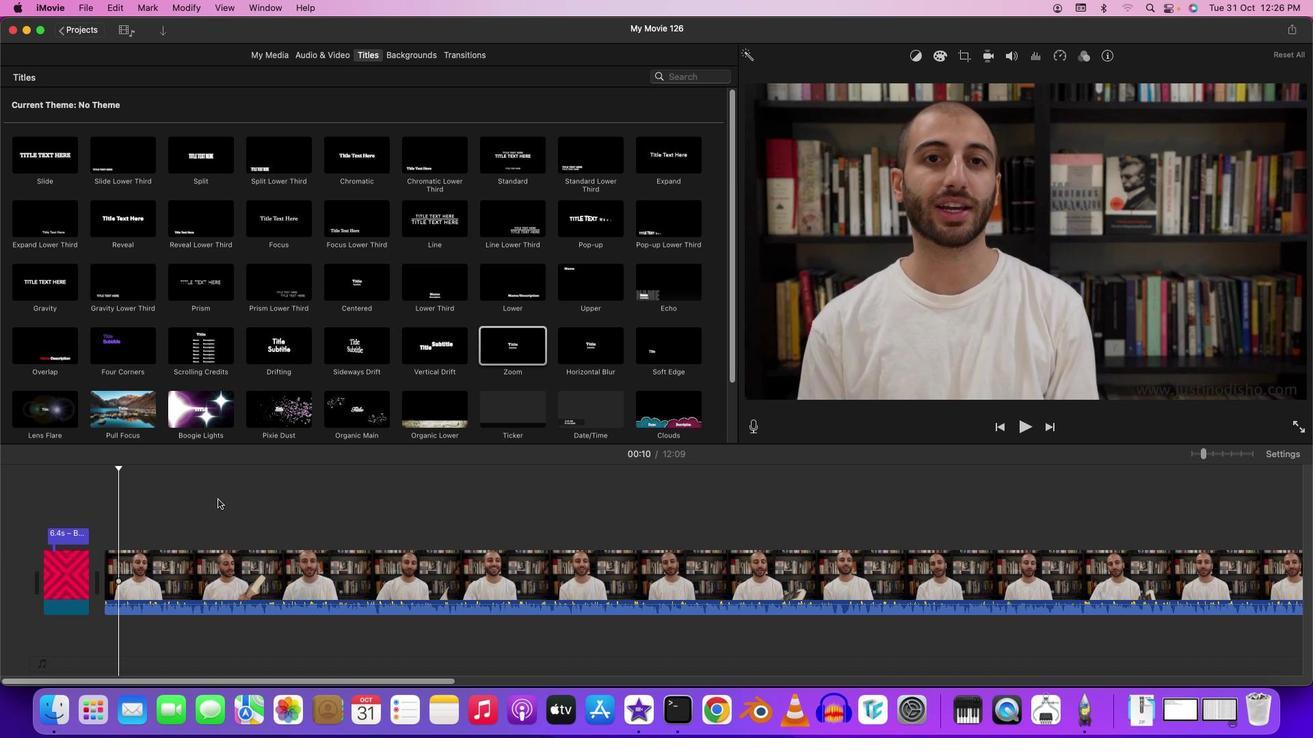 
Action: Mouse moved to (469, 57)
Screenshot: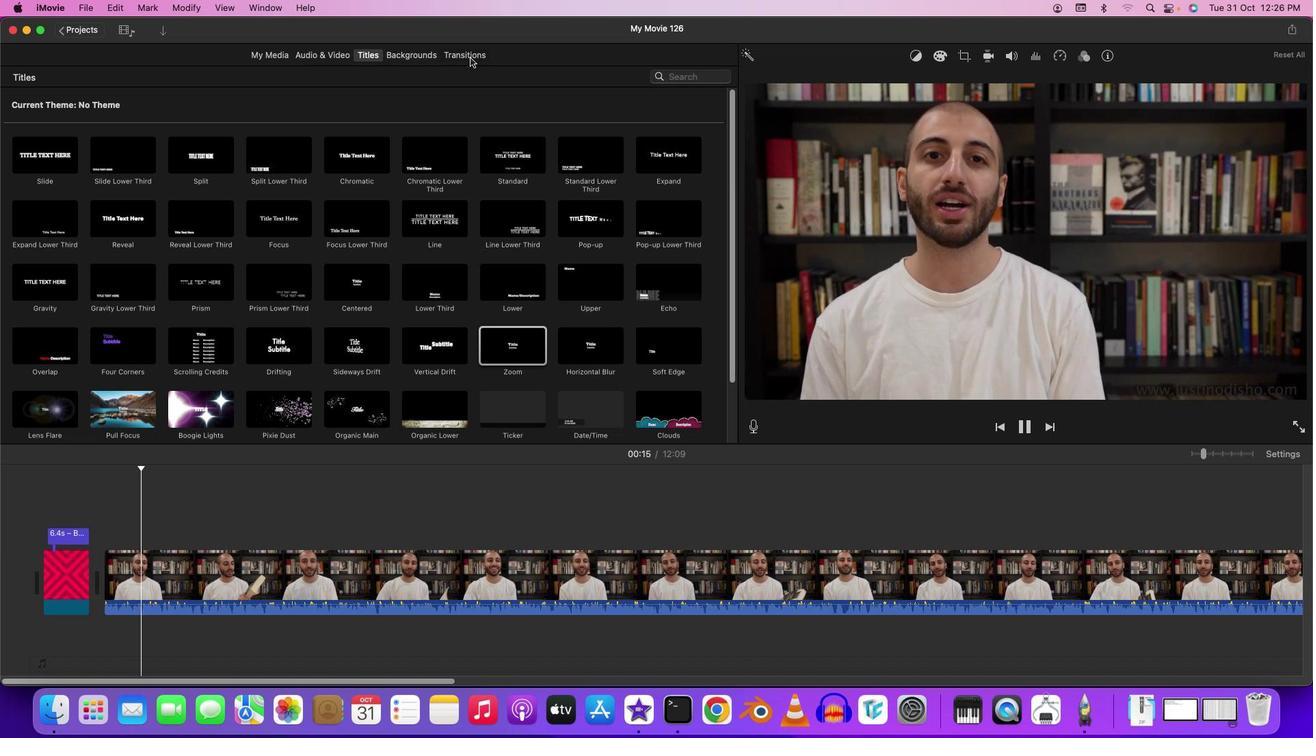 
Action: Mouse pressed left at (469, 57)
Screenshot: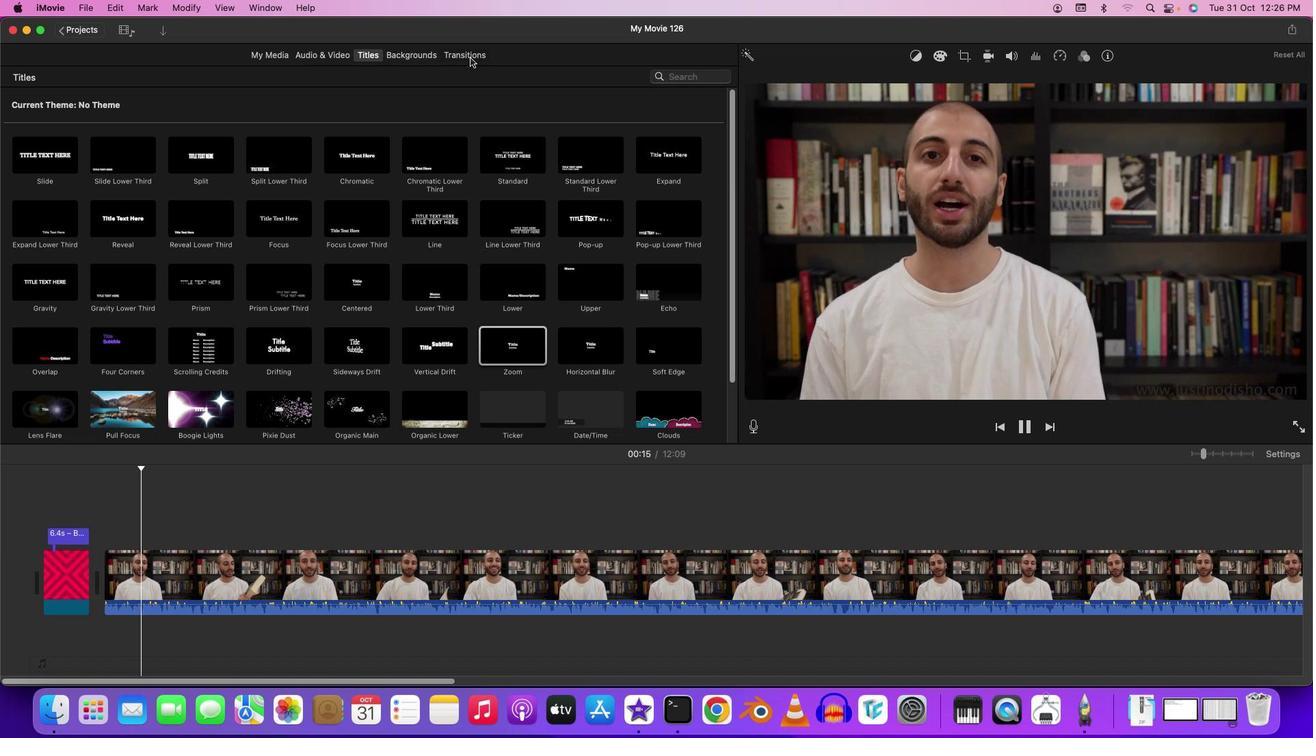 
Action: Mouse moved to (128, 169)
Screenshot: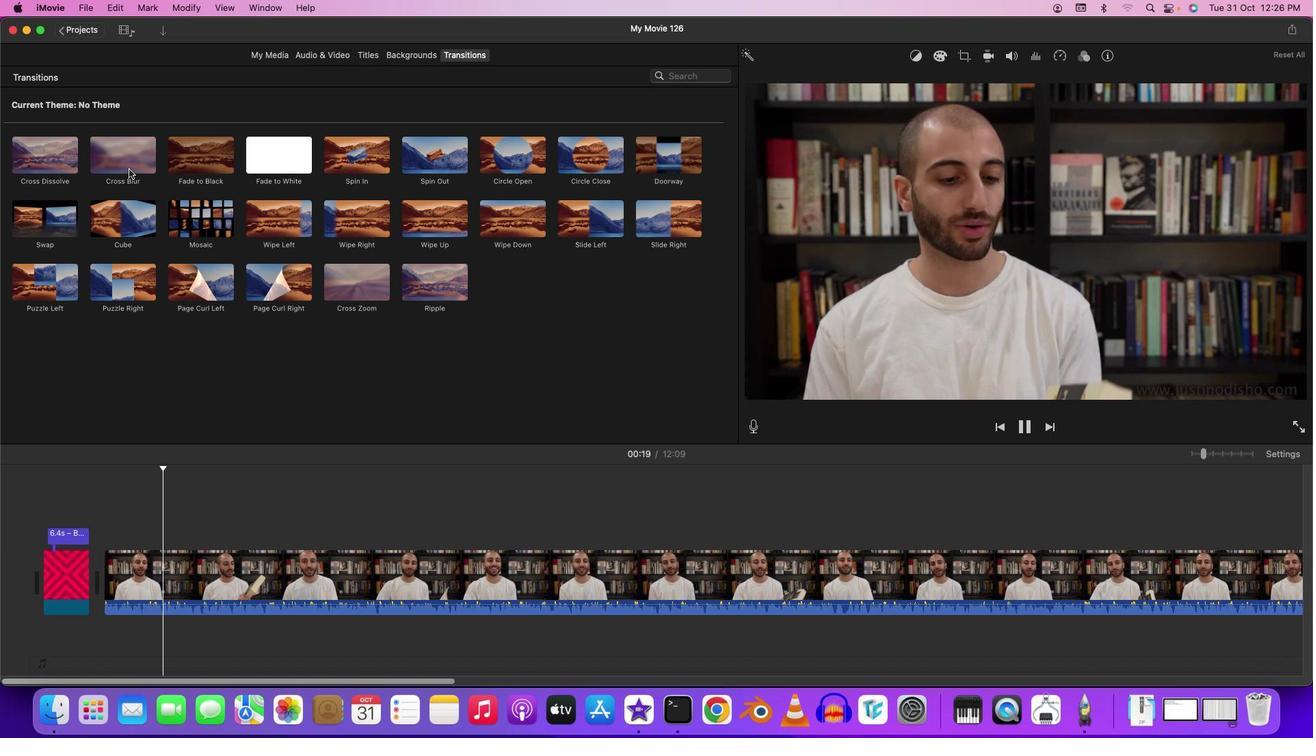 
Action: Mouse pressed left at (128, 169)
Screenshot: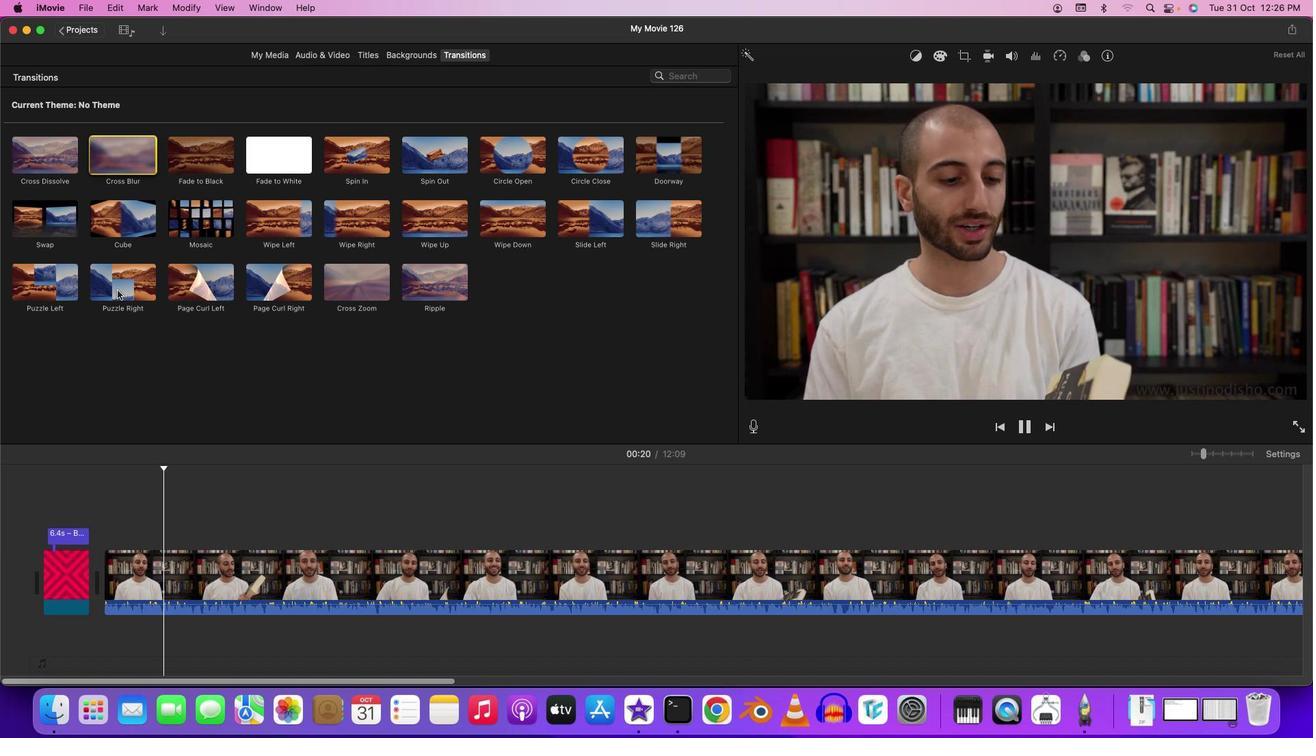 
Action: Mouse moved to (106, 536)
Screenshot: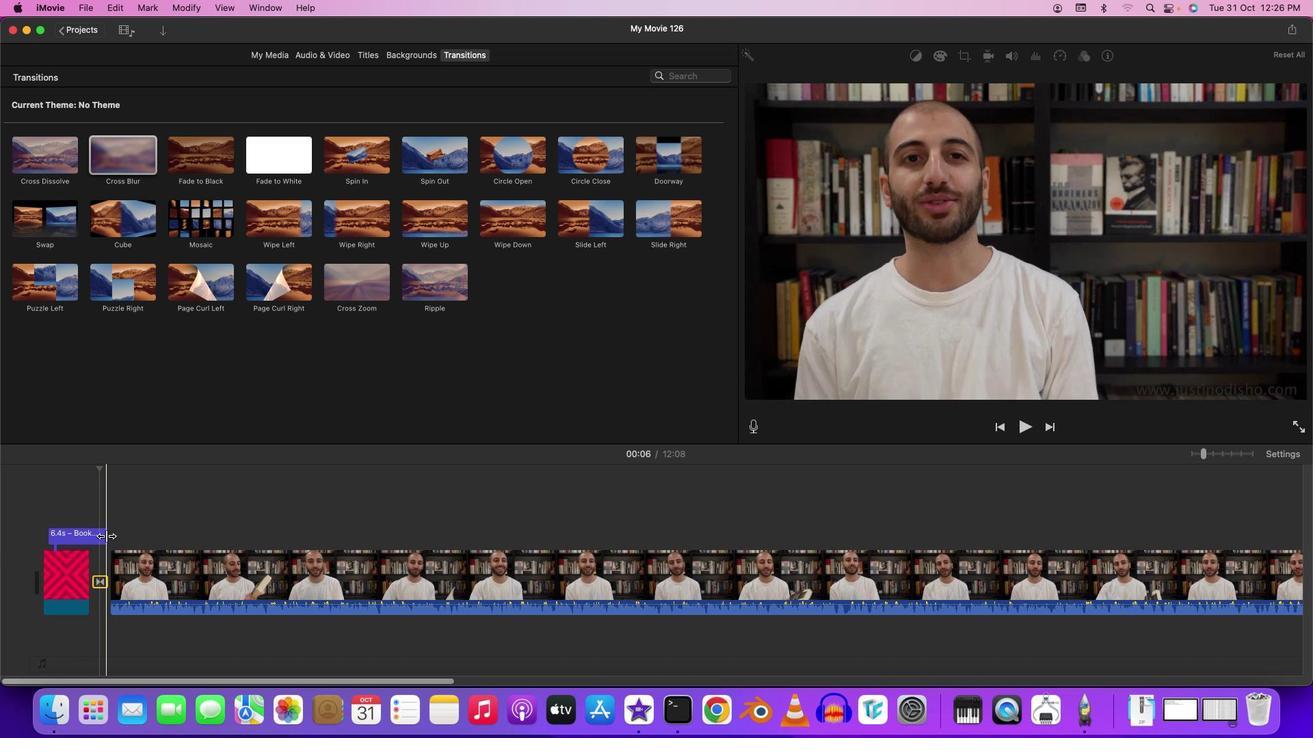
Action: Mouse pressed left at (106, 536)
Screenshot: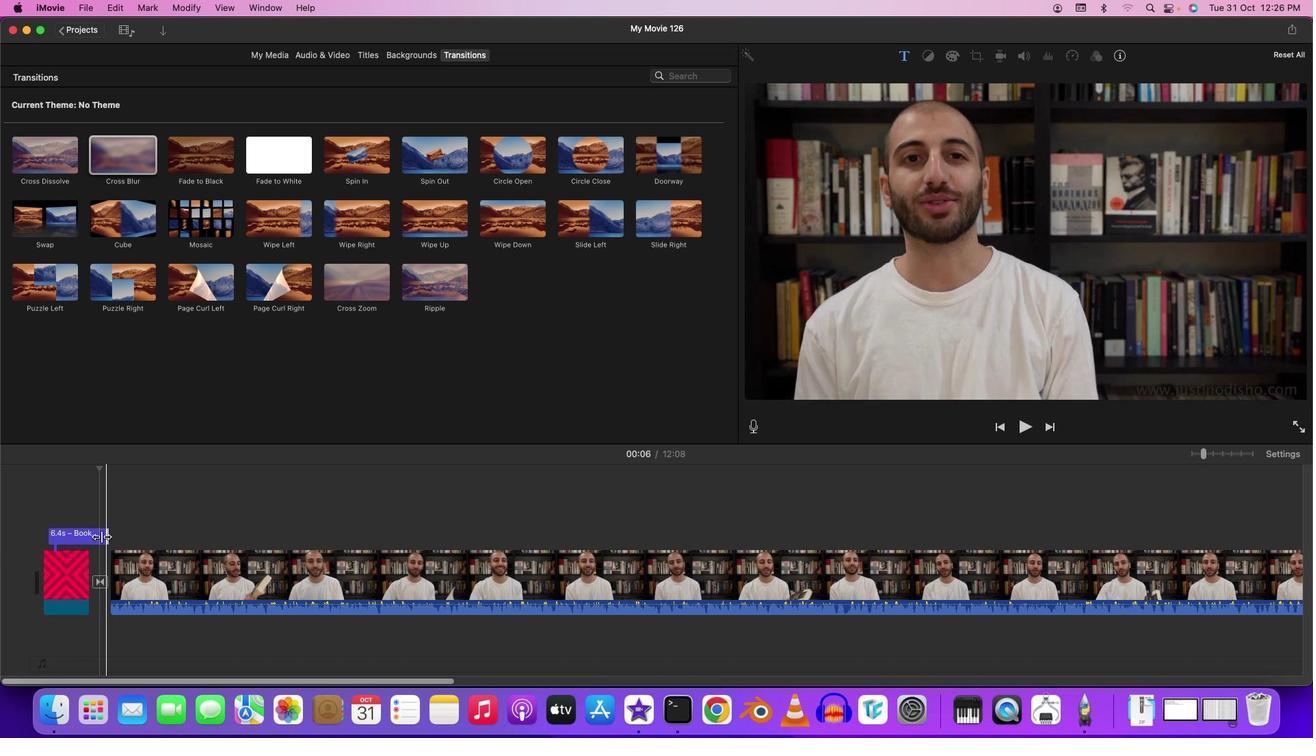 
Action: Mouse moved to (84, 510)
Screenshot: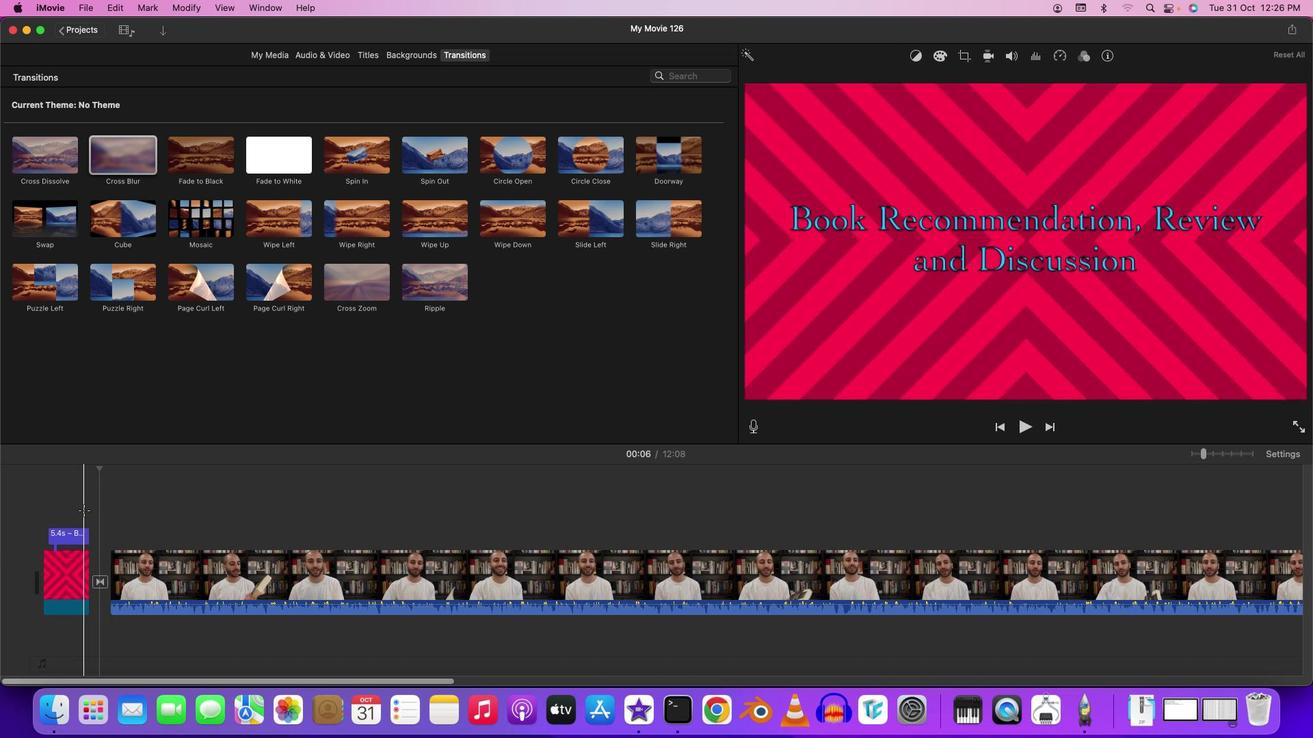 
Action: Mouse pressed left at (84, 510)
Screenshot: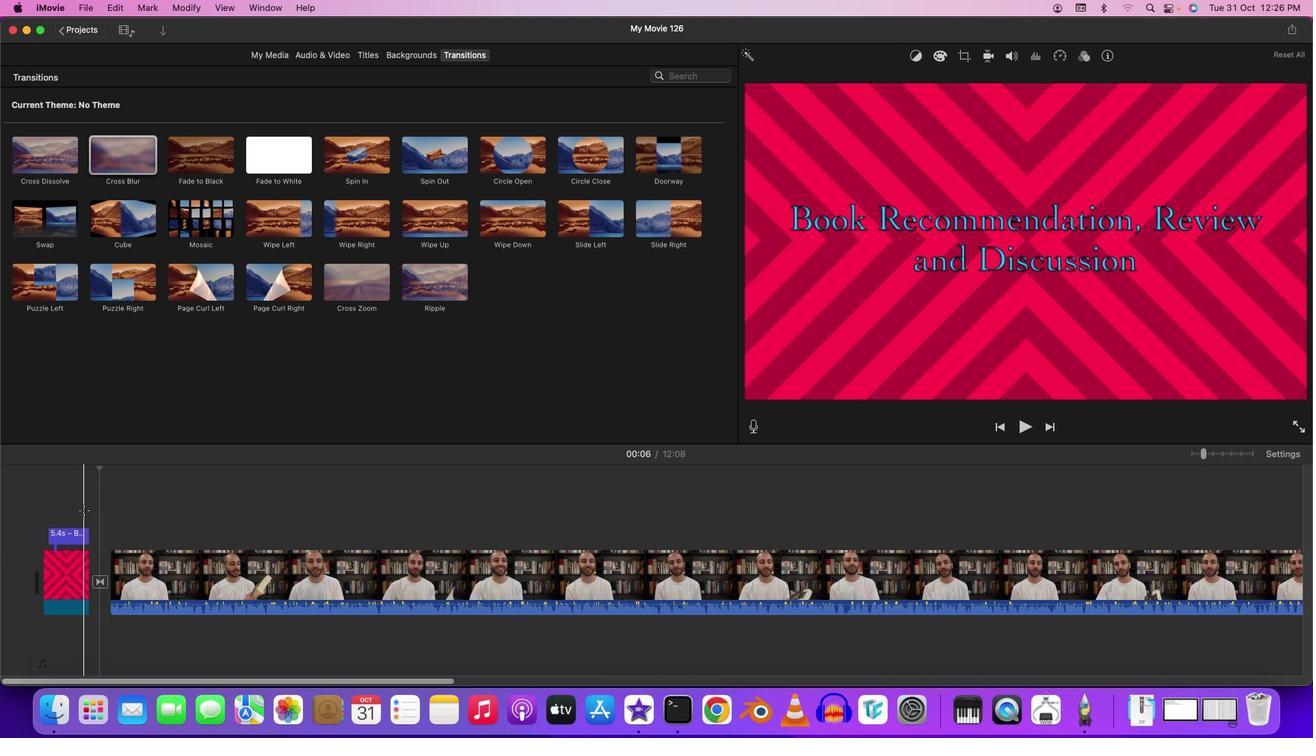 
Action: Key pressed Key.space
Screenshot: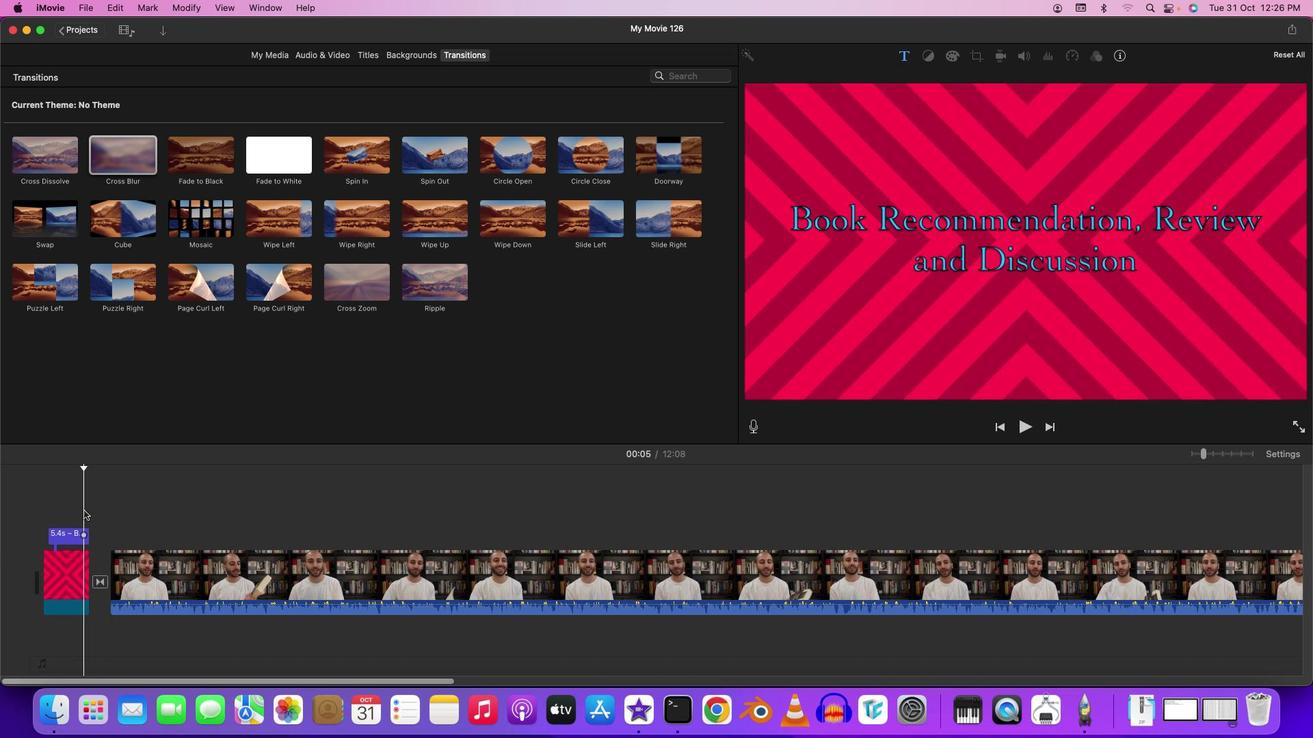 
Action: Mouse moved to (368, 508)
Screenshot: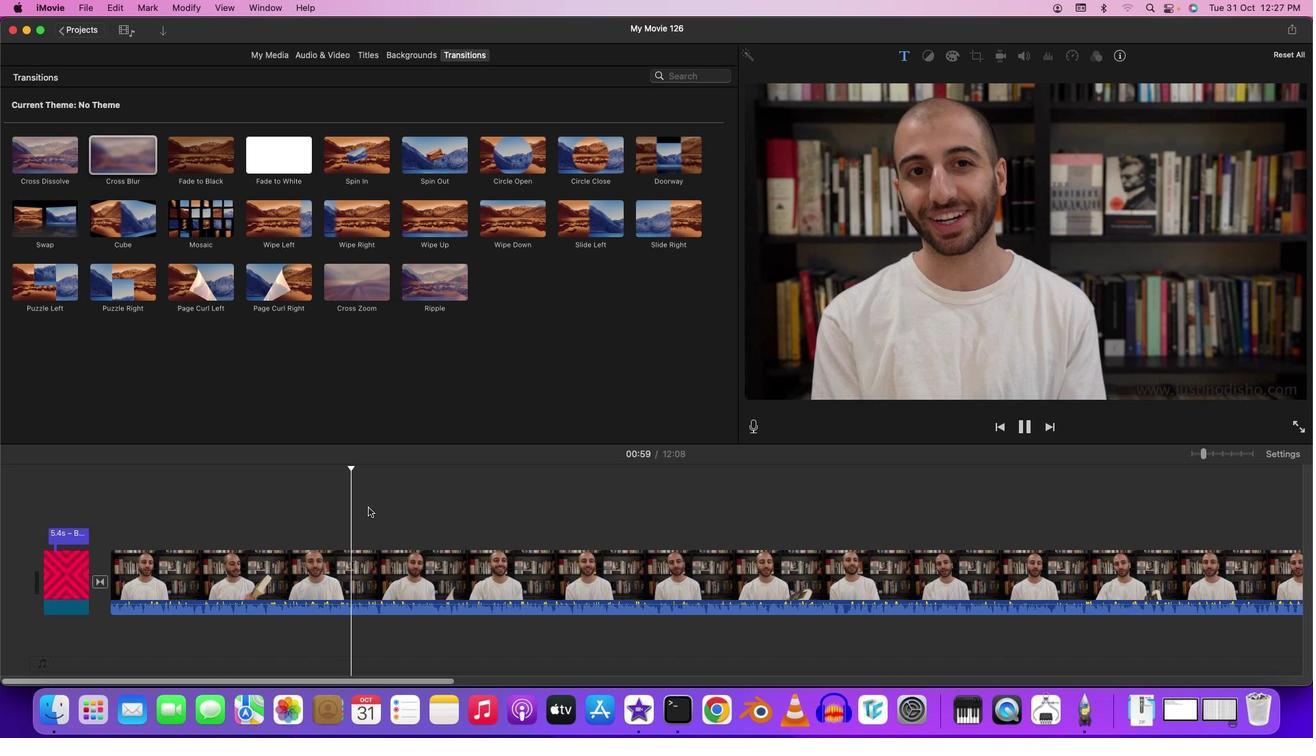 
Action: Mouse pressed left at (368, 508)
Screenshot: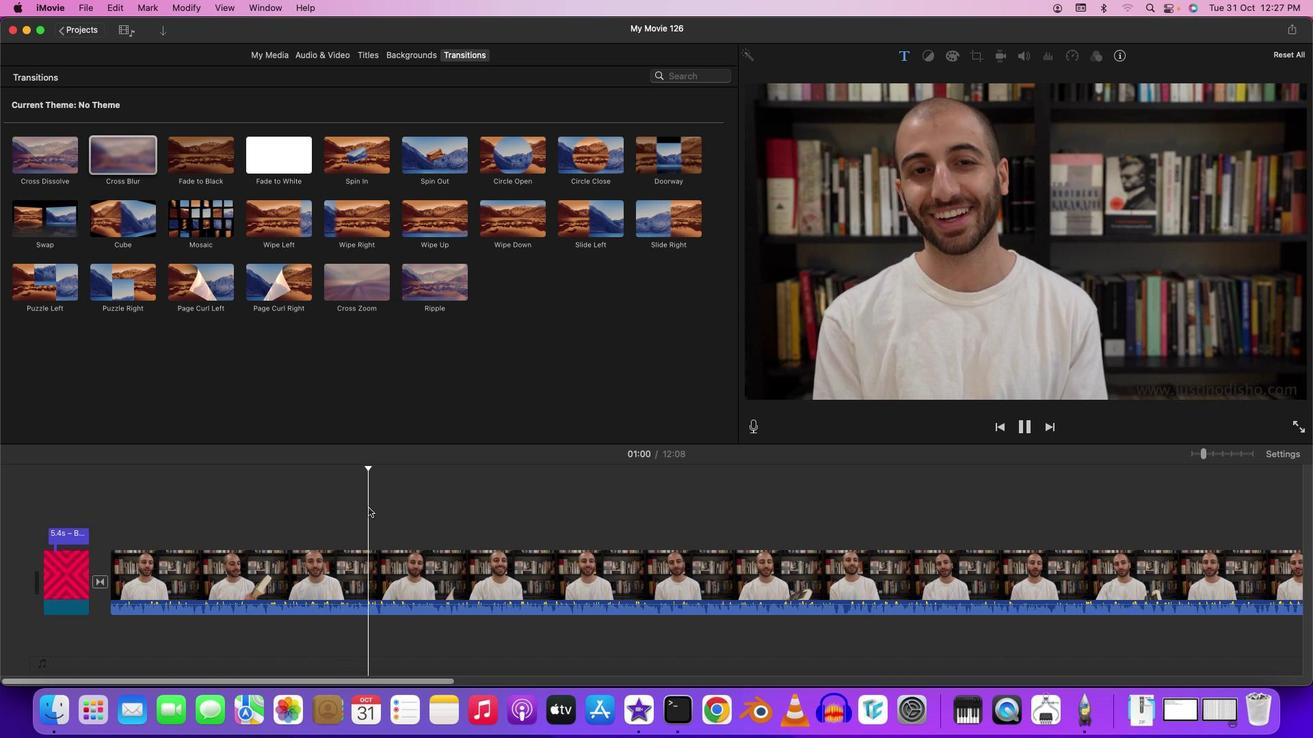 
Action: Mouse moved to (405, 680)
Screenshot: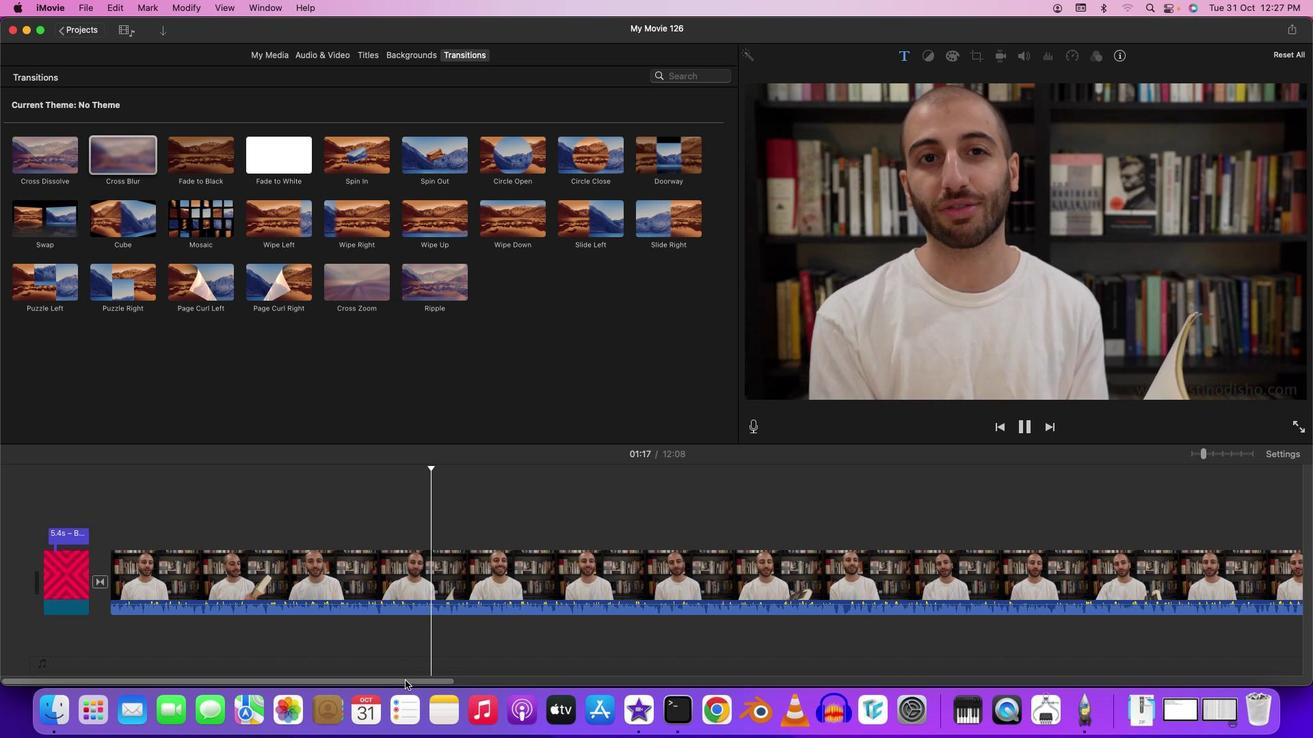 
Action: Mouse pressed left at (405, 680)
Screenshot: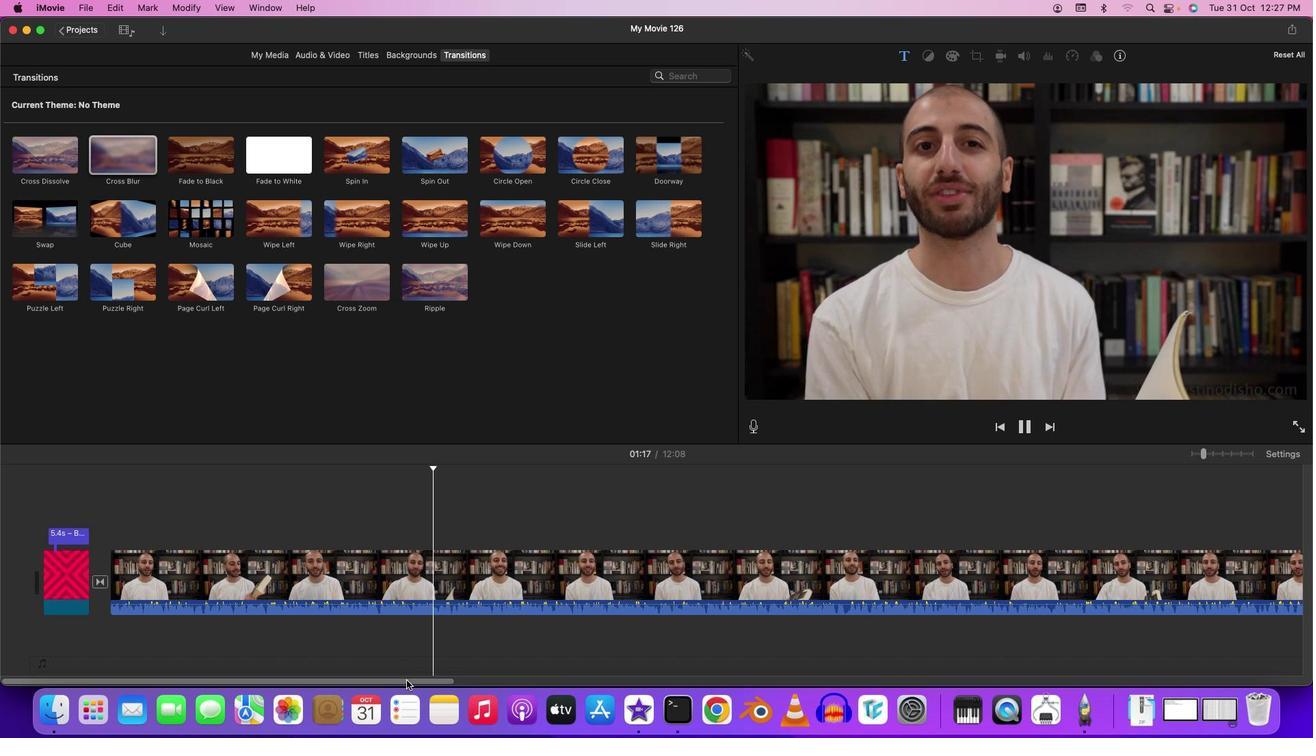 
Action: Mouse moved to (348, 514)
Screenshot: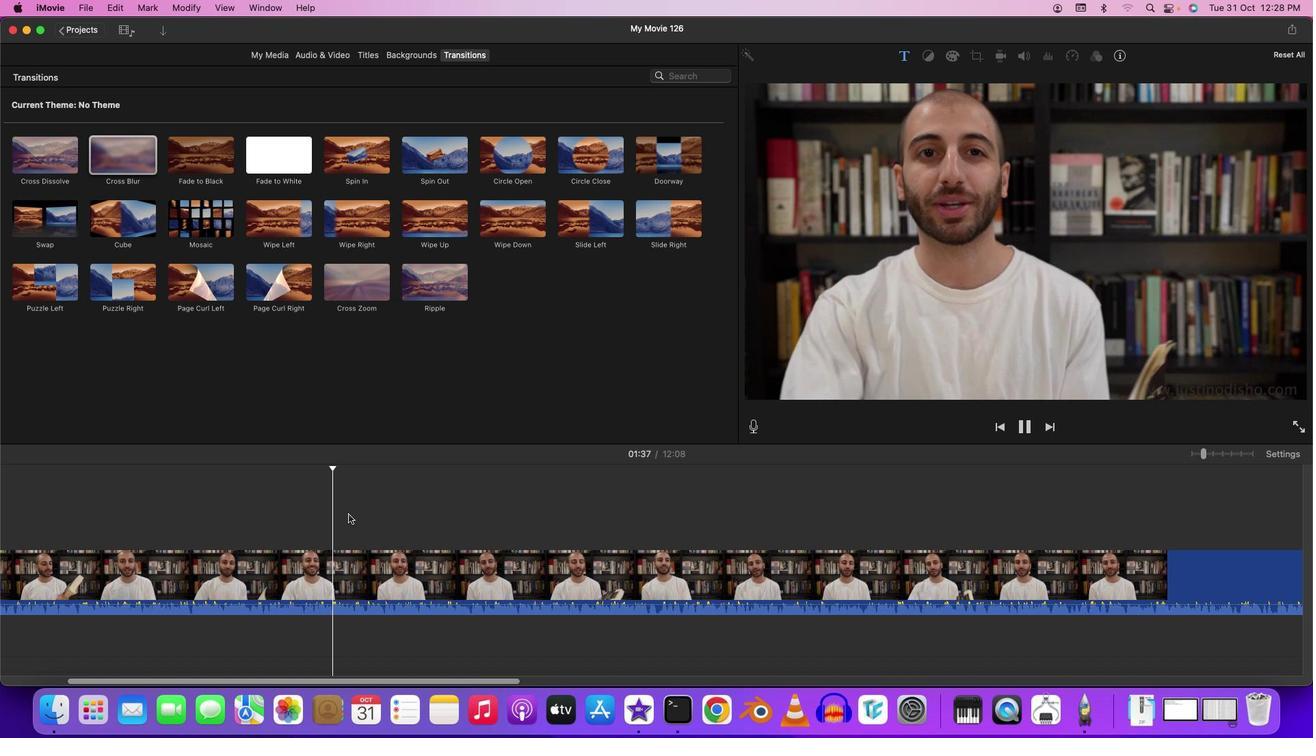 
Action: Mouse pressed left at (348, 514)
Screenshot: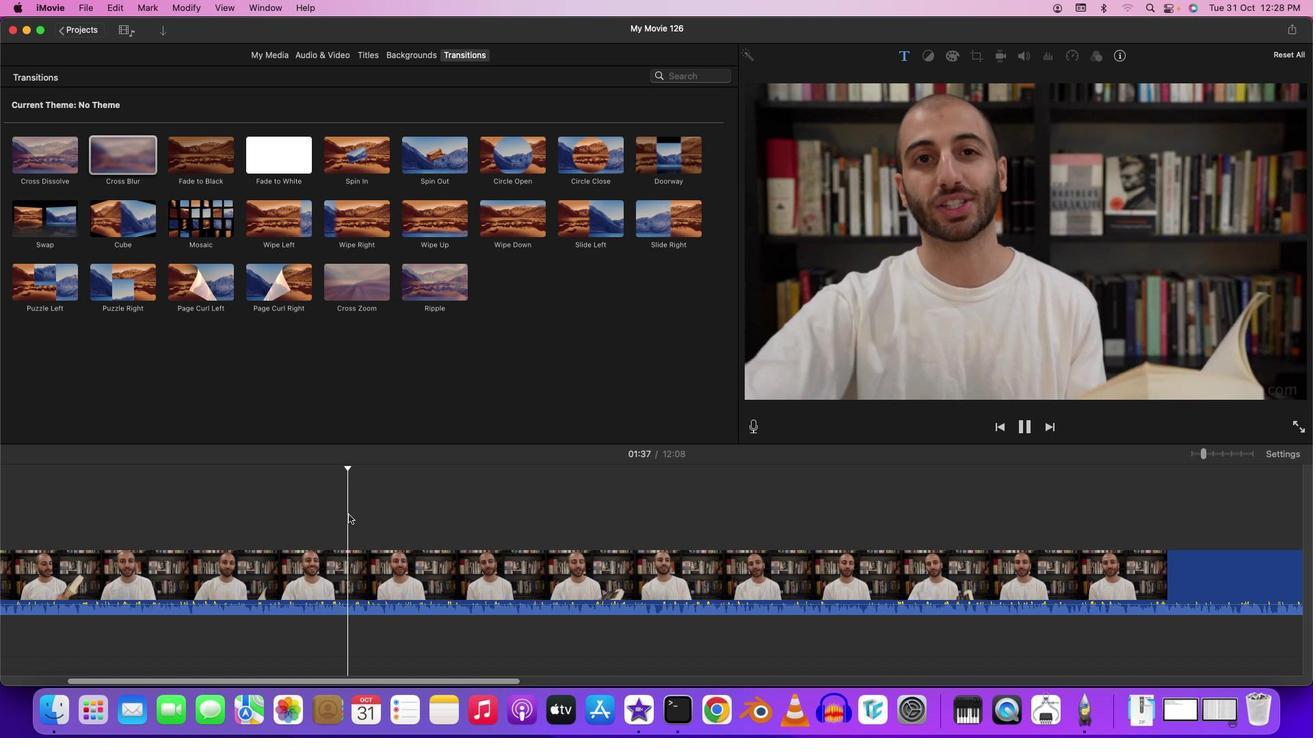 
Action: Mouse moved to (389, 519)
Screenshot: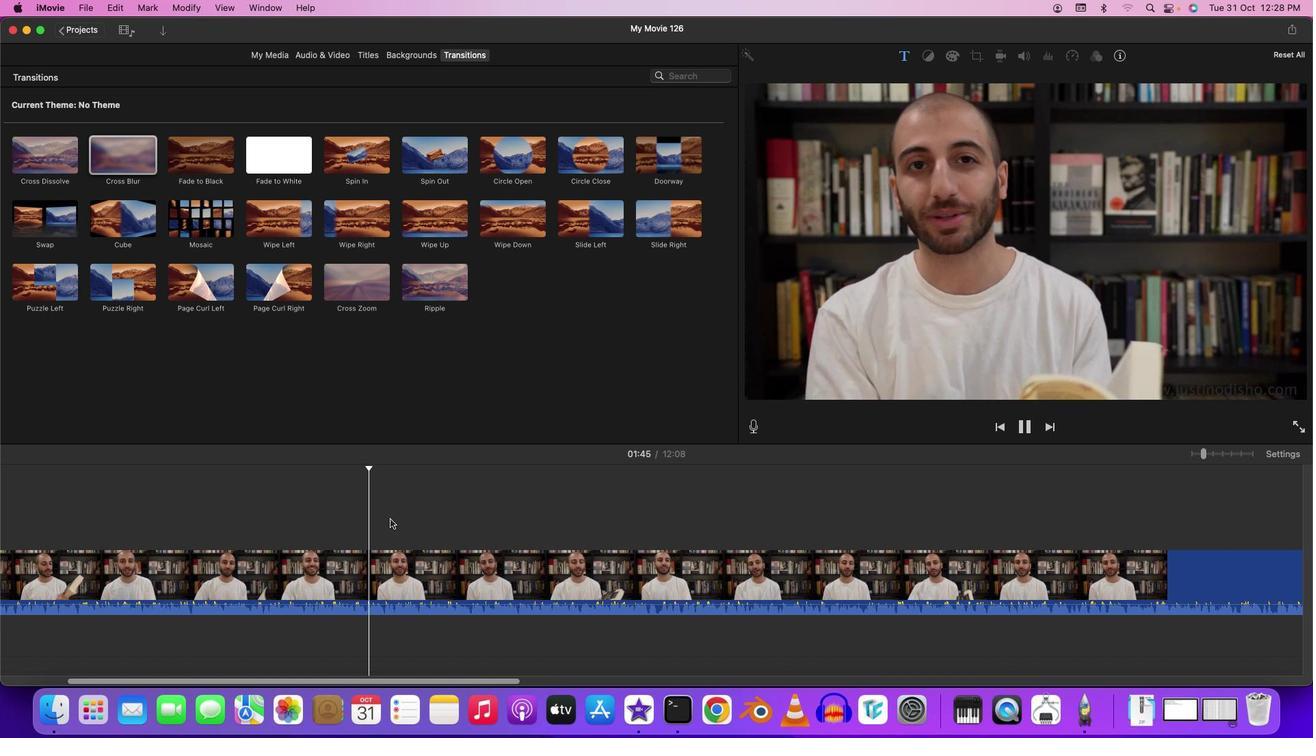 
Action: Mouse pressed left at (389, 519)
Screenshot: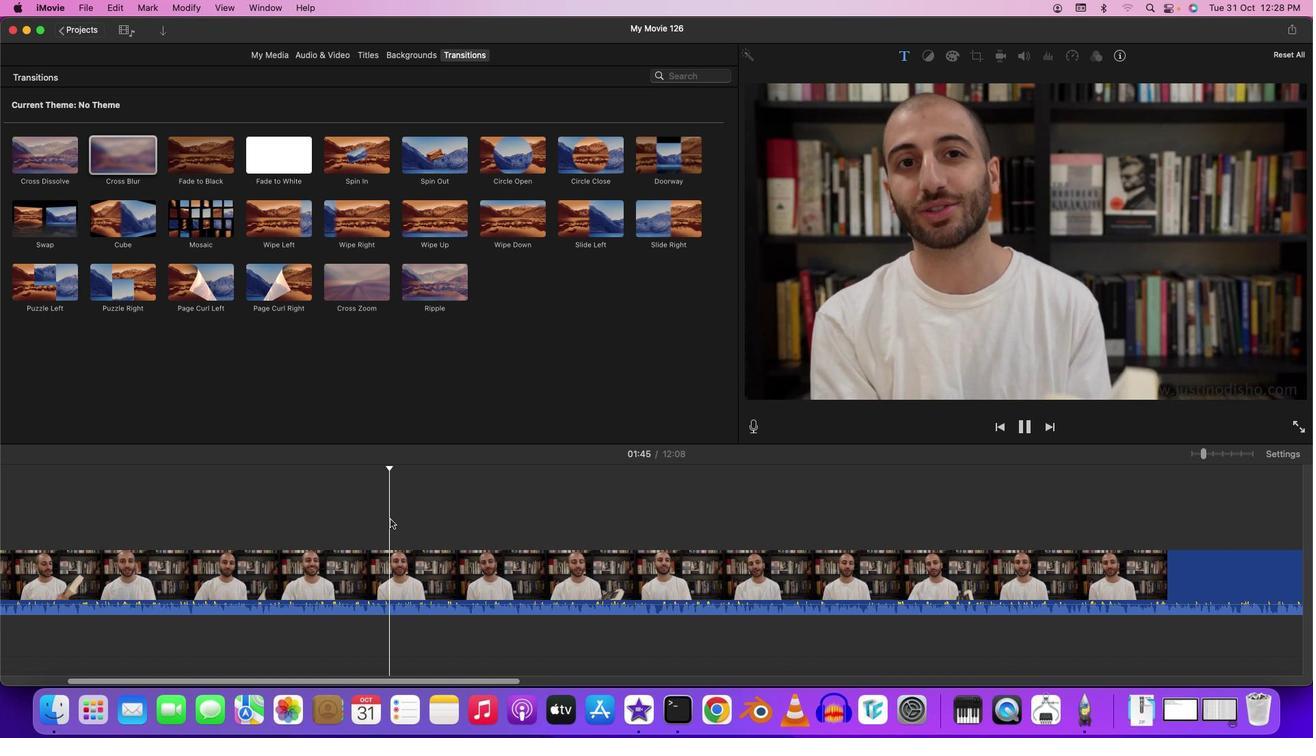 
Action: Mouse moved to (450, 679)
Screenshot: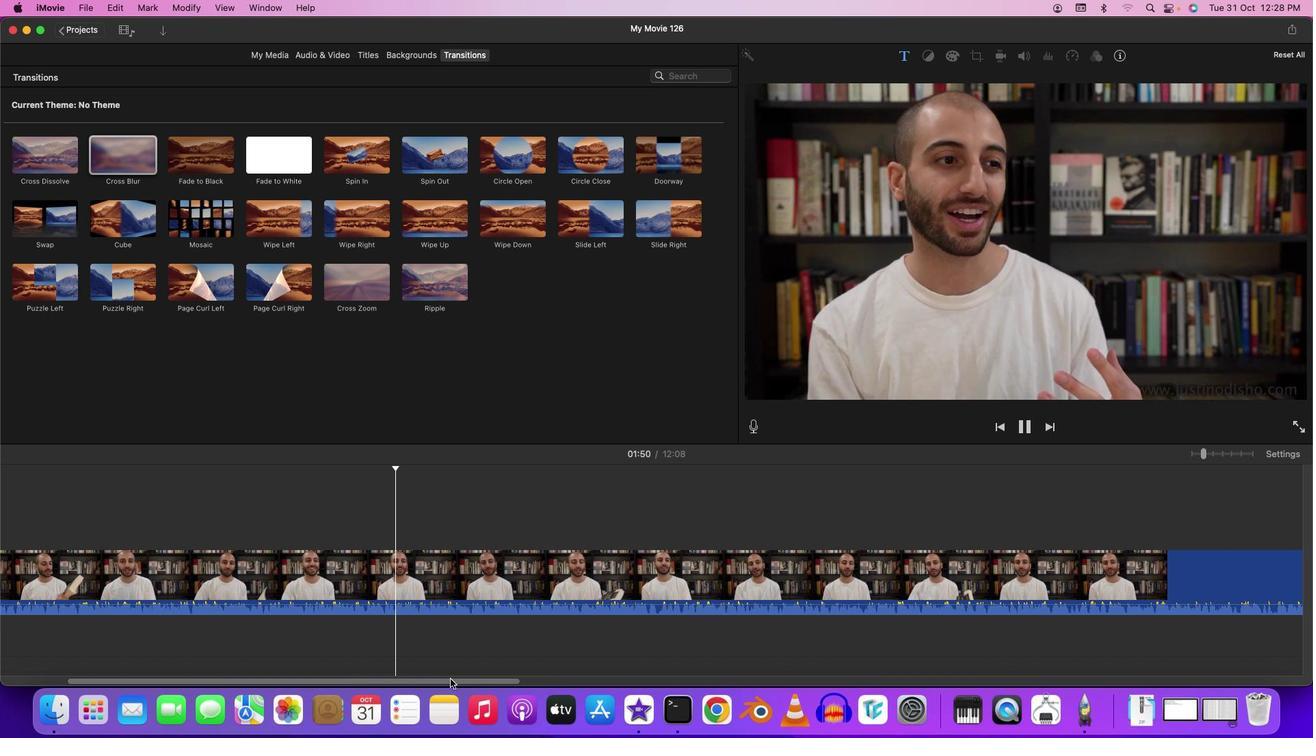 
Action: Mouse pressed left at (450, 679)
Screenshot: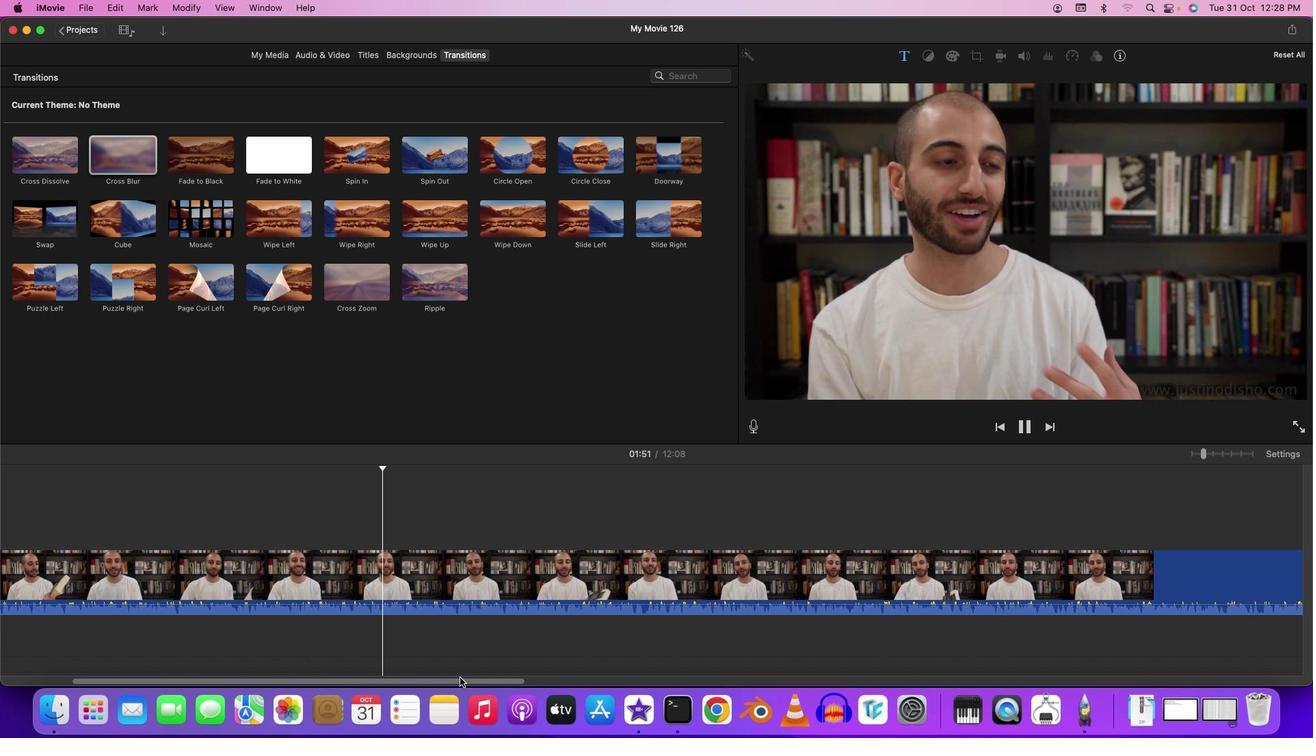 
Action: Mouse moved to (302, 539)
Screenshot: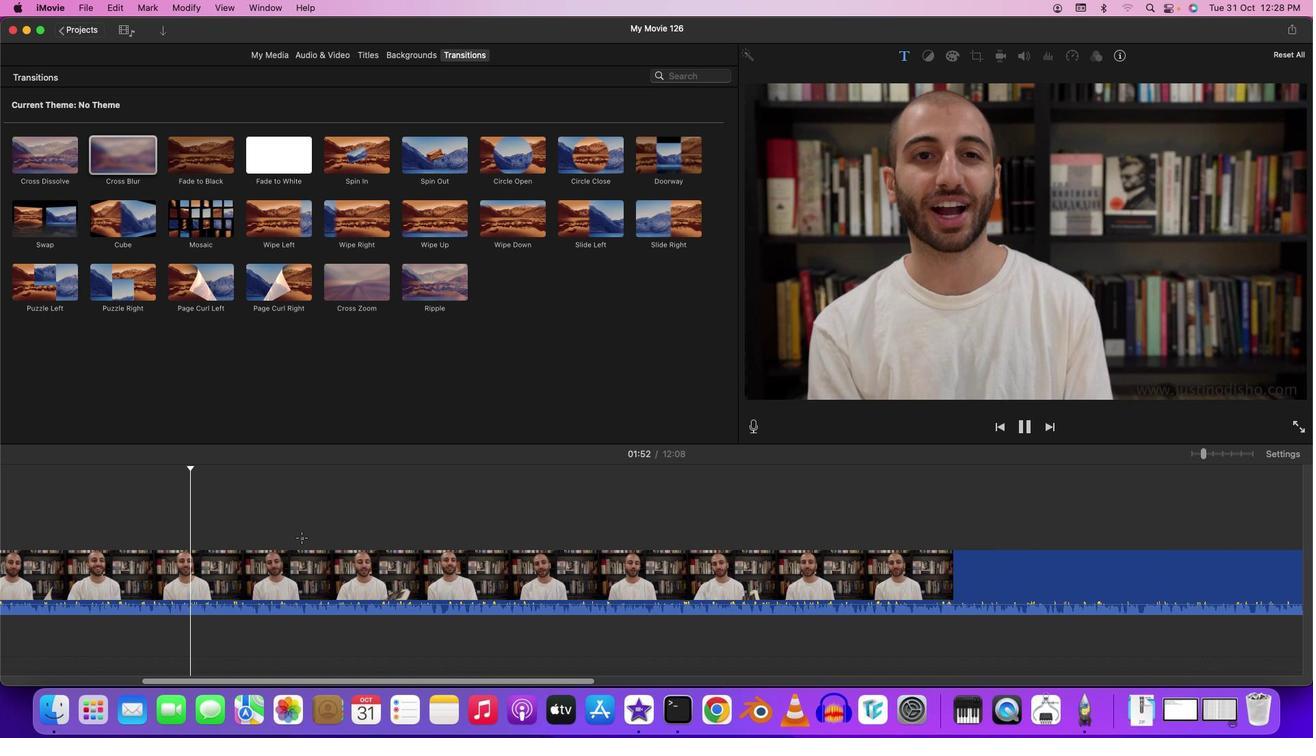 
Action: Mouse pressed left at (302, 539)
Screenshot: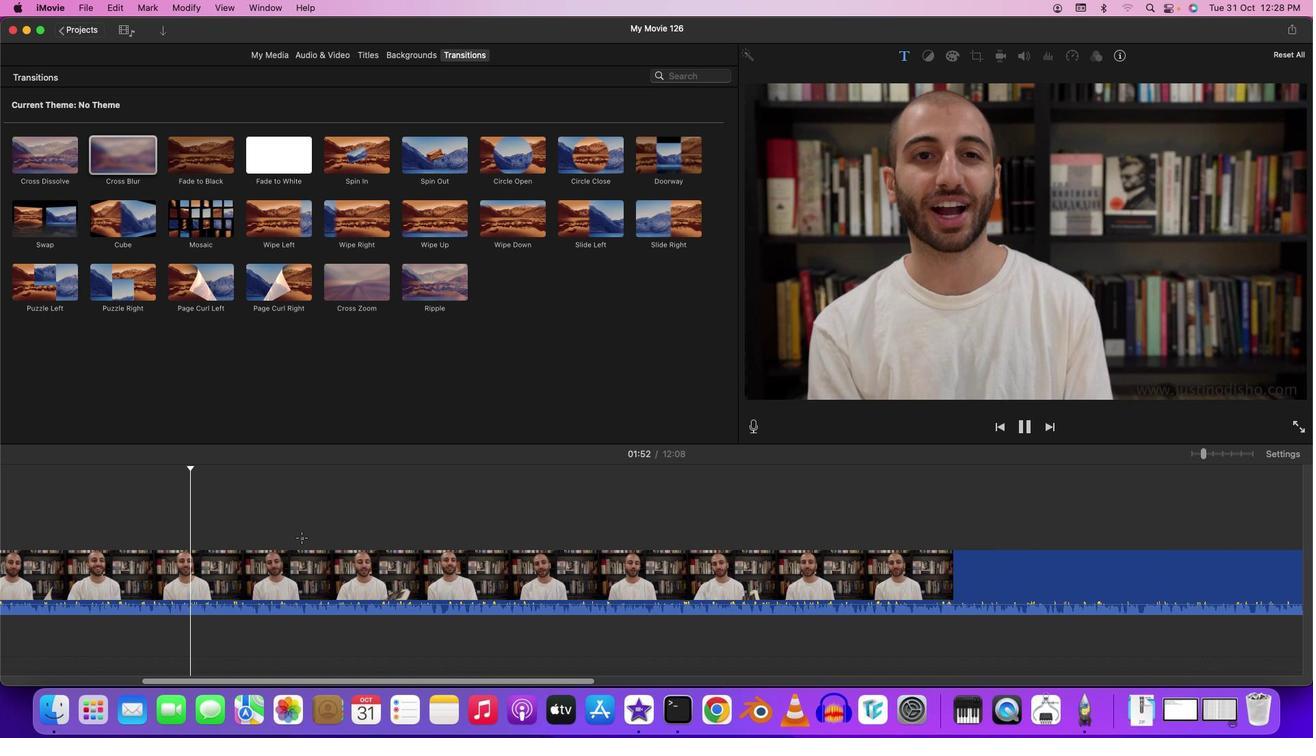 
Action: Mouse moved to (467, 681)
Screenshot: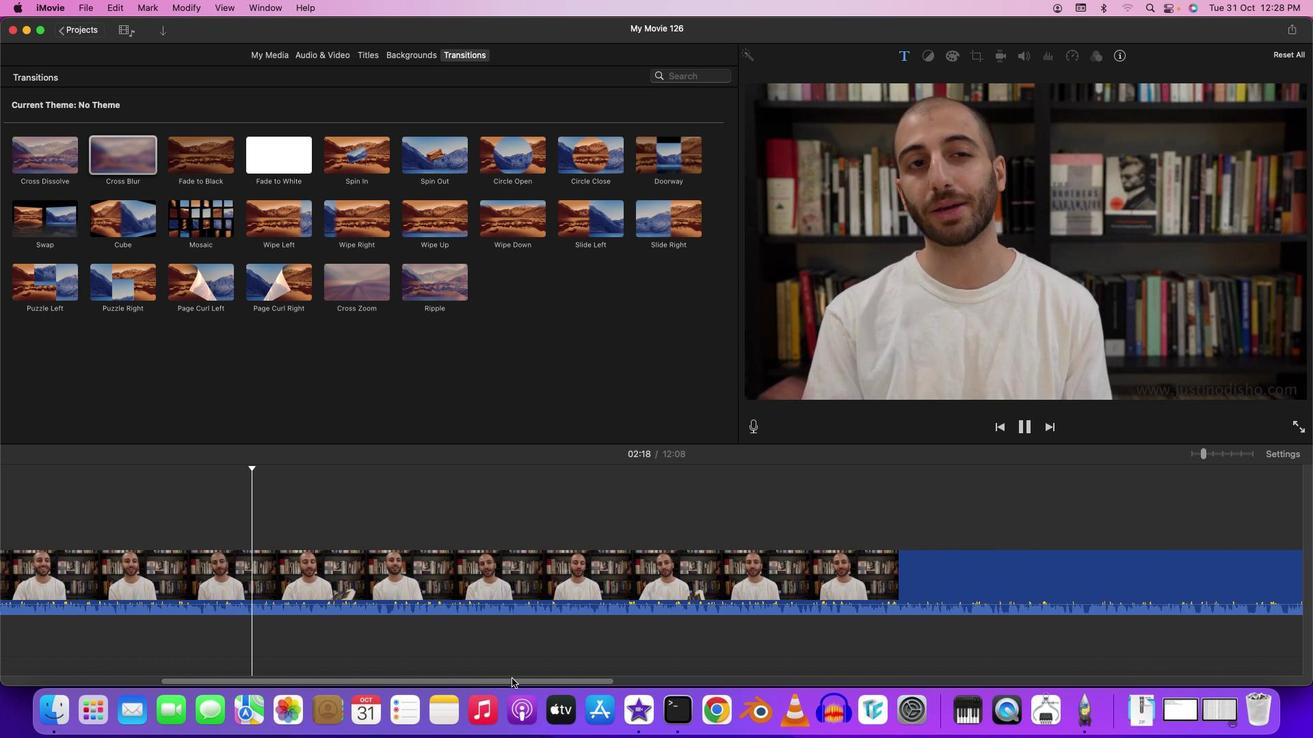 
Action: Mouse pressed left at (467, 681)
Screenshot: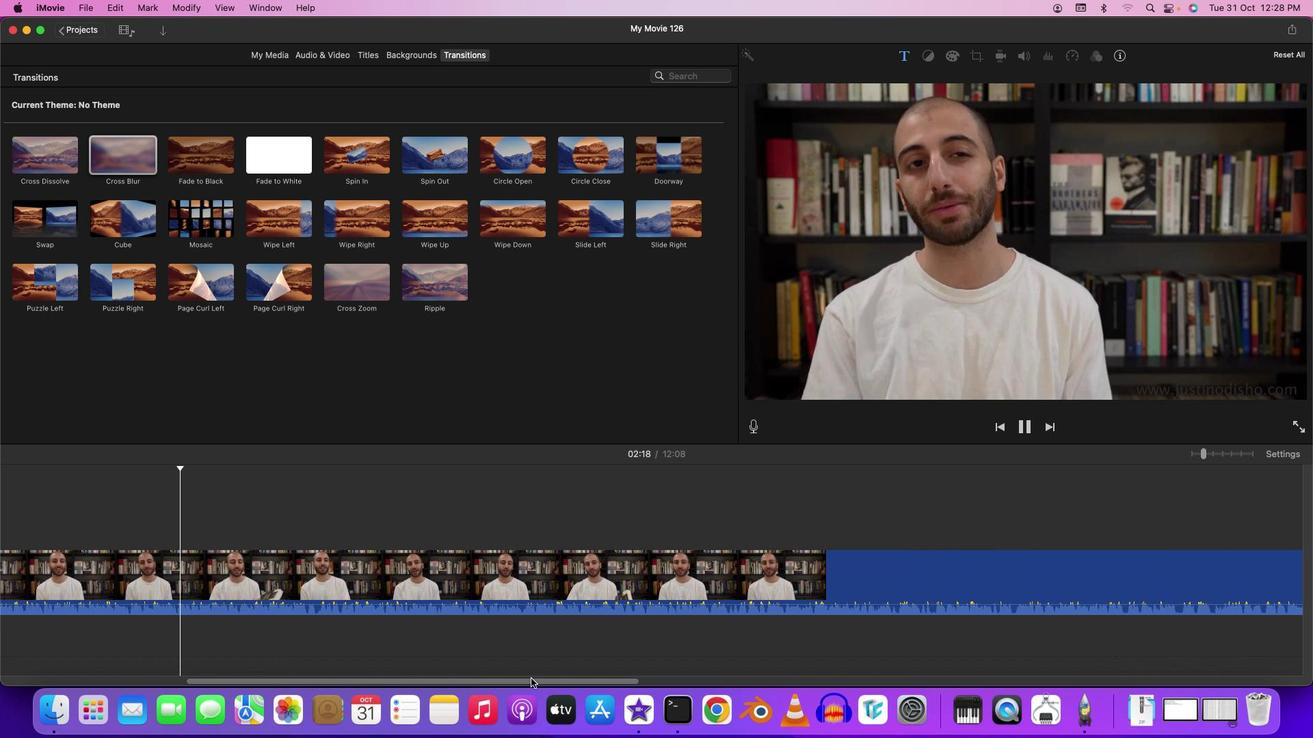 
Action: Mouse moved to (519, 636)
Screenshot: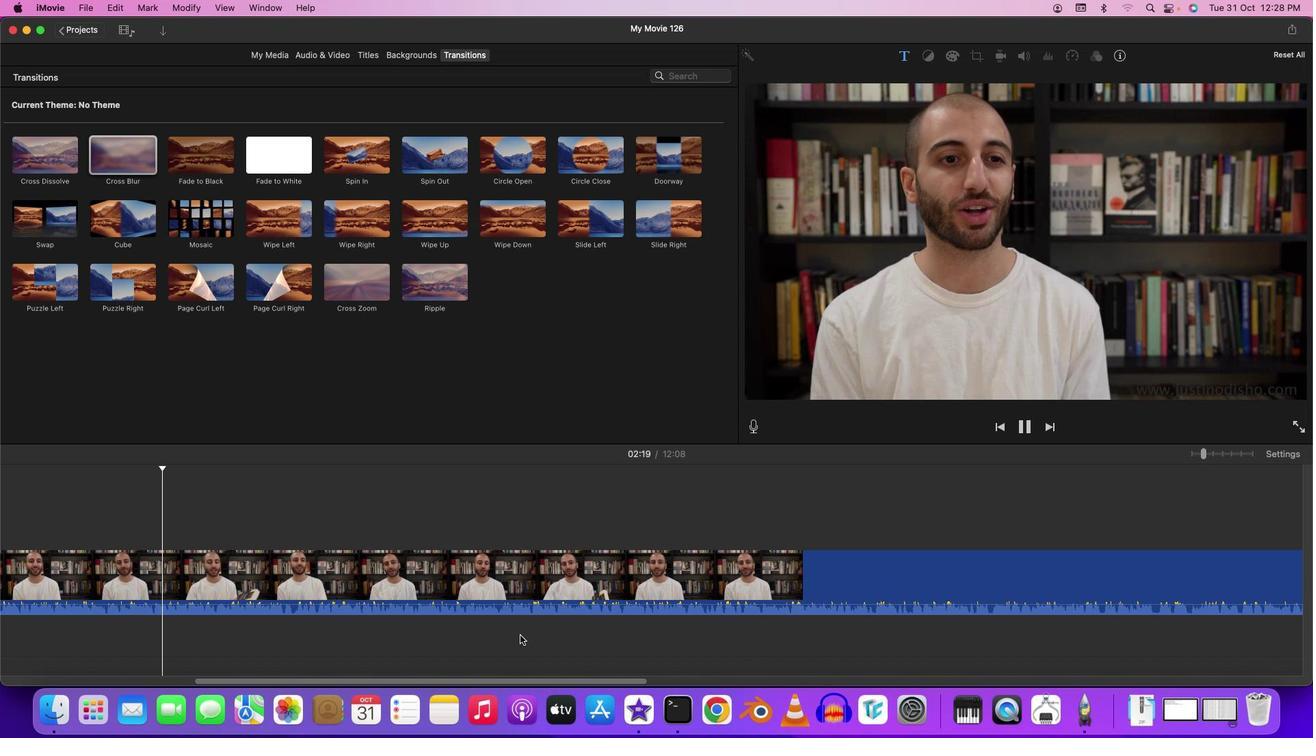 
Action: Key pressed Key.space
Screenshot: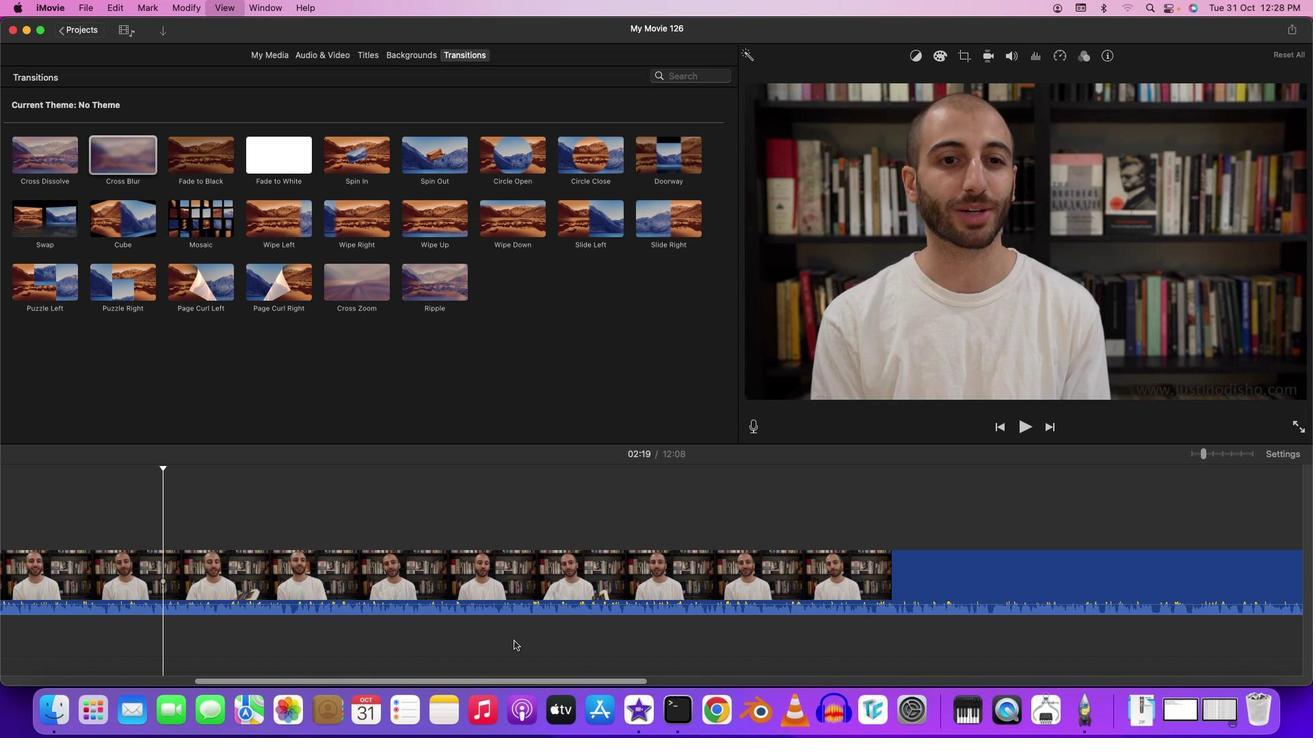 
Action: Mouse moved to (506, 681)
Screenshot: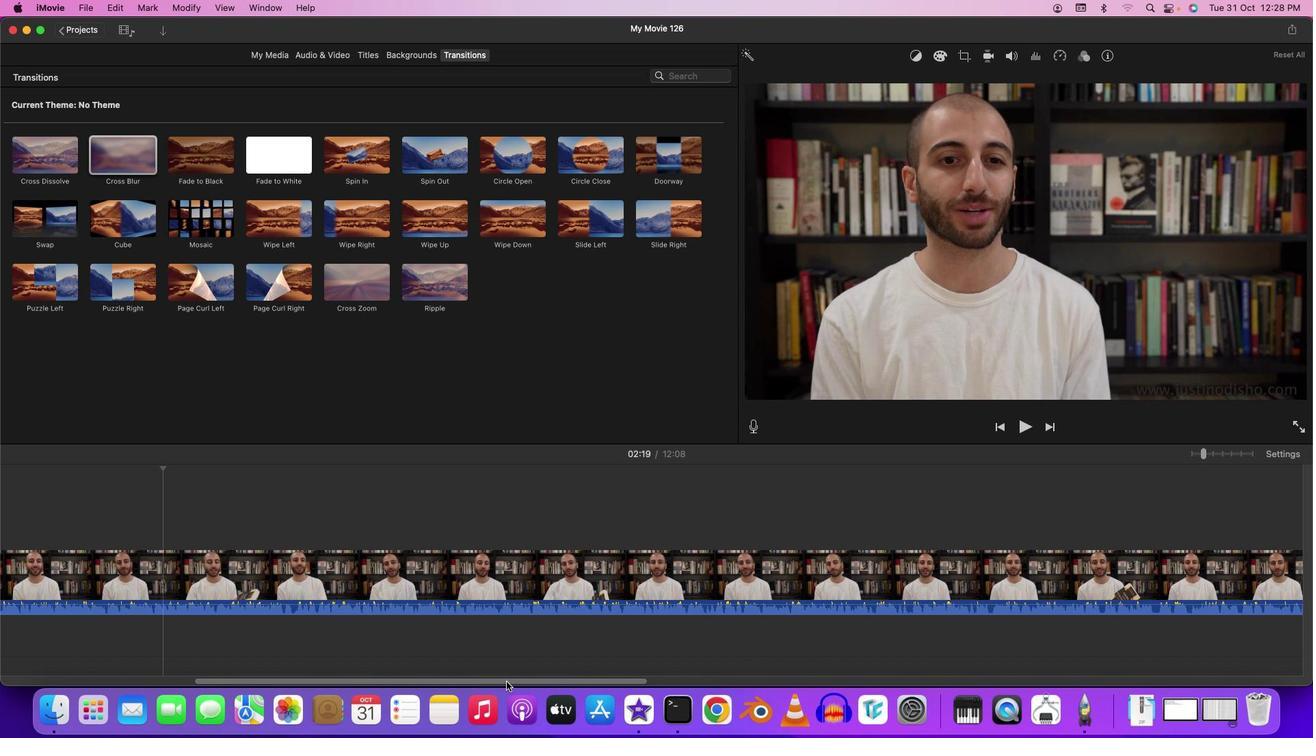 
Action: Mouse pressed left at (506, 681)
Screenshot: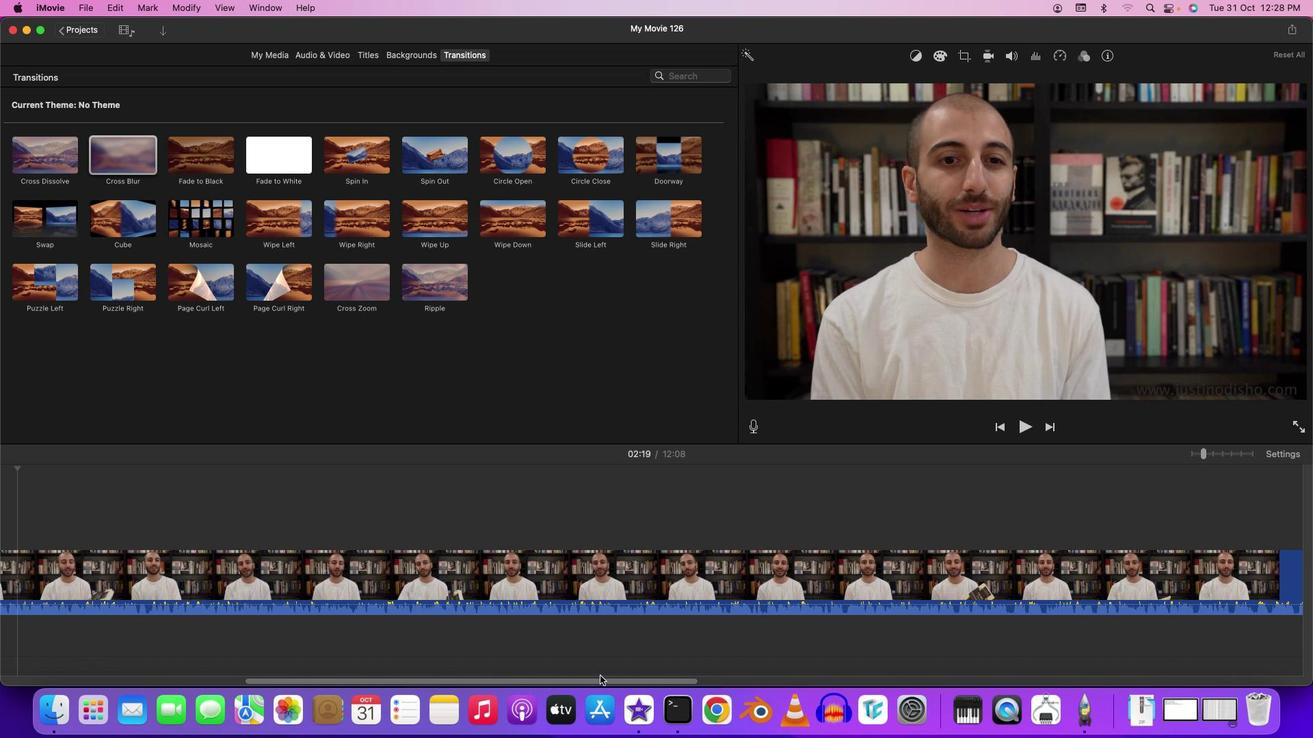 
Action: Mouse moved to (1282, 453)
Screenshot: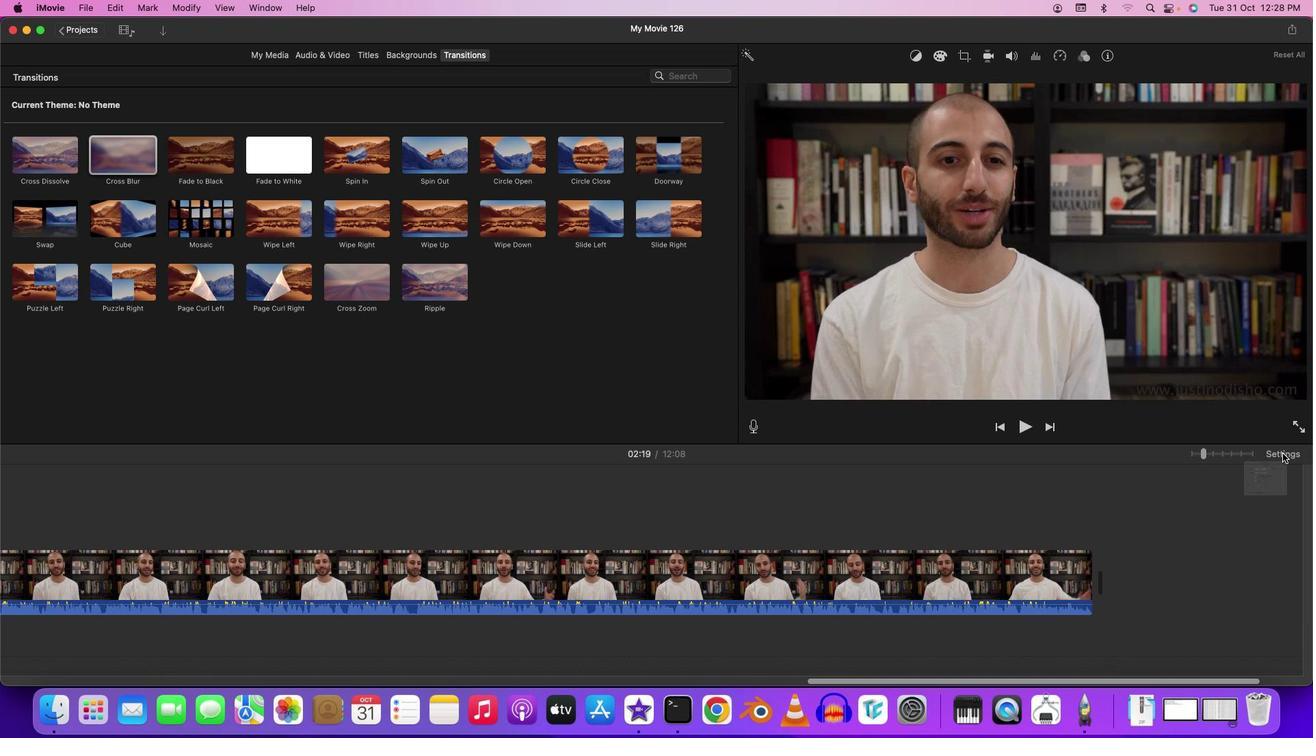 
Action: Mouse pressed left at (1282, 453)
Screenshot: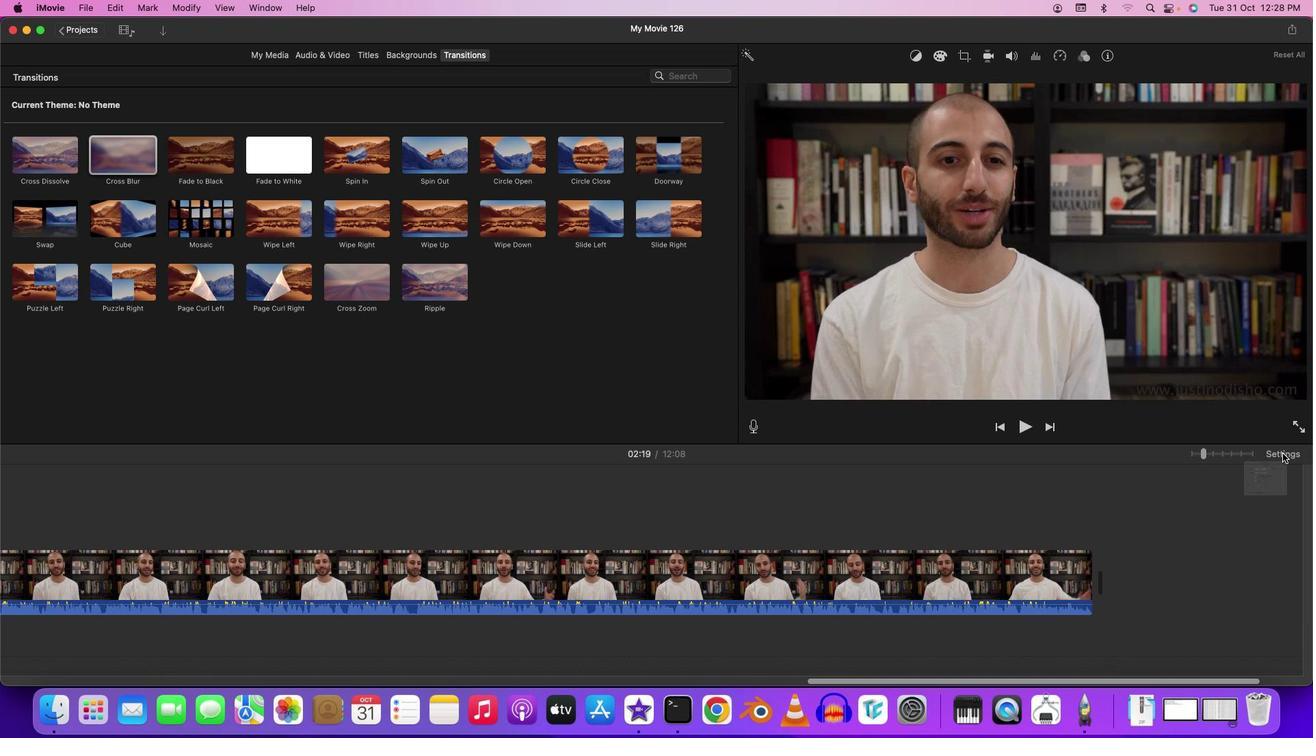 
Action: Mouse moved to (1123, 584)
Screenshot: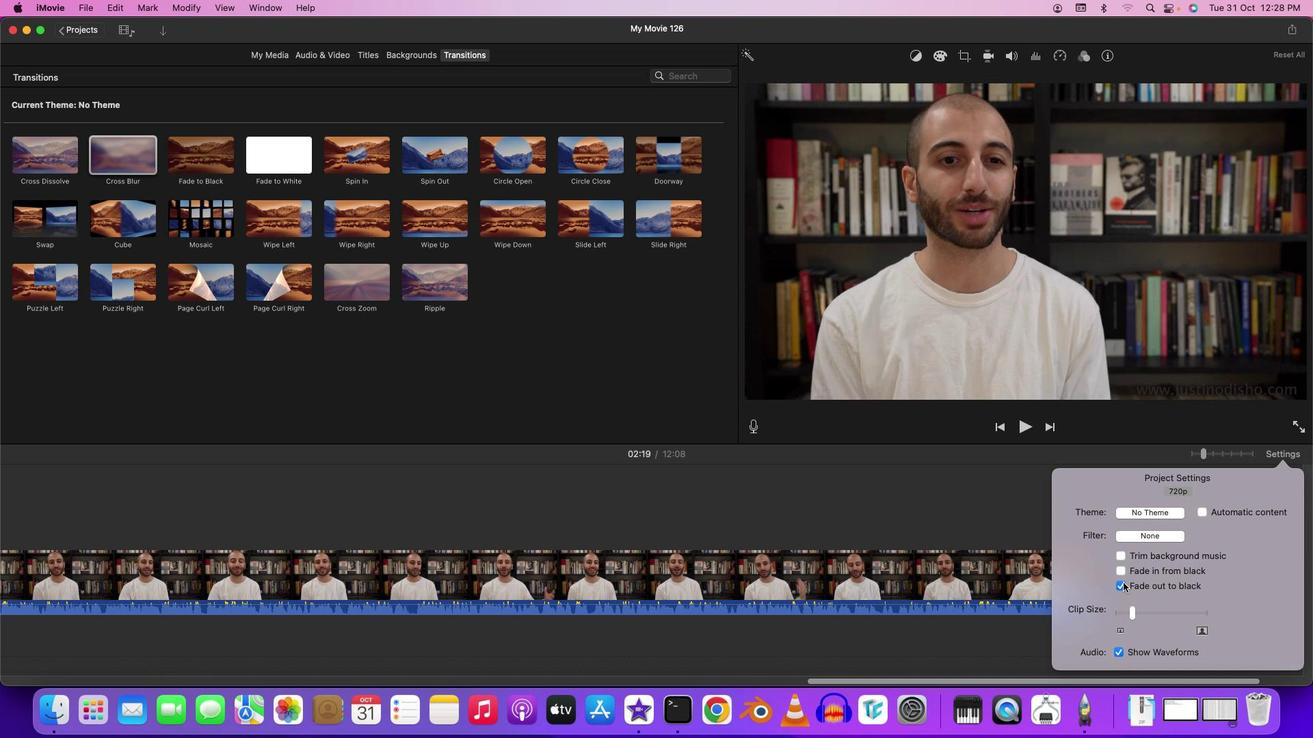 
Action: Mouse pressed left at (1123, 584)
Screenshot: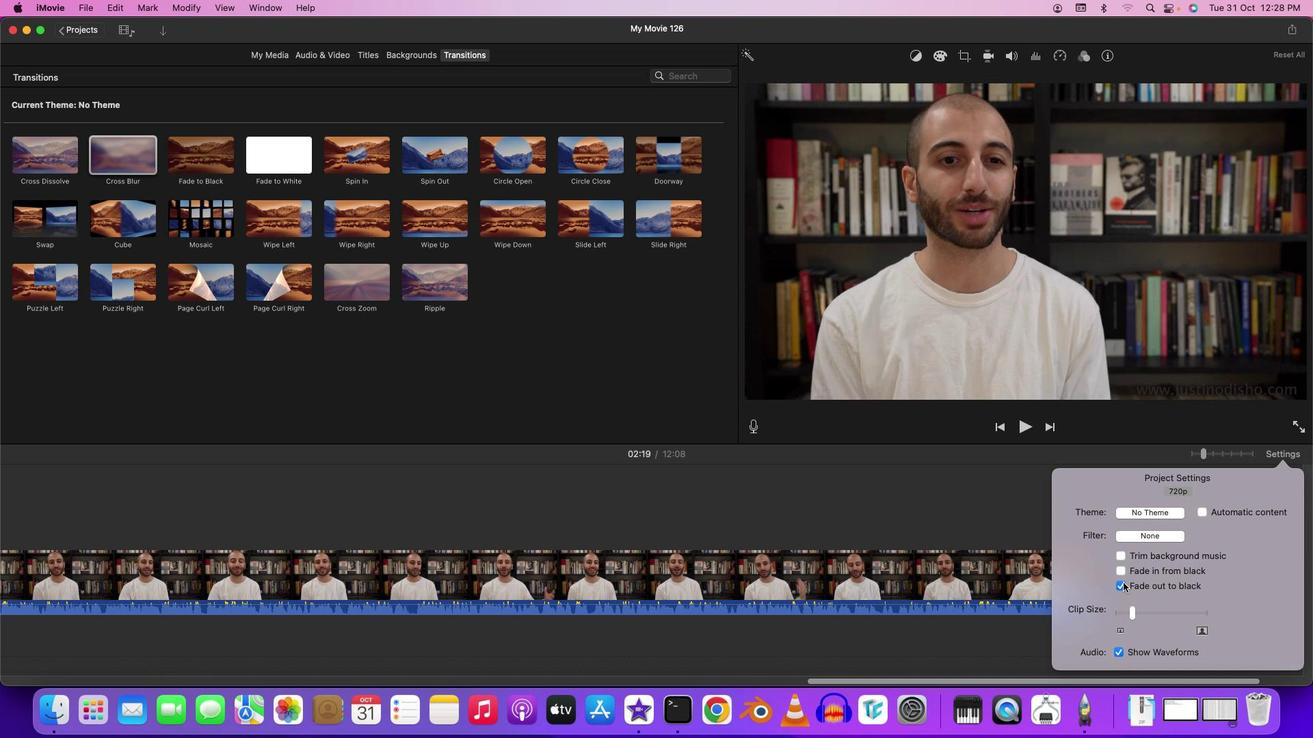
Action: Mouse moved to (1288, 453)
Screenshot: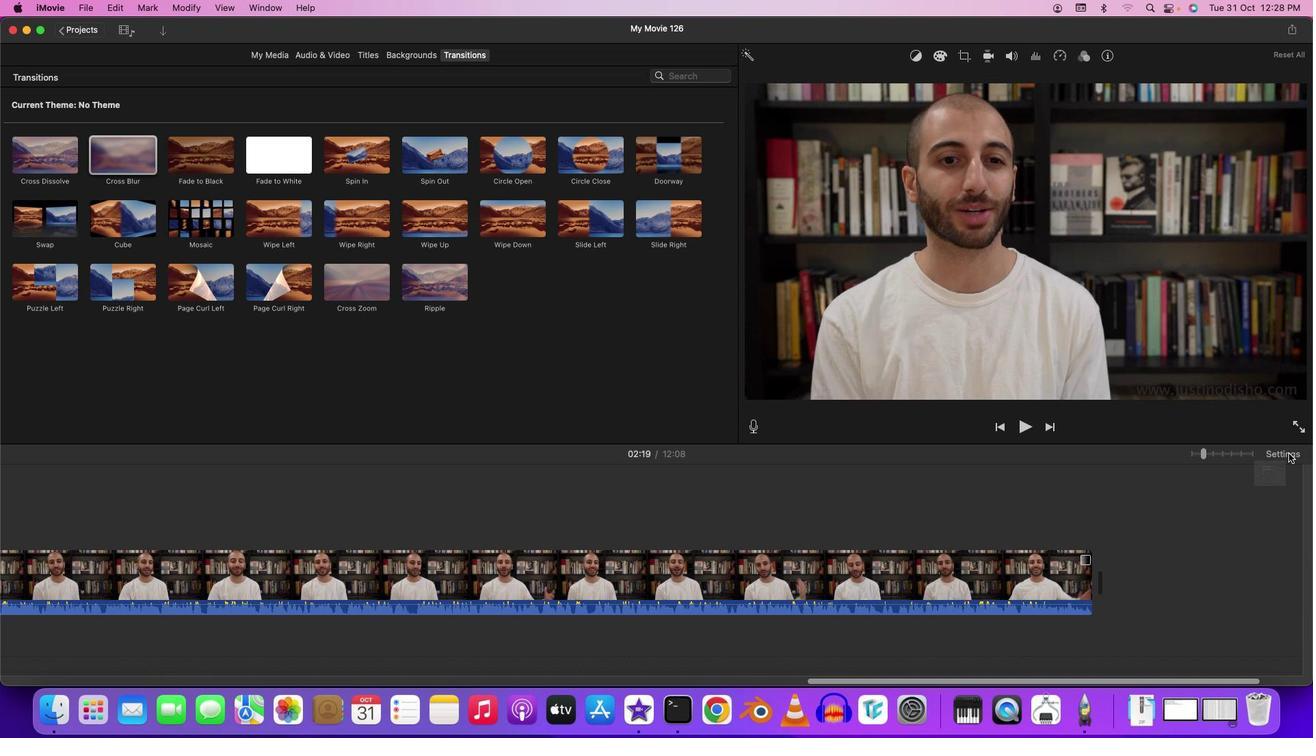 
Action: Mouse pressed left at (1288, 453)
Screenshot: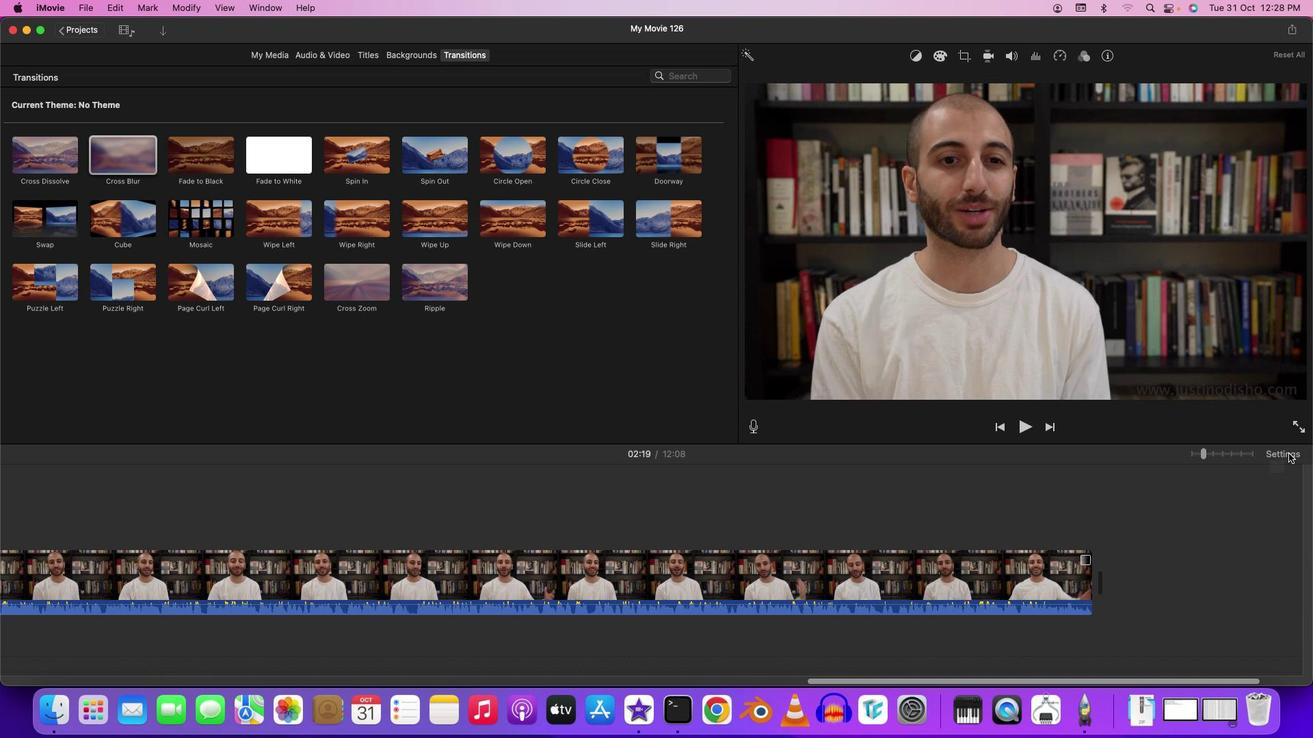 
Action: Mouse moved to (1075, 550)
Screenshot: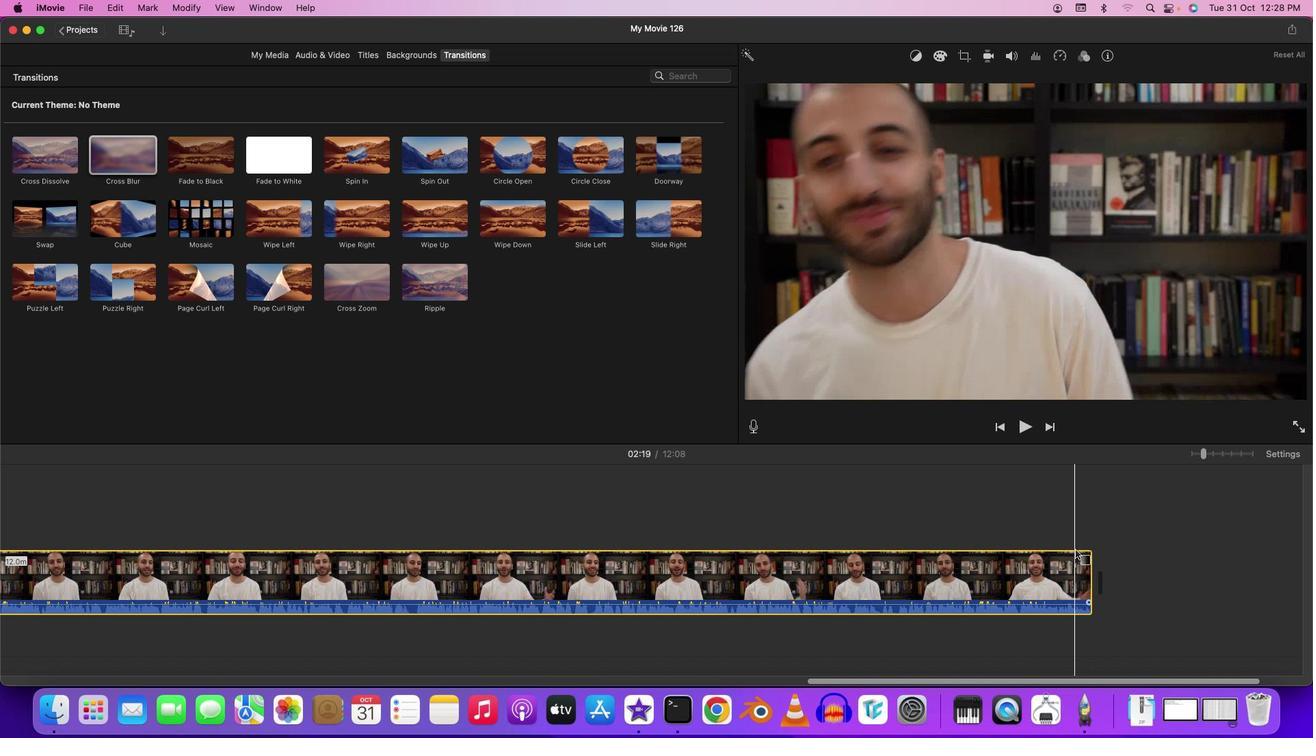 
Action: Mouse pressed left at (1075, 550)
Screenshot: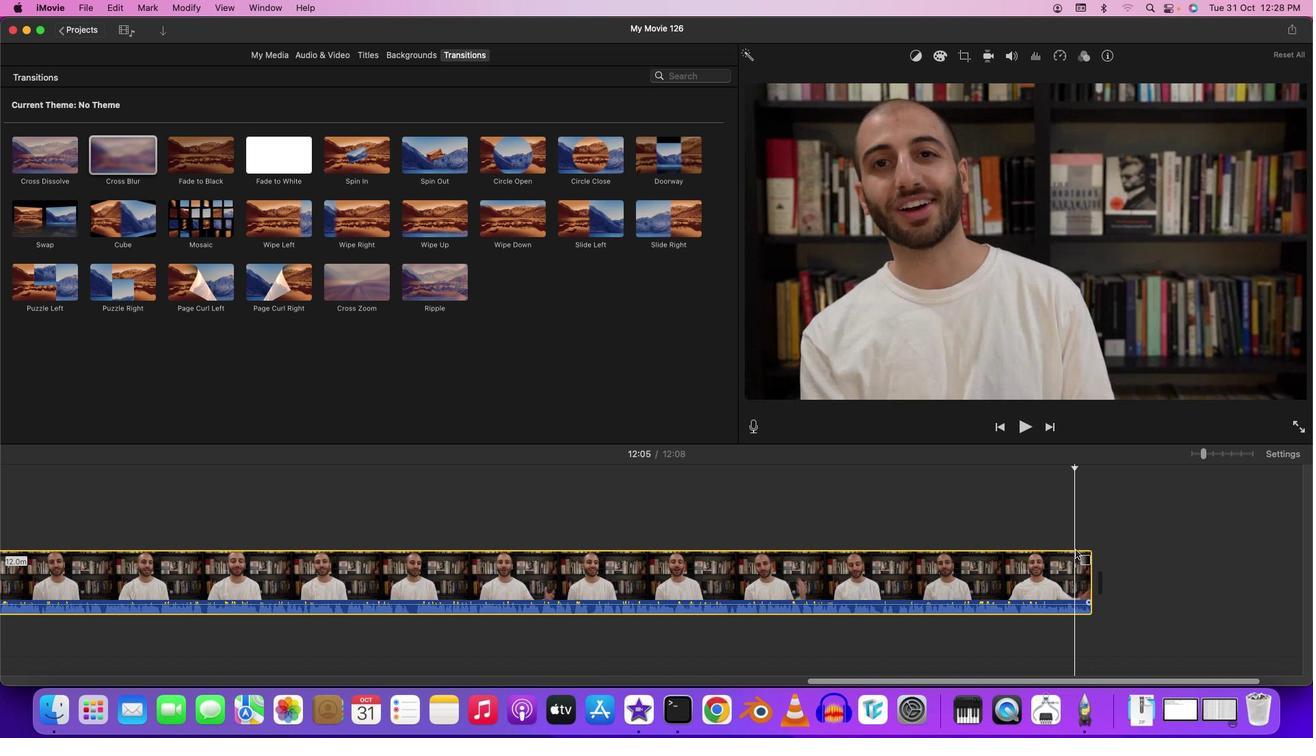 
Action: Mouse moved to (1075, 550)
Screenshot: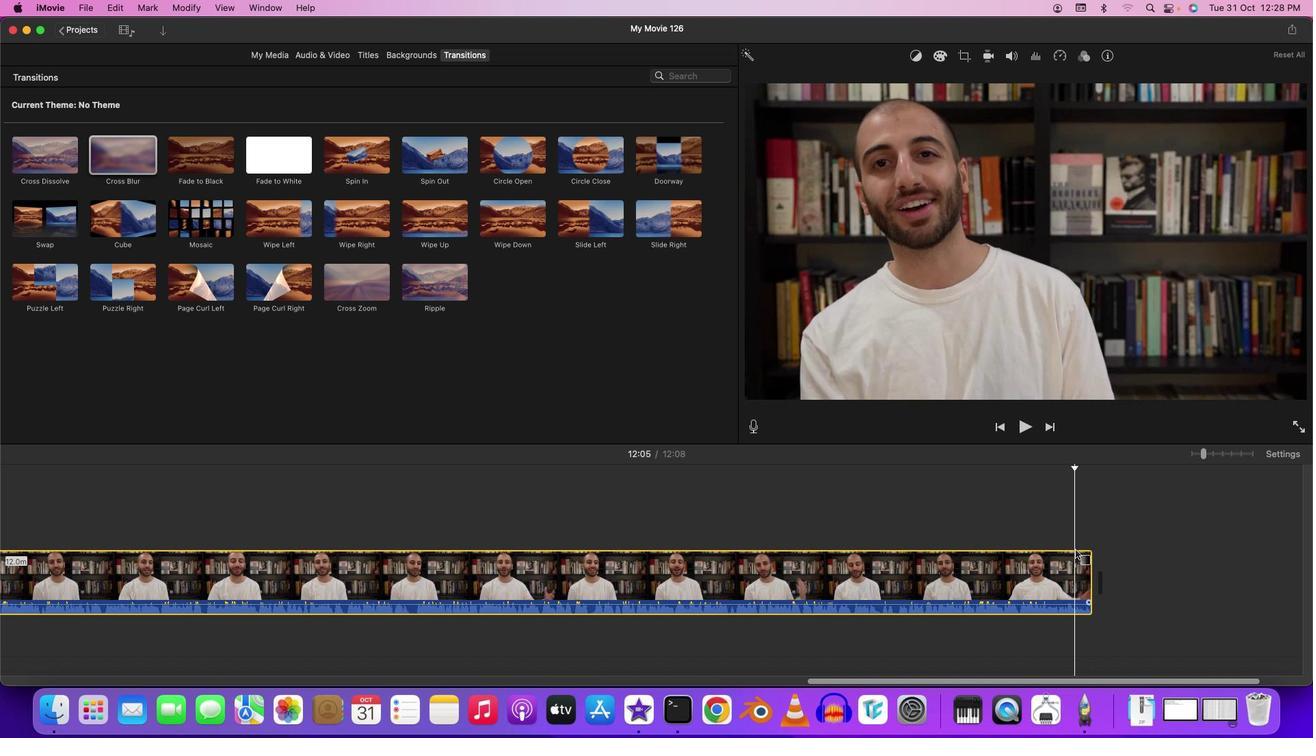 
Action: Key pressed Key.space
Screenshot: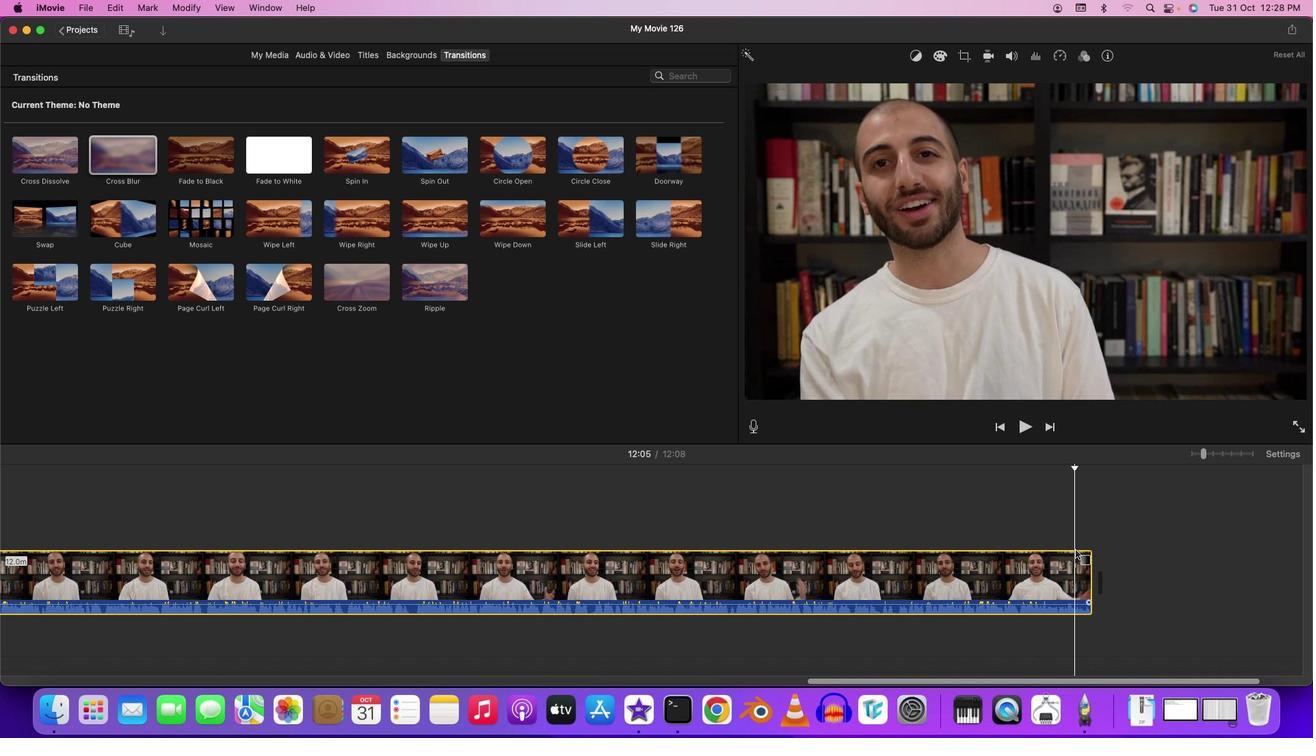 
Action: Mouse moved to (391, 60)
Screenshot: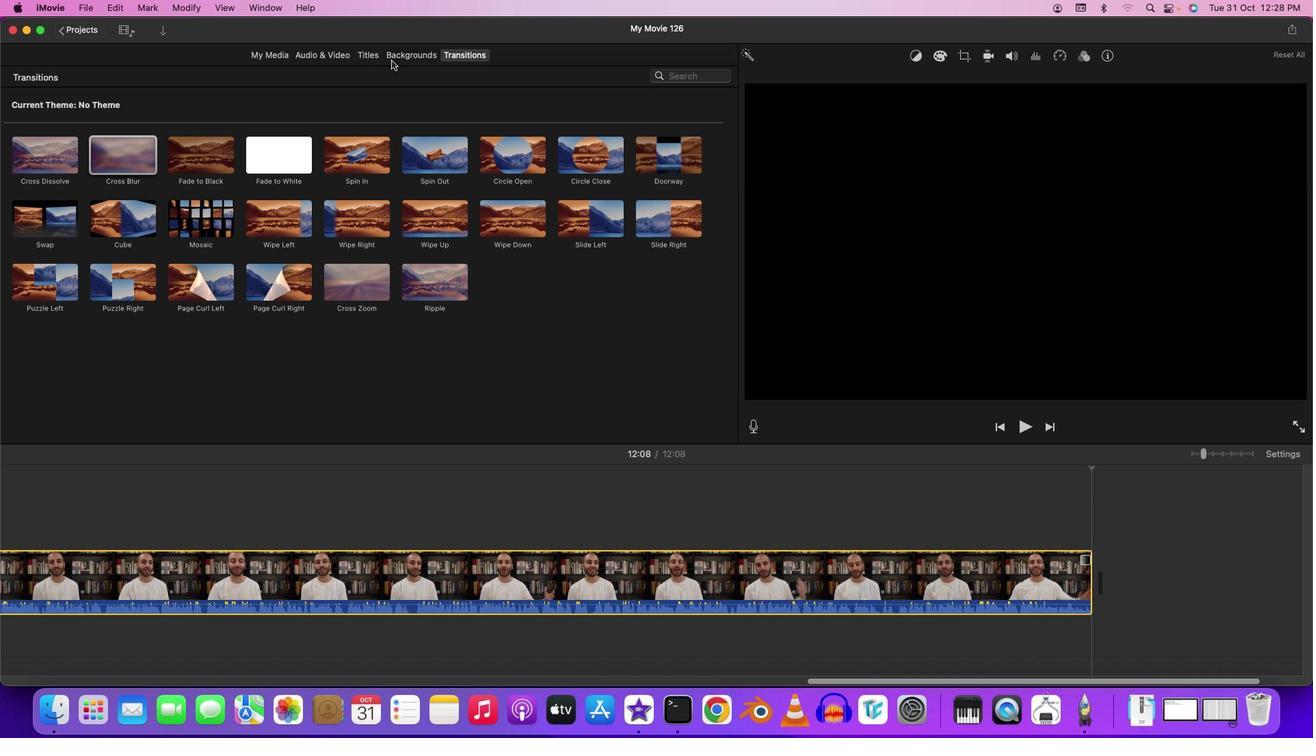 
Action: Mouse pressed left at (391, 60)
Screenshot: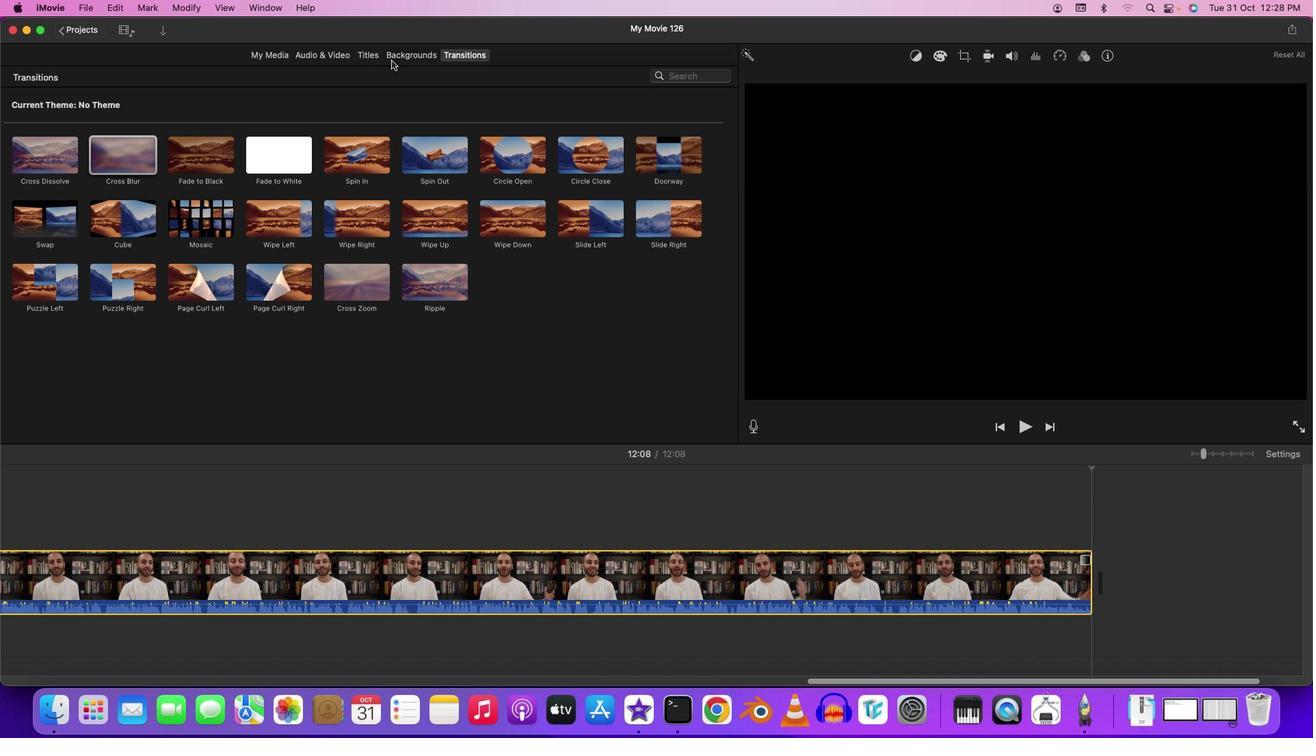 
Action: Mouse moved to (115, 119)
Screenshot: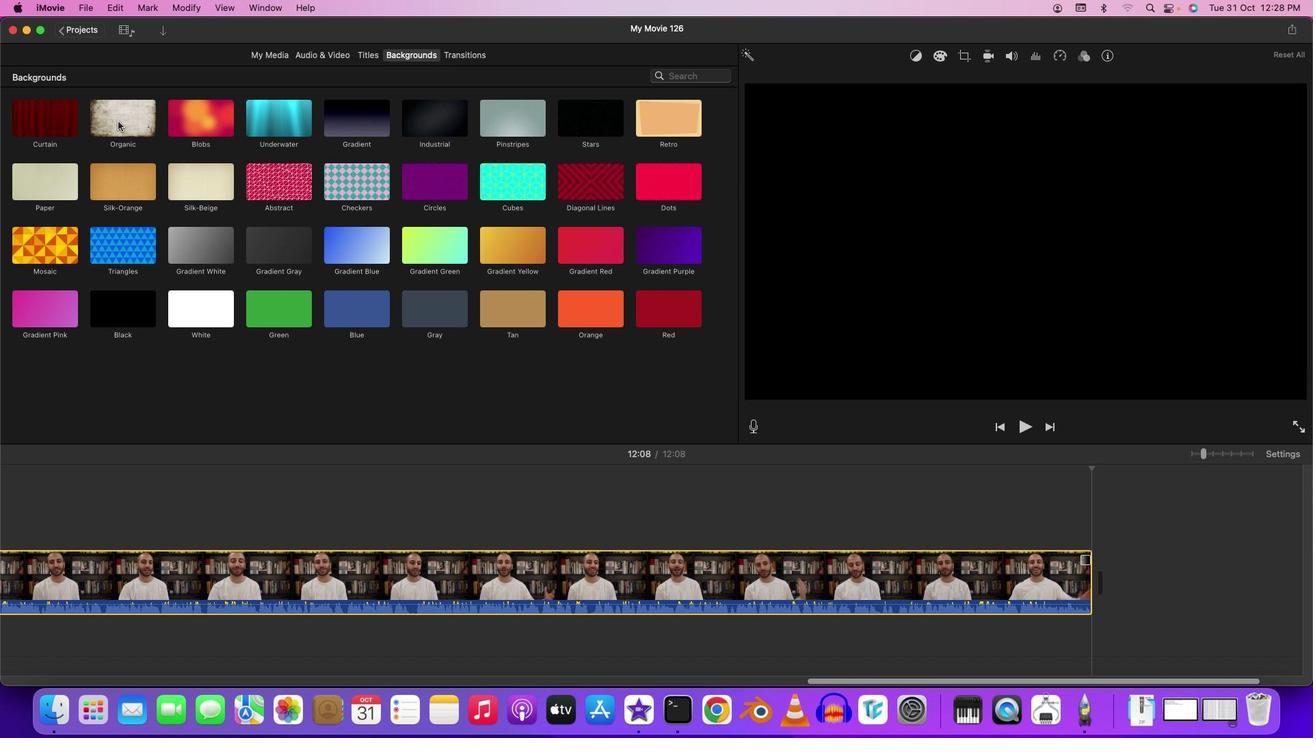 
Action: Mouse pressed left at (115, 119)
Screenshot: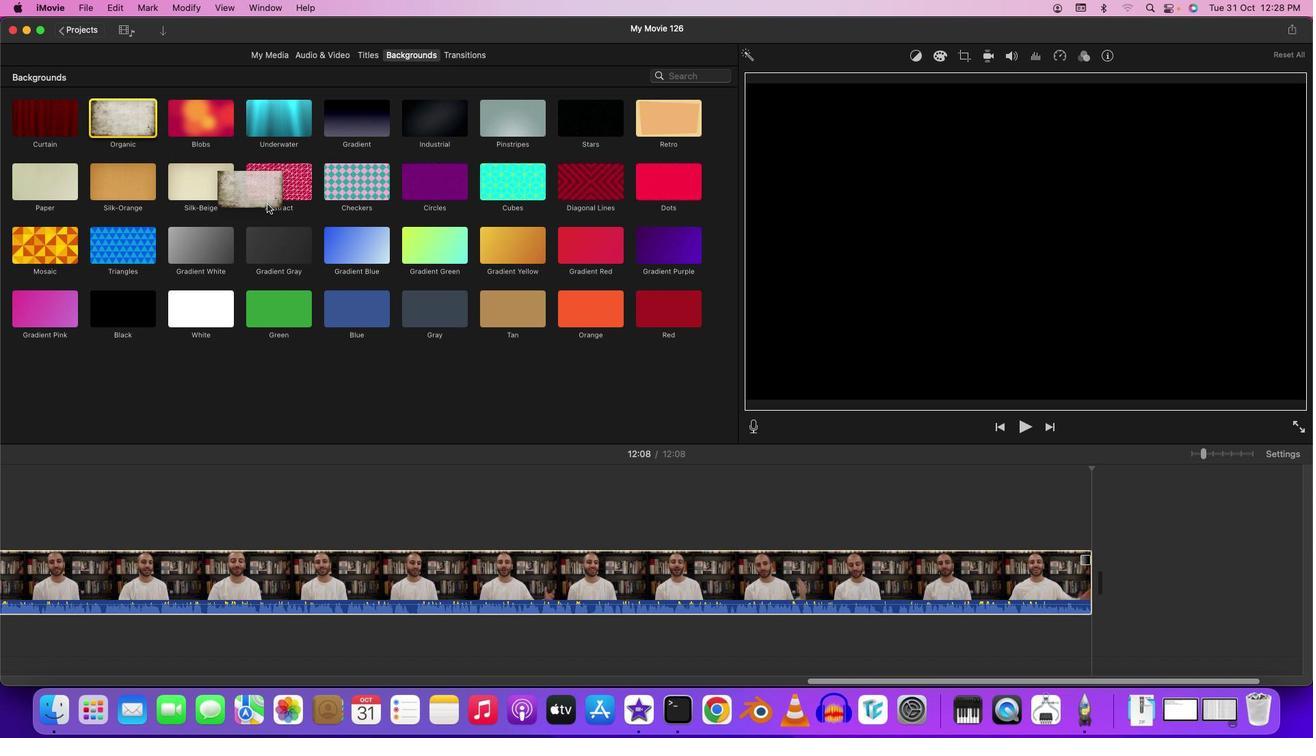 
Action: Mouse moved to (1151, 575)
Screenshot: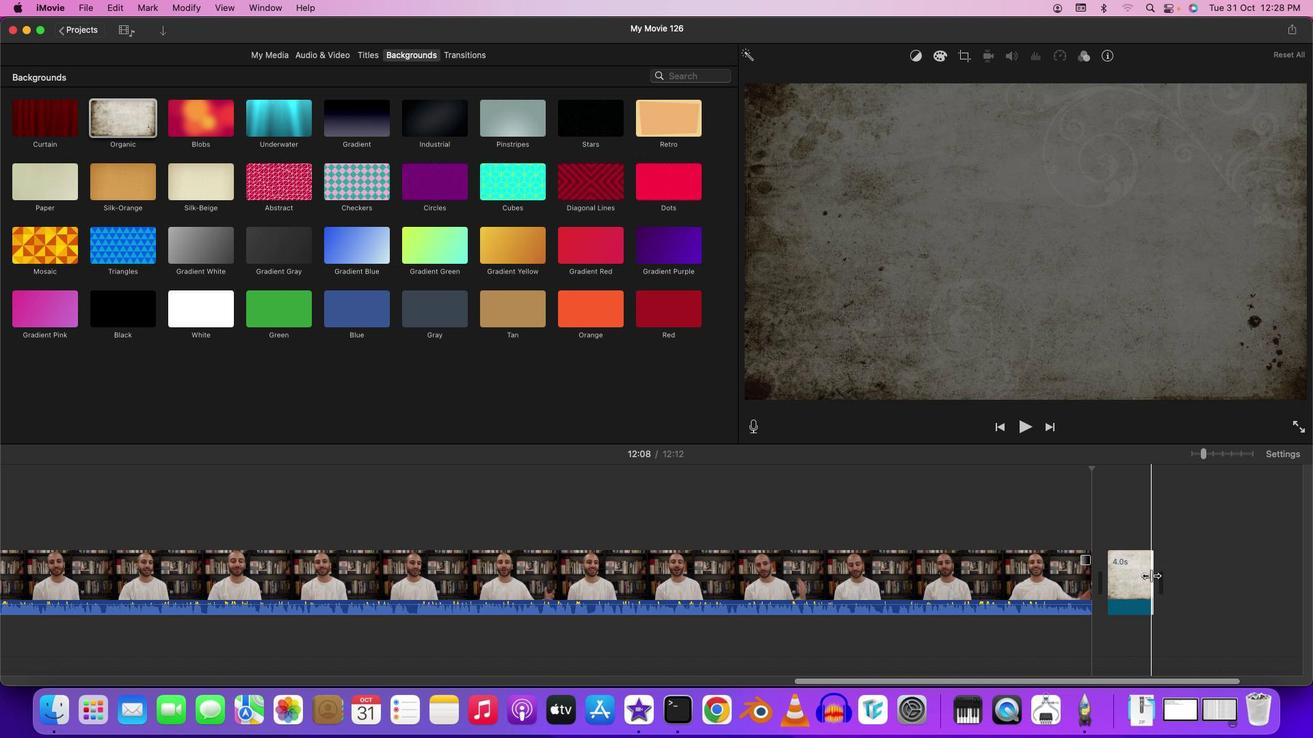 
Action: Mouse pressed left at (1151, 575)
Screenshot: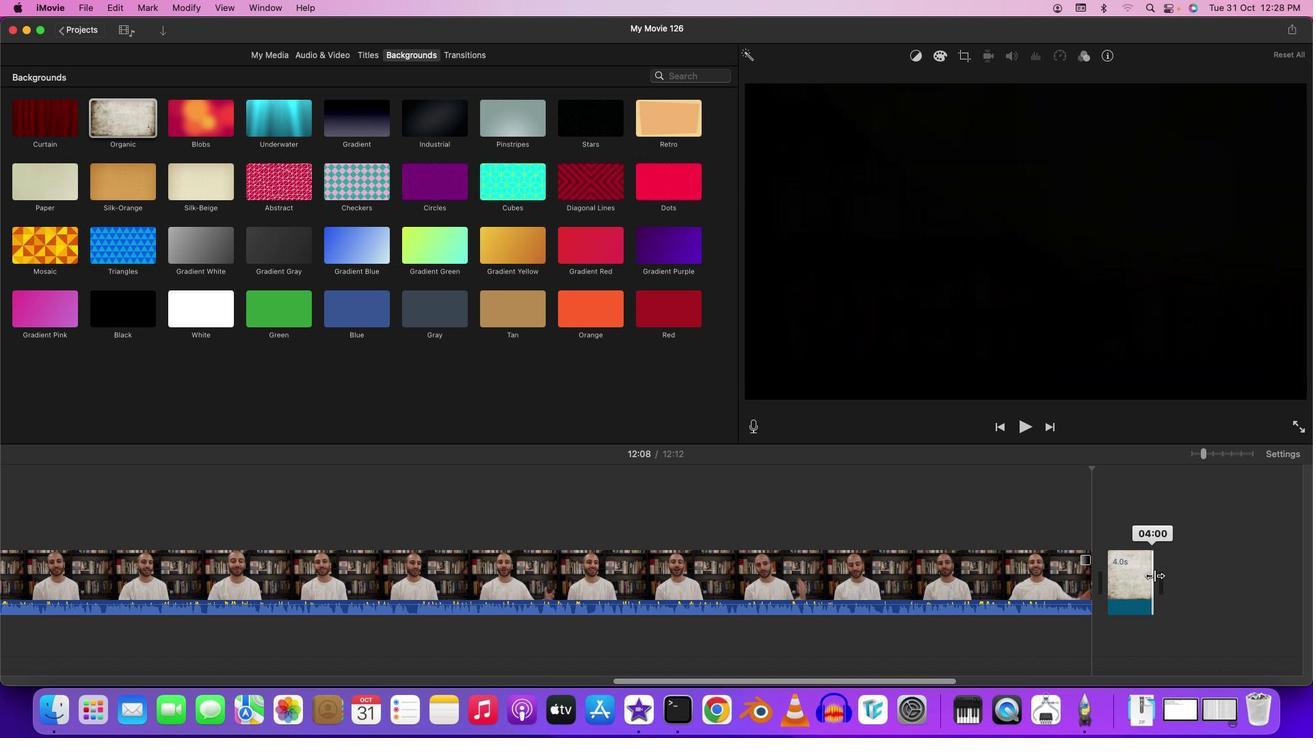 
Action: Mouse moved to (453, 57)
Screenshot: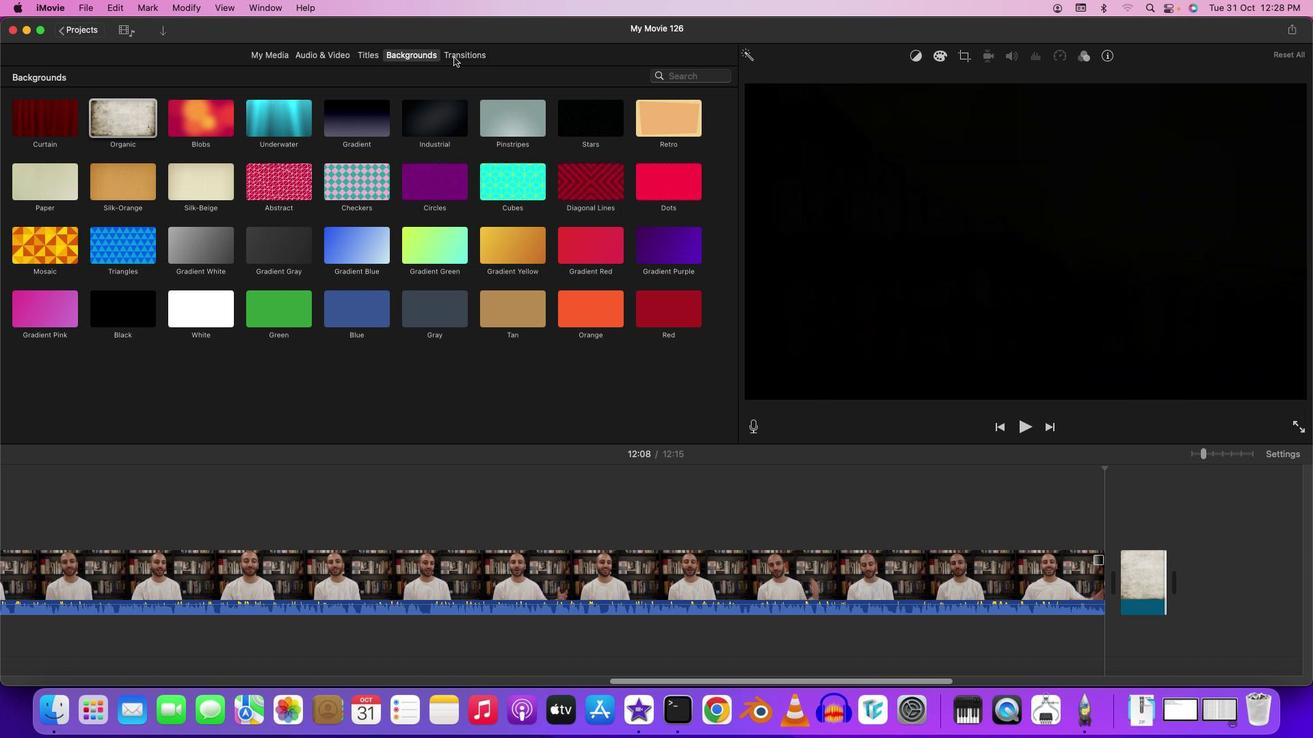 
Action: Mouse pressed left at (453, 57)
Screenshot: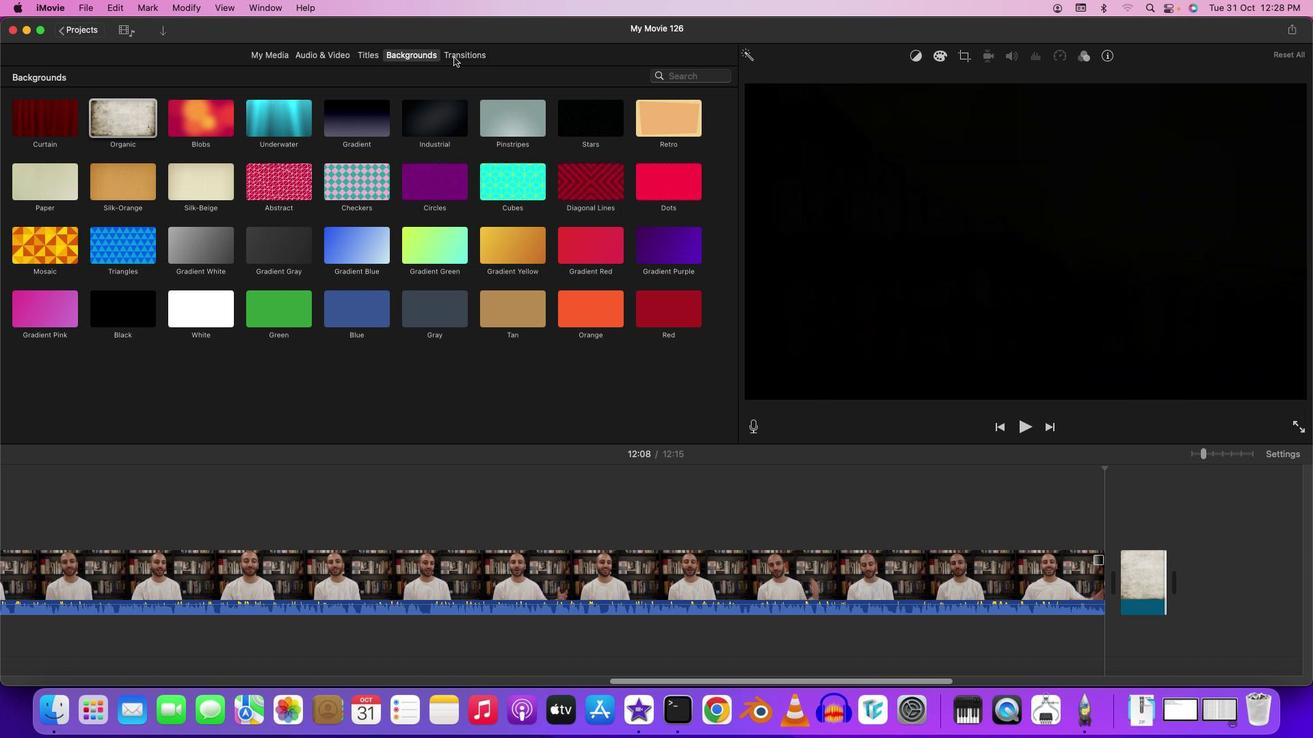 
Action: Mouse moved to (134, 160)
Screenshot: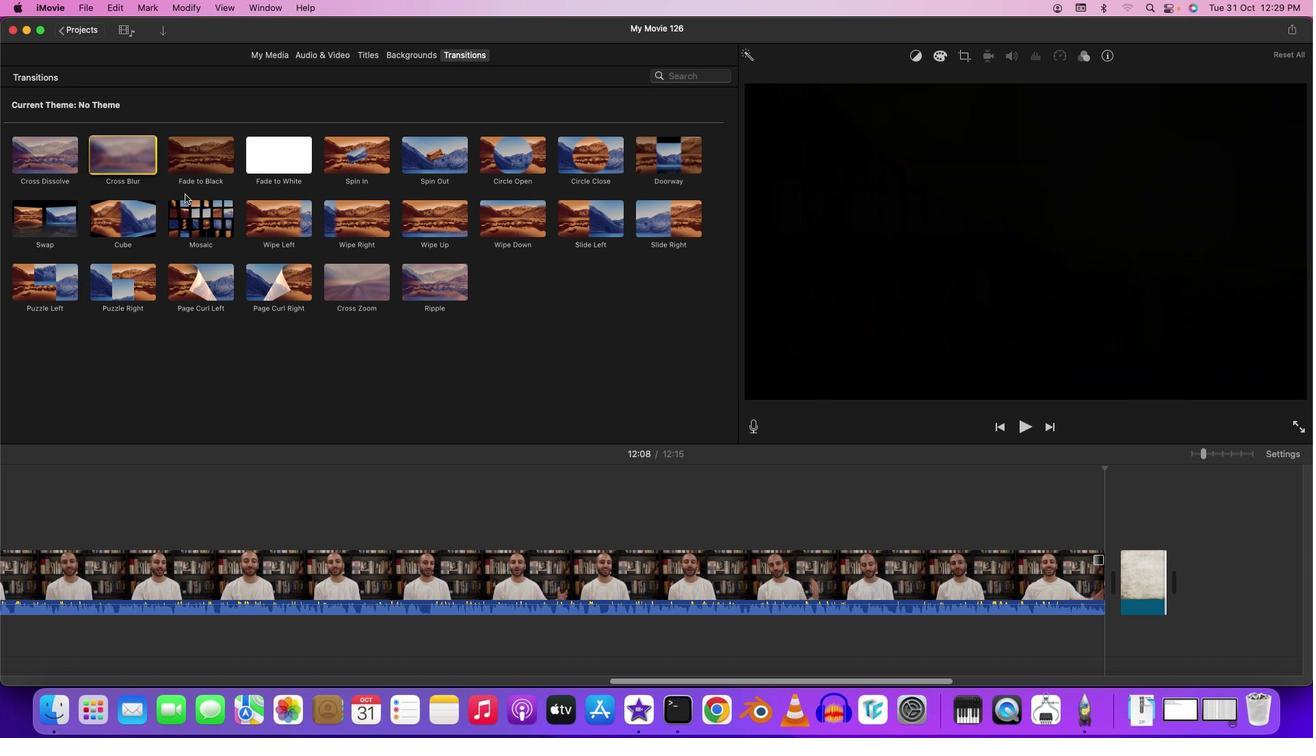 
Action: Mouse pressed left at (134, 160)
Screenshot: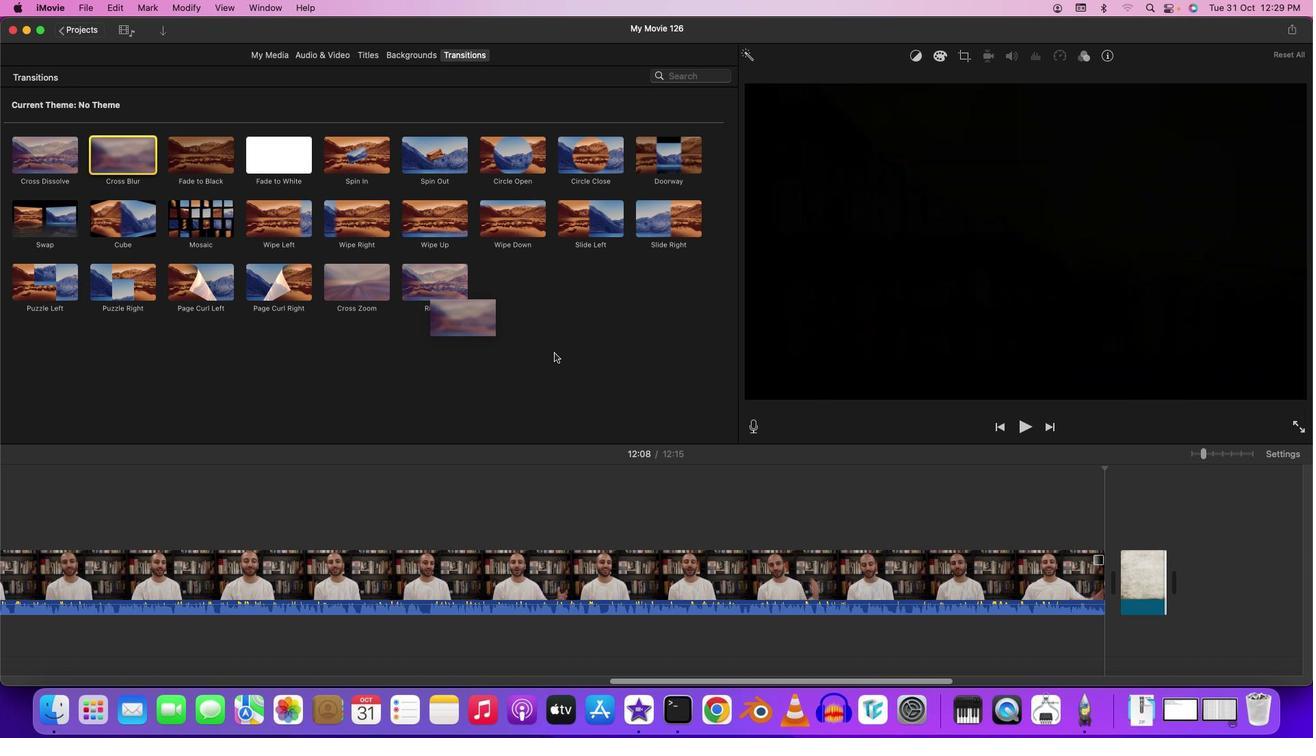 
Action: Mouse moved to (372, 51)
Screenshot: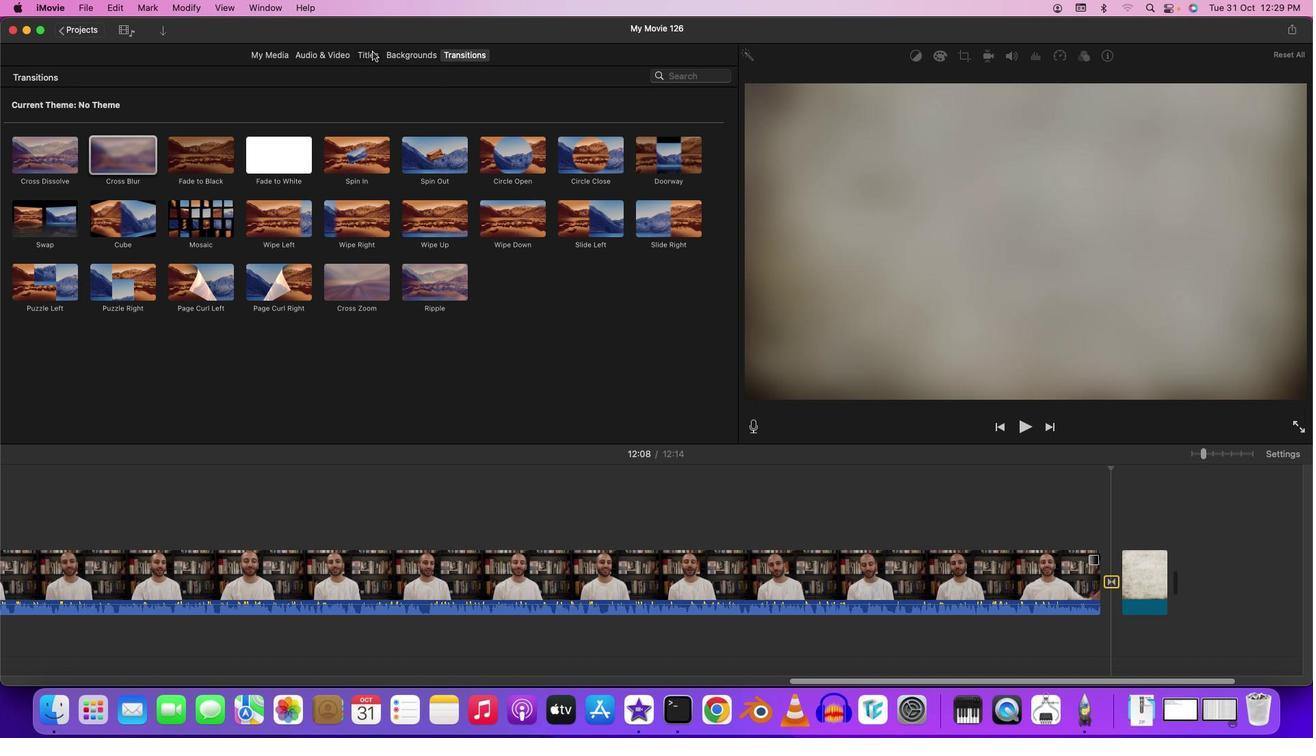 
Action: Mouse pressed left at (372, 51)
Screenshot: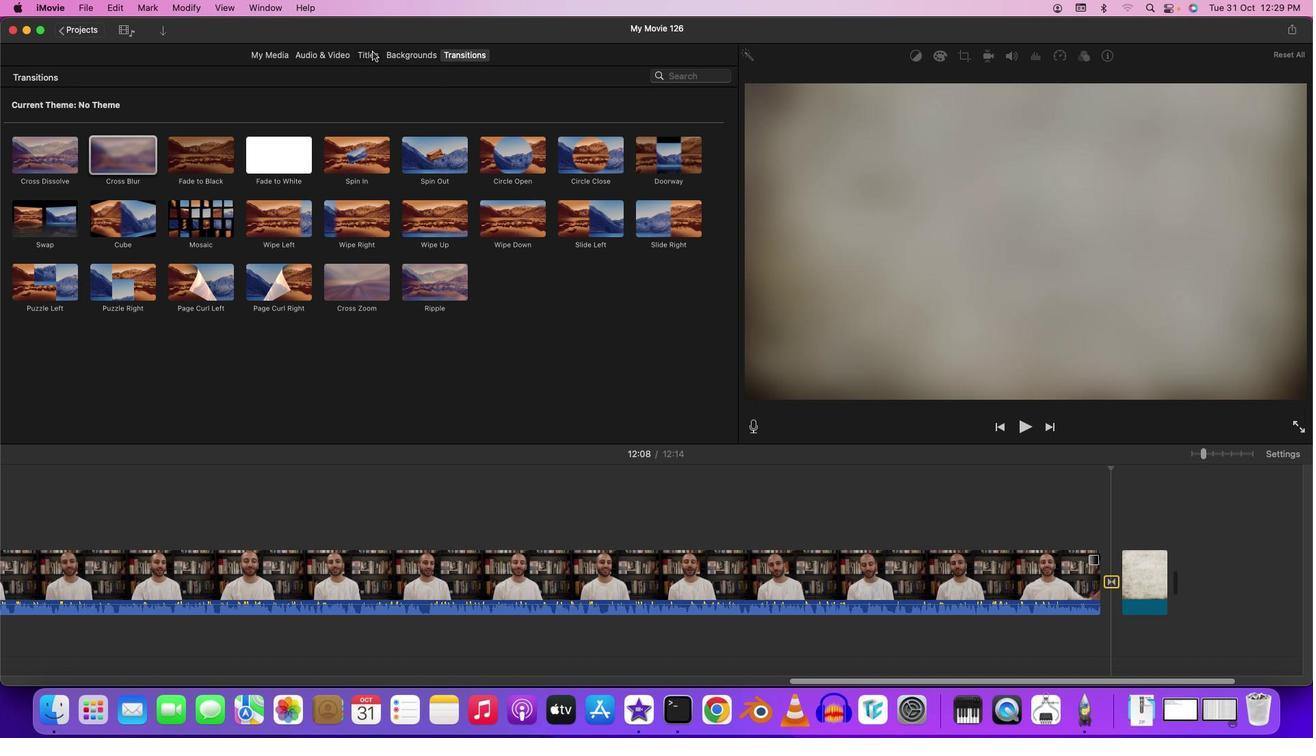 
Action: Mouse moved to (350, 283)
Screenshot: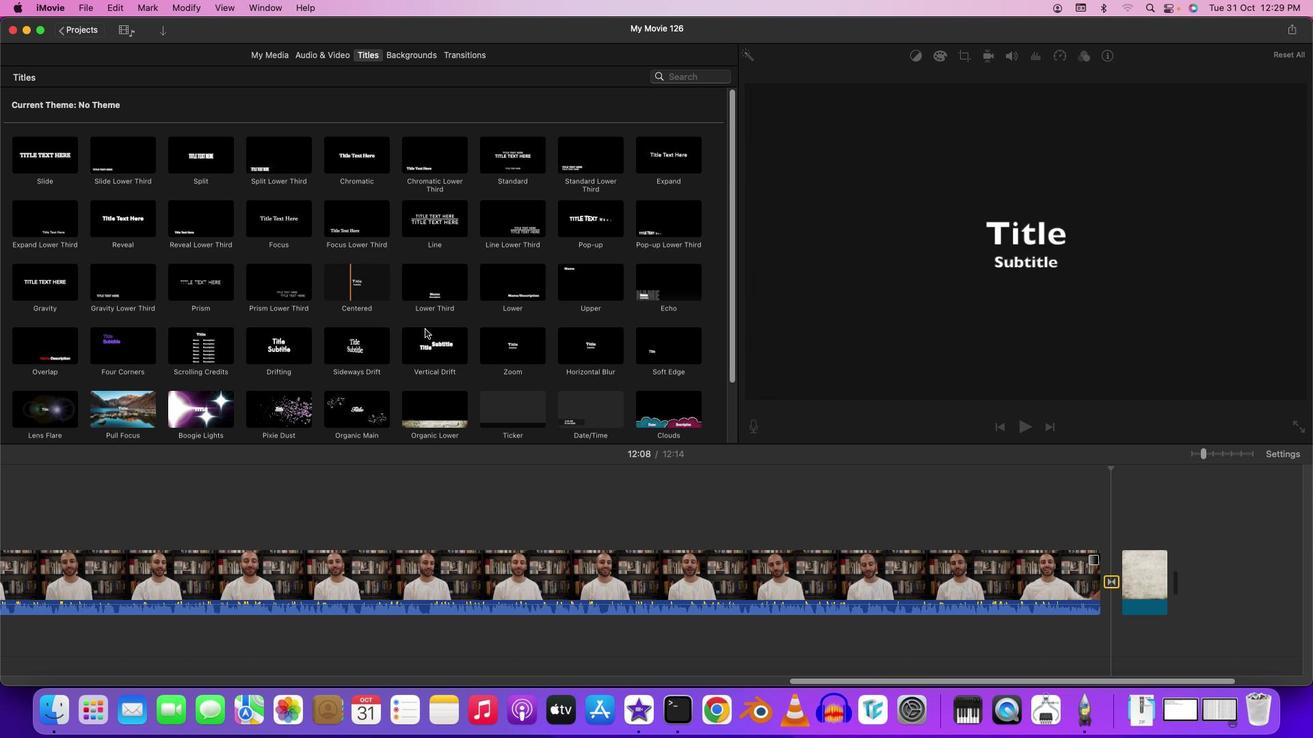 
Action: Mouse pressed left at (350, 283)
Screenshot: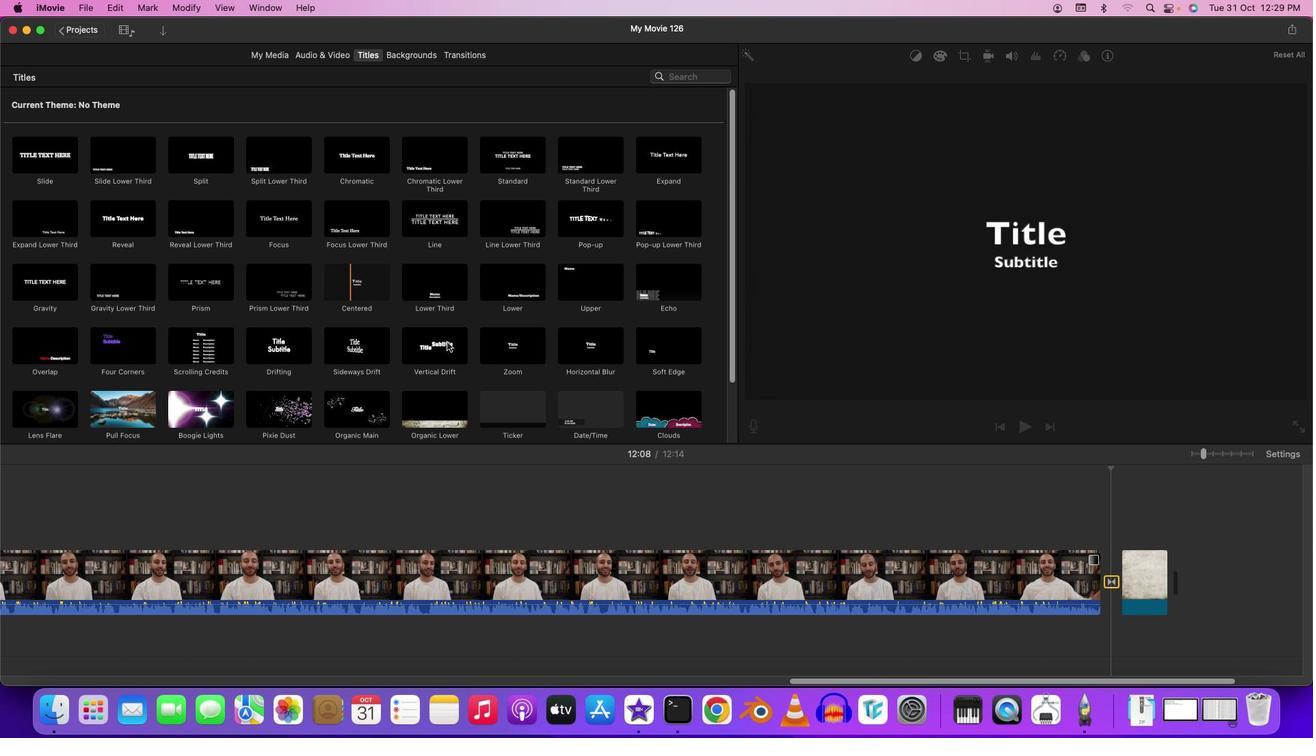 
Action: Mouse moved to (1149, 534)
Screenshot: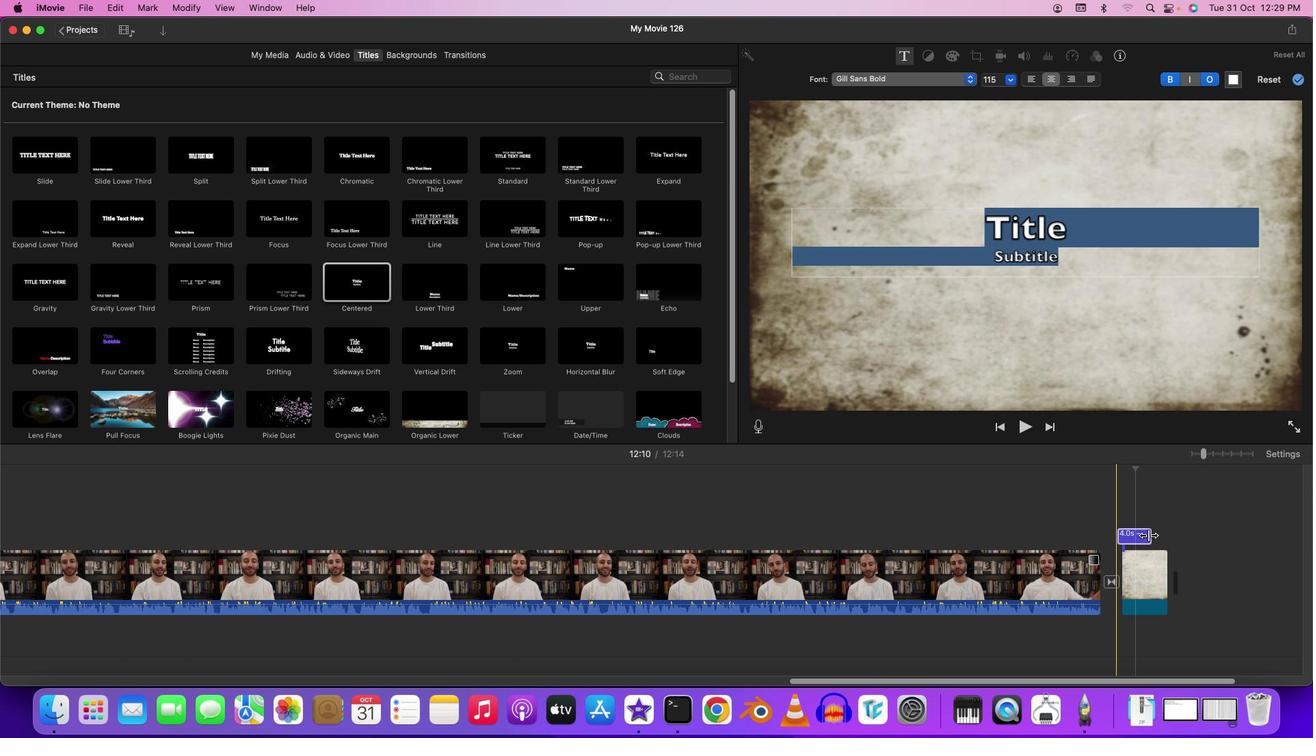 
Action: Mouse pressed left at (1149, 534)
Screenshot: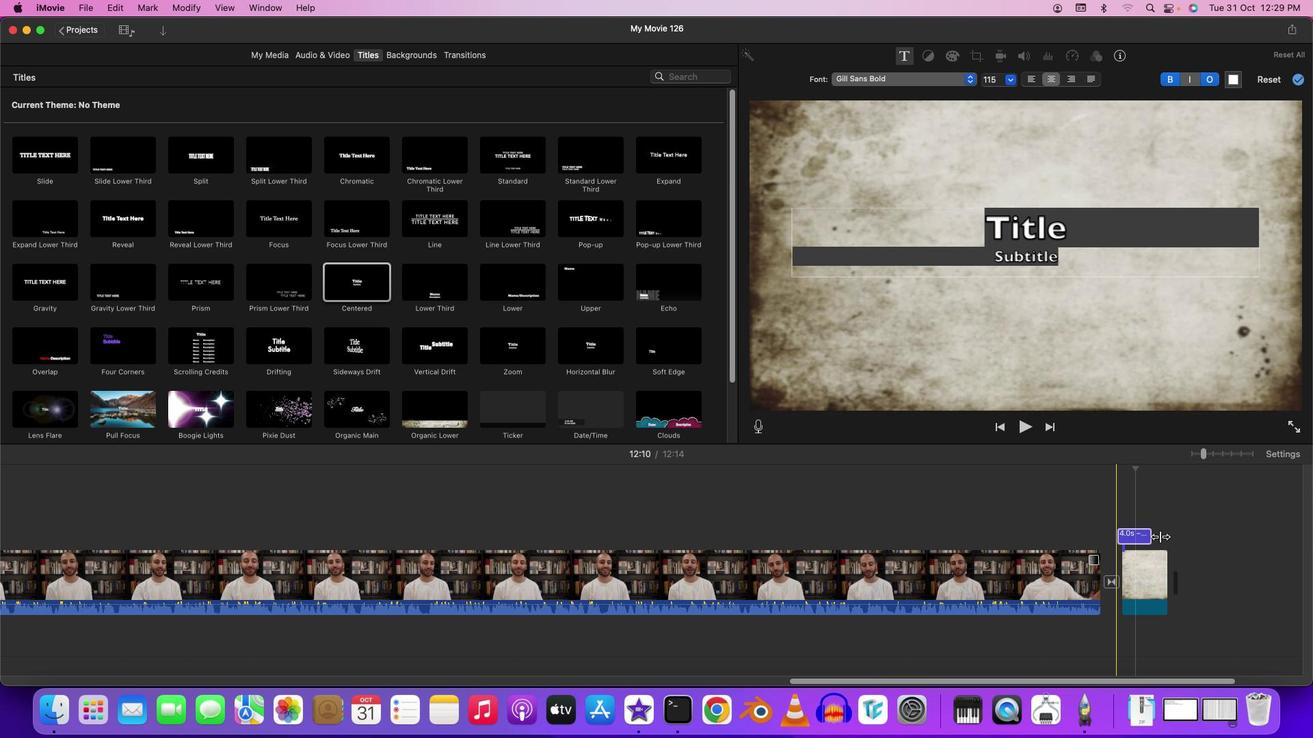 
Action: Mouse moved to (1136, 538)
Screenshot: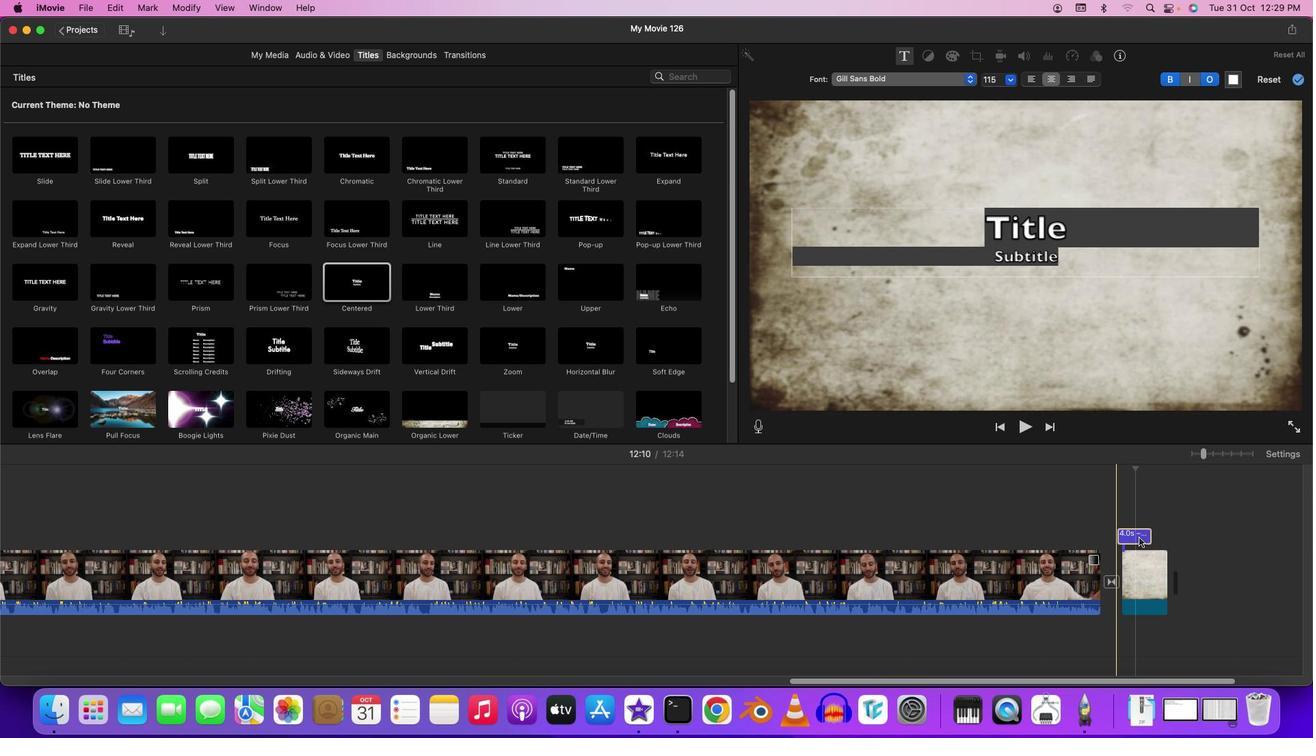 
Action: Mouse pressed left at (1136, 538)
Screenshot: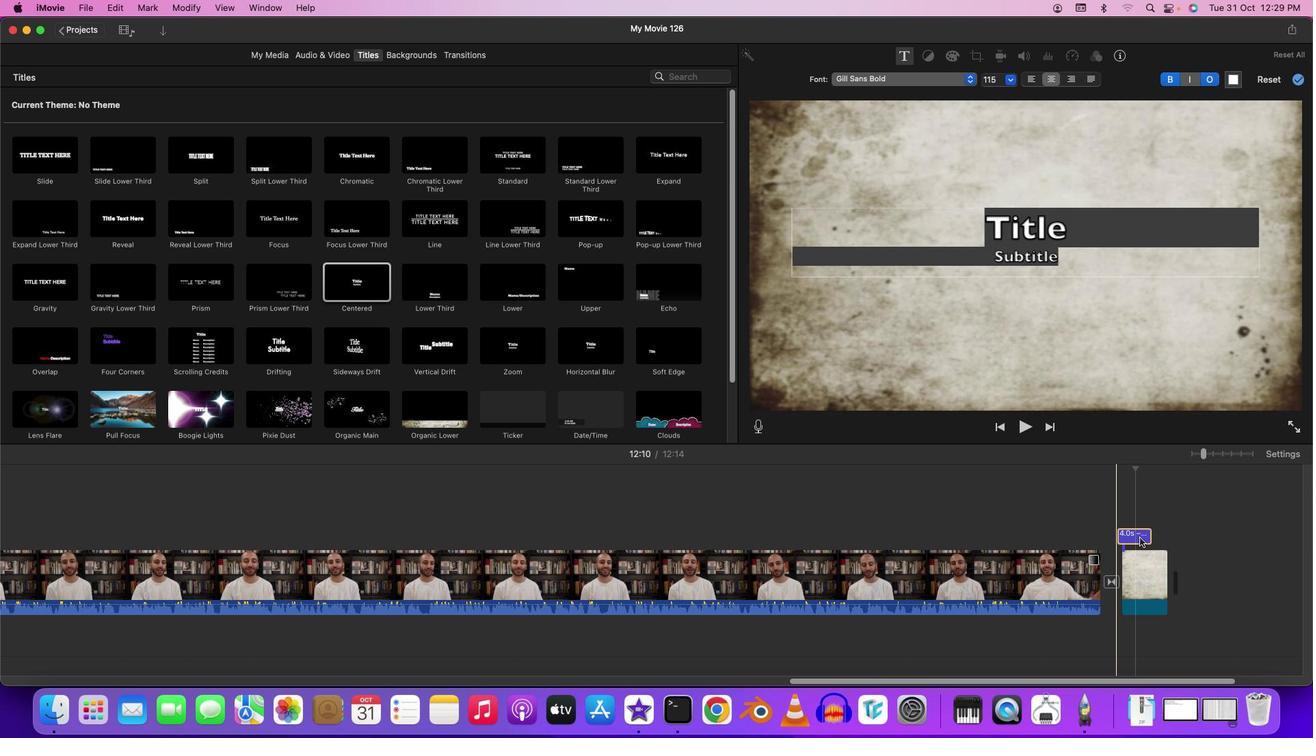 
Action: Mouse moved to (1150, 536)
Screenshot: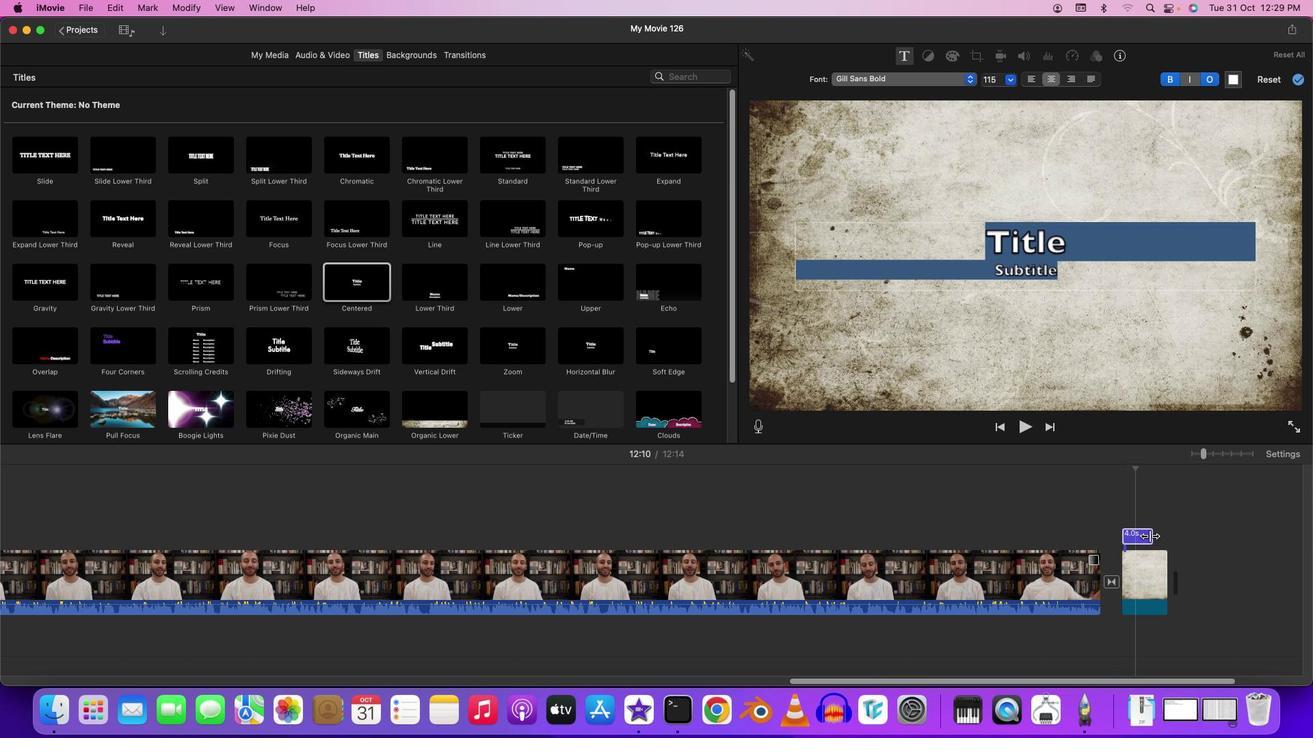
Action: Mouse pressed left at (1150, 536)
Screenshot: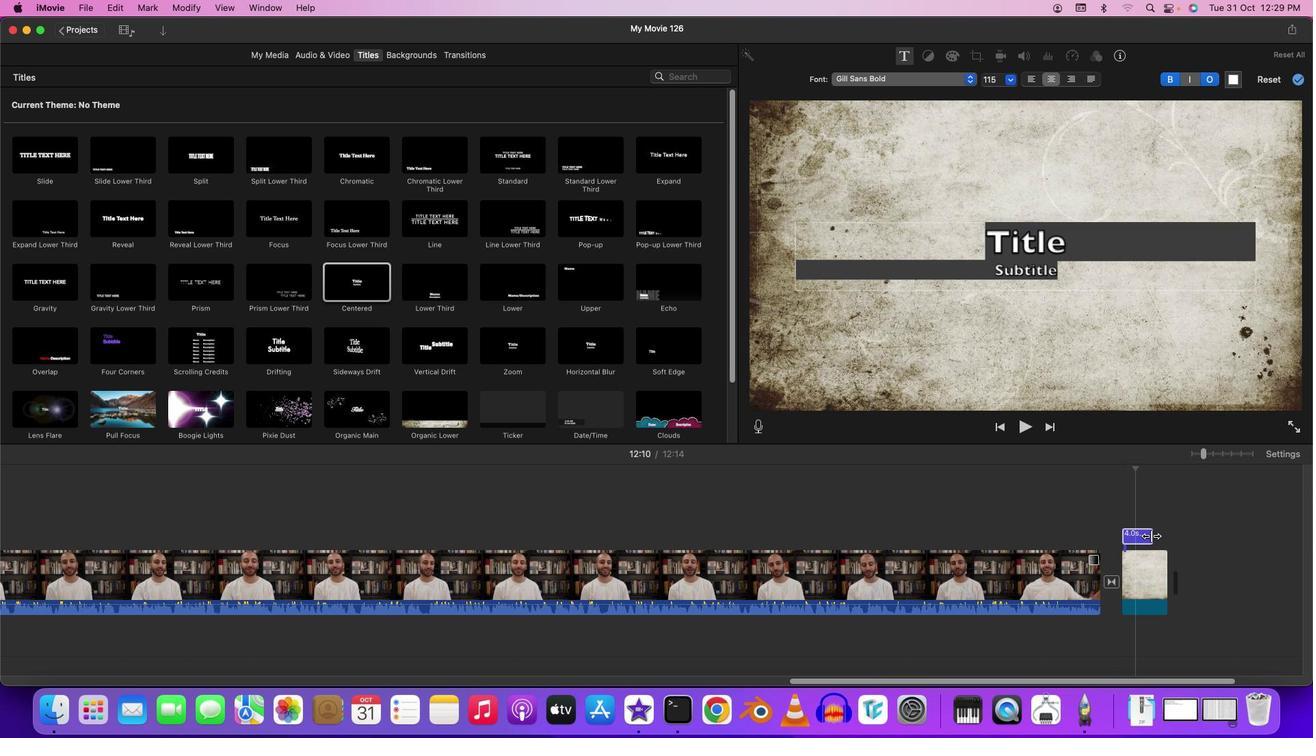 
Action: Mouse moved to (1152, 537)
Screenshot: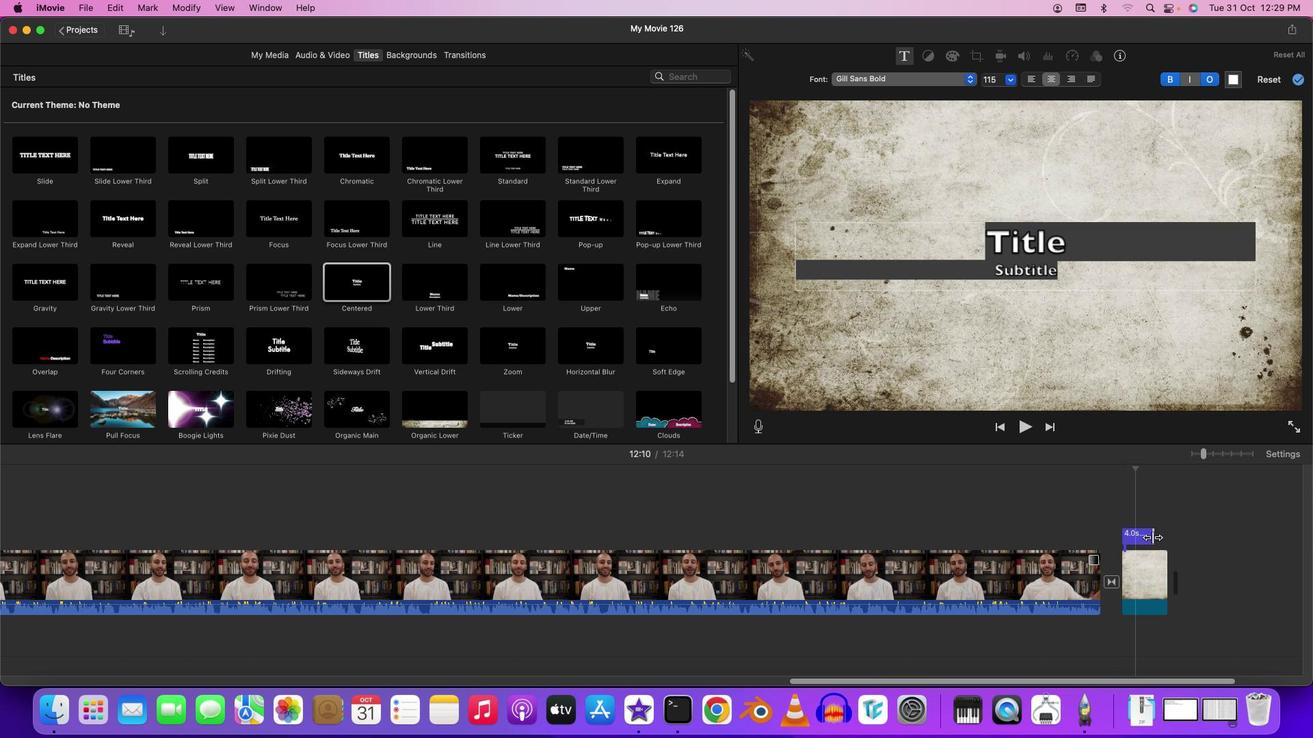 
Action: Mouse pressed left at (1152, 537)
Screenshot: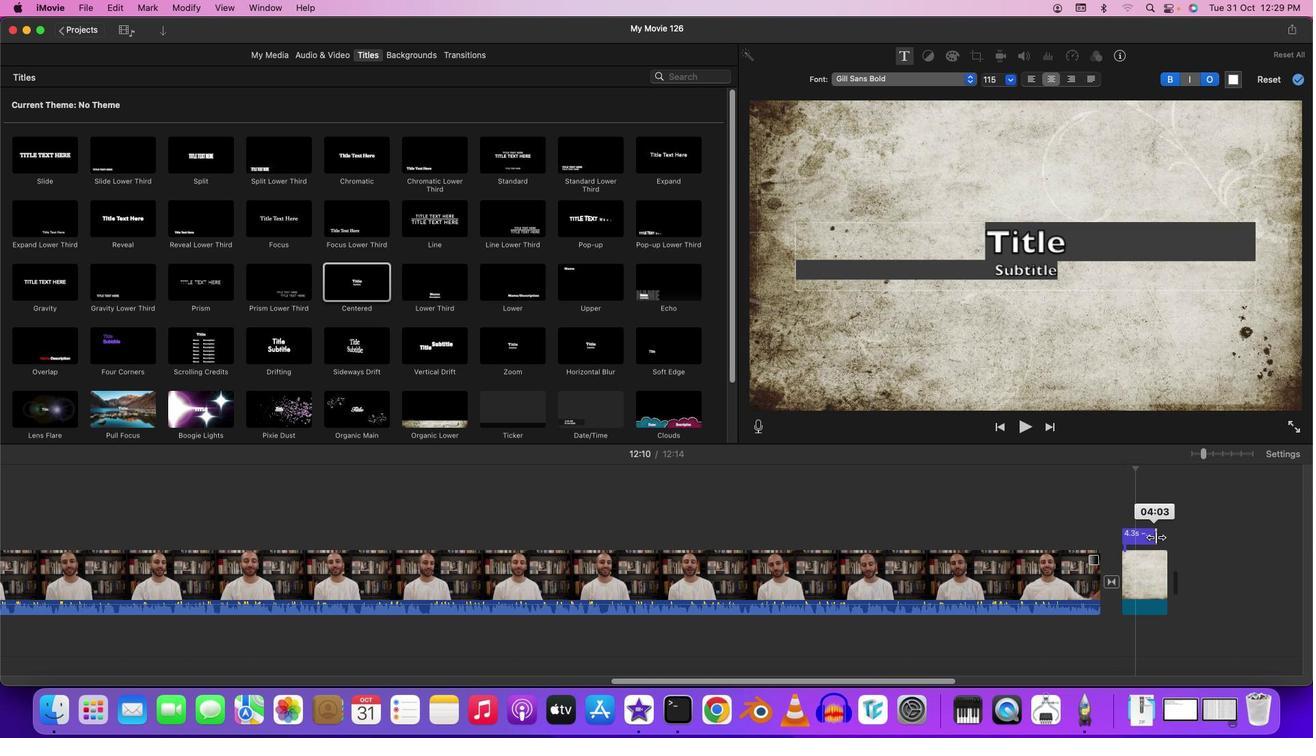 
Action: Mouse moved to (1144, 532)
Screenshot: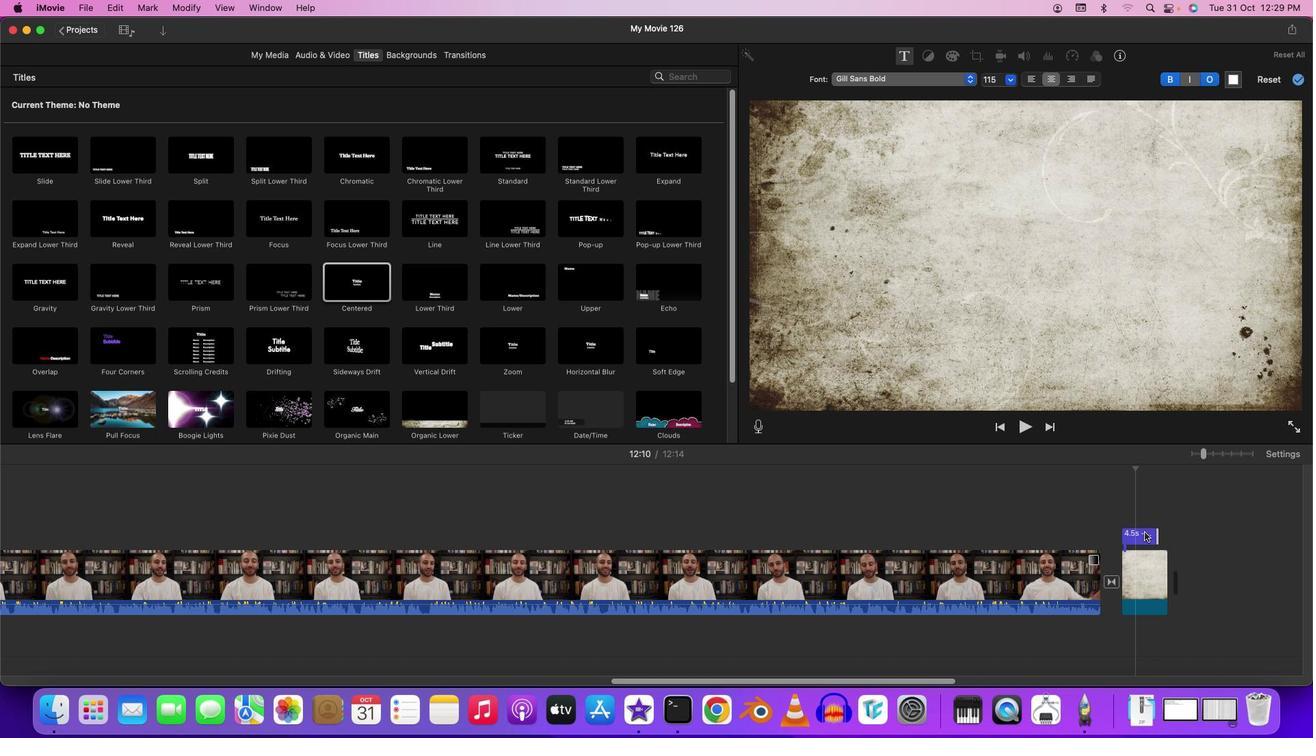 
Action: Mouse pressed left at (1144, 532)
Screenshot: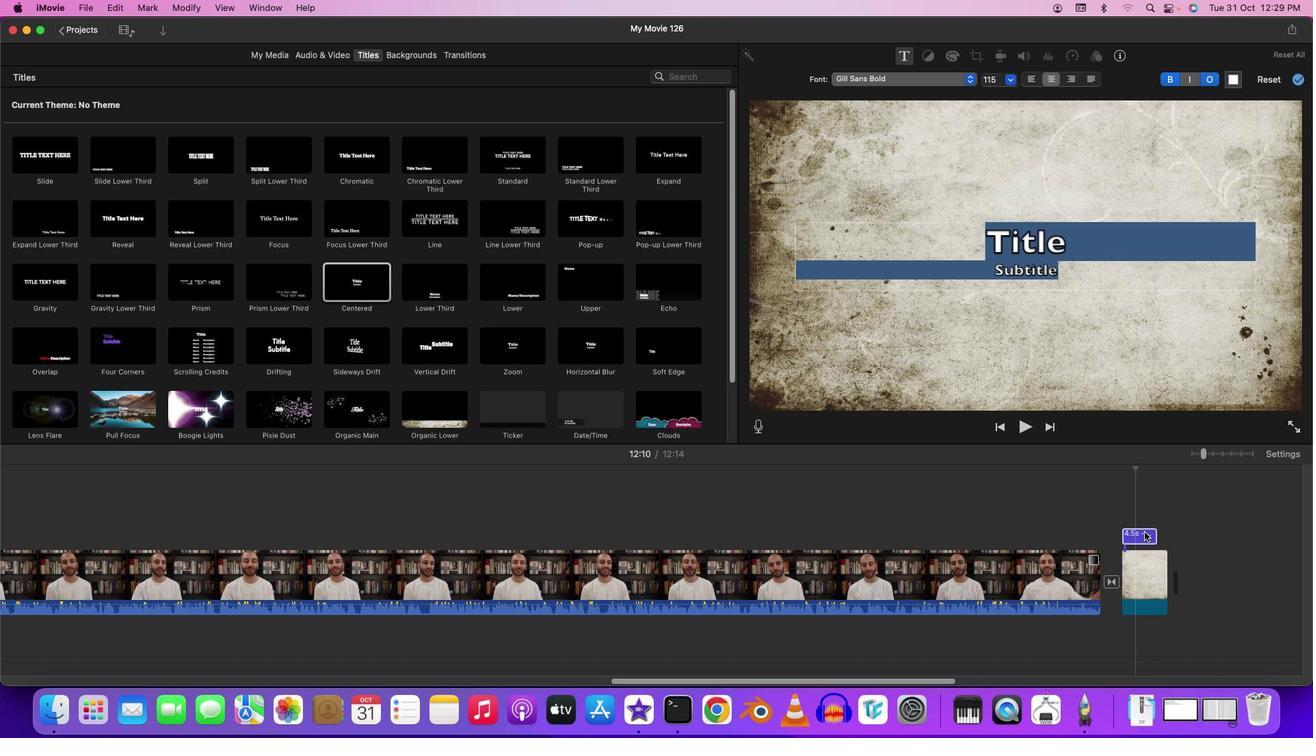 
Action: Mouse moved to (1082, 283)
Screenshot: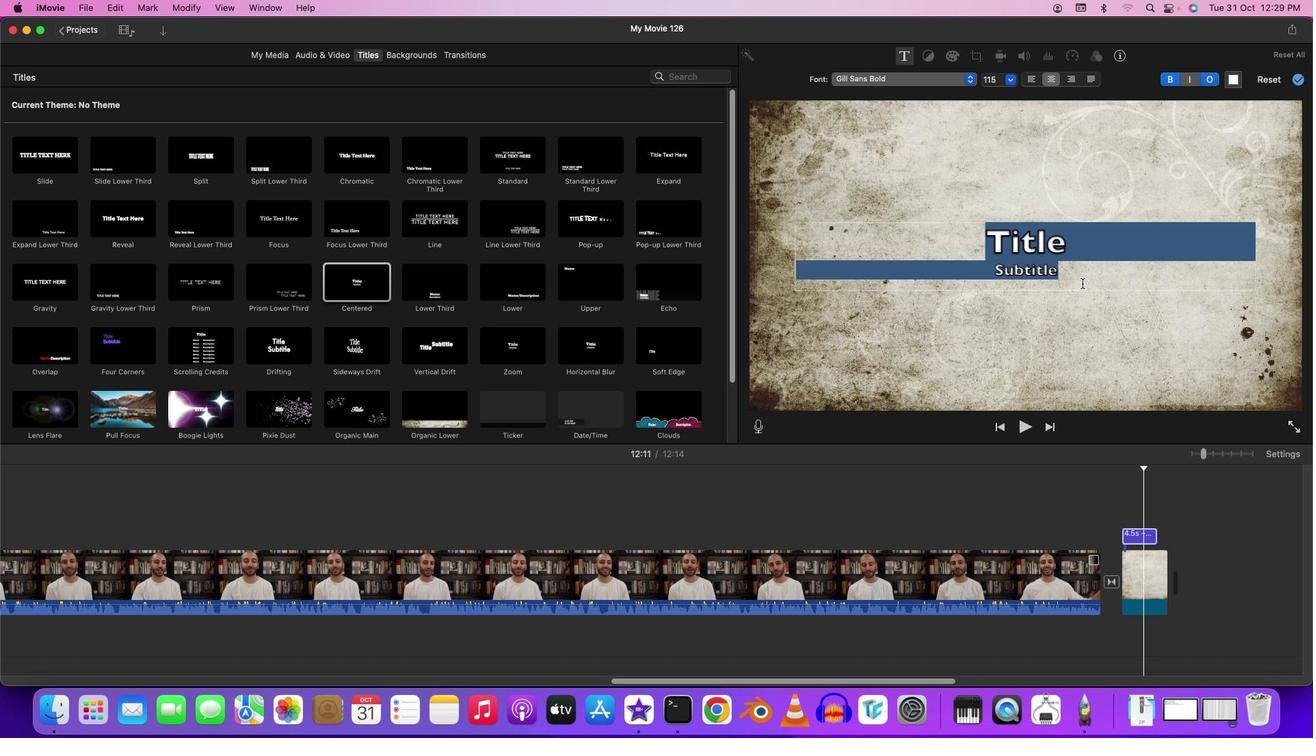 
Action: Mouse pressed left at (1082, 283)
Screenshot: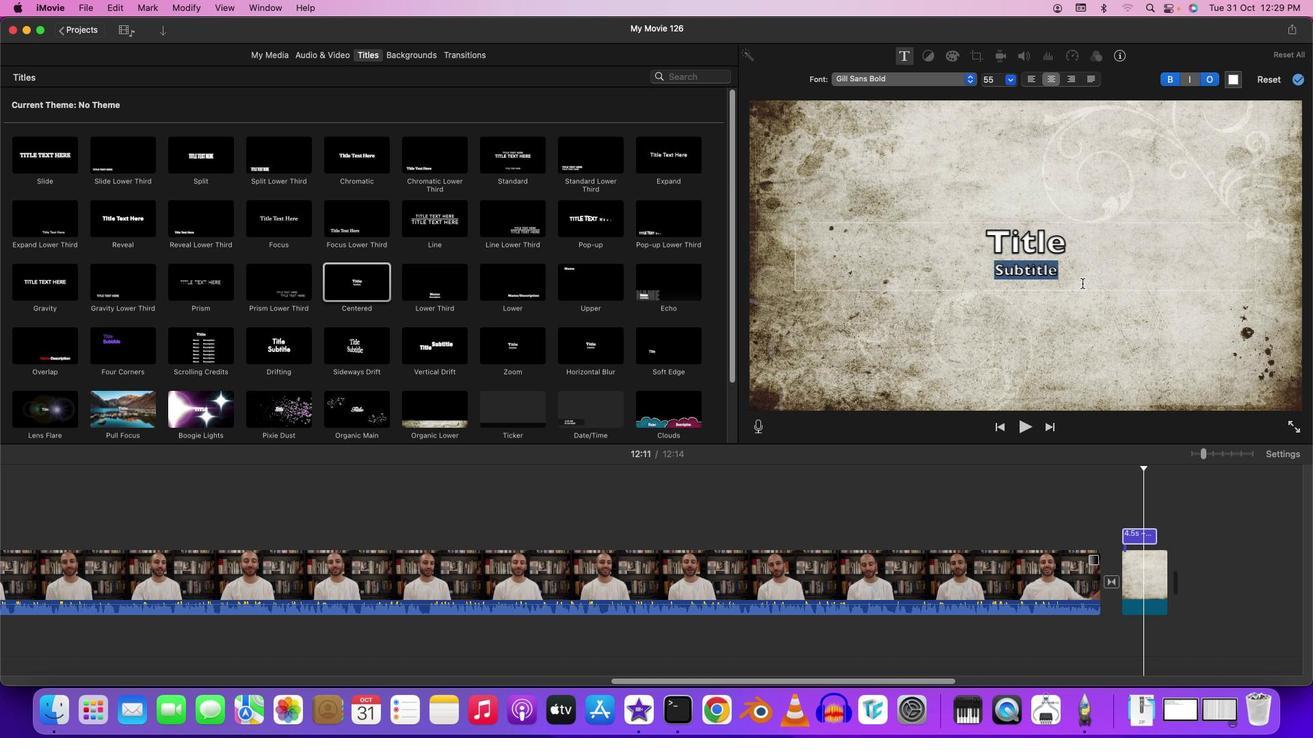 
Action: Mouse moved to (1055, 302)
Screenshot: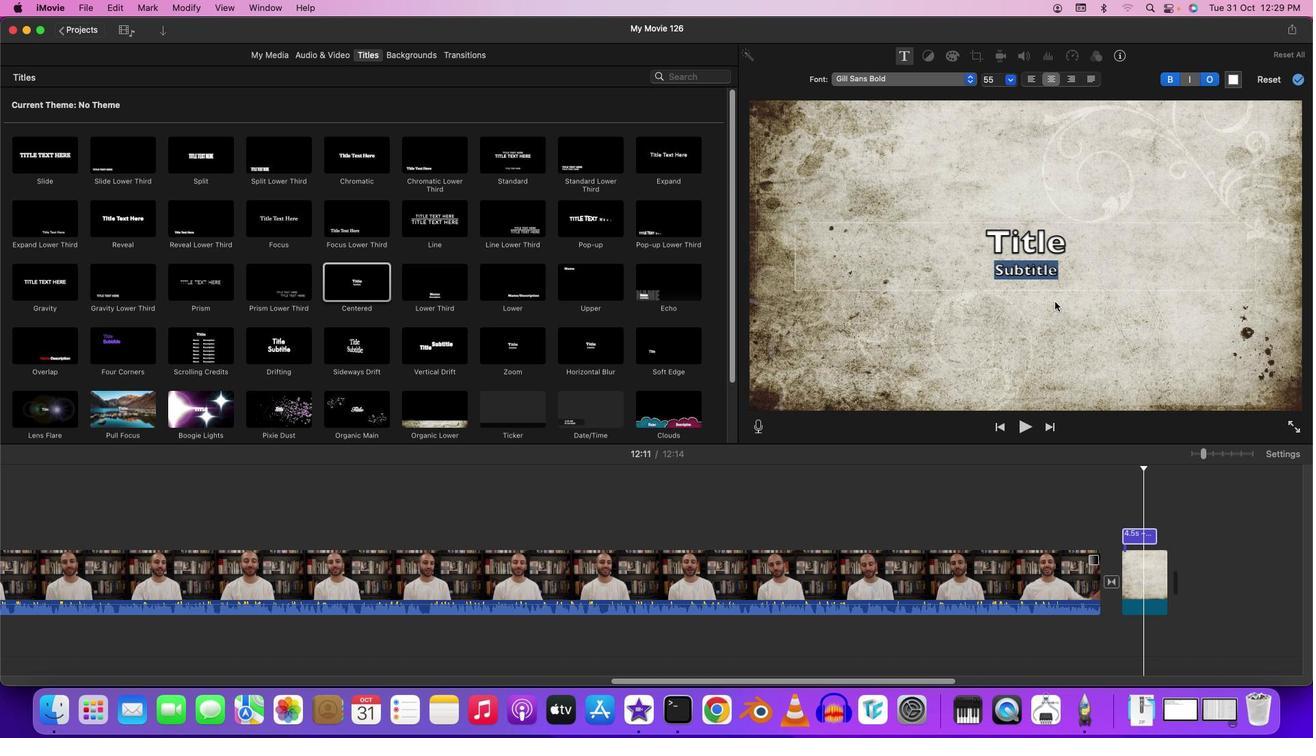 
Action: Key pressed Key.backspaceKey.backspaceKey.backspaceKey.backspaceKey.backspaceKey.backspaceKey.backspaceKey.backspaceKey.backspaceKey.backspaceKey.shift'T''h''a''n''k''s'Key.spaceKey.shift'F''o''r'Key.spaceKey.shift'W''a''t''c''h''i''n''g'
Screenshot: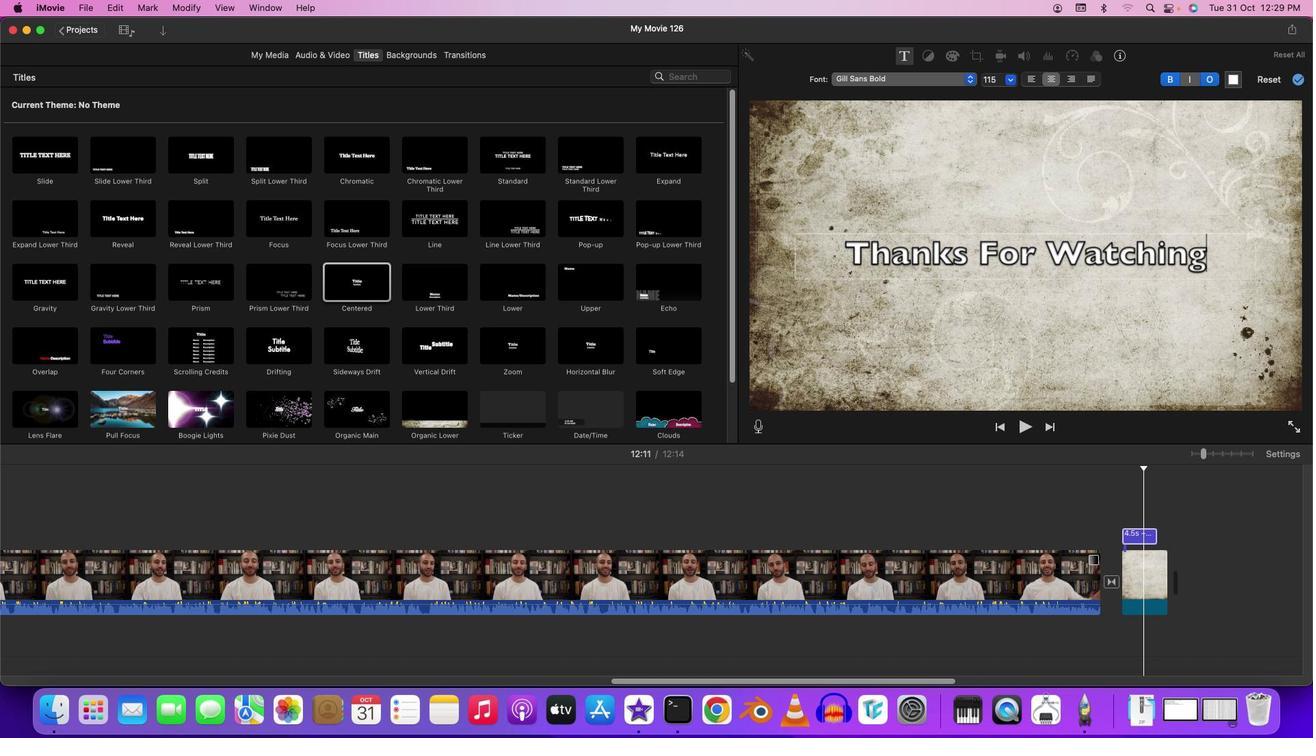 
Action: Mouse moved to (1230, 80)
Screenshot: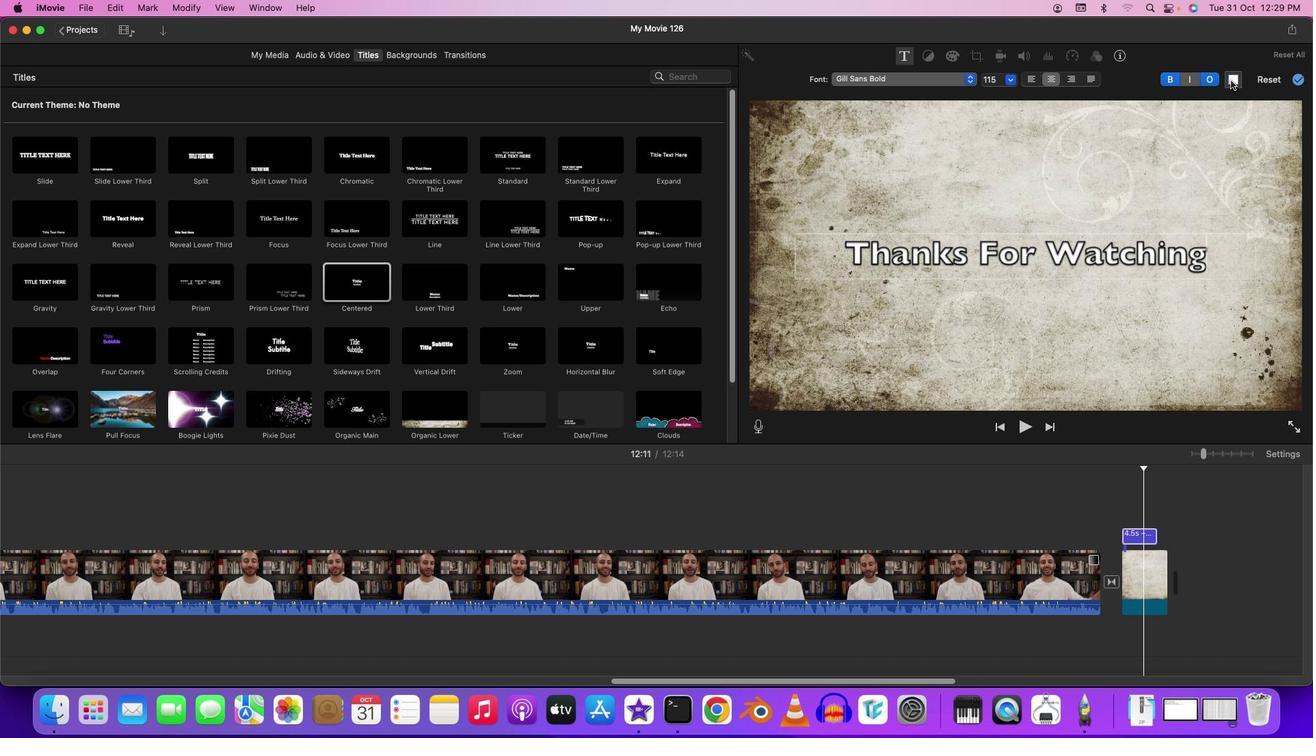 
Action: Mouse pressed left at (1230, 80)
Screenshot: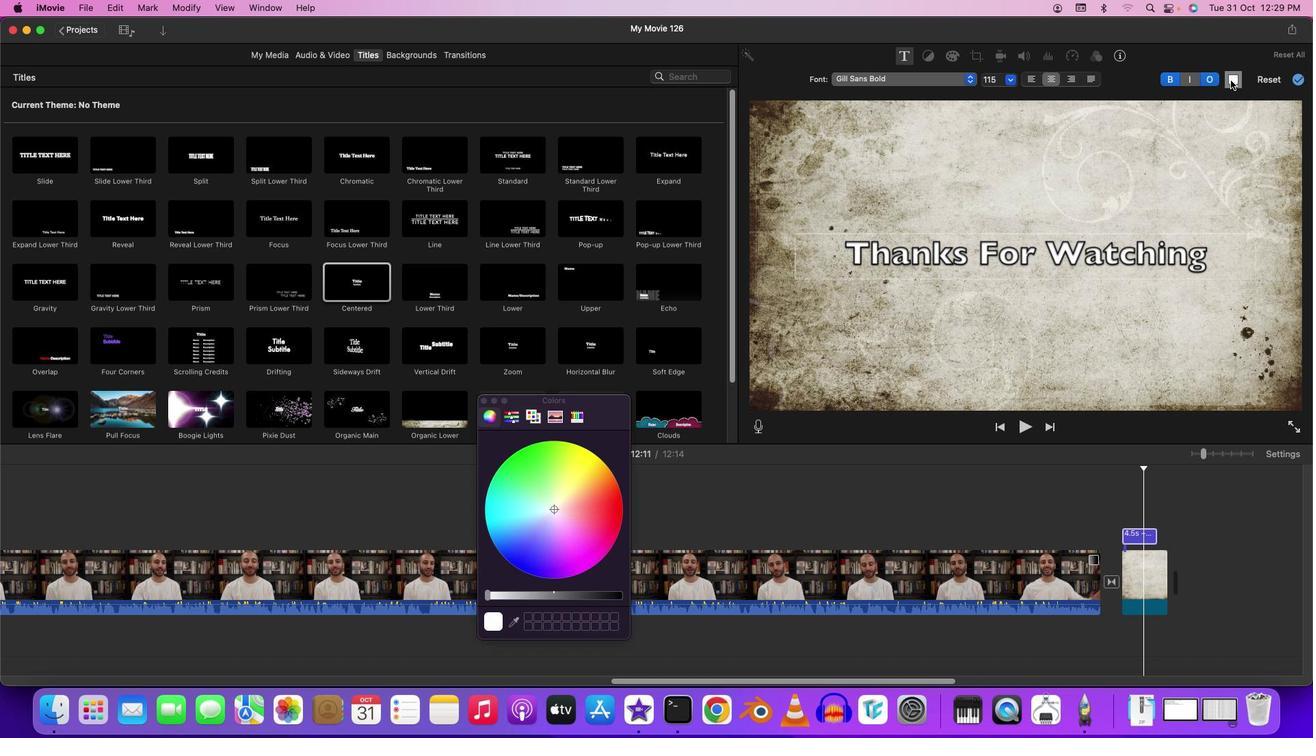 
Action: Mouse moved to (552, 508)
Screenshot: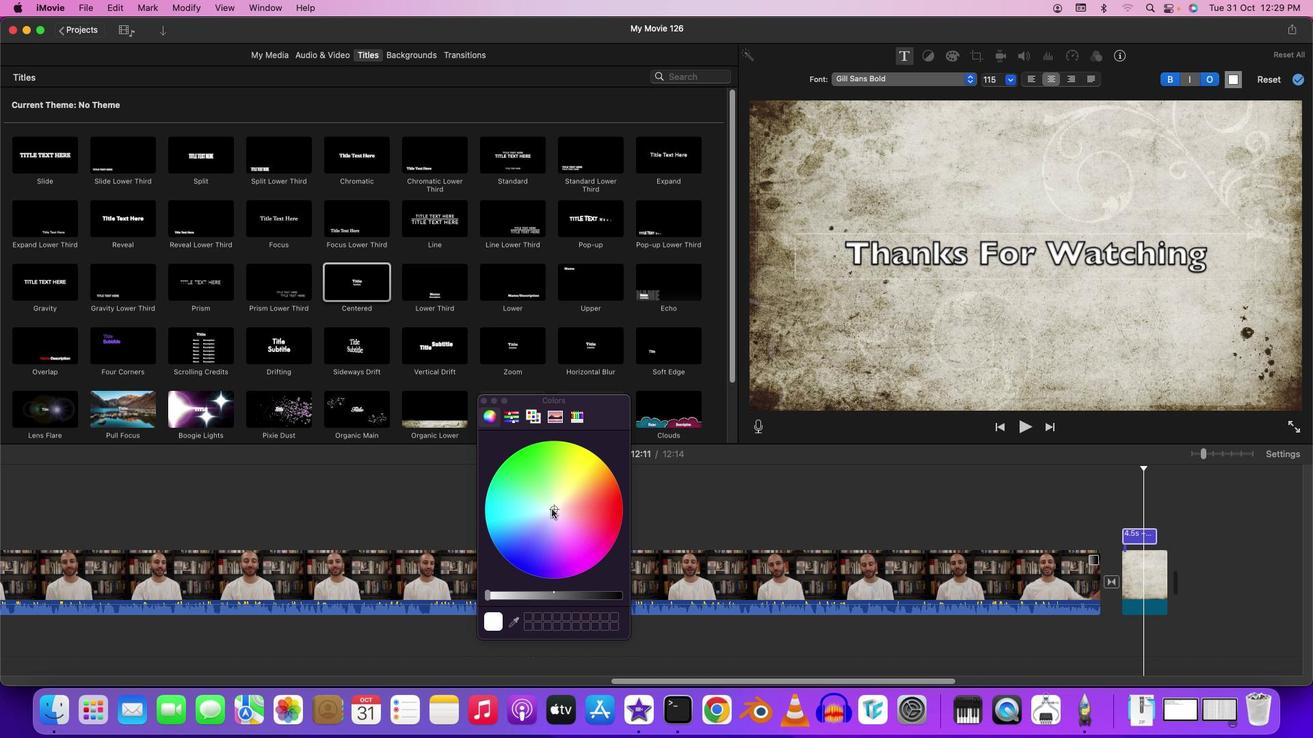 
Action: Mouse pressed left at (552, 508)
Screenshot: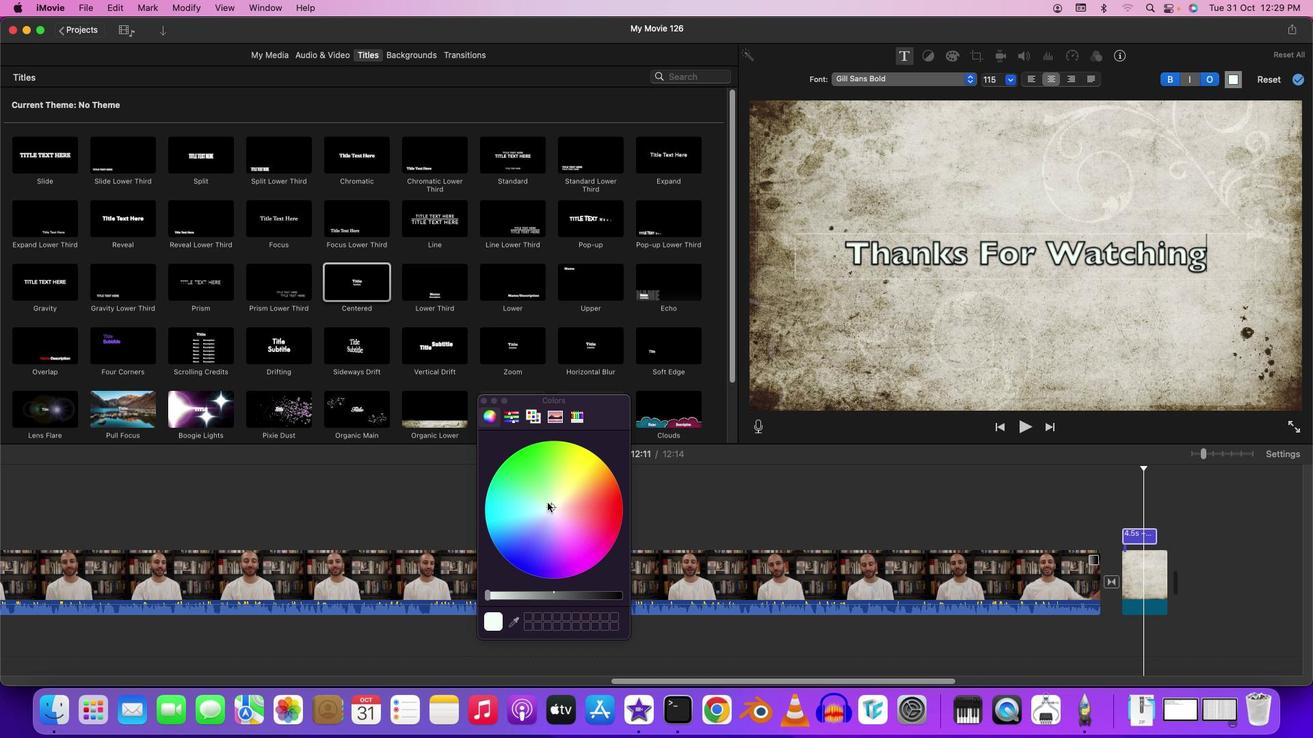 
Action: Mouse moved to (515, 478)
Screenshot: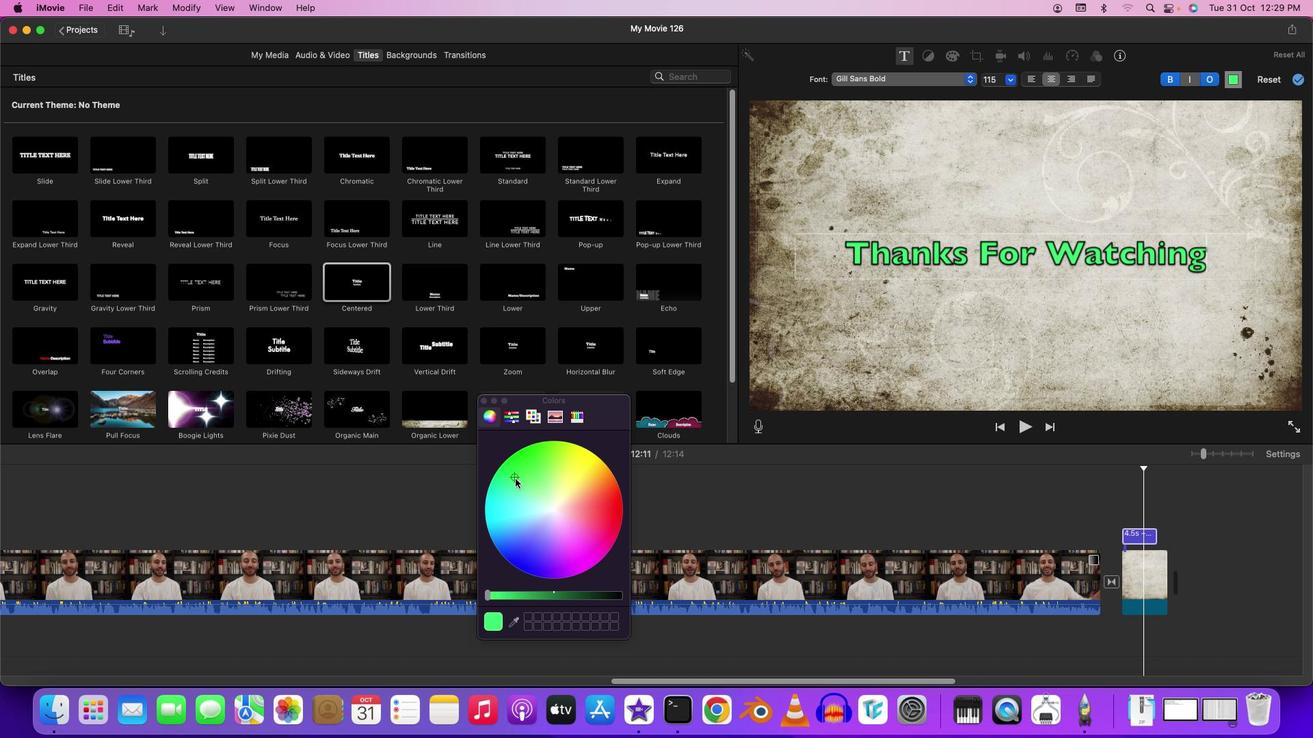 
Action: Mouse pressed left at (515, 478)
Screenshot: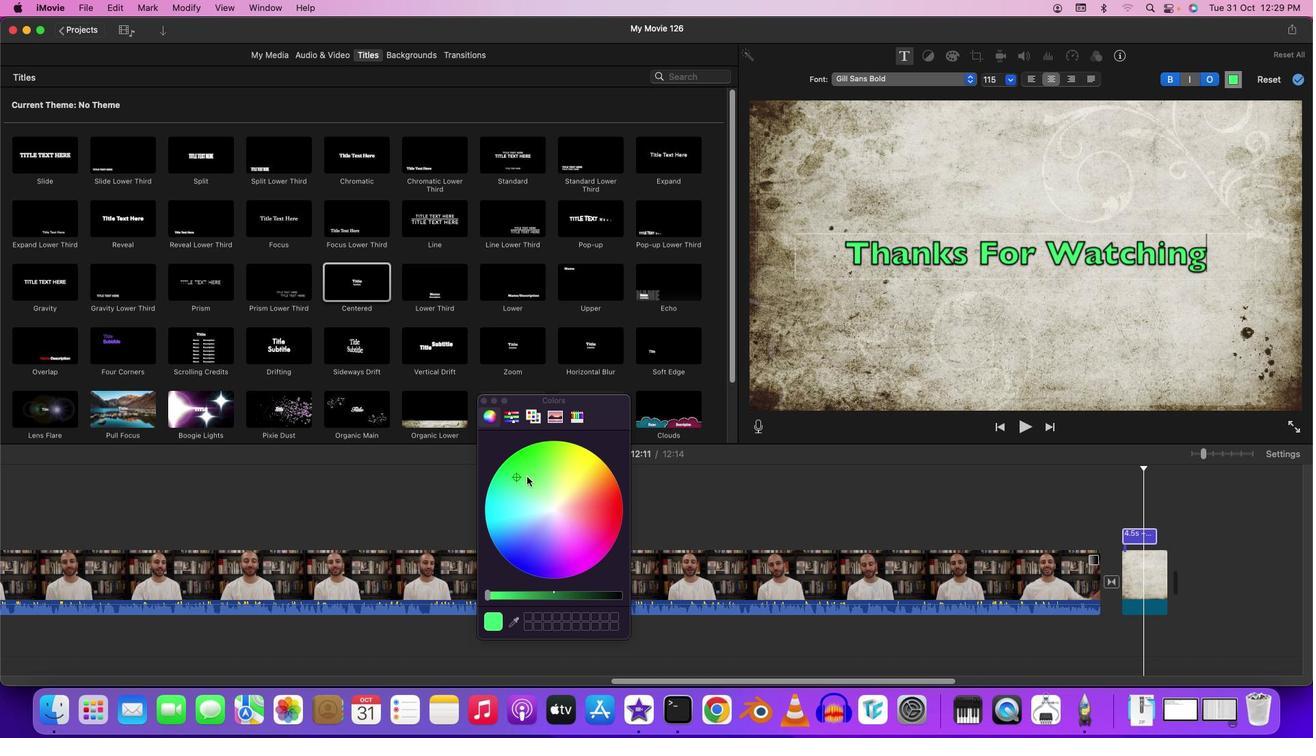 
Action: Mouse moved to (484, 401)
Screenshot: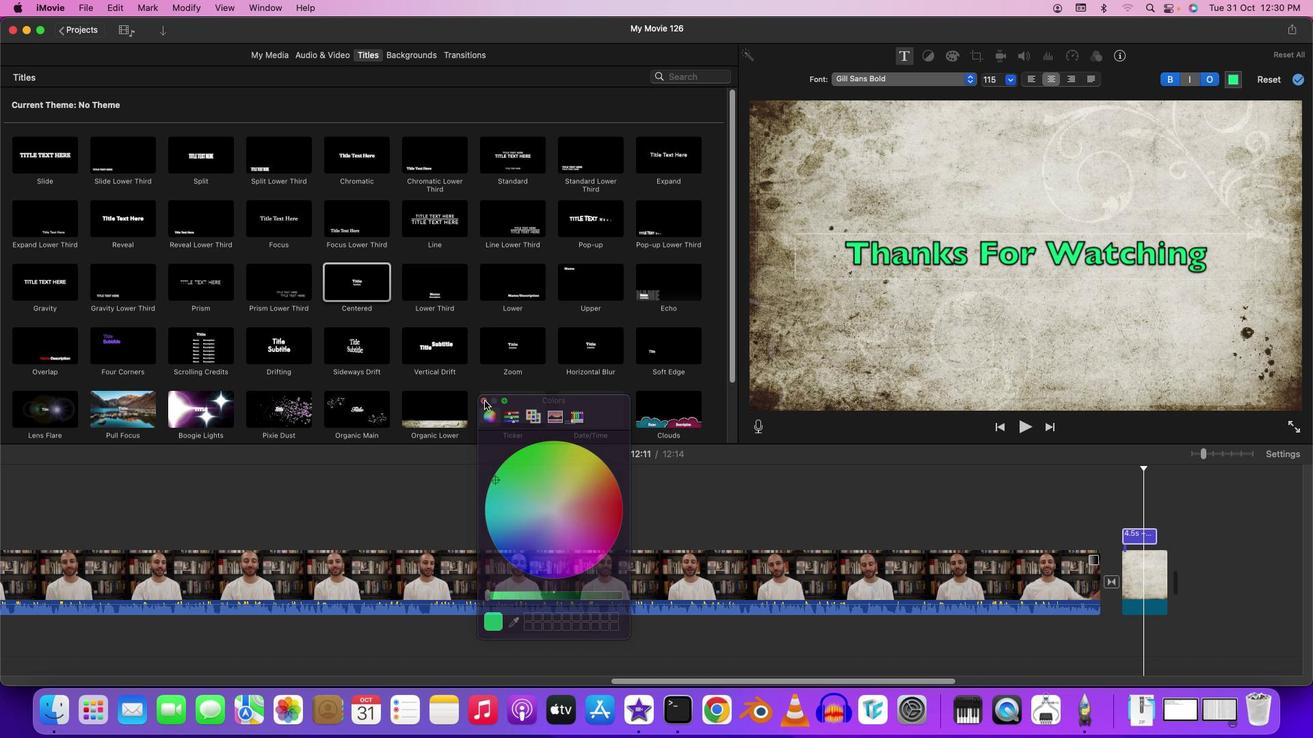 
Action: Mouse pressed left at (484, 401)
Screenshot: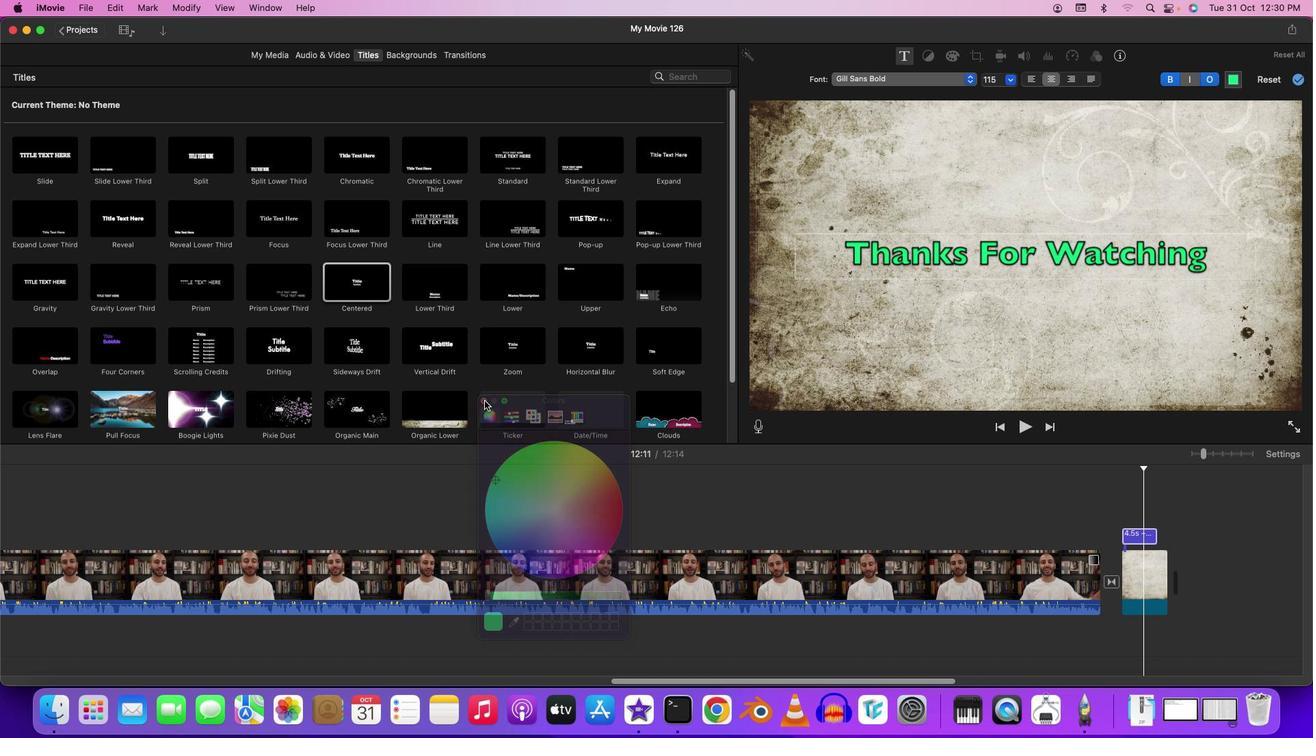 
Action: Mouse moved to (1093, 509)
Screenshot: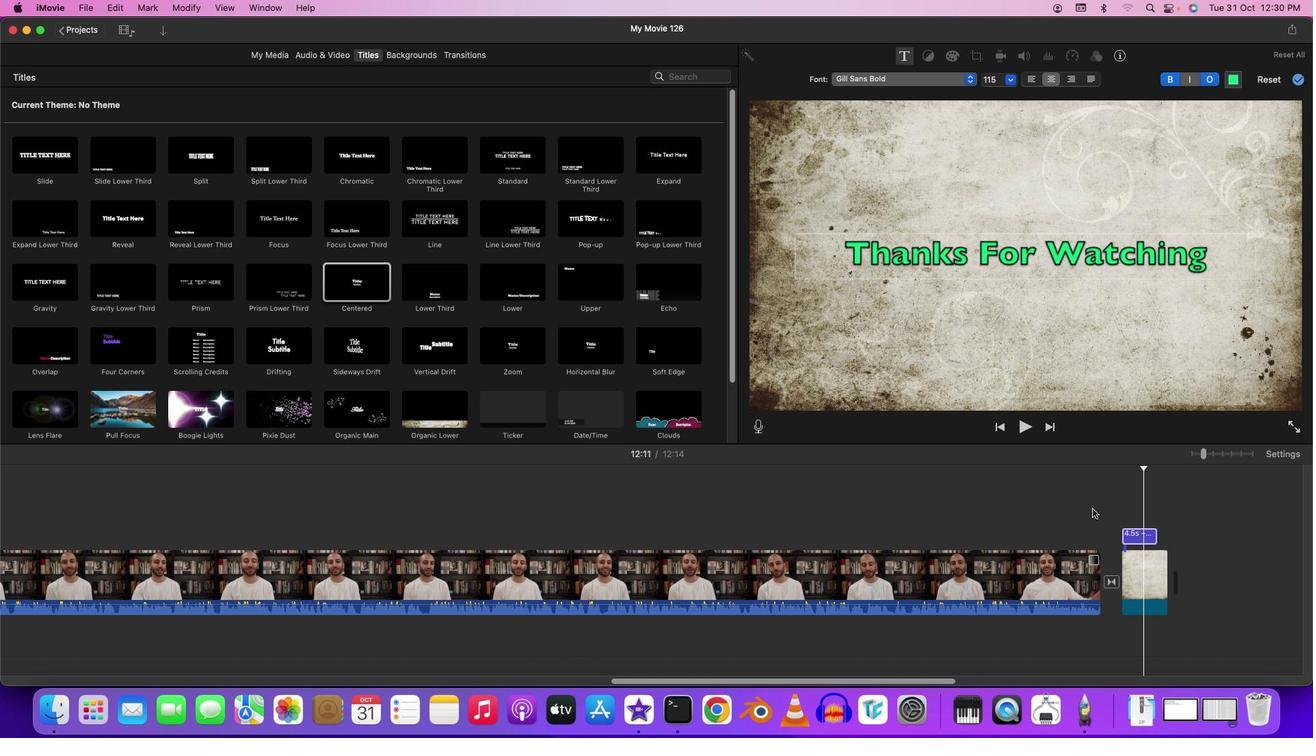 
Action: Mouse pressed left at (1093, 509)
Screenshot: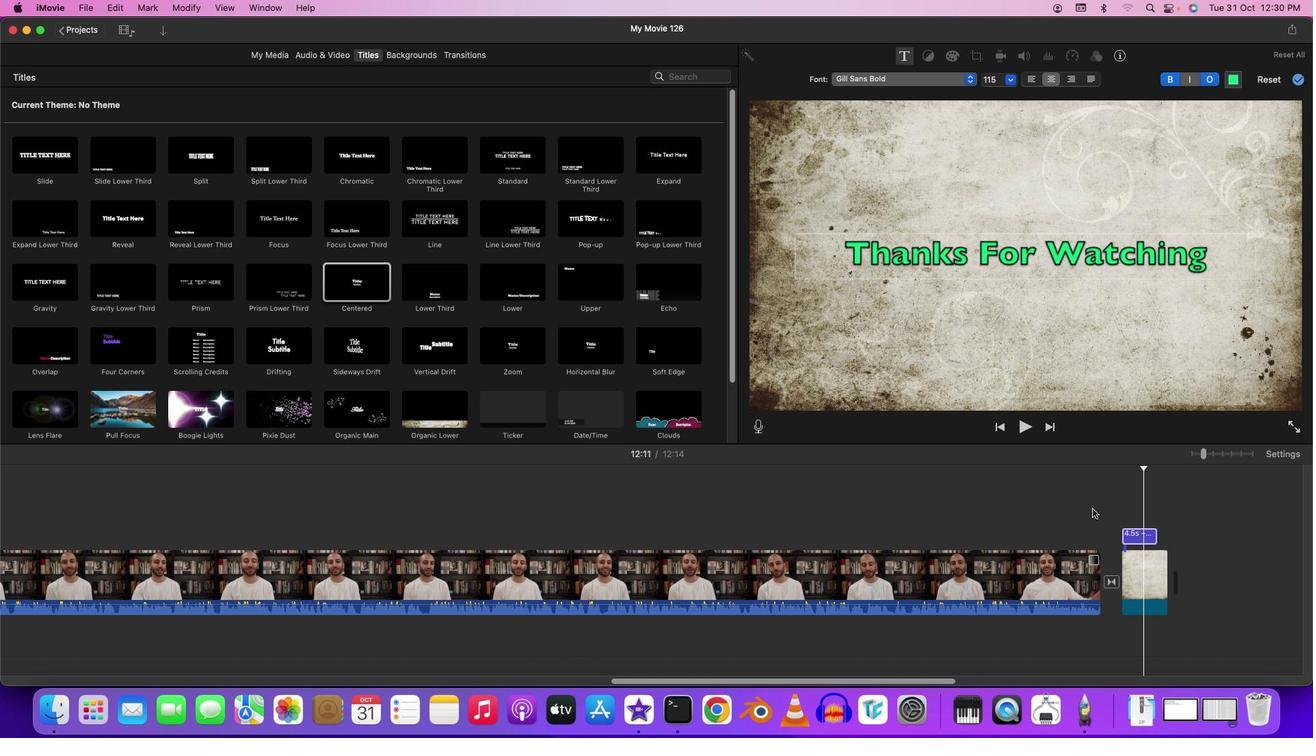 
Action: Mouse moved to (1089, 511)
Screenshot: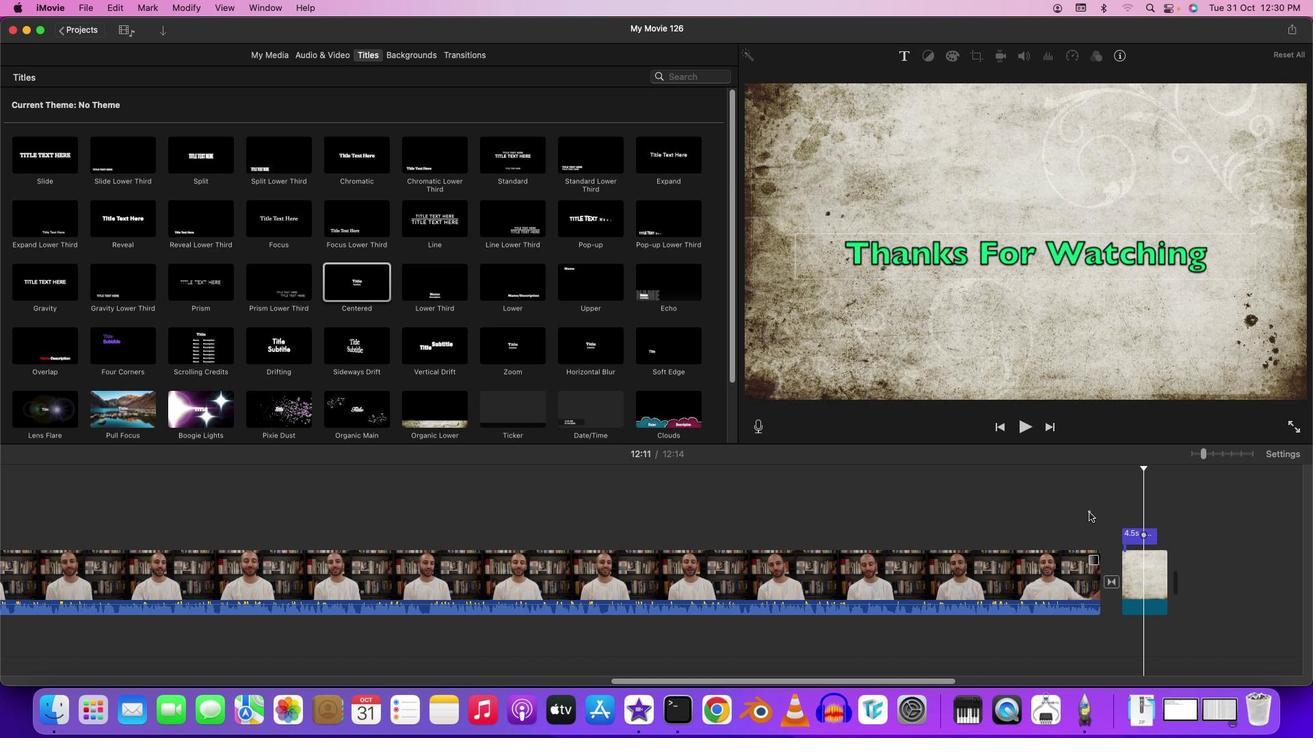 
Action: Mouse pressed left at (1089, 511)
Screenshot: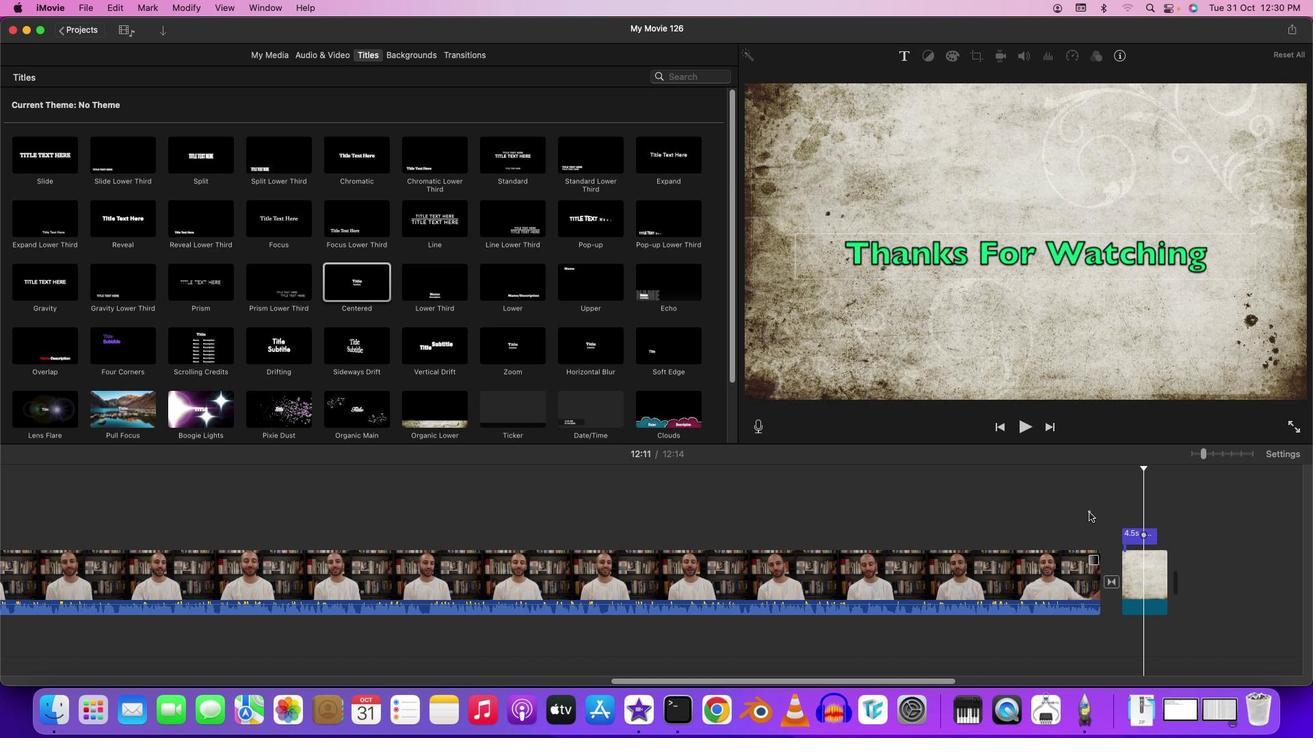 
Action: Mouse moved to (1088, 512)
Screenshot: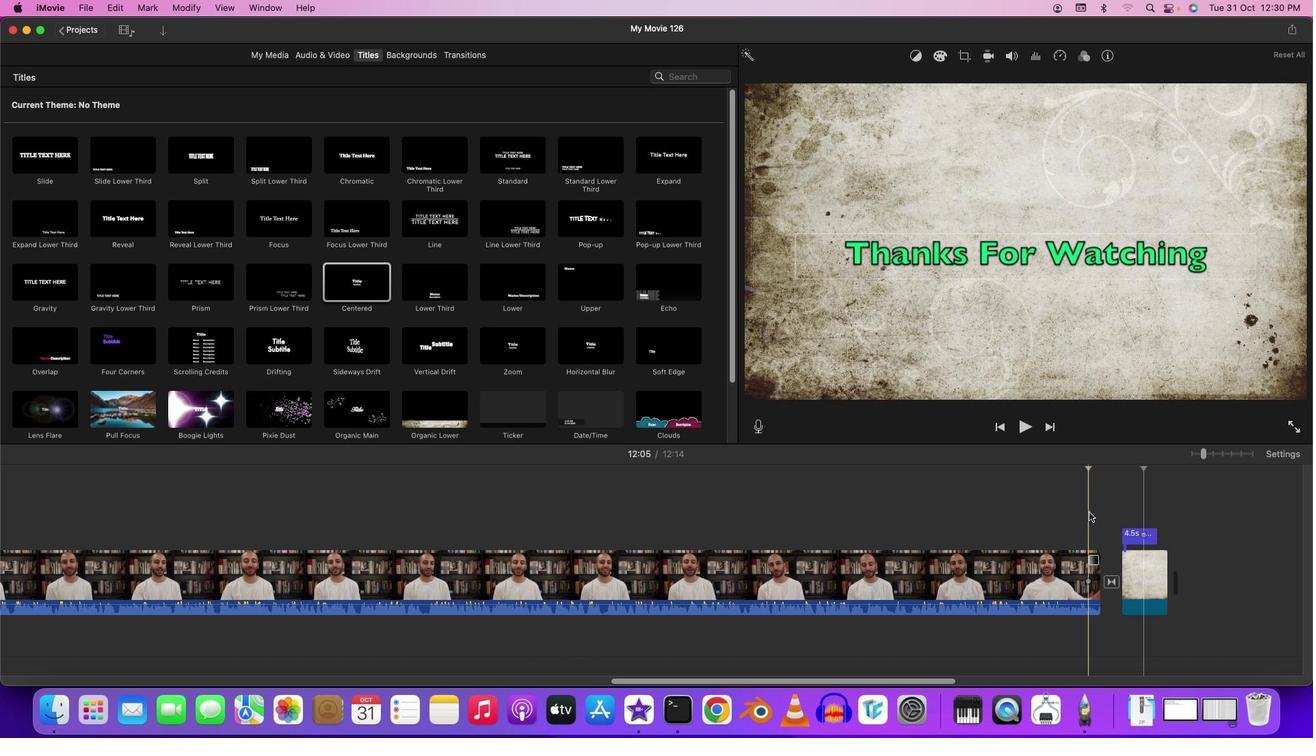 
Action: Key pressed Key.spaceKey.spaceKey.spaceKey.space
Screenshot: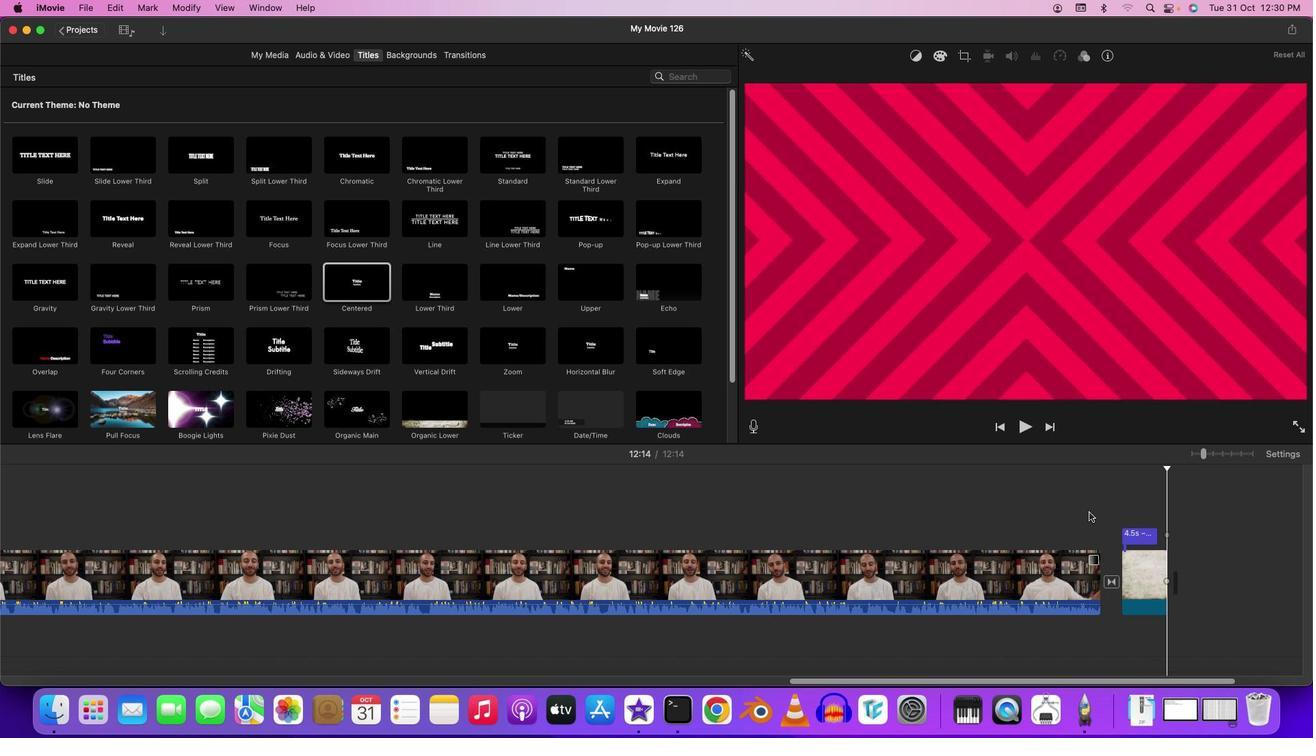 
Action: Mouse moved to (441, 622)
Screenshot: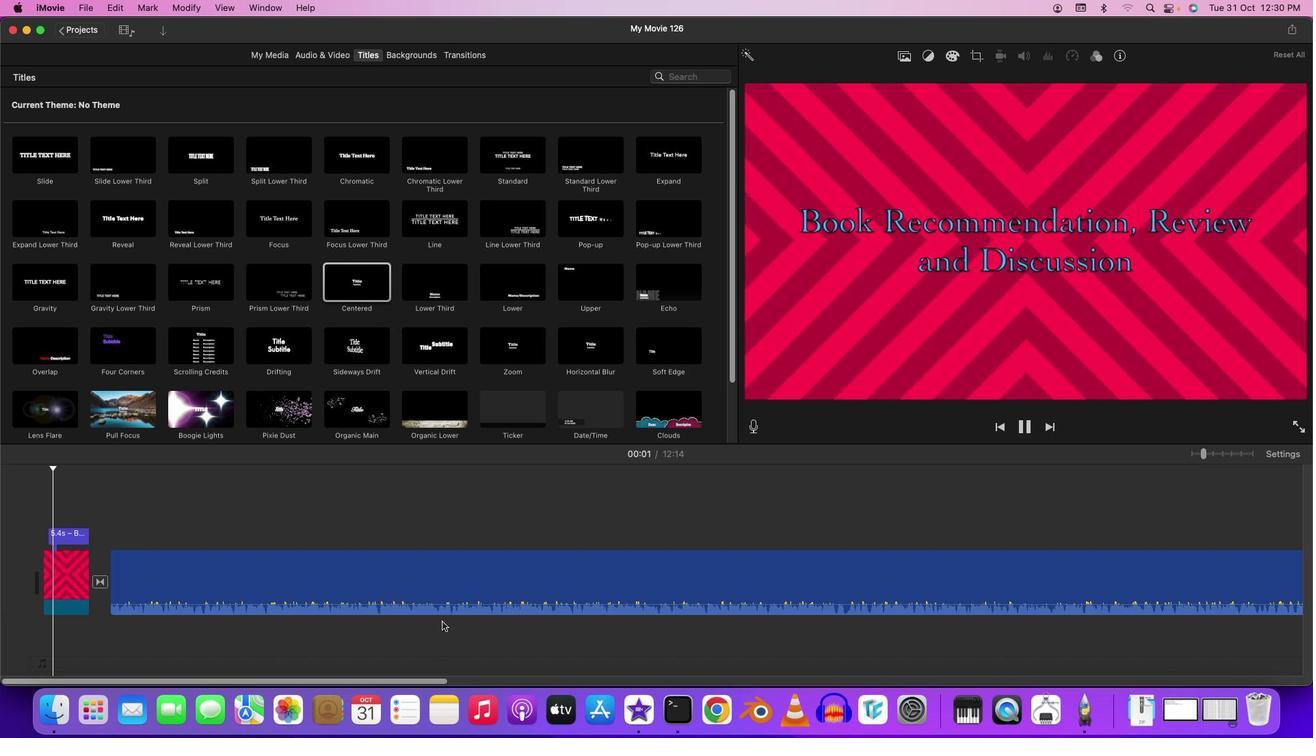 
Action: Key pressed Key.space
Screenshot: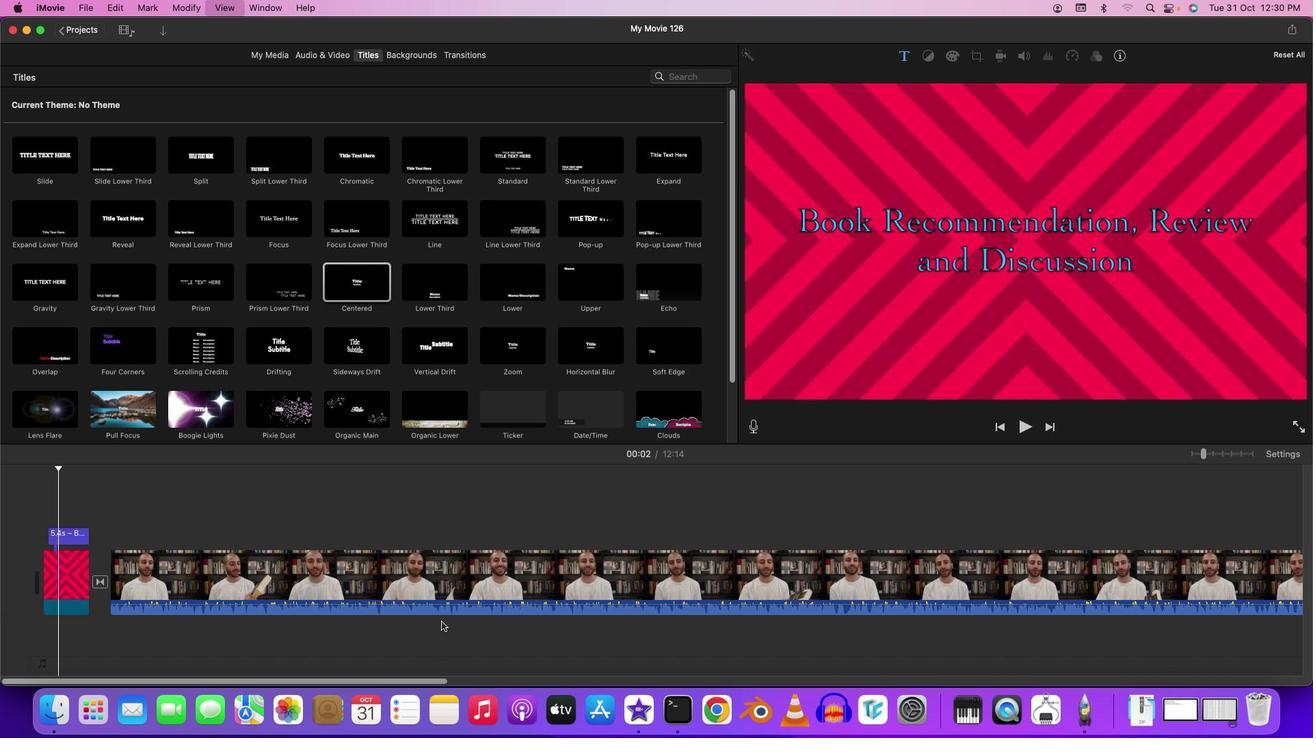 
Action: Mouse moved to (356, 680)
Screenshot: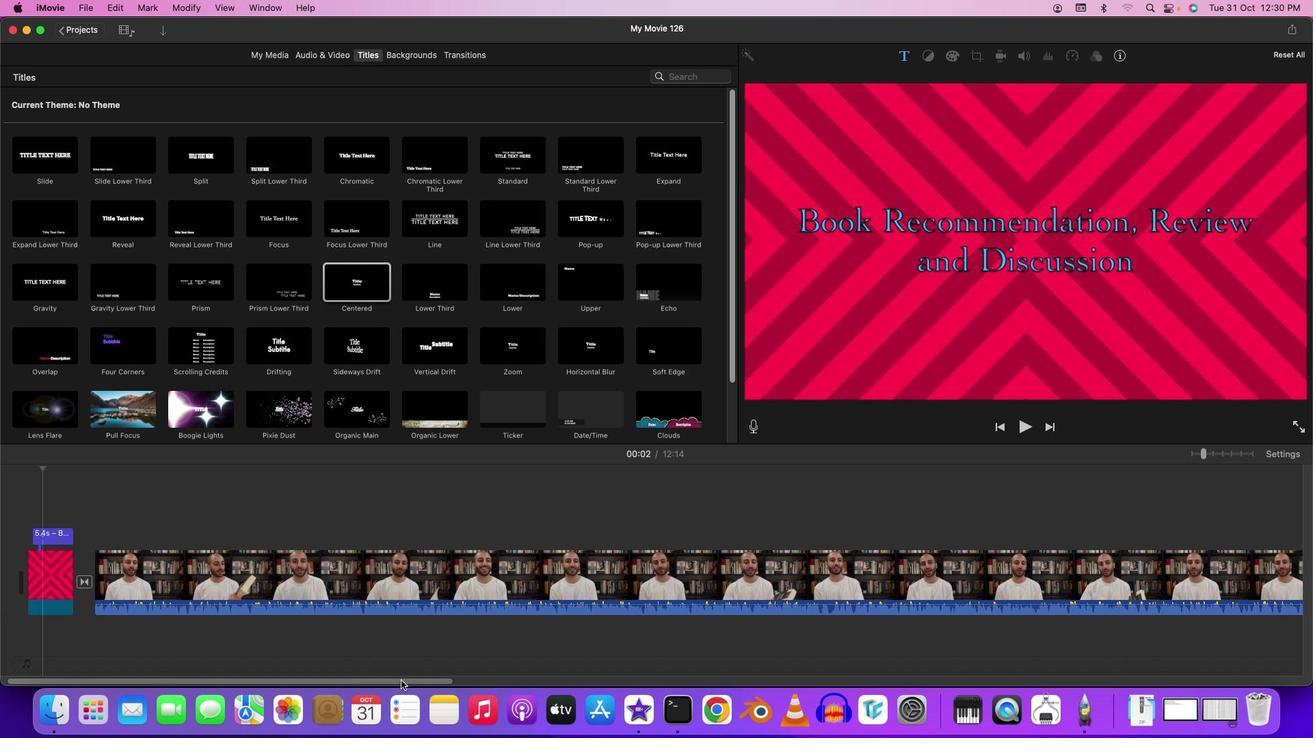 
Action: Mouse pressed left at (356, 680)
Screenshot: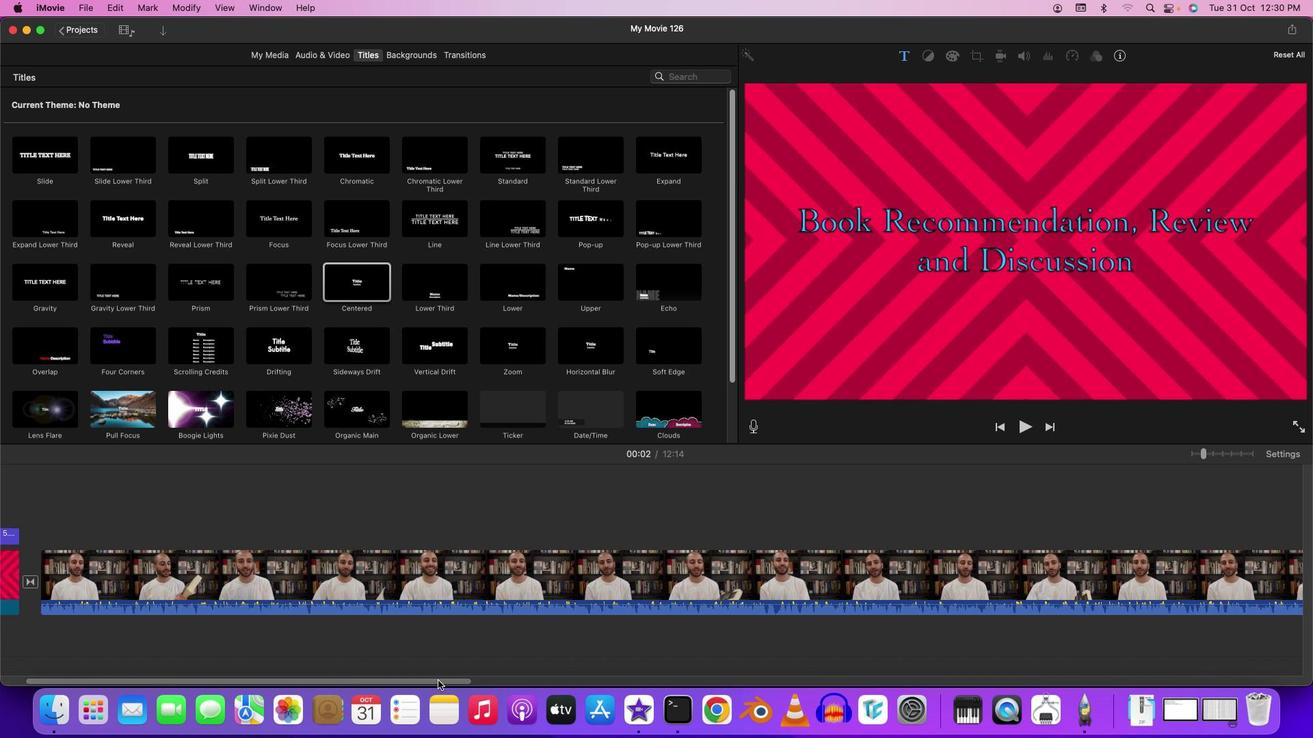 
Action: Mouse moved to (972, 569)
Screenshot: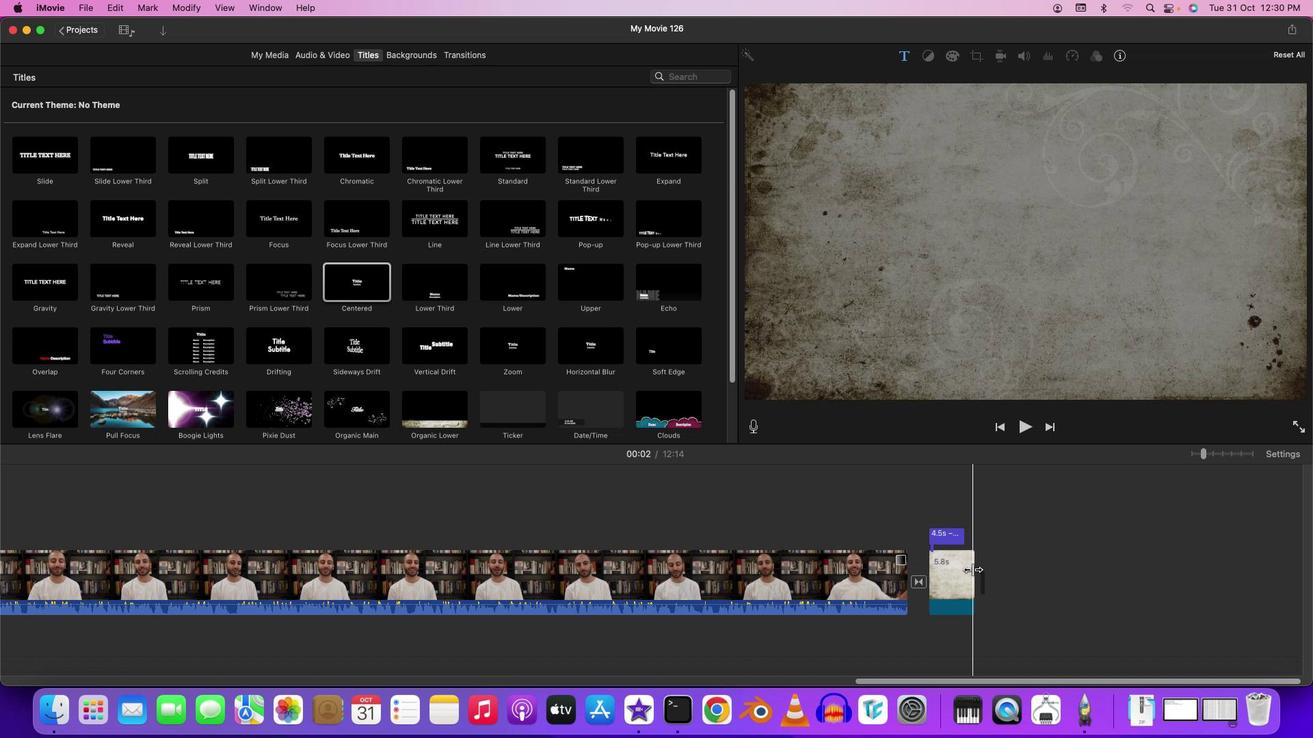 
Action: Mouse pressed left at (972, 569)
Screenshot: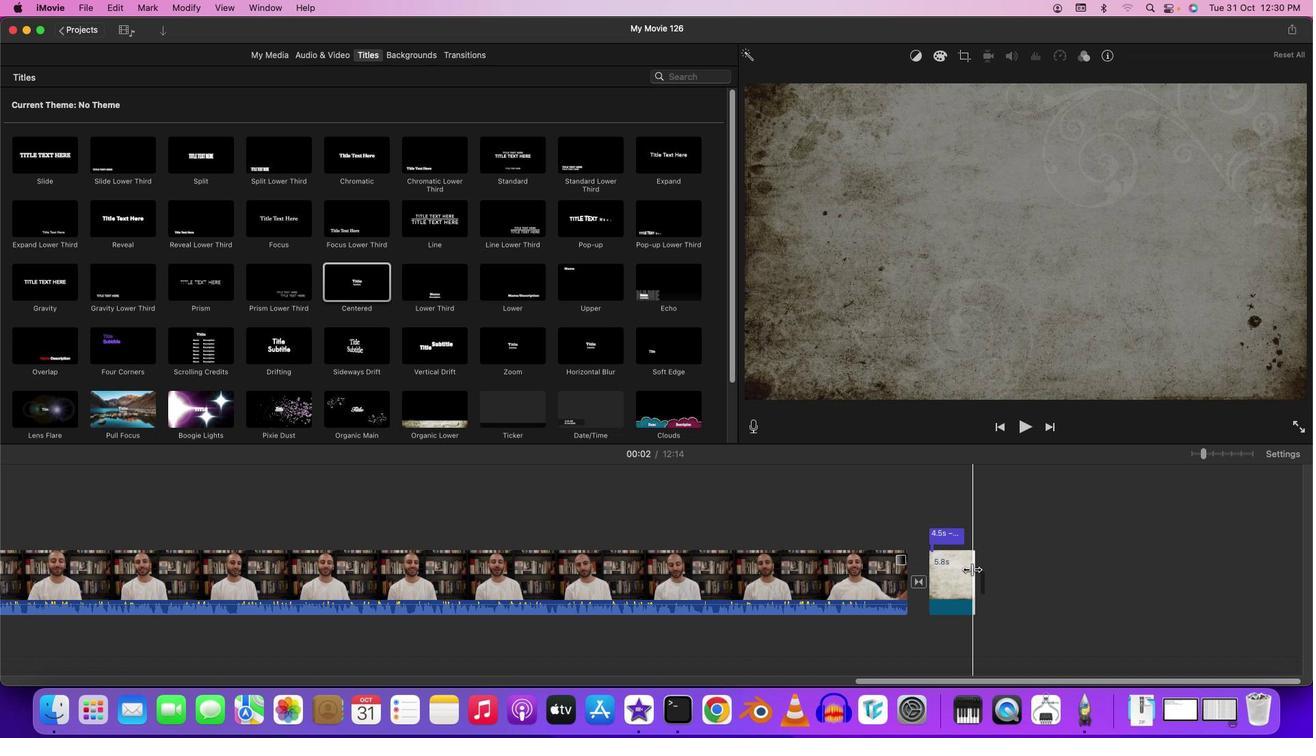 
Action: Mouse moved to (896, 519)
Screenshot: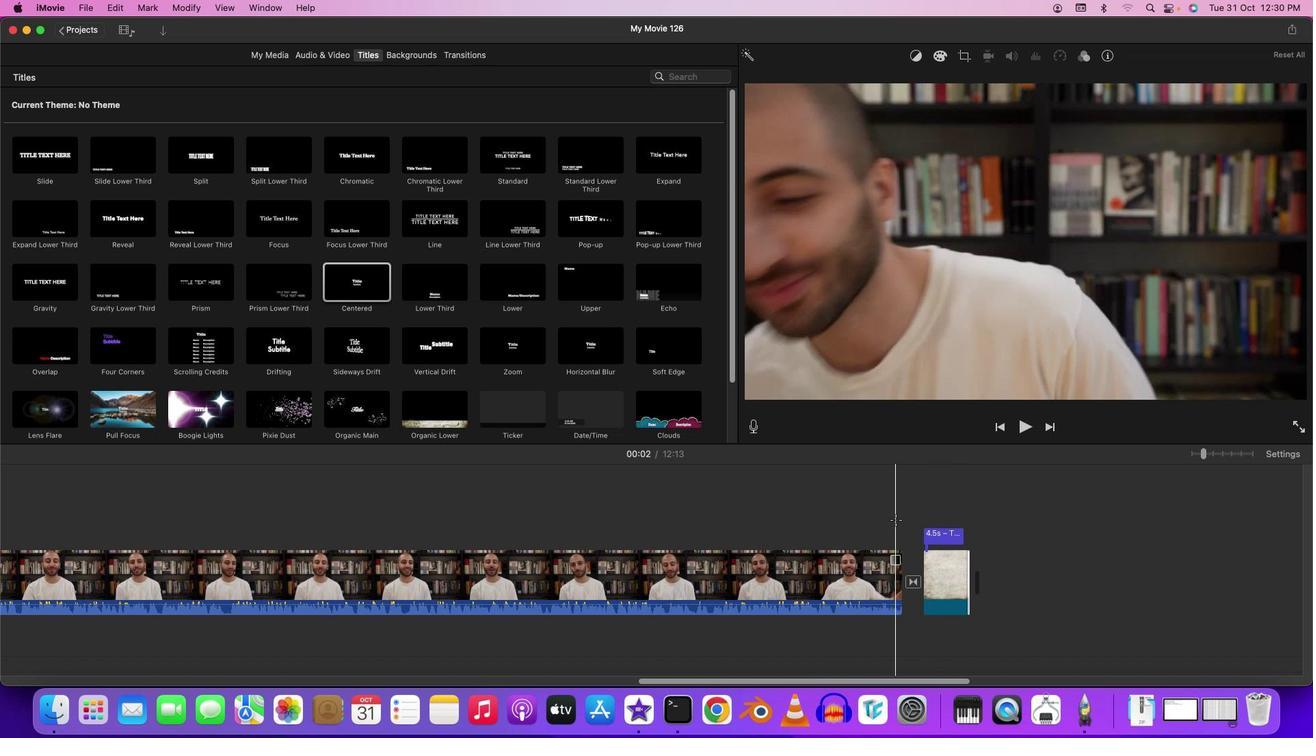 
Action: Mouse pressed left at (896, 519)
Screenshot: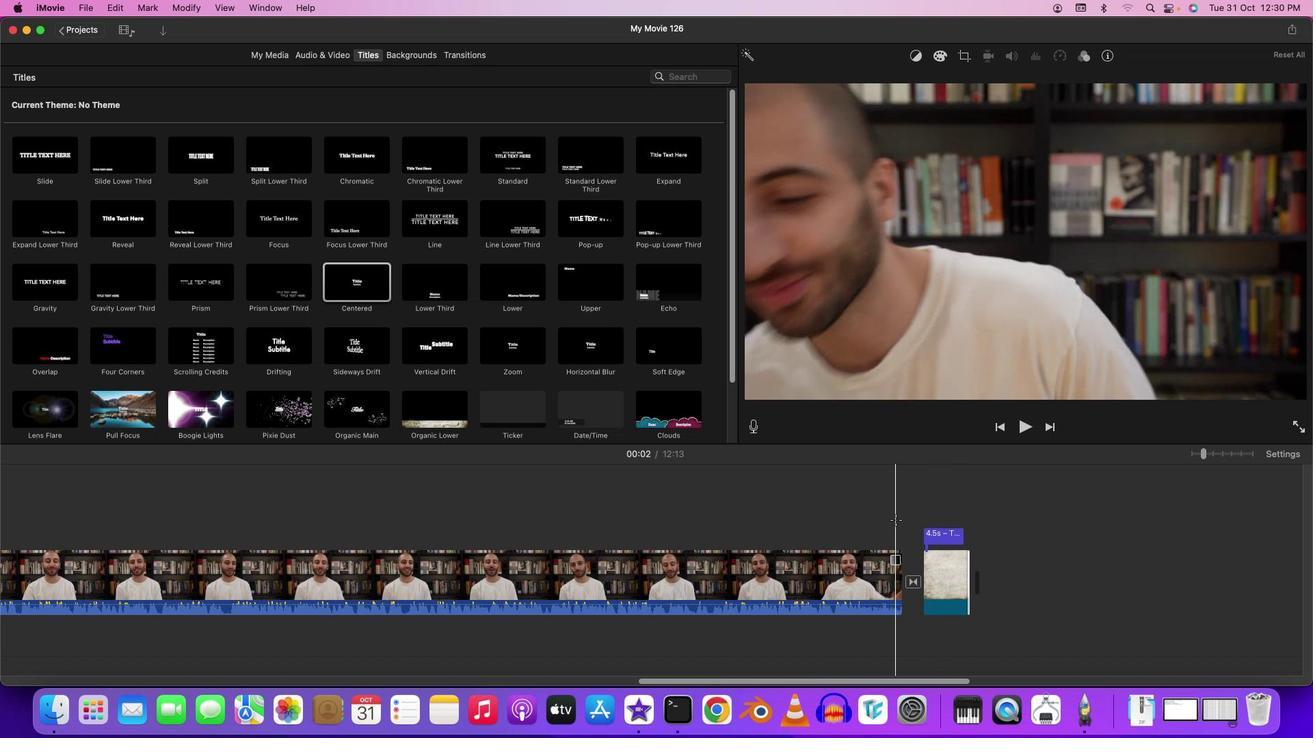 
Action: Mouse moved to (882, 528)
Screenshot: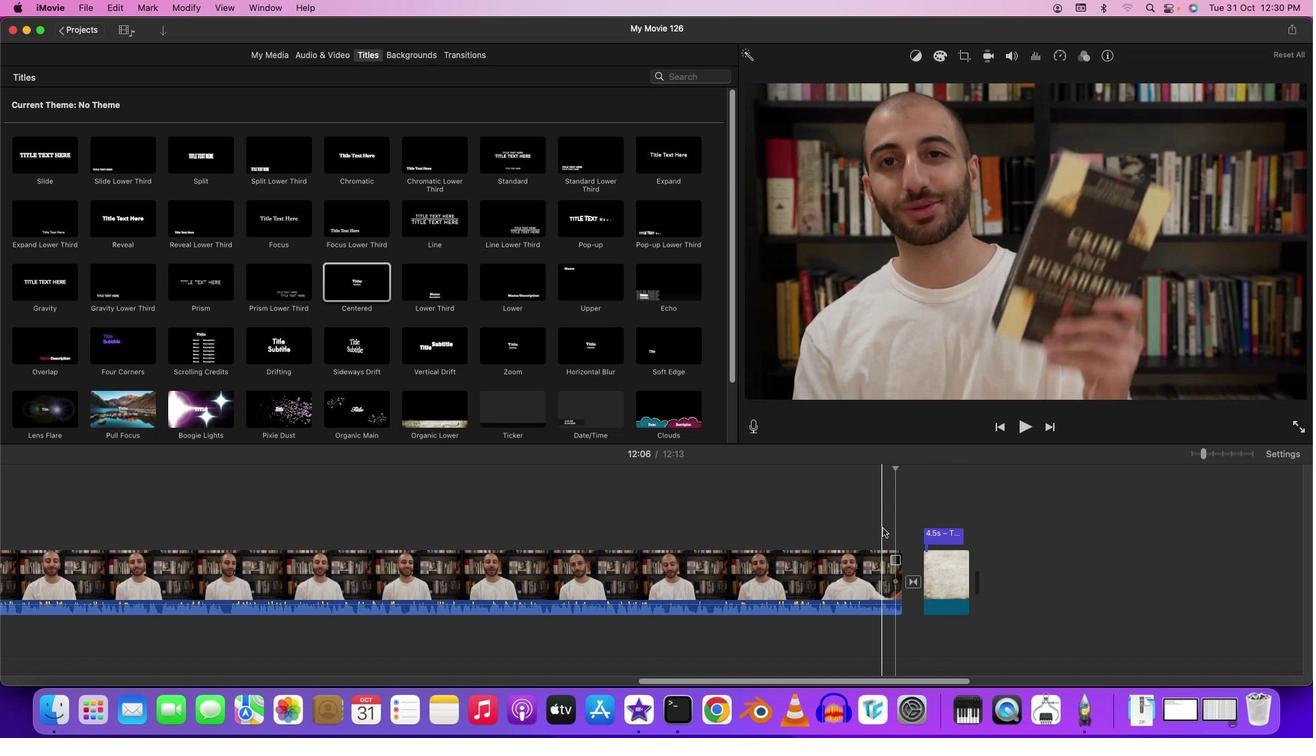 
Action: Key pressed Key.space
Screenshot: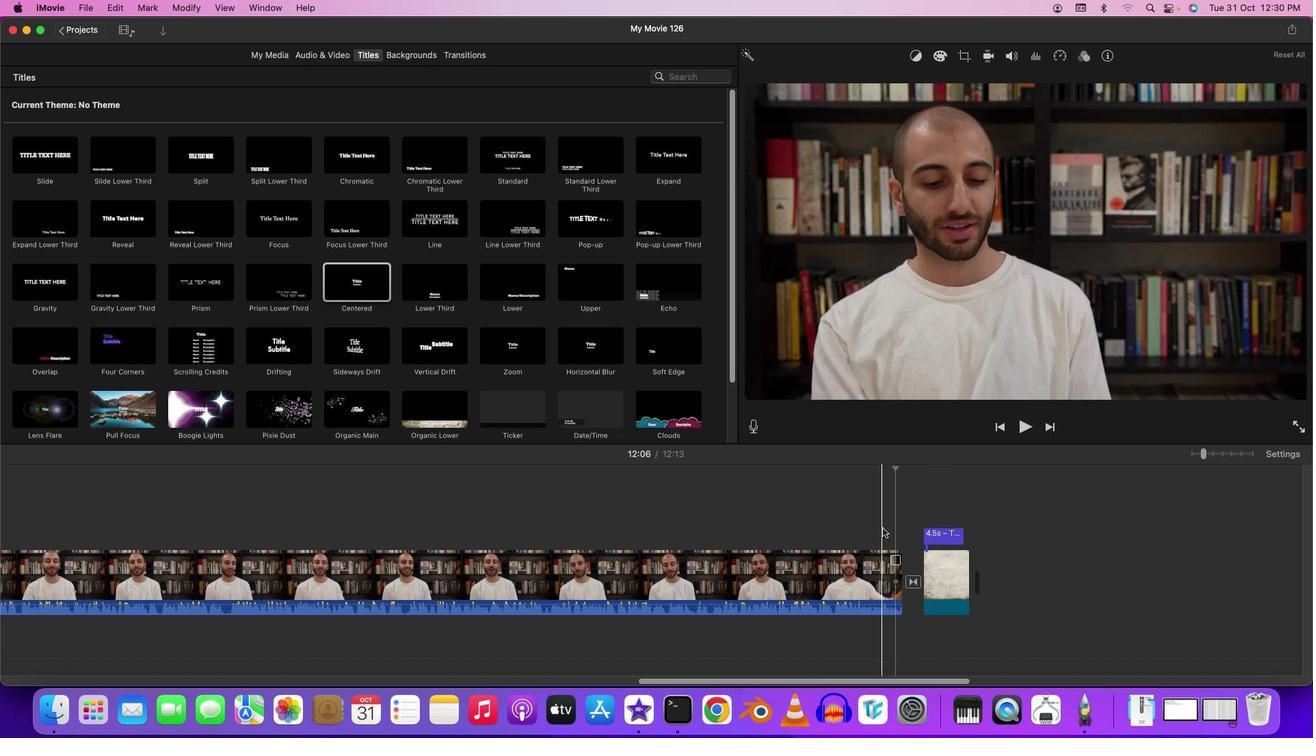 
Action: Mouse moved to (962, 519)
Screenshot: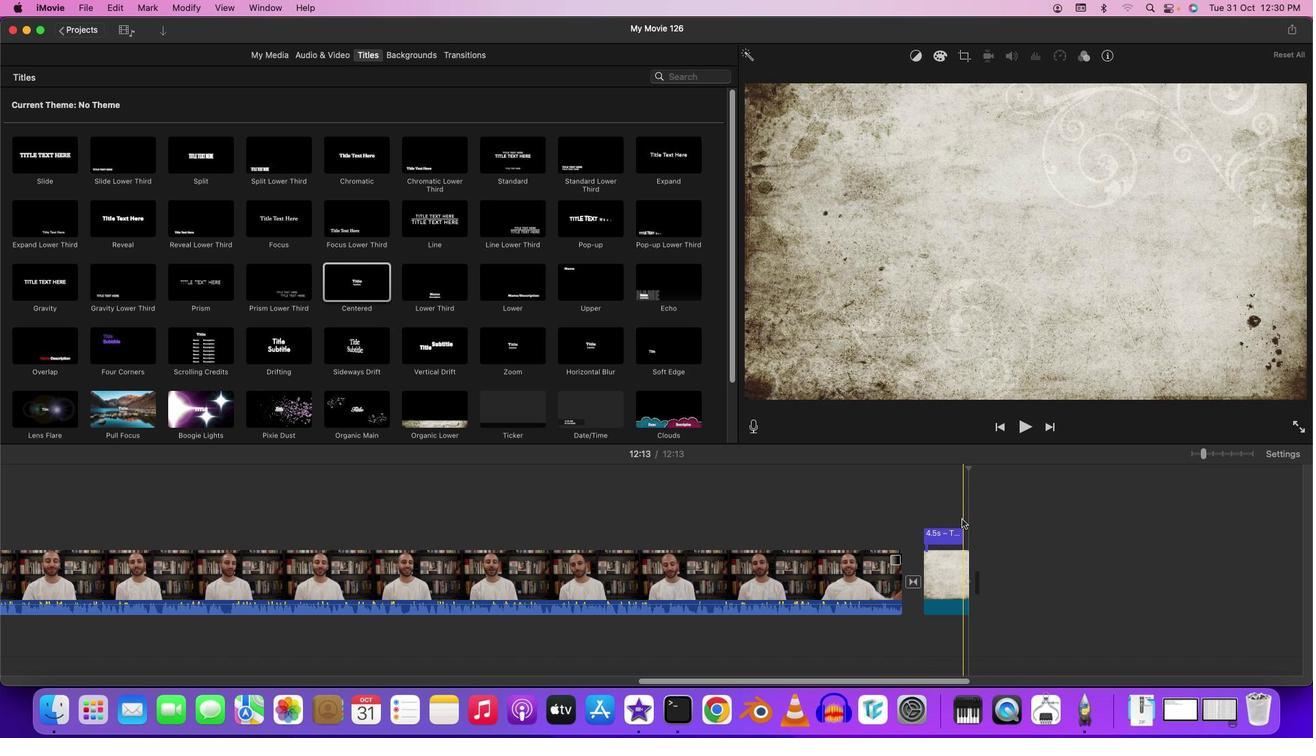 
Action: Mouse pressed left at (962, 519)
Screenshot: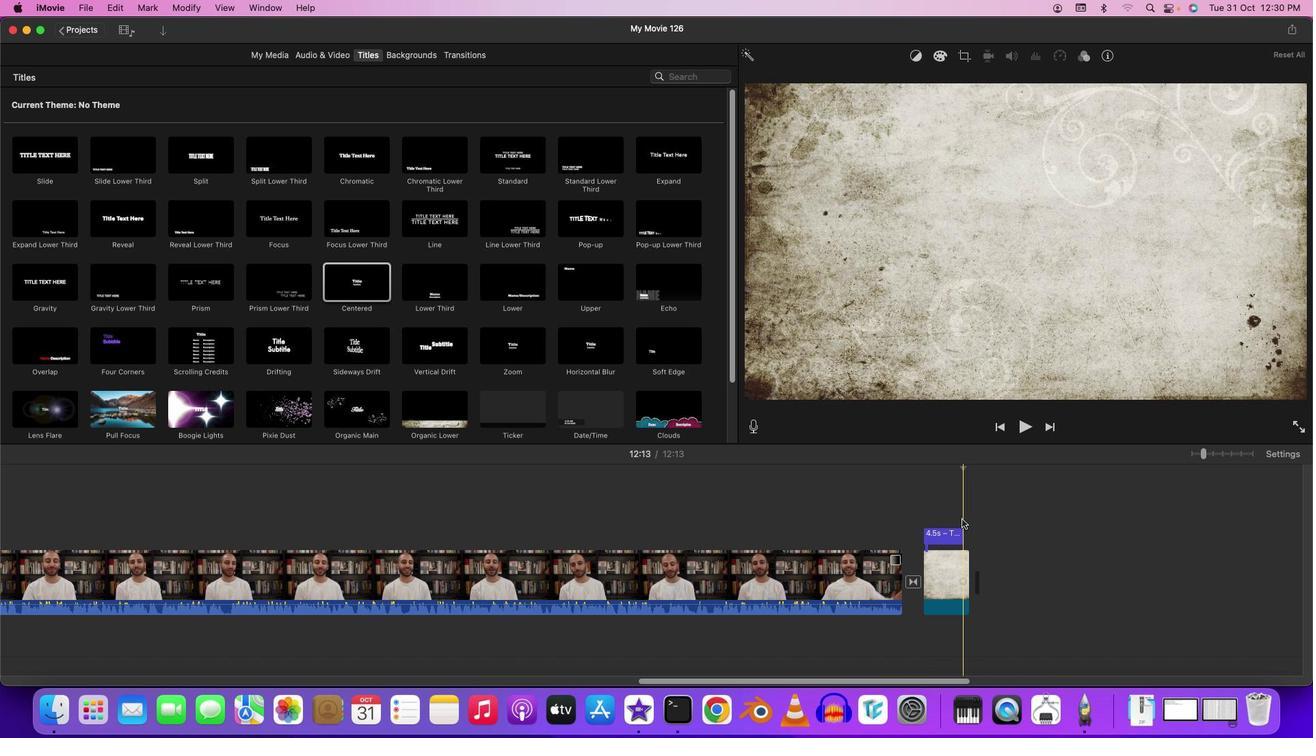 
Action: Mouse moved to (955, 519)
Screenshot: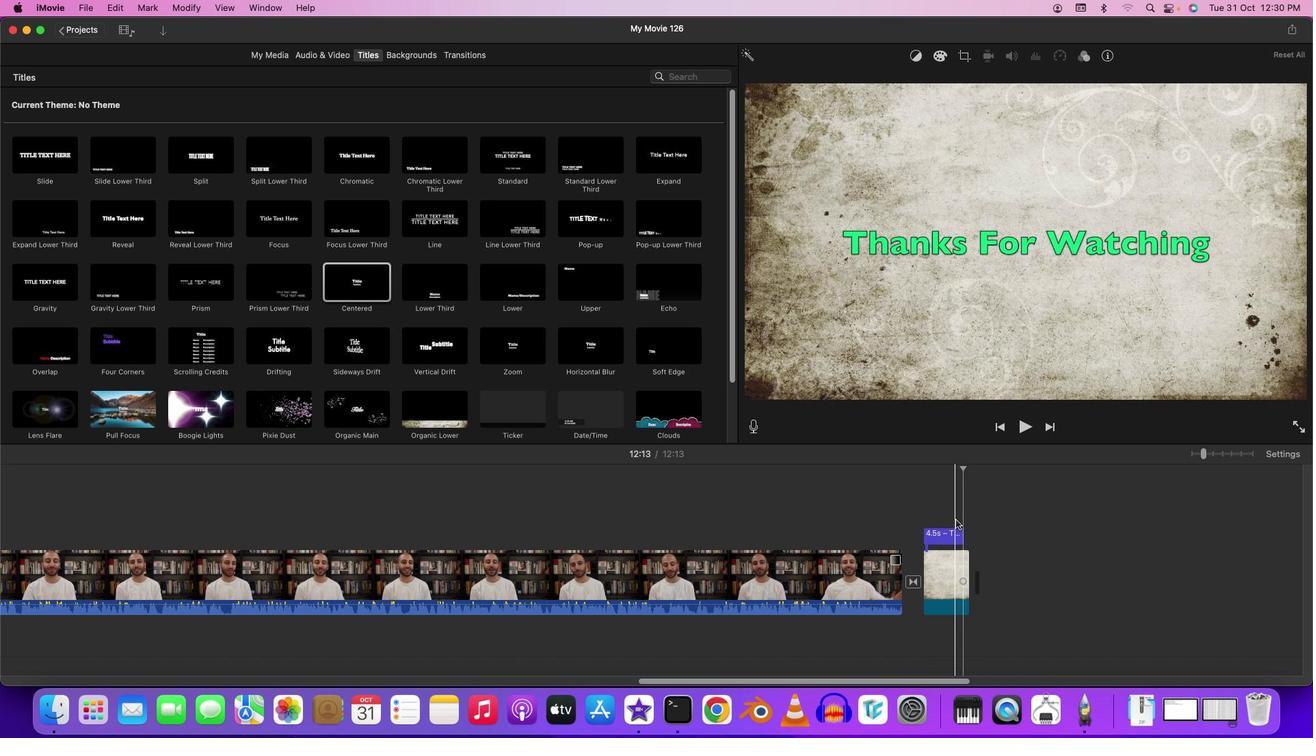 
Action: Mouse pressed left at (955, 519)
Screenshot: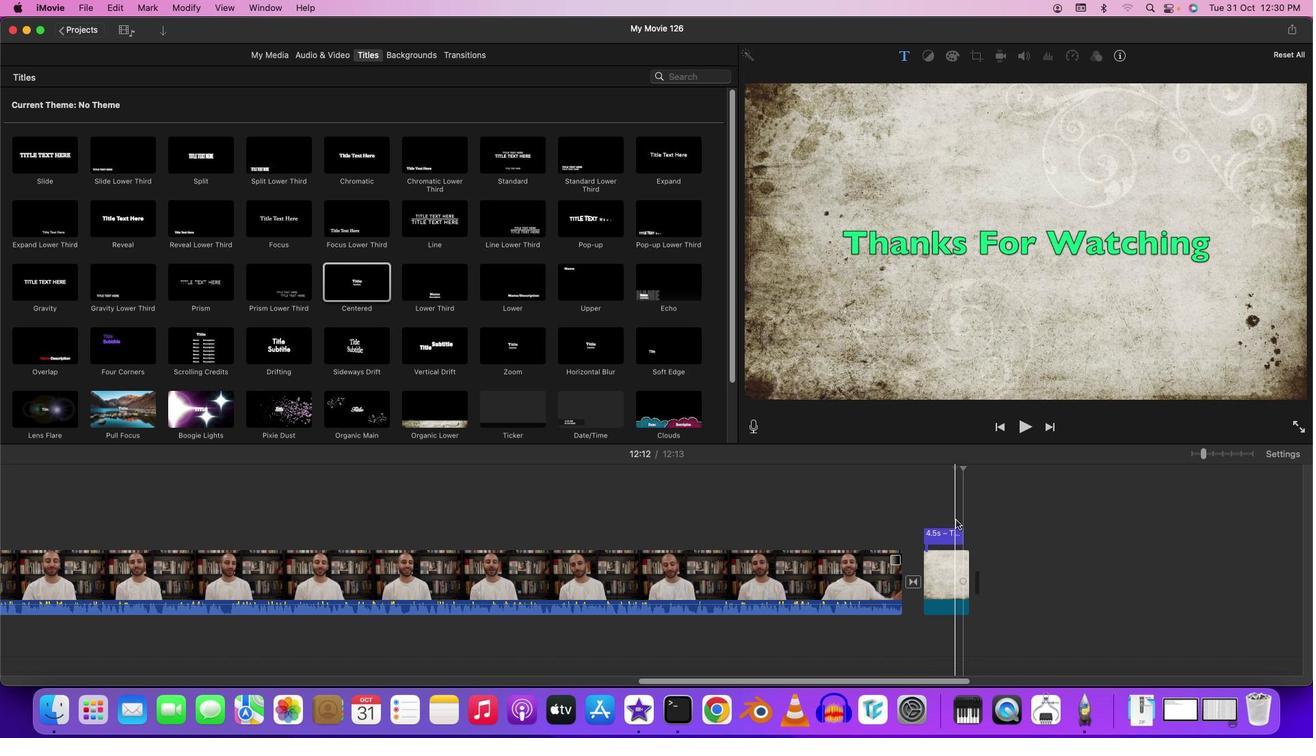 
Action: Key pressed Key.space
Screenshot: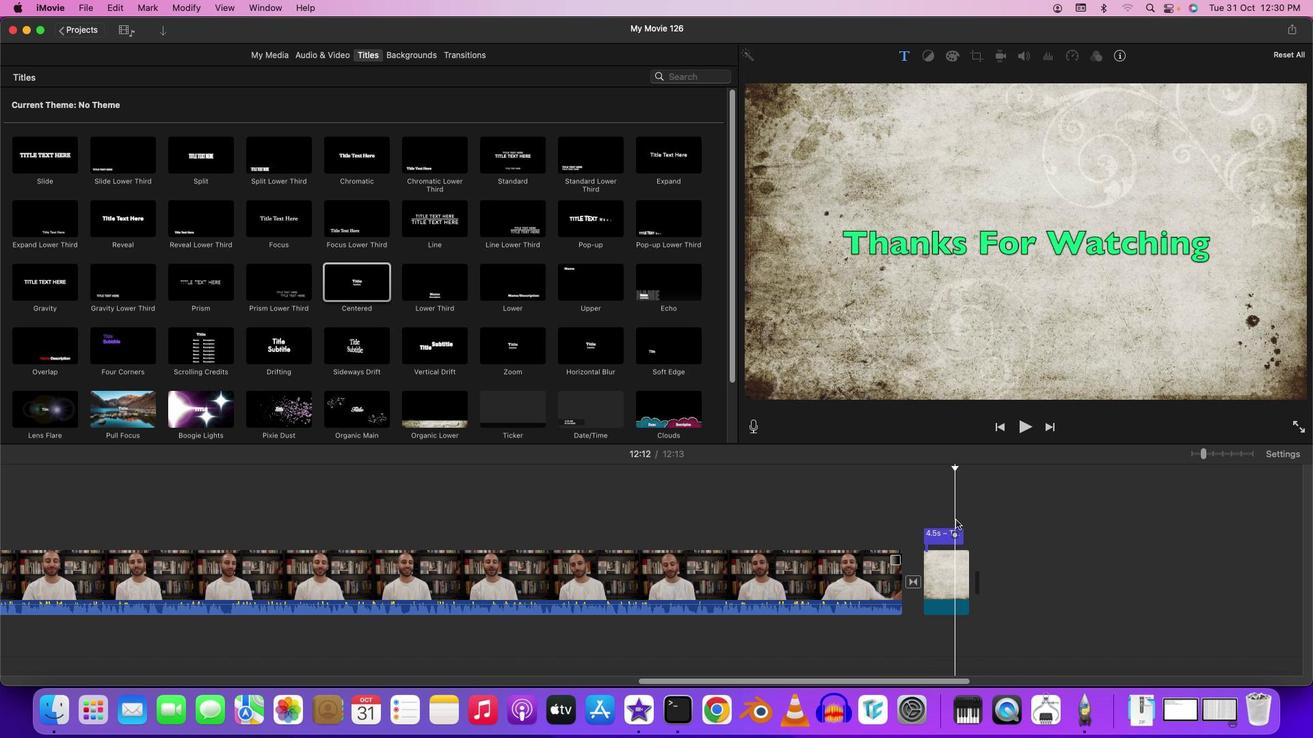 
Action: Mouse moved to (859, 680)
Screenshot: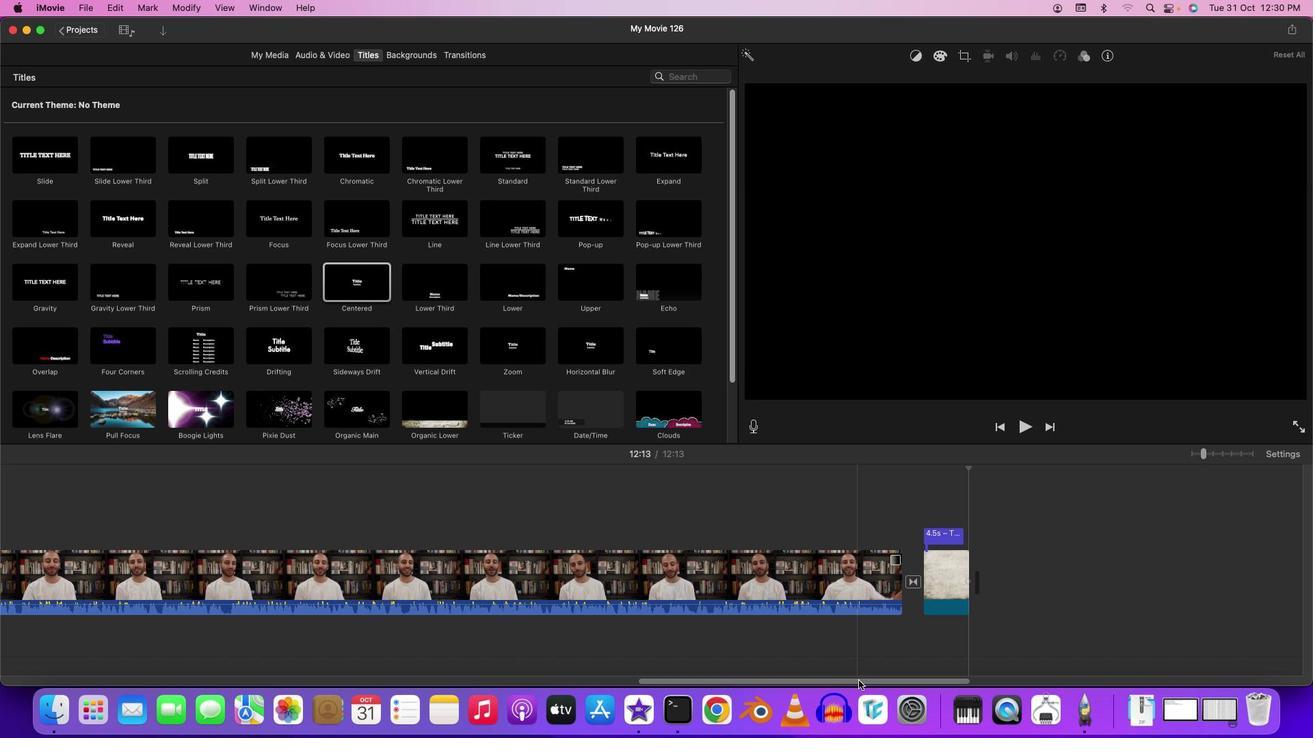 
Action: Mouse pressed left at (859, 680)
Screenshot: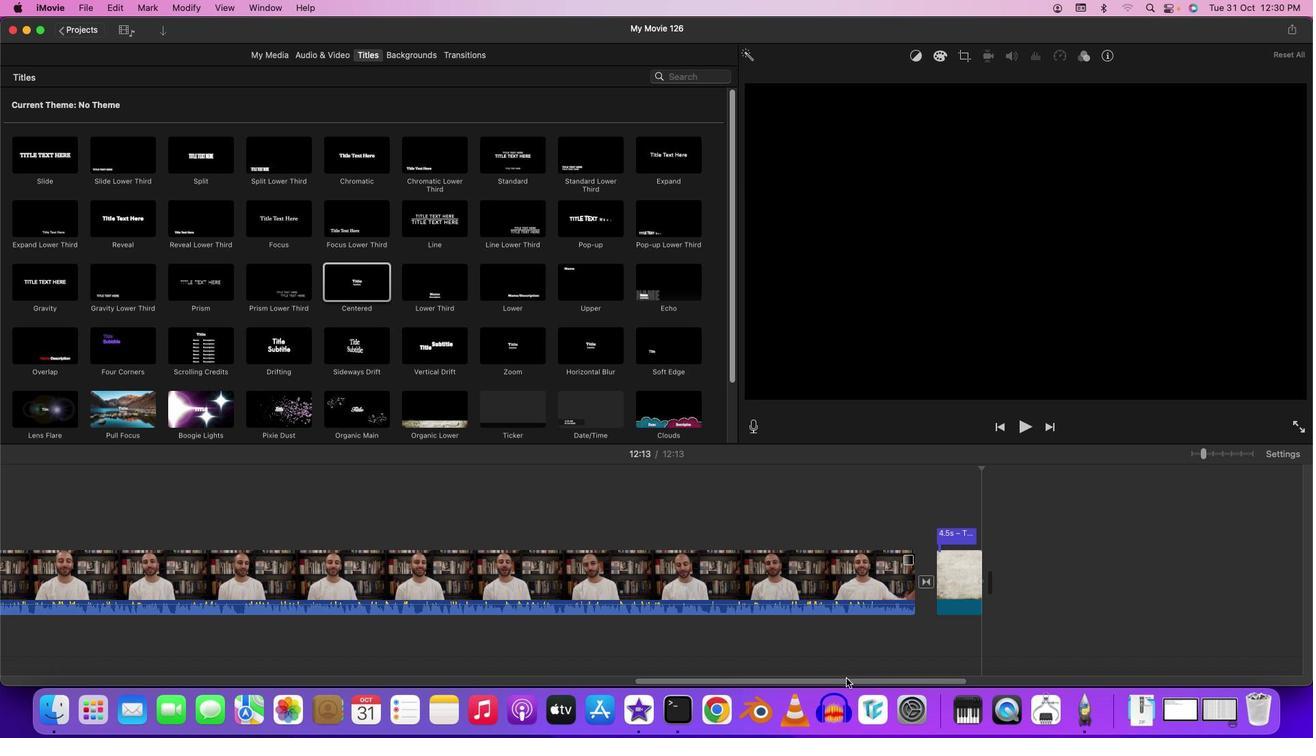 
Action: Mouse moved to (234, 582)
Screenshot: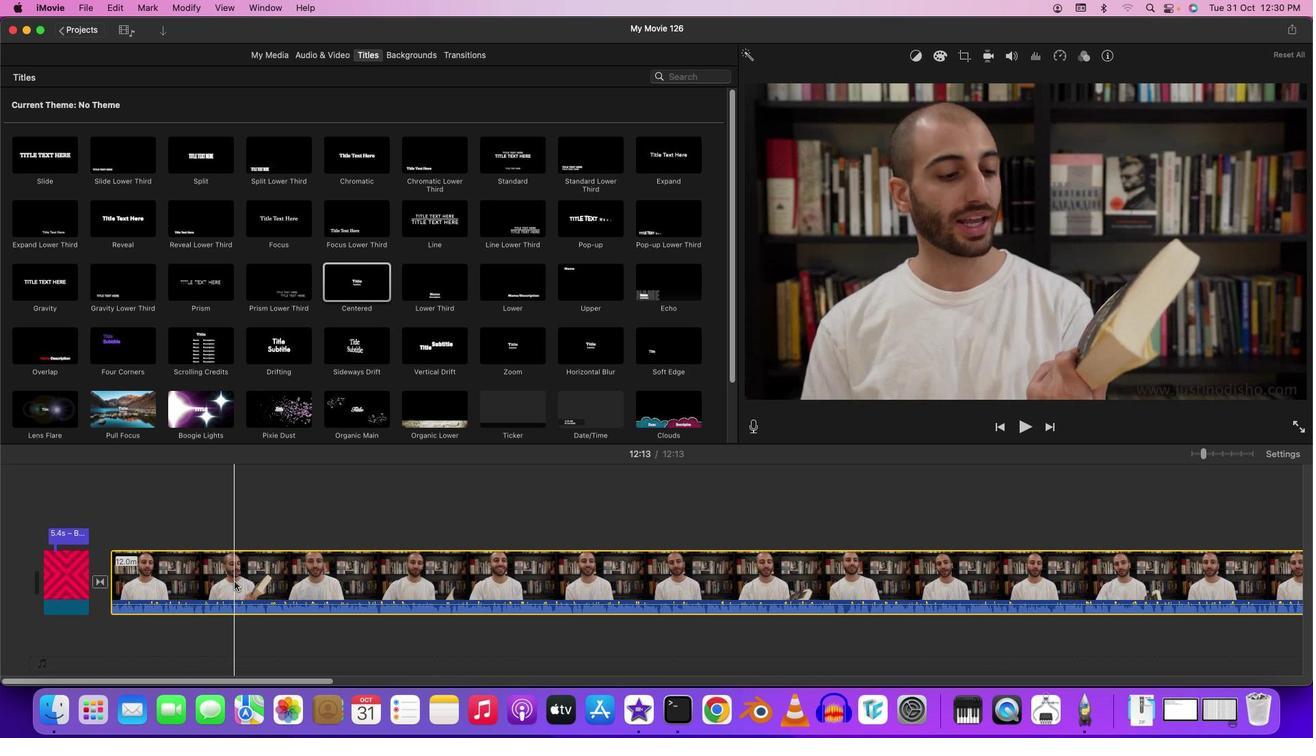 
Action: Mouse pressed left at (234, 582)
Screenshot: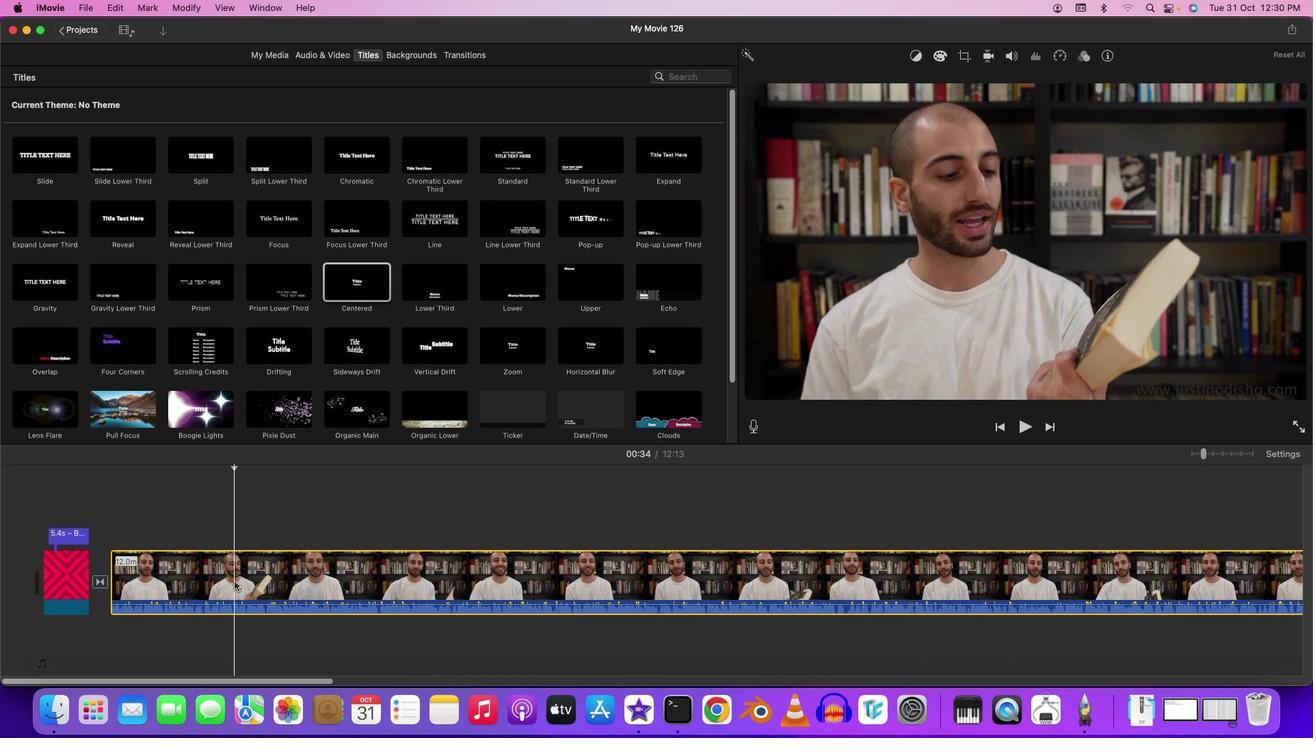 
Action: Mouse moved to (1065, 54)
Screenshot: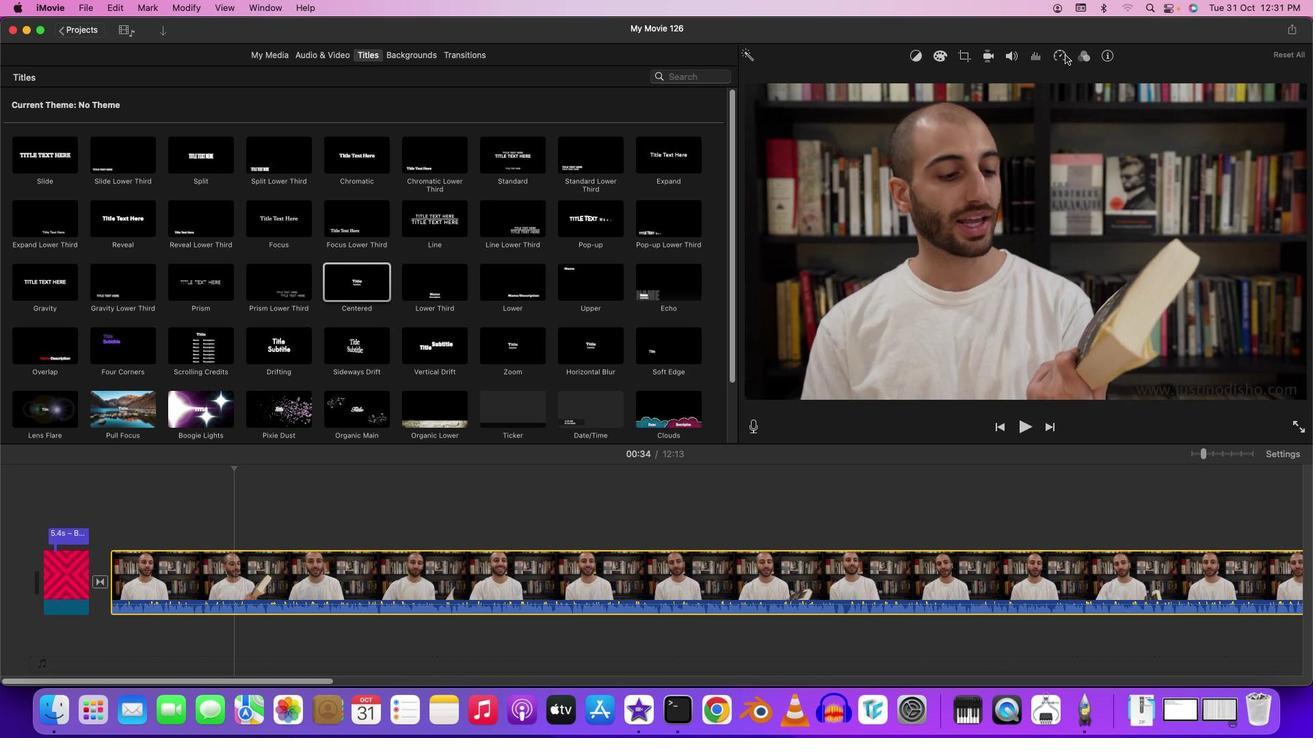
Action: Mouse pressed left at (1065, 54)
Screenshot: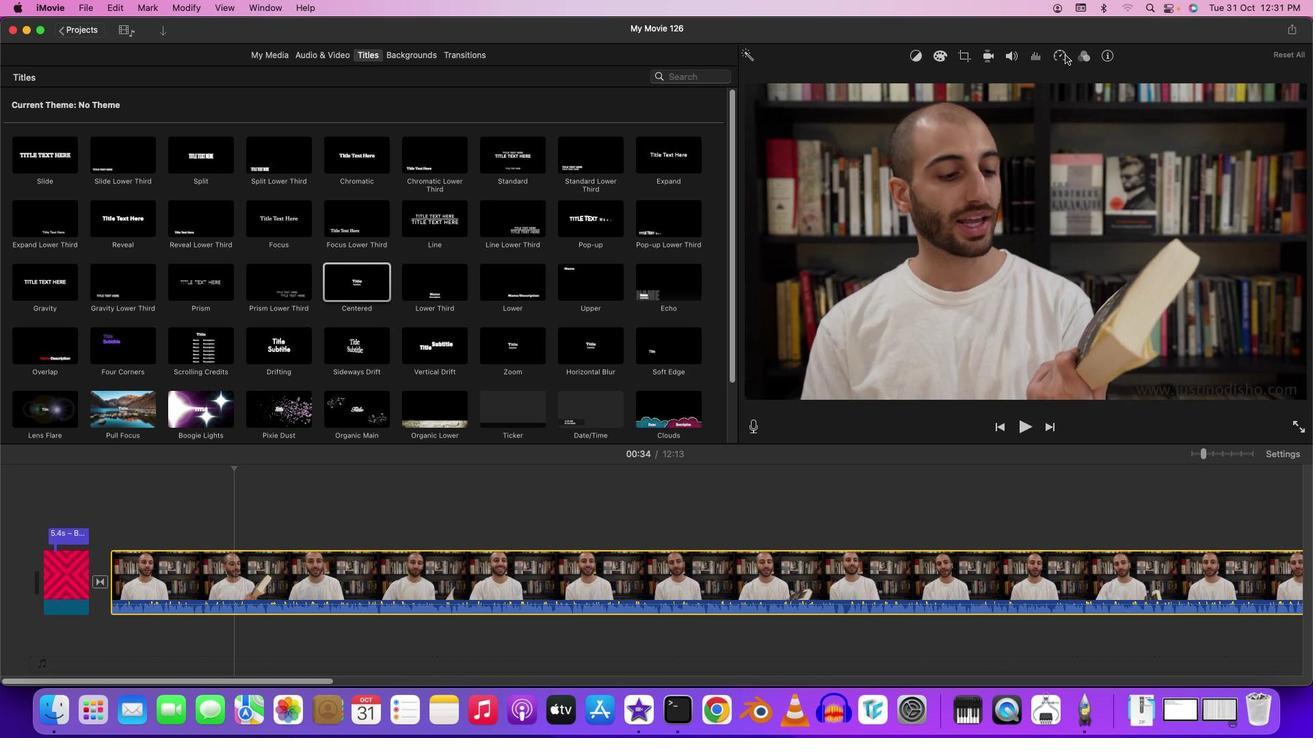 
Action: Mouse moved to (1088, 59)
Screenshot: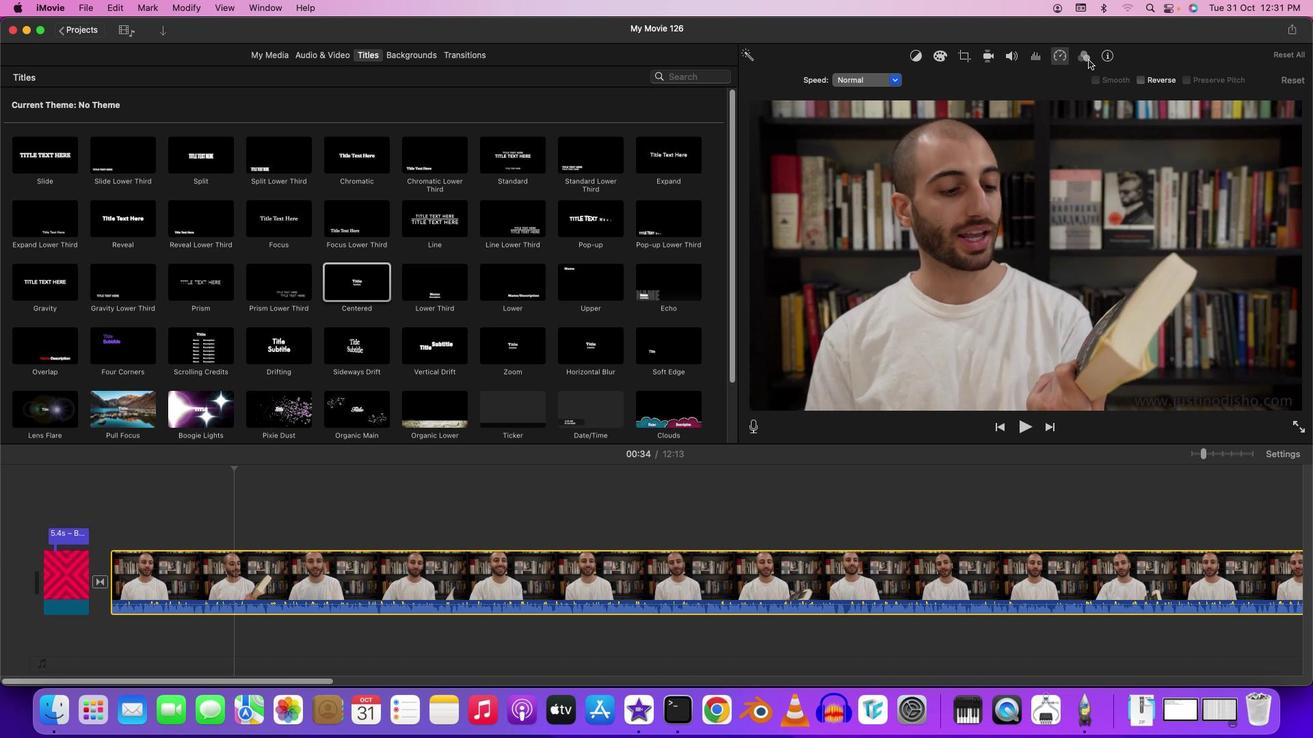 
Action: Mouse pressed left at (1088, 59)
Screenshot: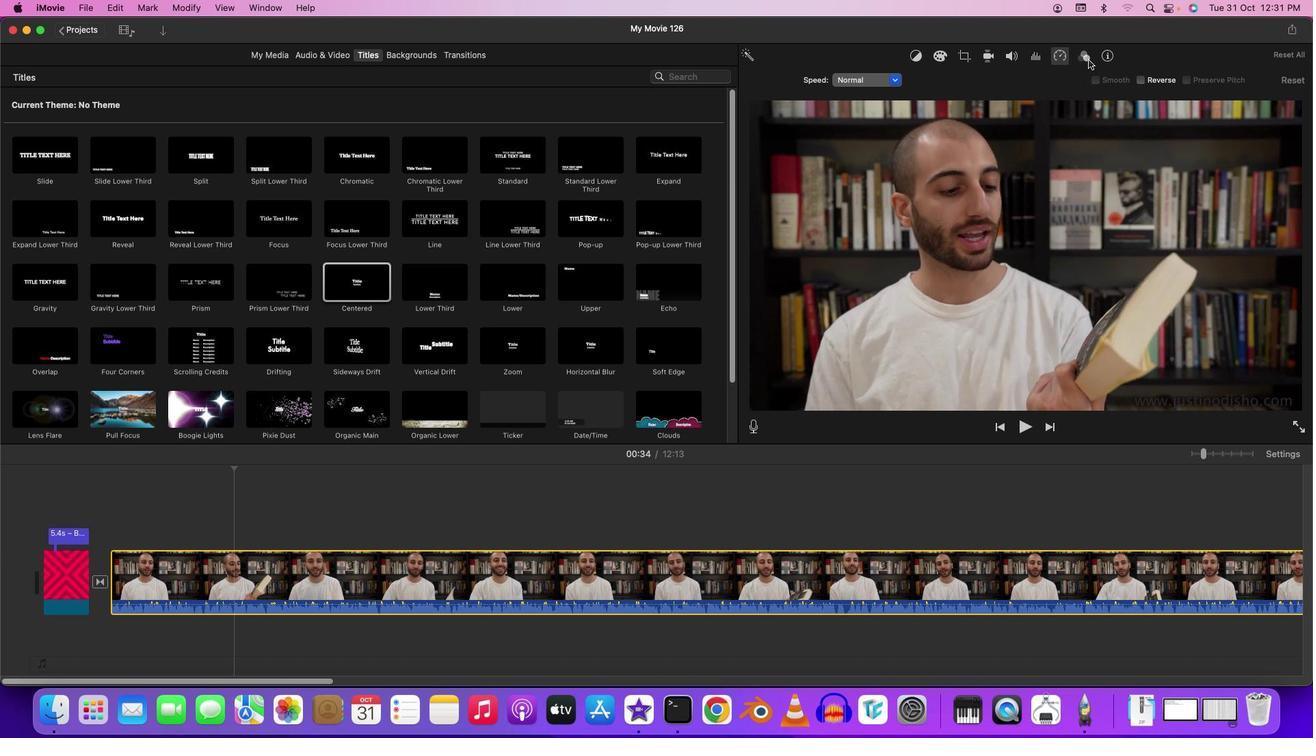 
Action: Mouse moved to (926, 82)
Screenshot: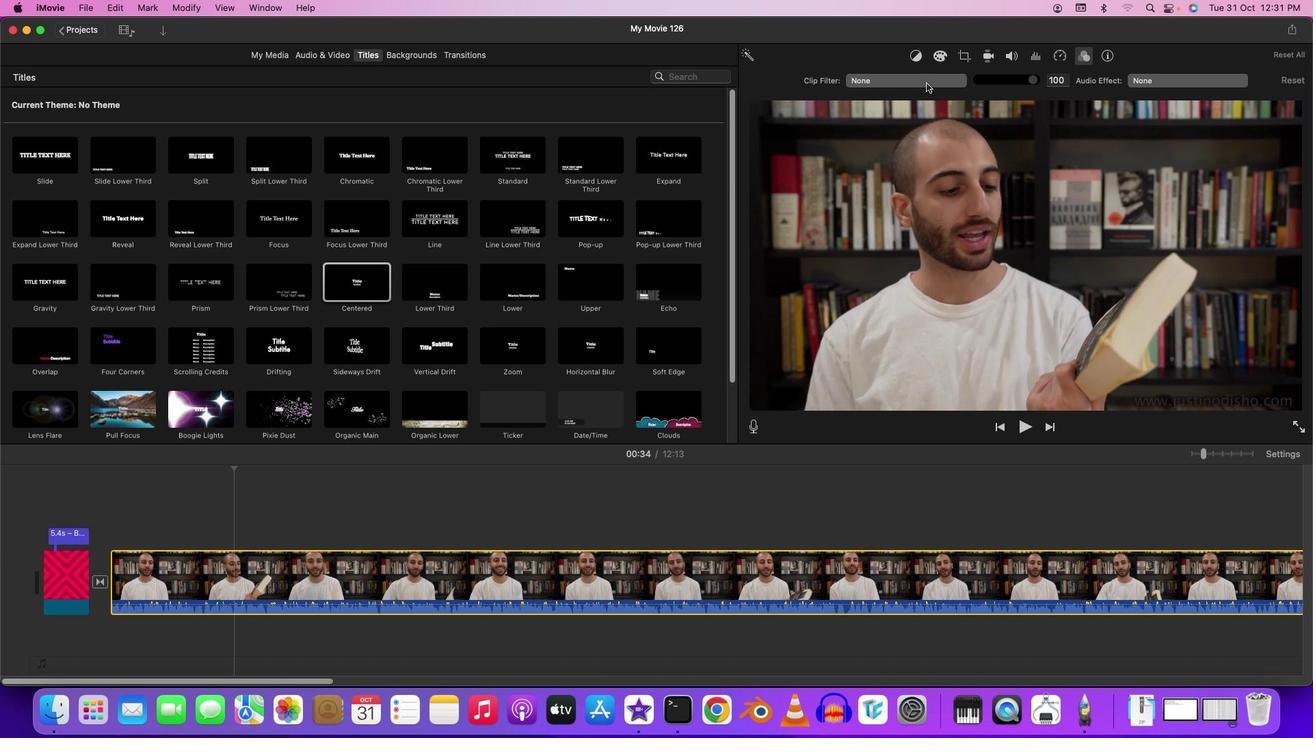 
Action: Mouse pressed left at (926, 82)
Screenshot: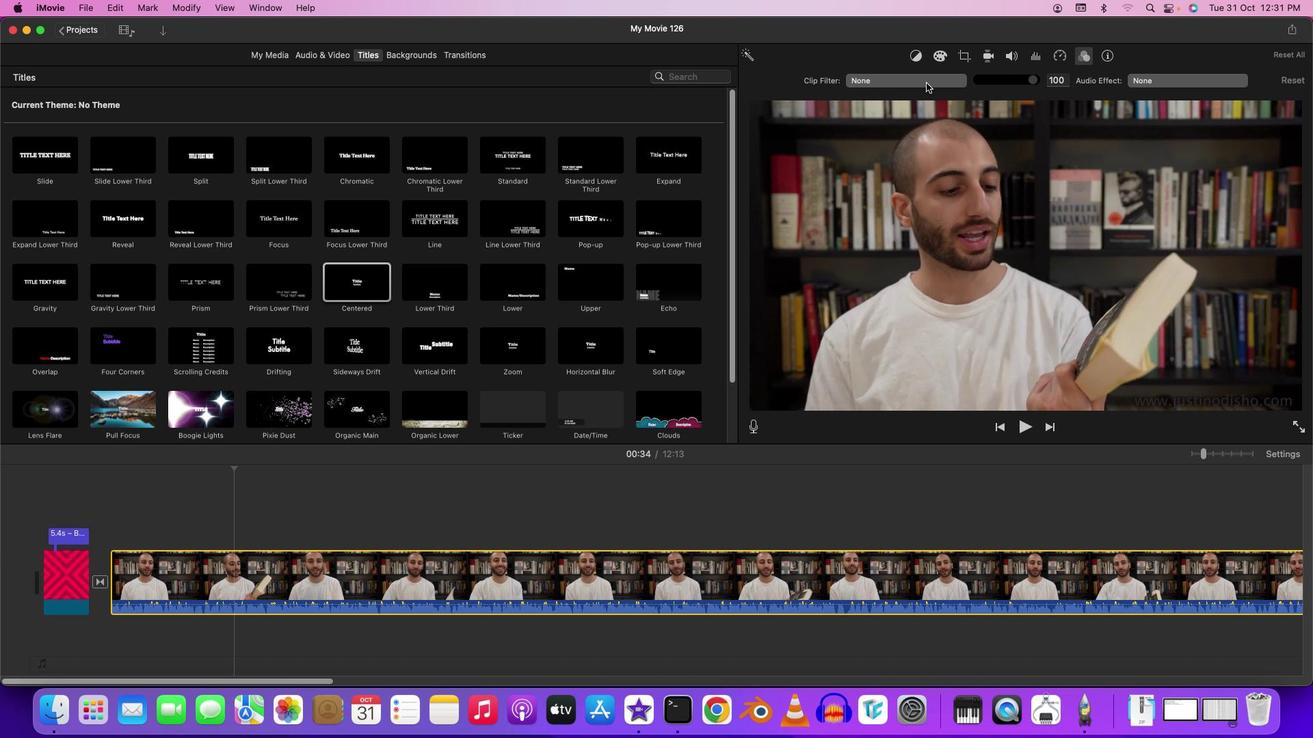 
Action: Mouse moved to (303, 229)
Screenshot: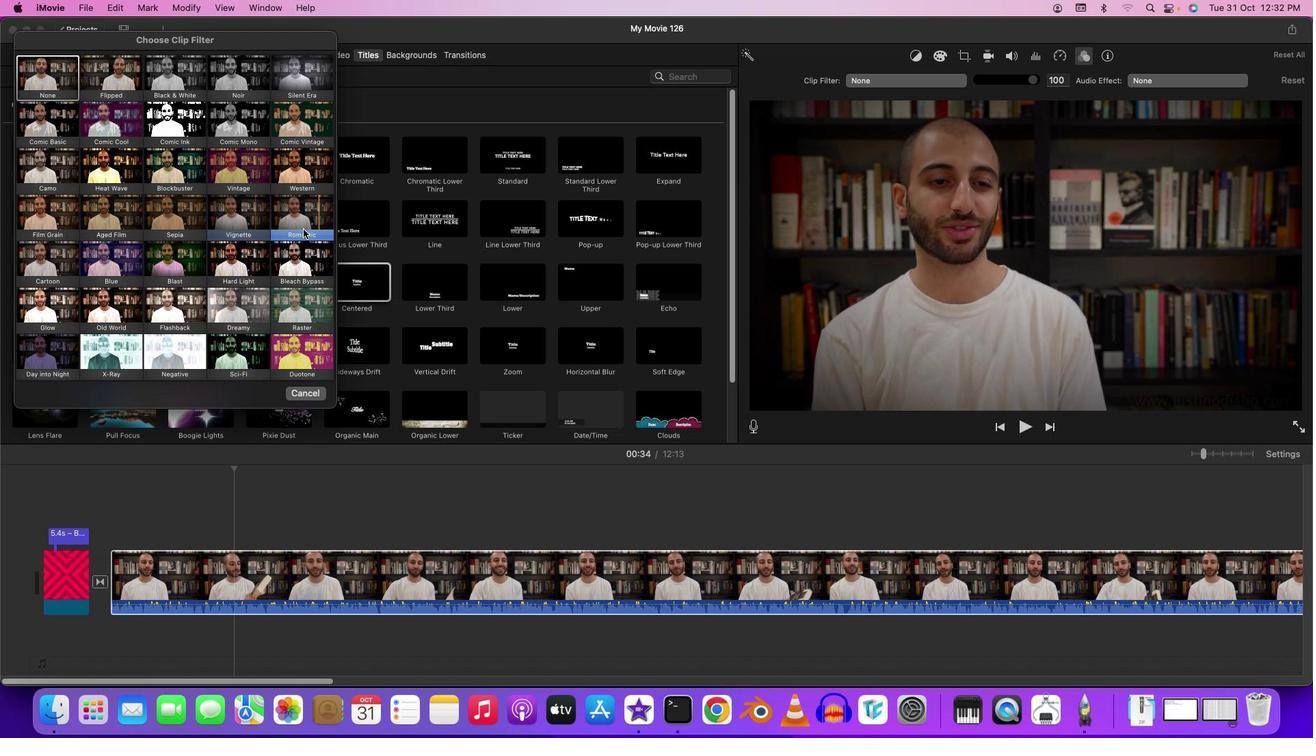 
Action: Mouse pressed left at (303, 229)
